 Task: Job candidates tracker red modern simple.
Action: Mouse moved to (55, 201)
Screenshot: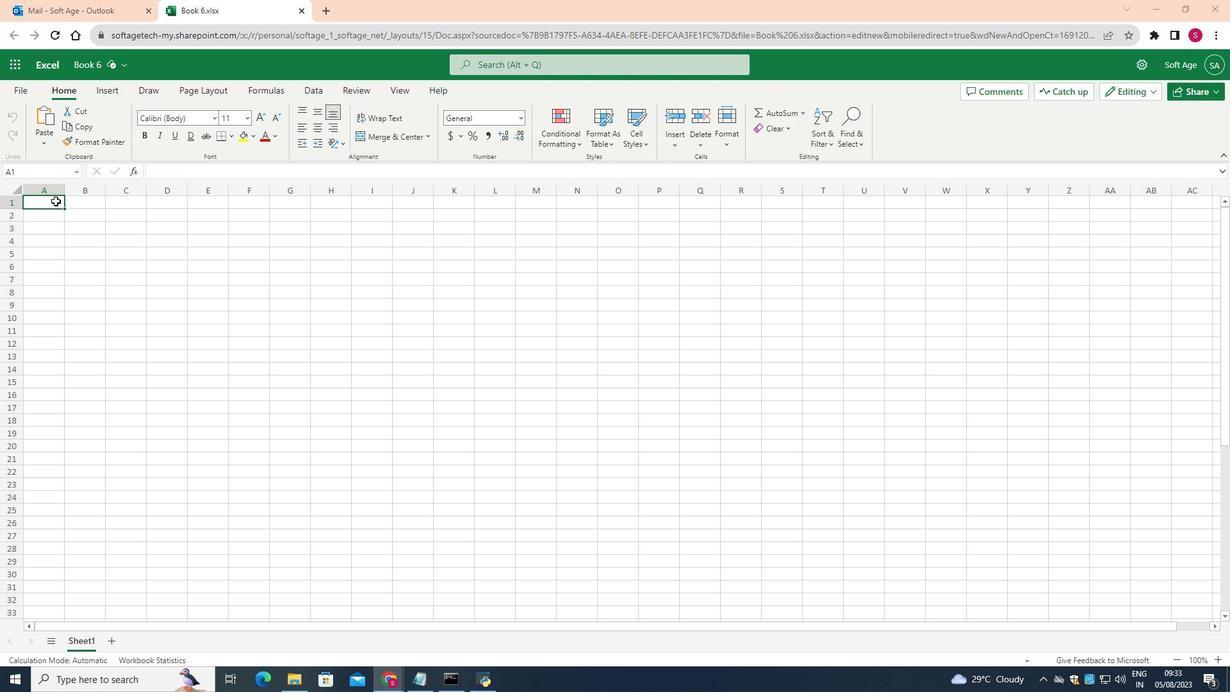 
Action: Mouse pressed left at (55, 201)
Screenshot: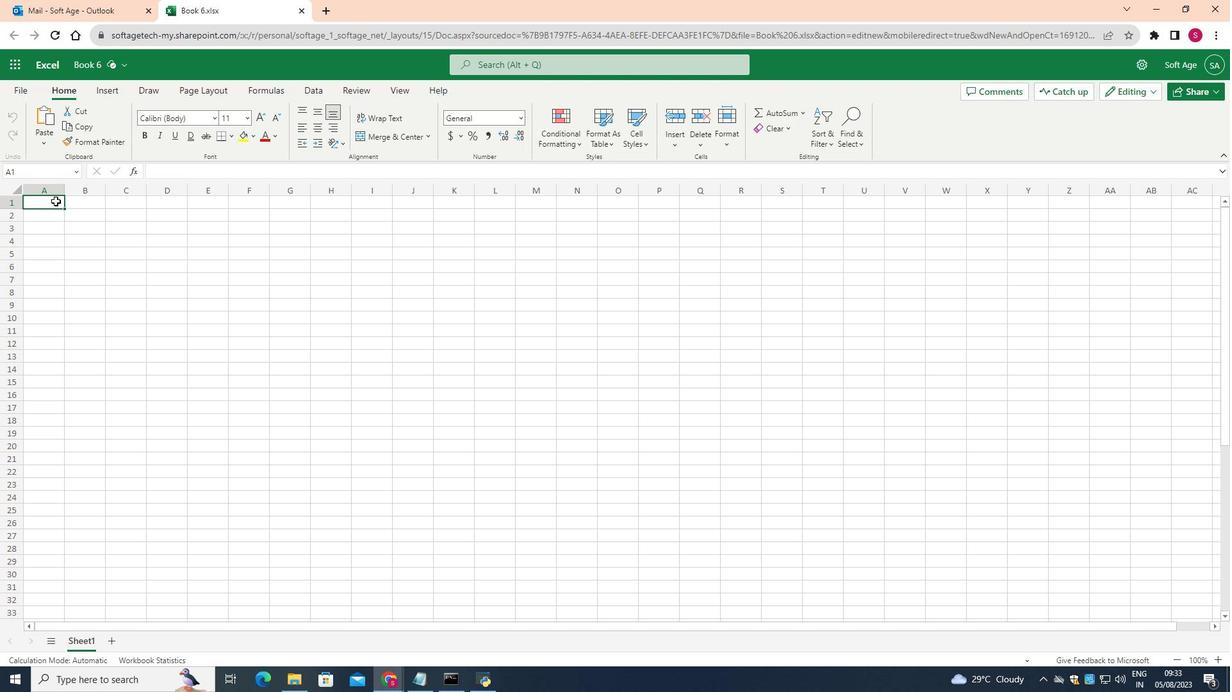 
Action: Mouse moved to (87, 202)
Screenshot: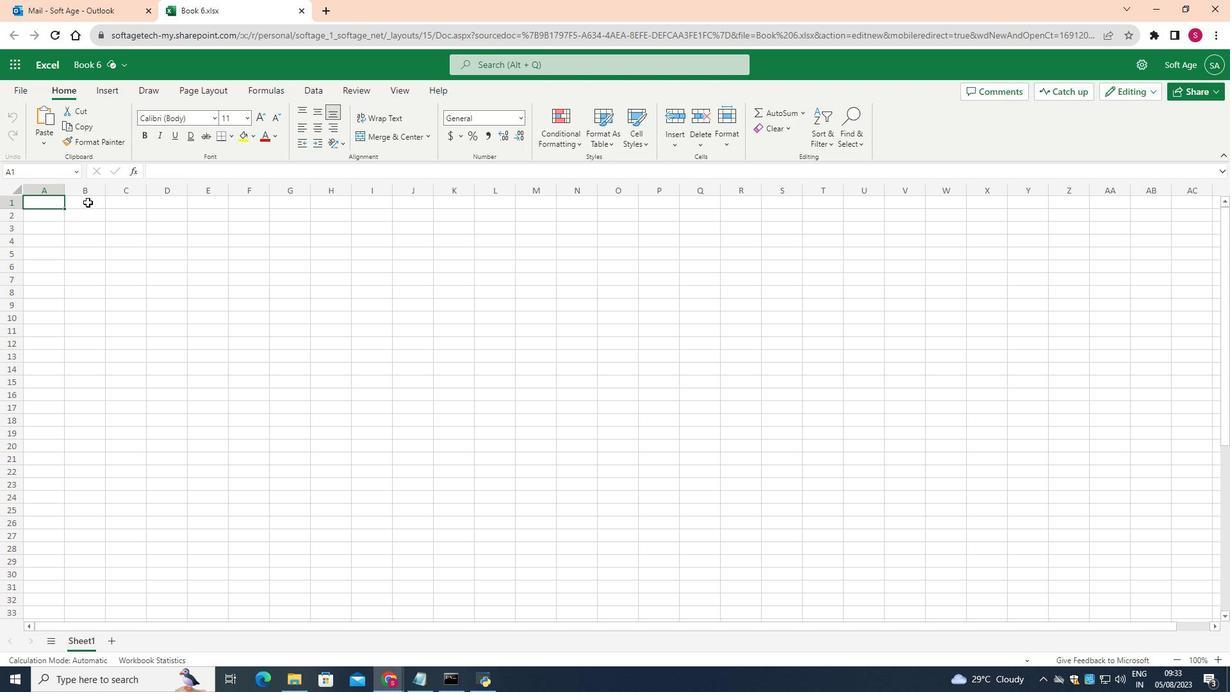 
Action: Mouse pressed left at (87, 202)
Screenshot: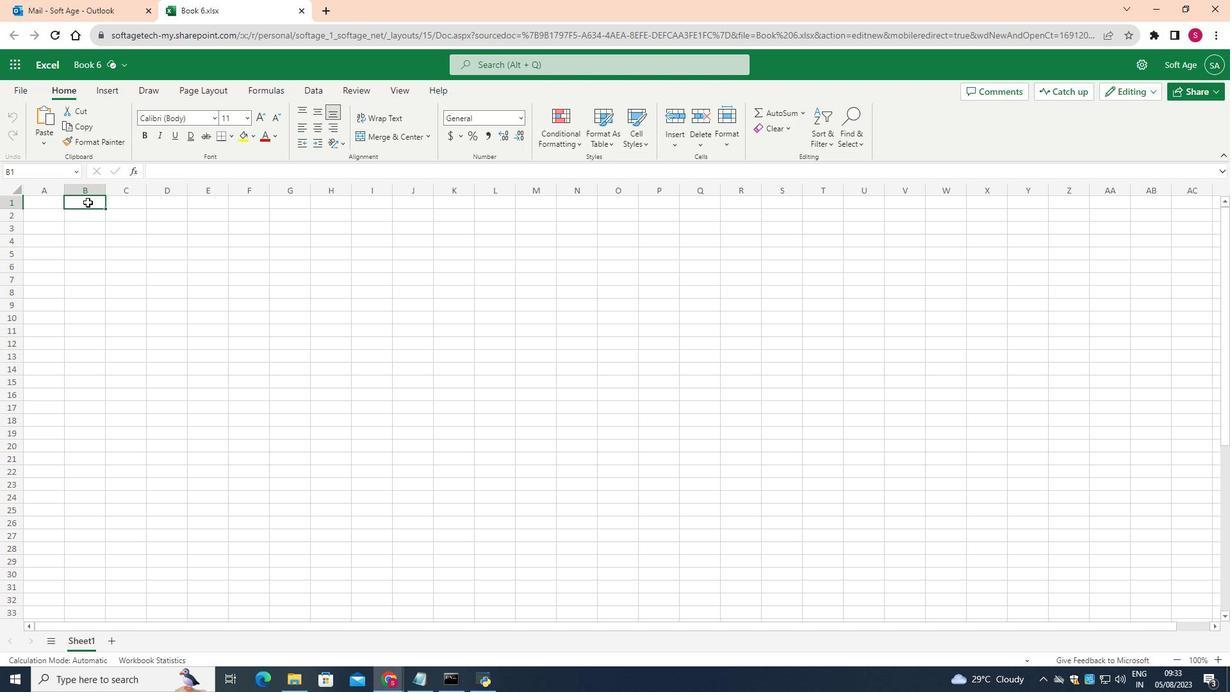 
Action: Mouse pressed left at (87, 202)
Screenshot: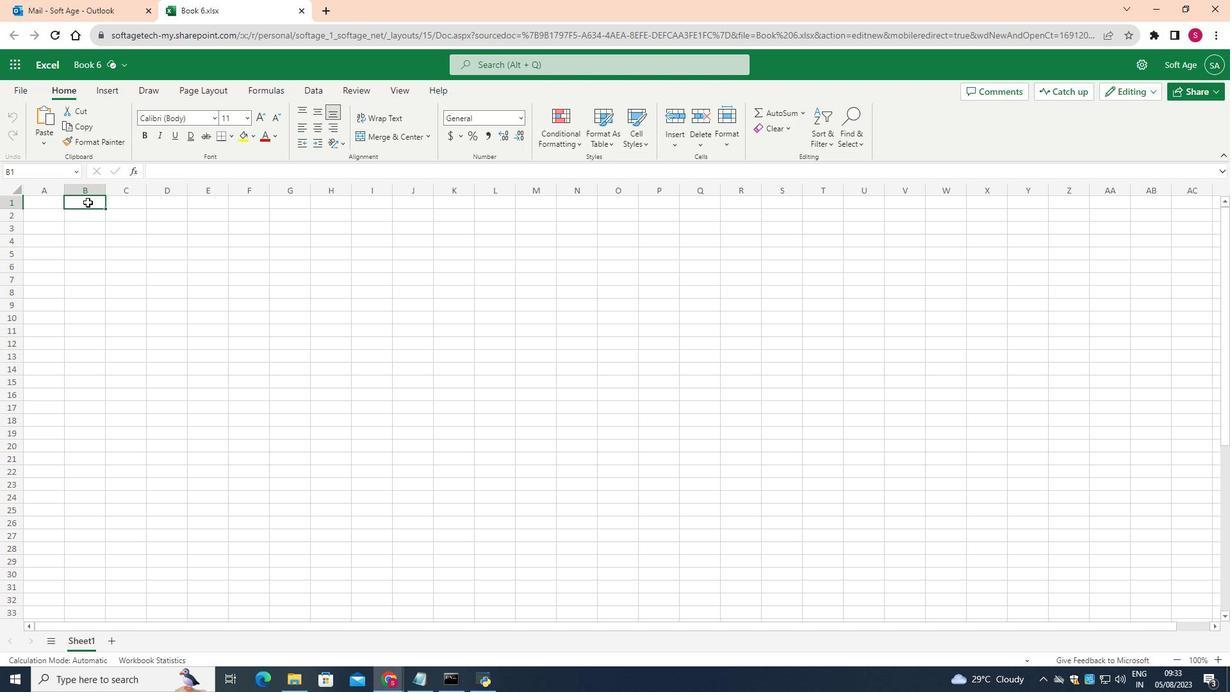 
Action: Mouse moved to (246, 116)
Screenshot: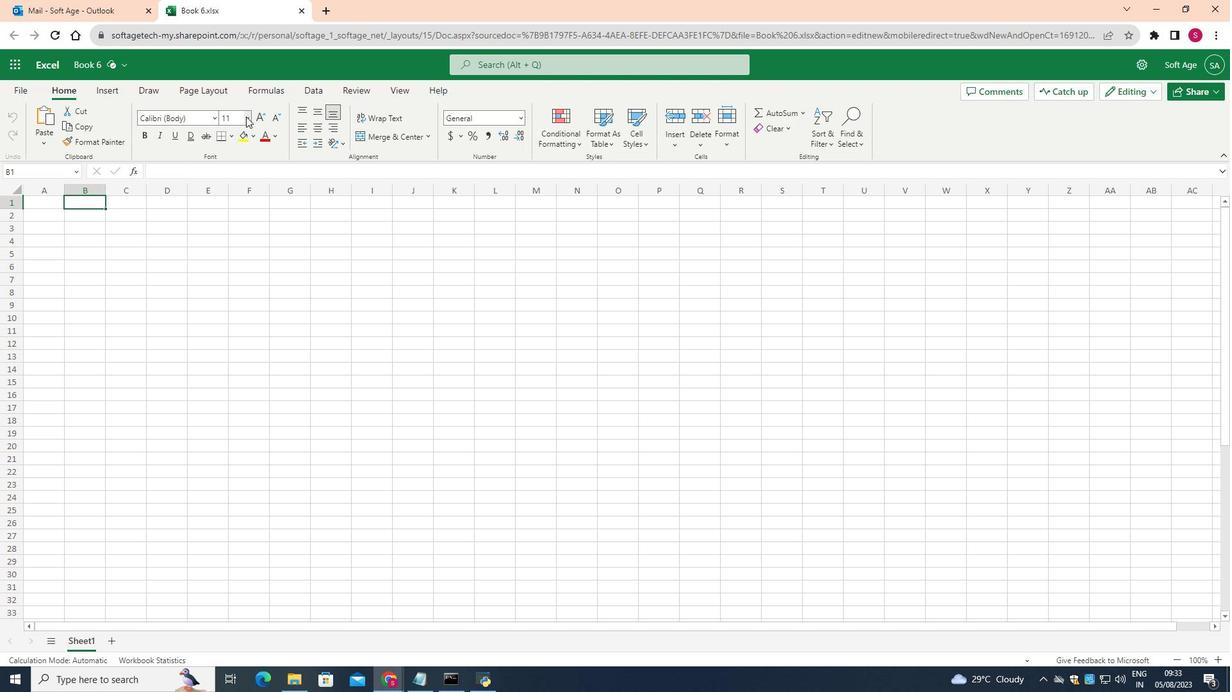 
Action: Mouse pressed left at (246, 116)
Screenshot: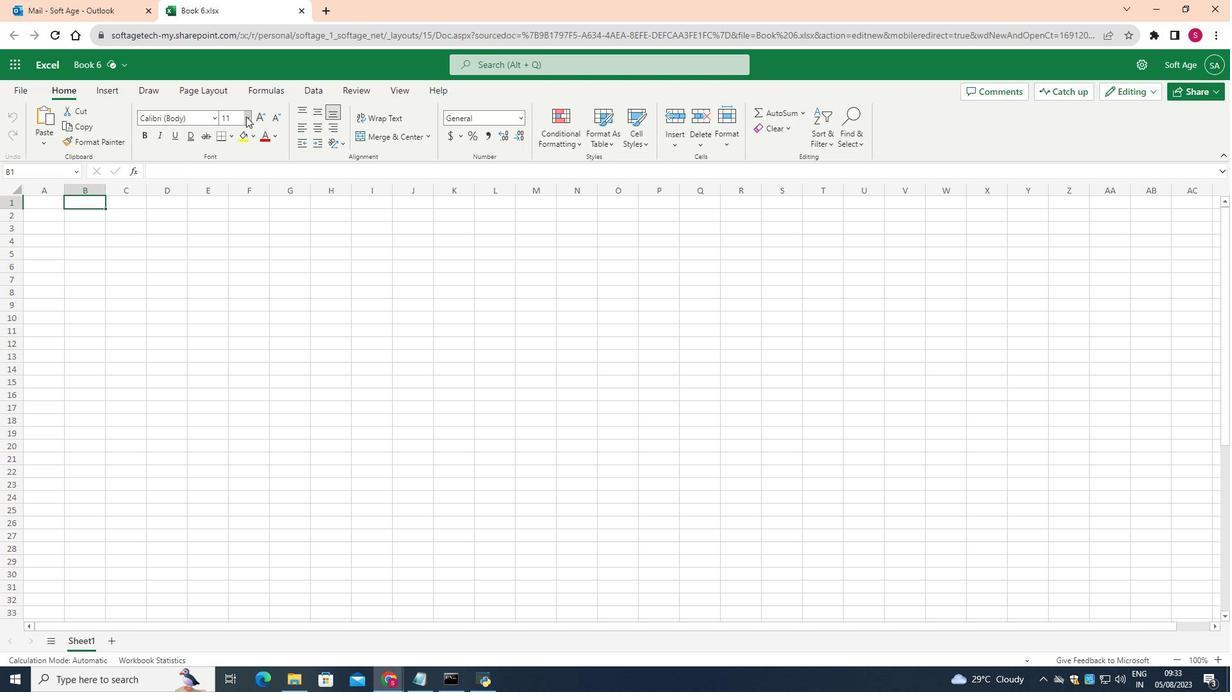 
Action: Mouse moved to (233, 346)
Screenshot: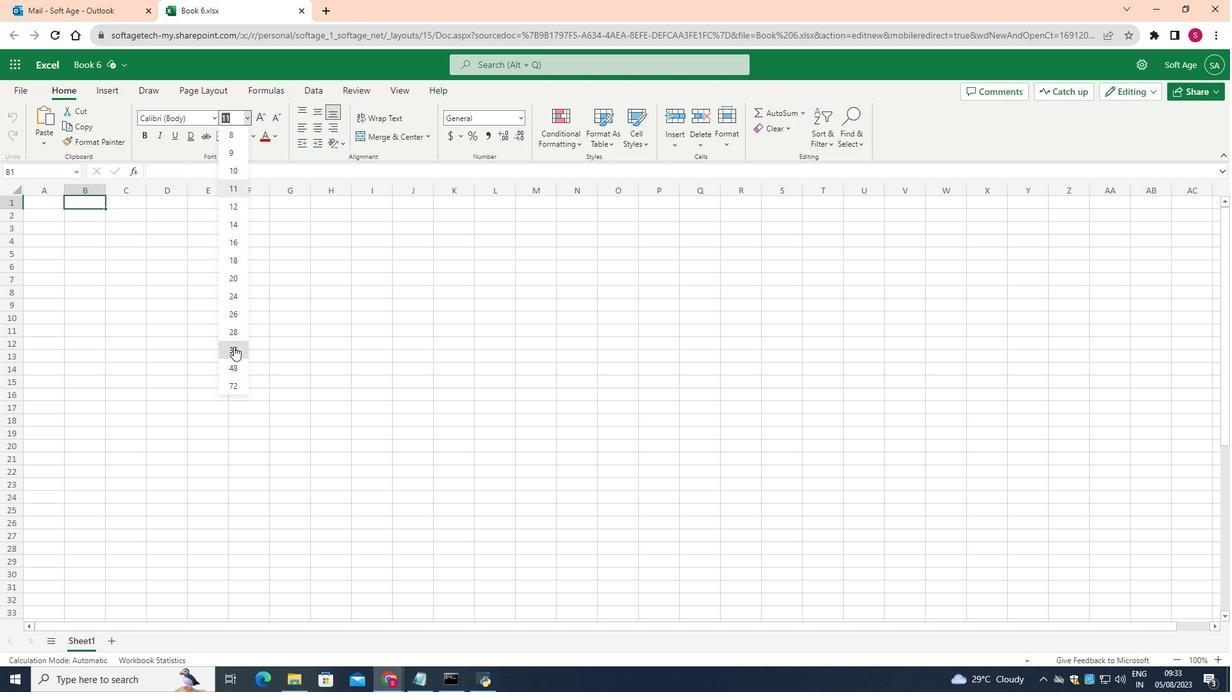 
Action: Mouse pressed left at (233, 346)
Screenshot: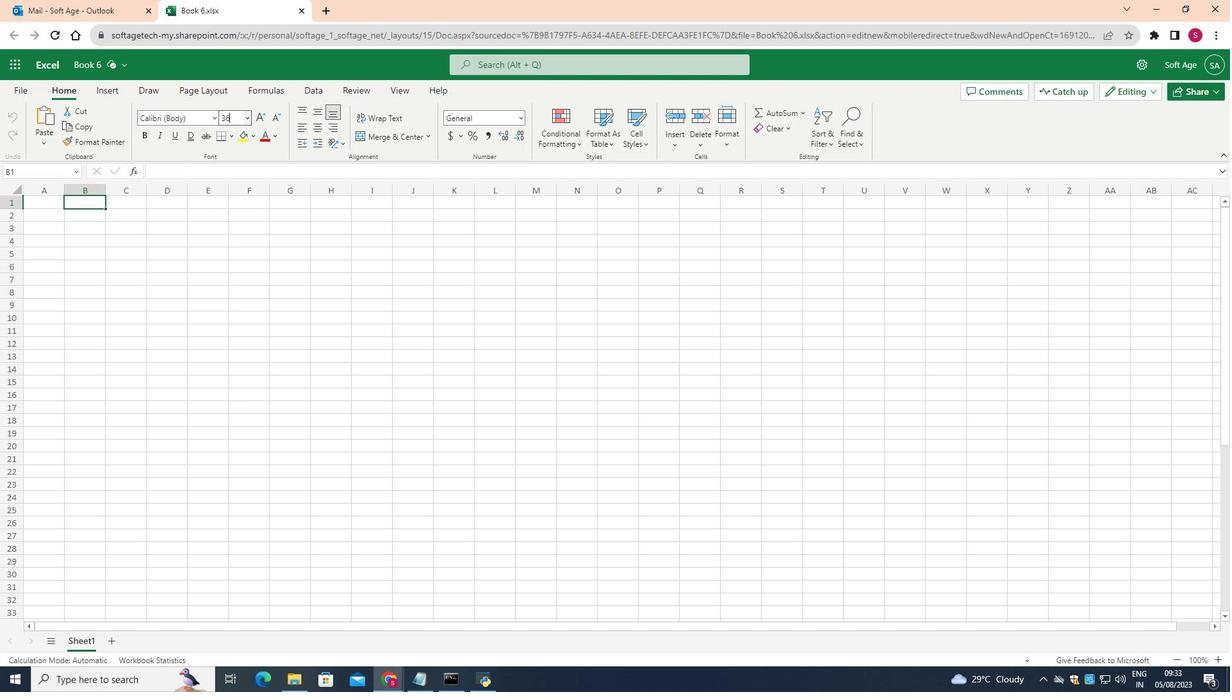 
Action: Mouse moved to (94, 222)
Screenshot: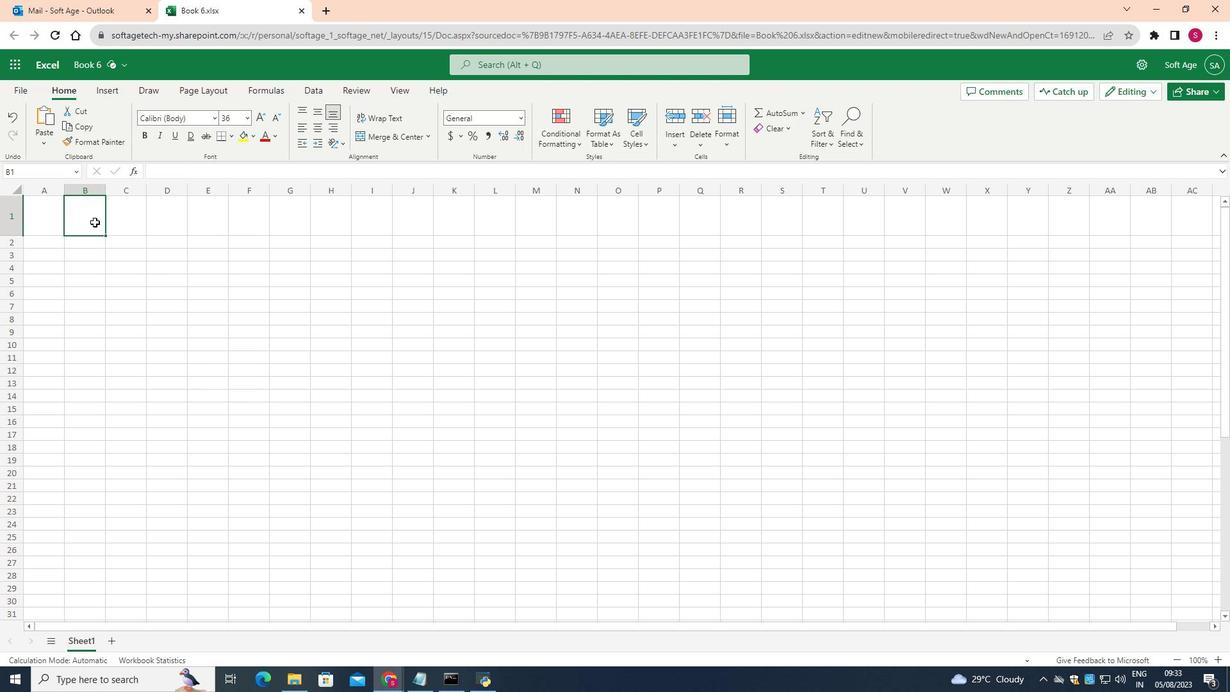 
Action: Mouse pressed left at (94, 222)
Screenshot: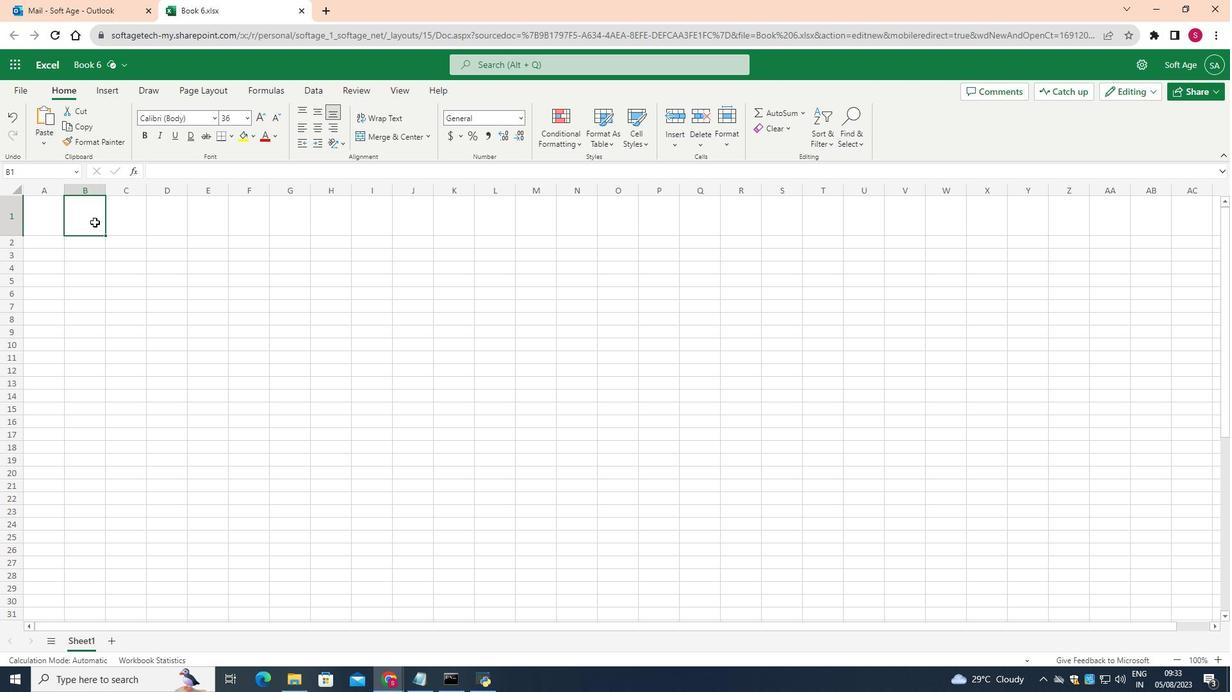 
Action: Mouse pressed left at (94, 222)
Screenshot: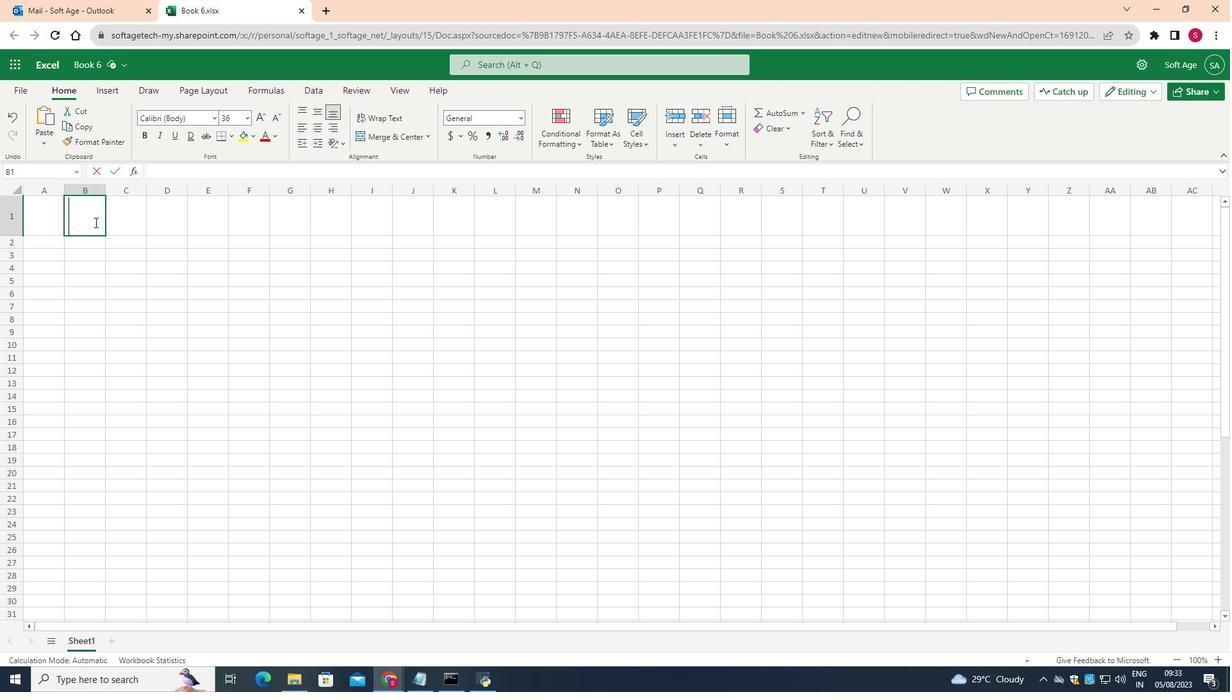 
Action: Key pressed <Key.shift><Key.shift><Key.shift><Key.shift><Key.shift><Key.shift><Key.shift><Key.shift><Key.shift><Key.shift>Job<Key.space><Key.space>candidates
Screenshot: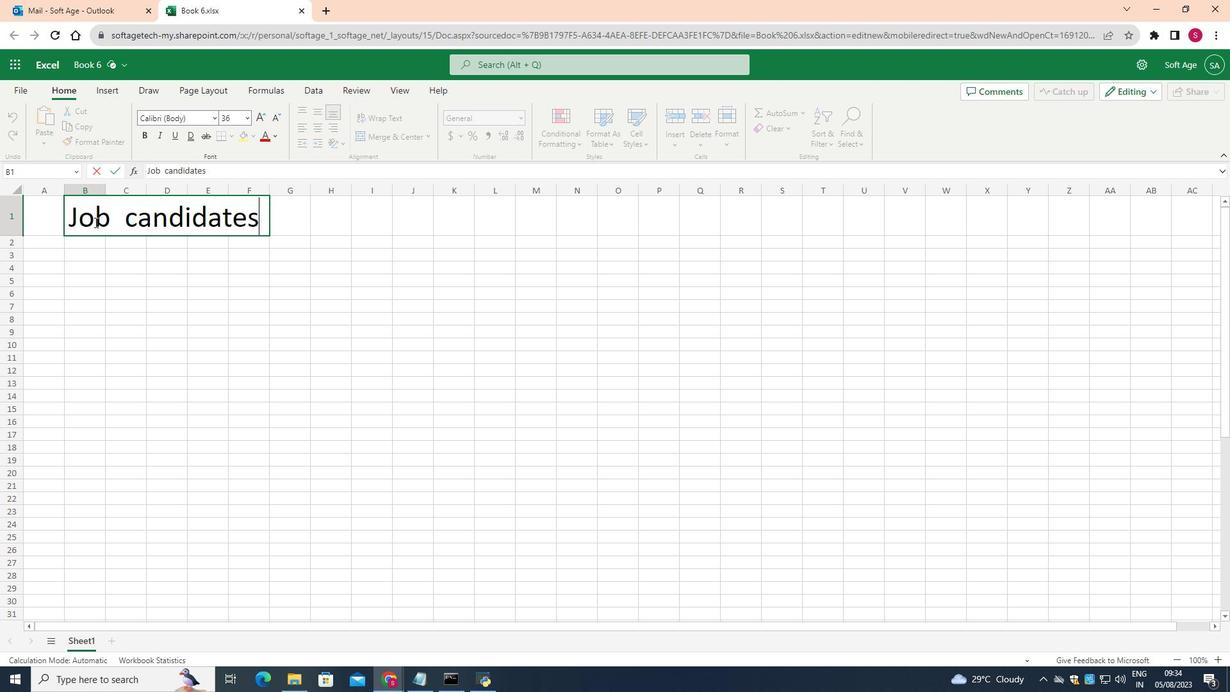 
Action: Mouse moved to (366, 262)
Screenshot: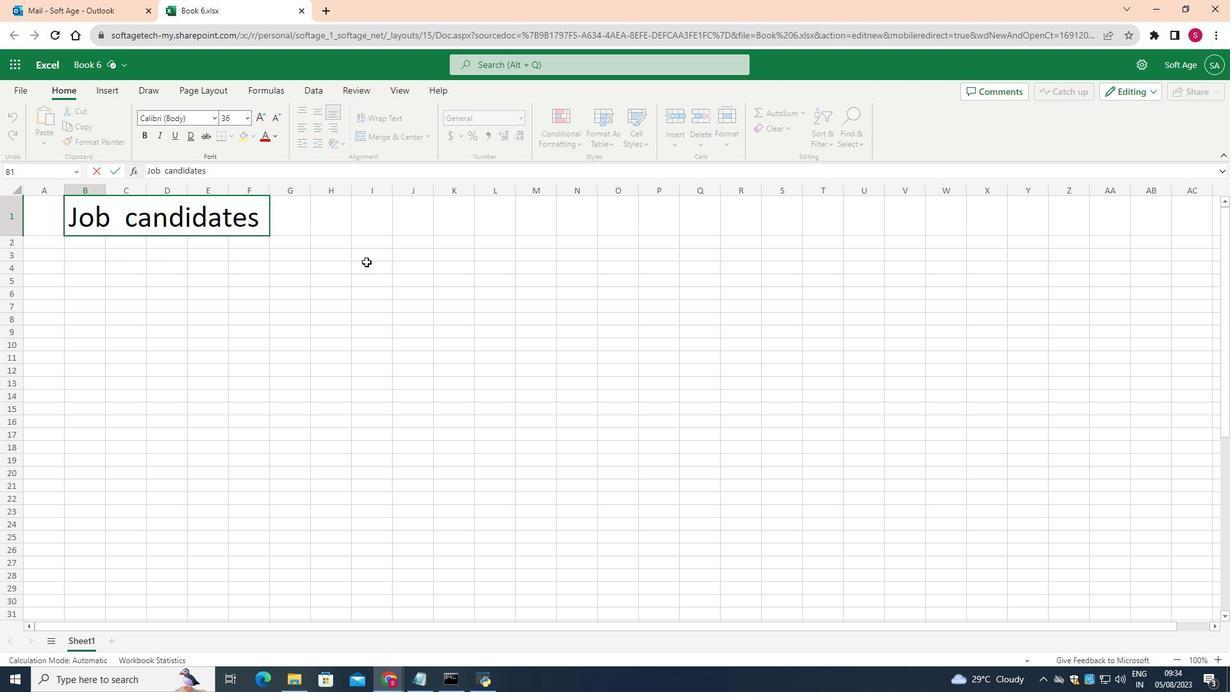 
Action: Mouse pressed left at (366, 262)
Screenshot: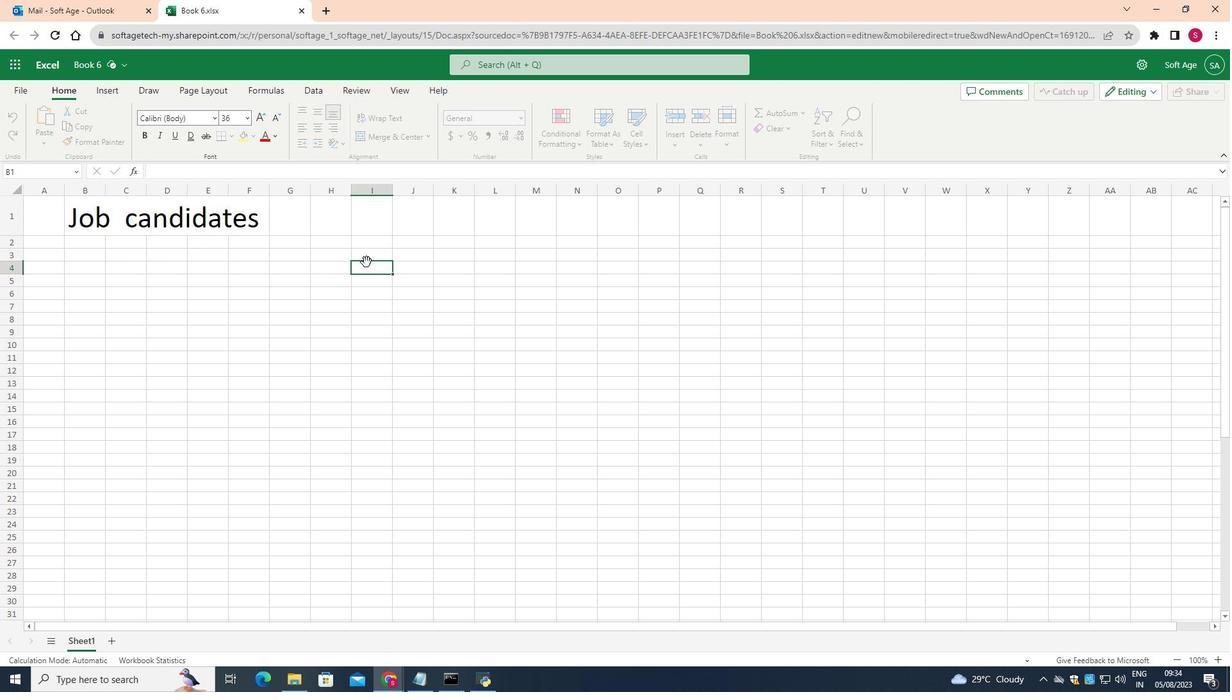 
Action: Mouse moved to (218, 224)
Screenshot: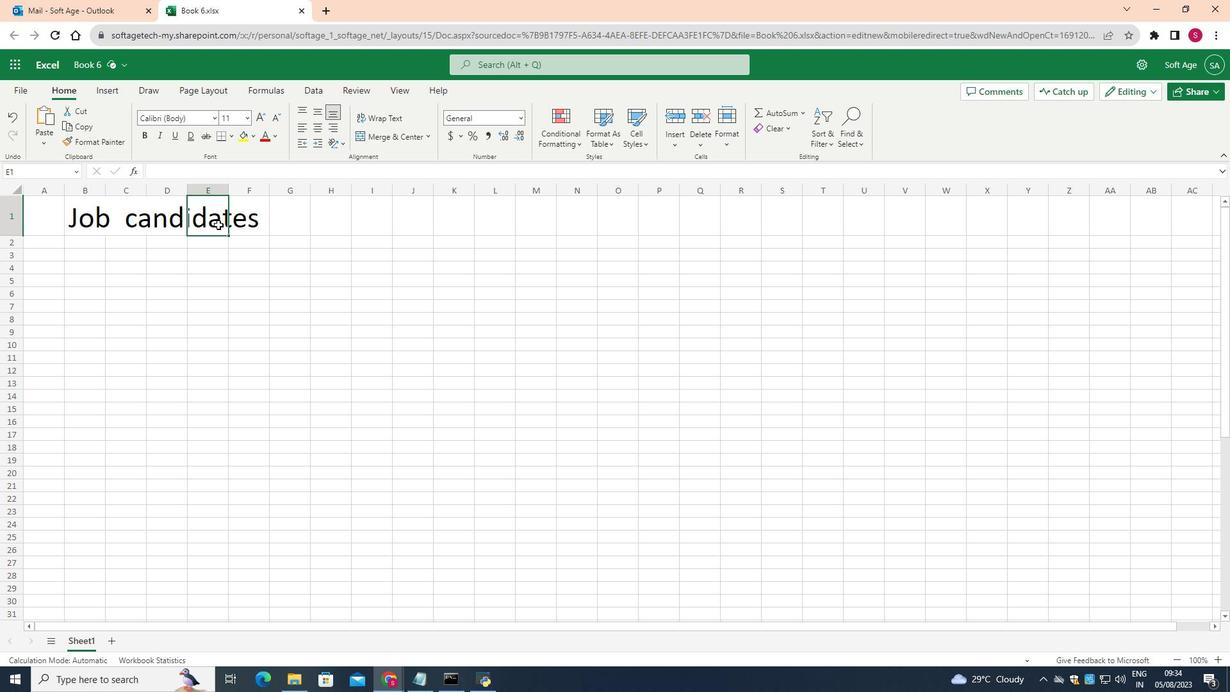 
Action: Mouse pressed left at (218, 224)
Screenshot: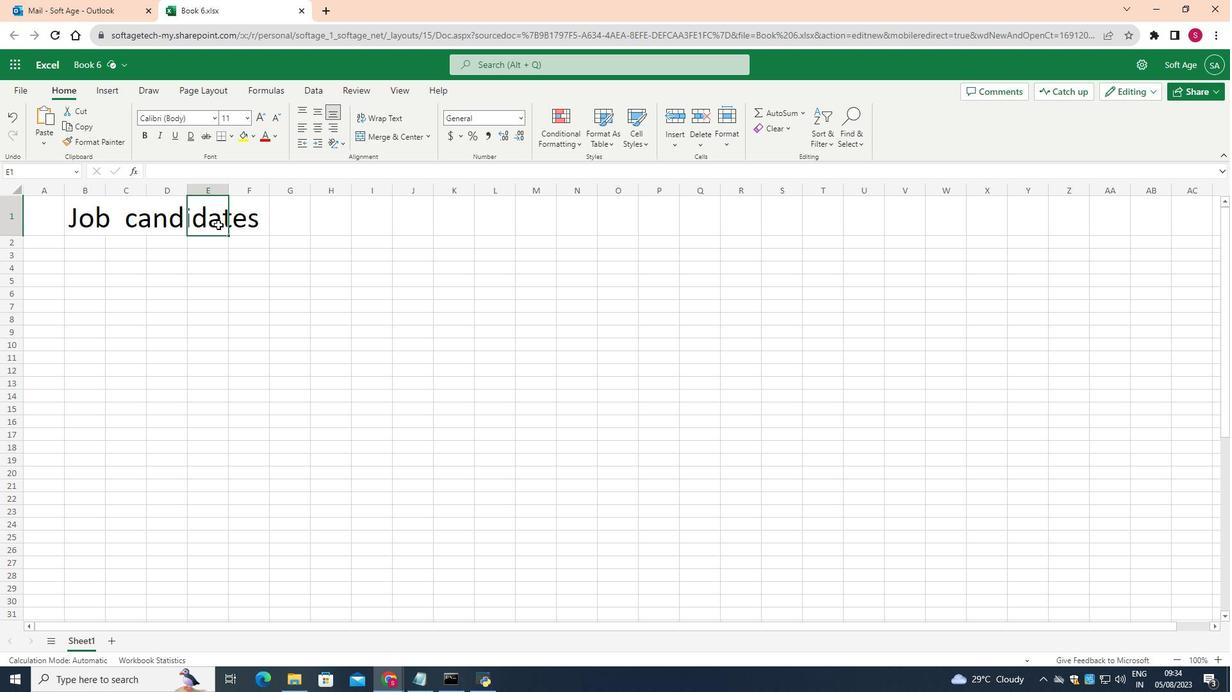 
Action: Mouse moved to (219, 219)
Screenshot: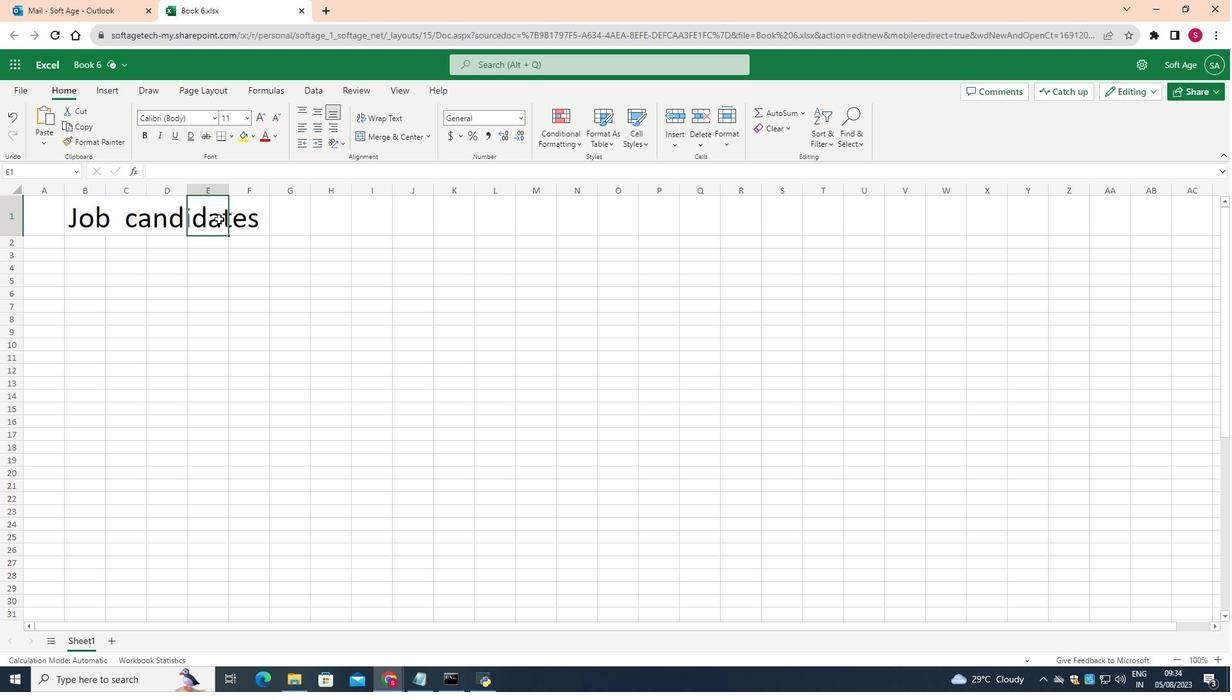
Action: Key pressed <Key.delete>
Screenshot: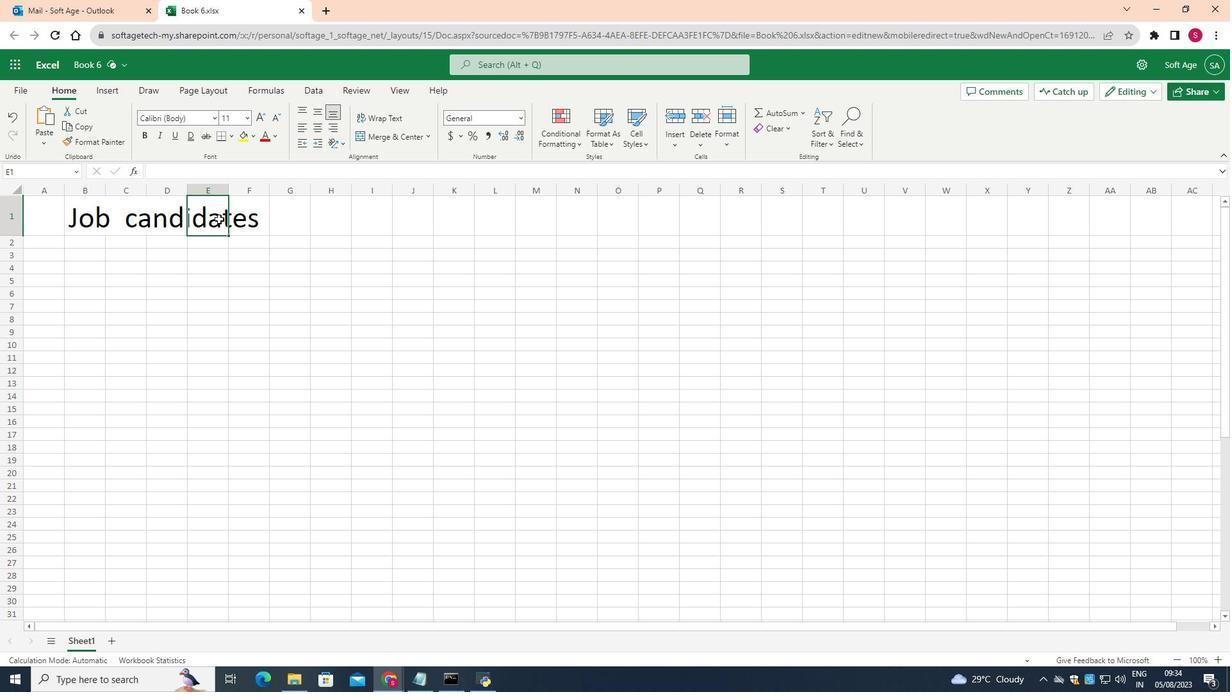 
Action: Mouse moved to (98, 226)
Screenshot: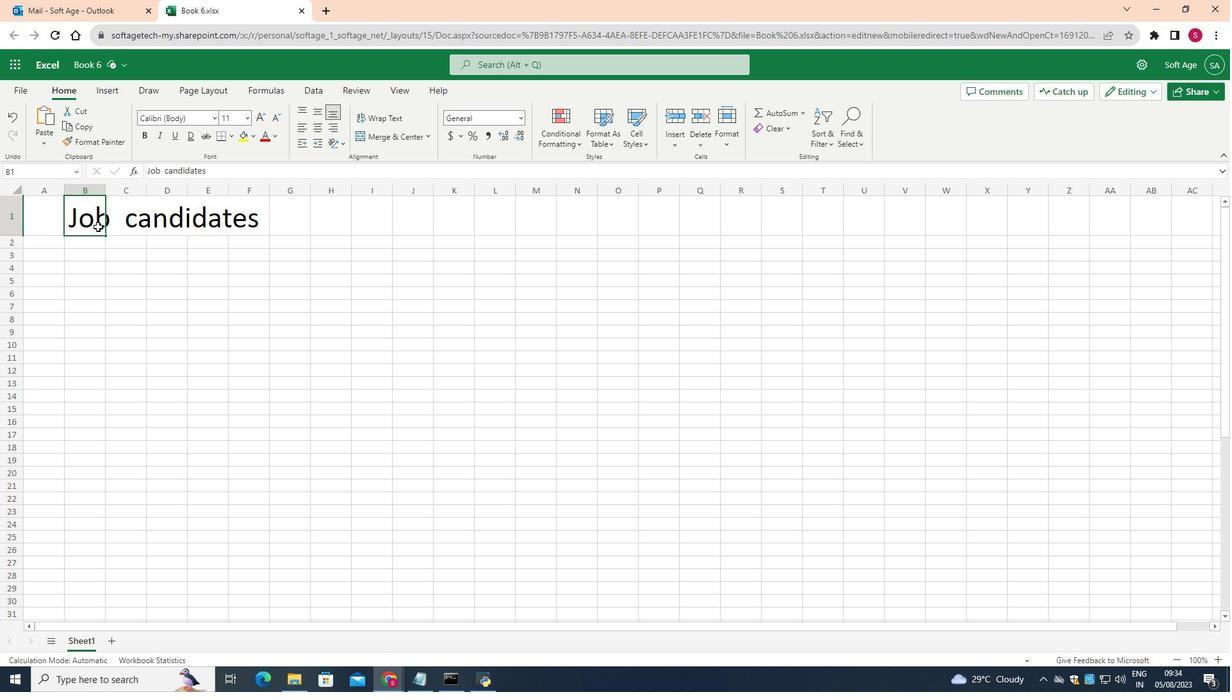
Action: Mouse pressed left at (98, 226)
Screenshot: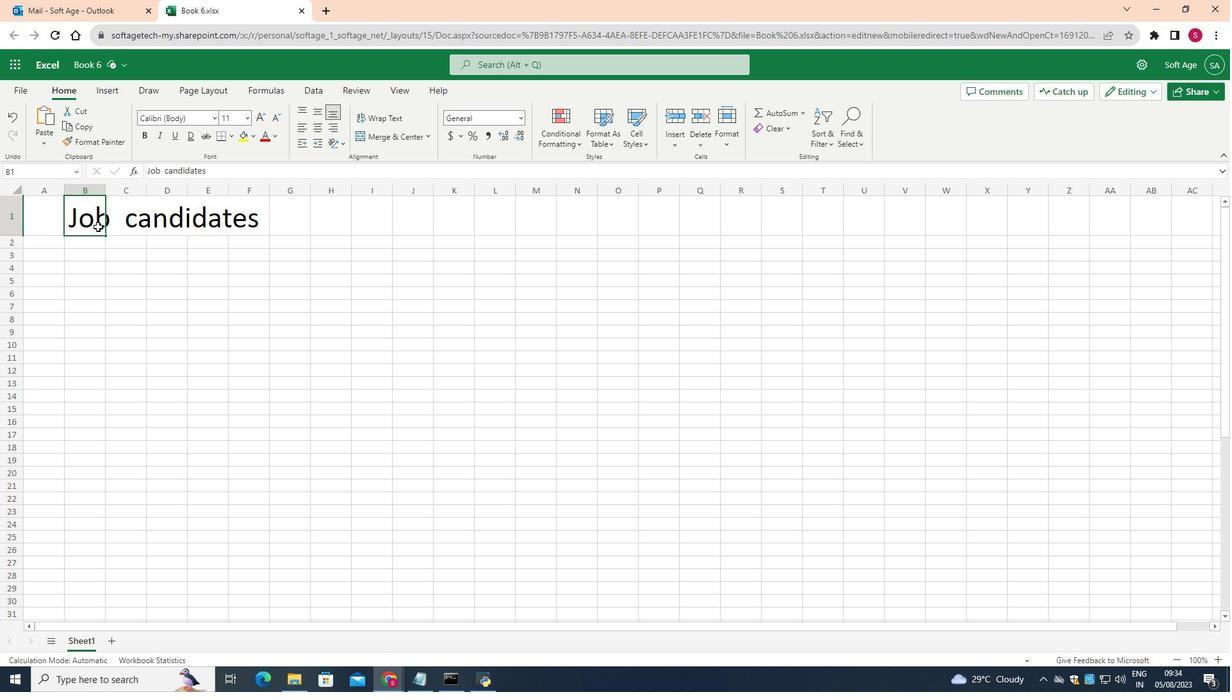 
Action: Key pressed <Key.delete>
Screenshot: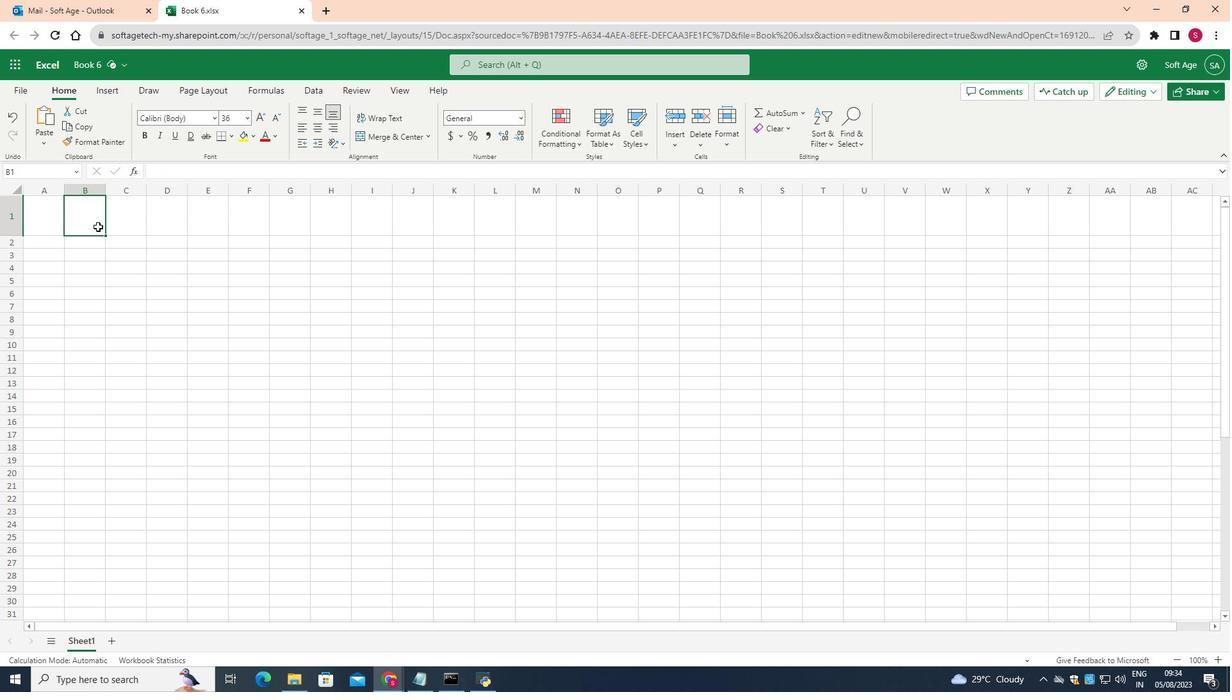 
Action: Mouse moved to (55, 205)
Screenshot: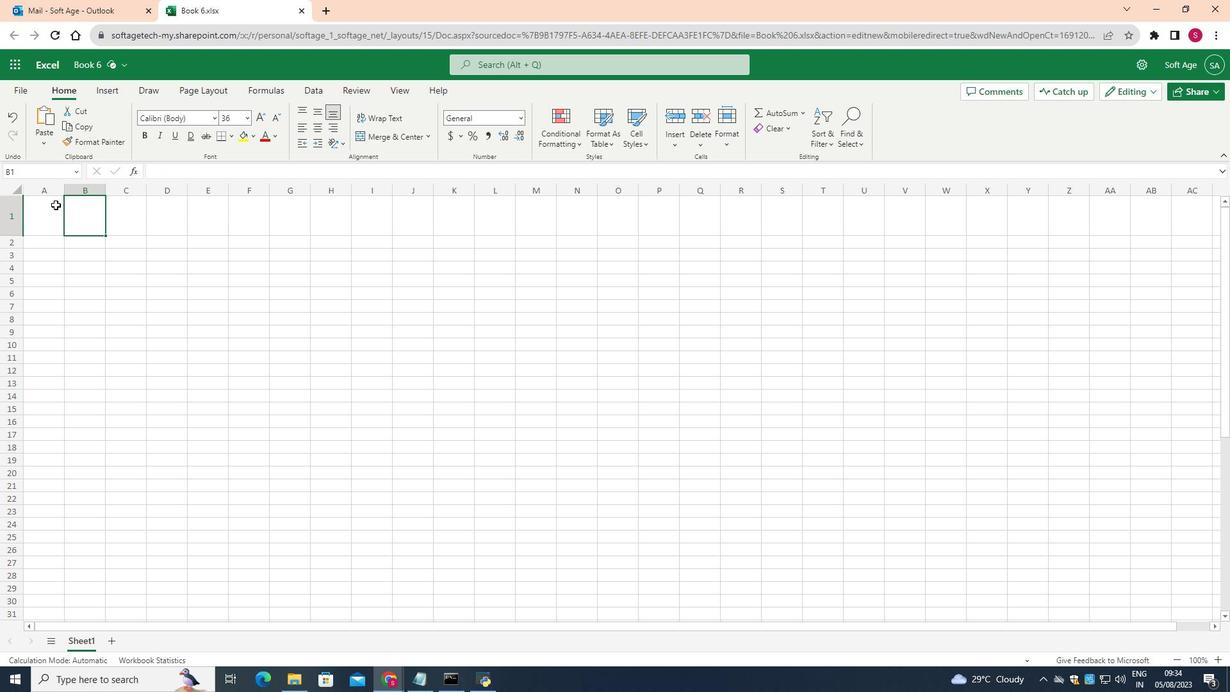 
Action: Mouse pressed left at (55, 205)
Screenshot: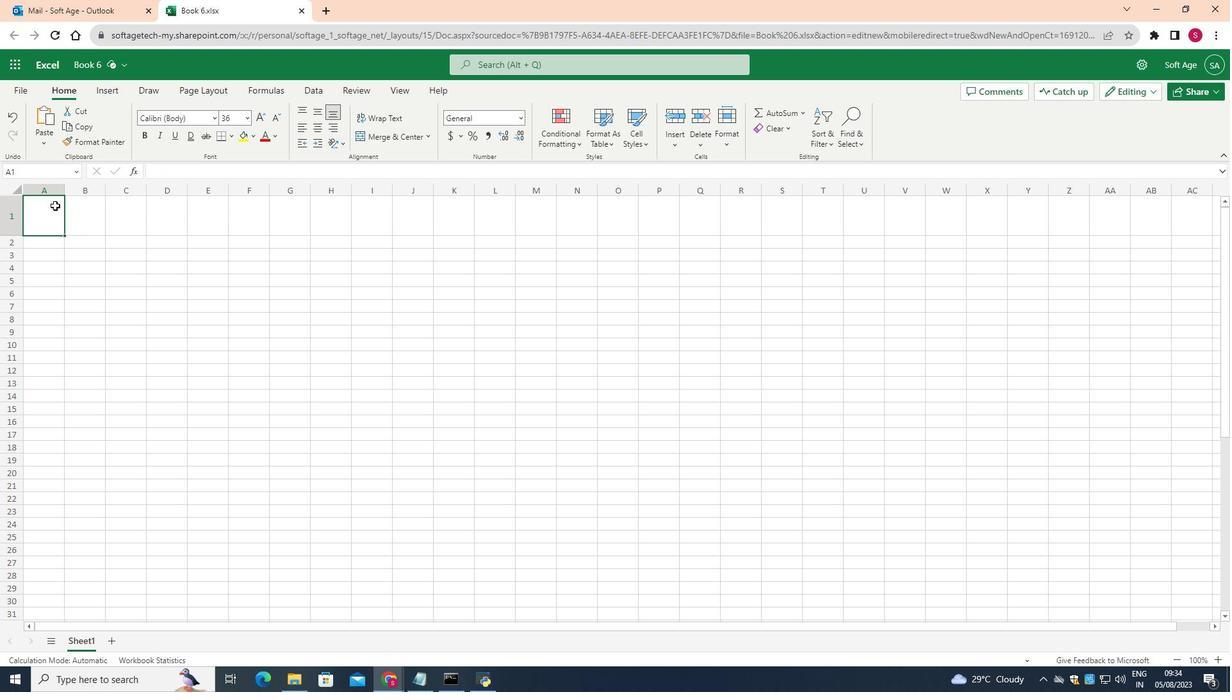 
Action: Mouse moved to (387, 137)
Screenshot: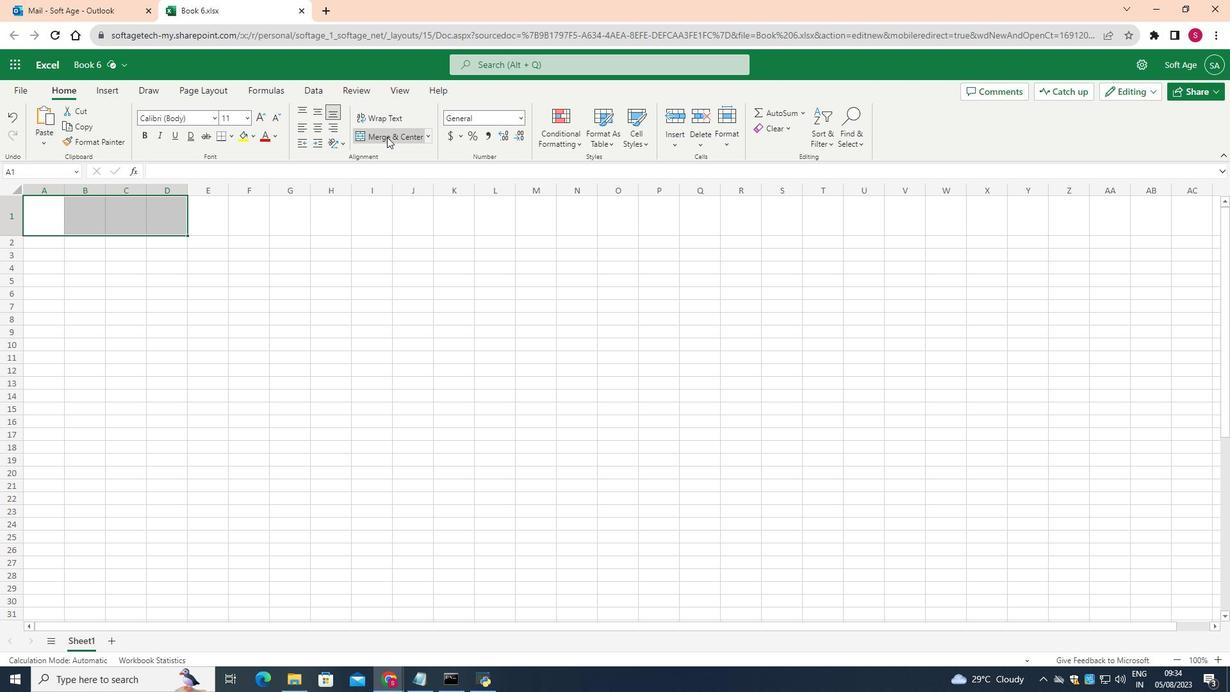 
Action: Mouse pressed left at (387, 137)
Screenshot: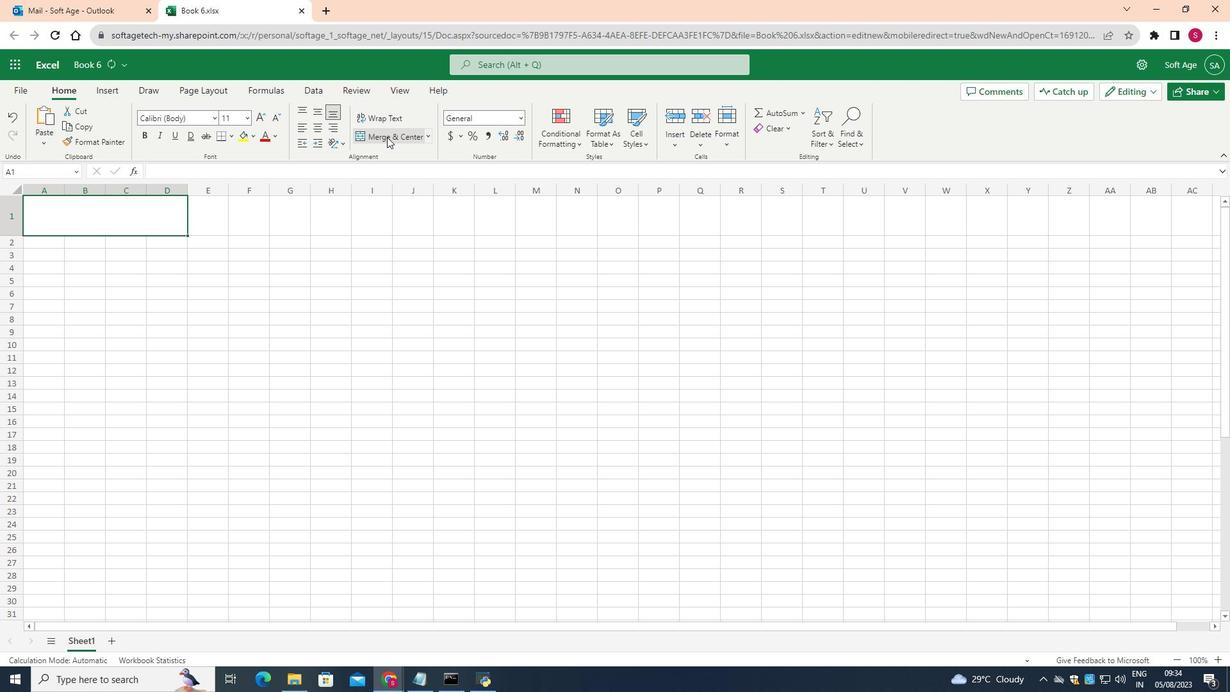 
Action: Mouse moved to (404, 132)
Screenshot: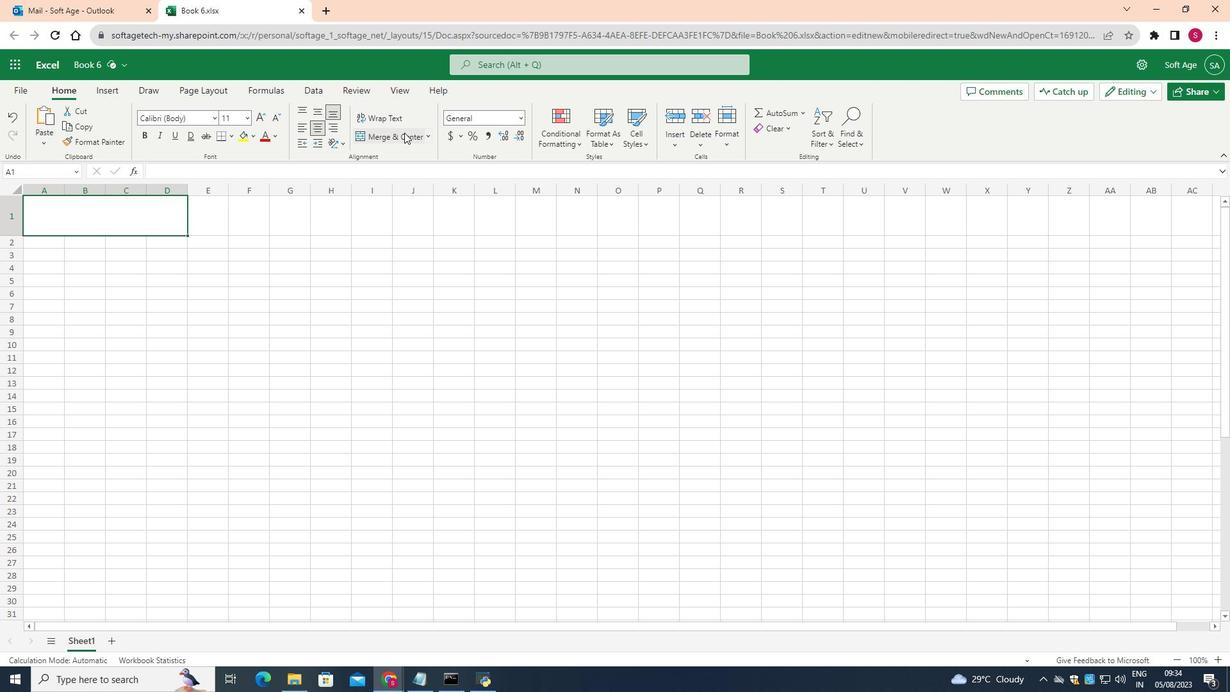 
Action: Mouse pressed left at (404, 132)
Screenshot: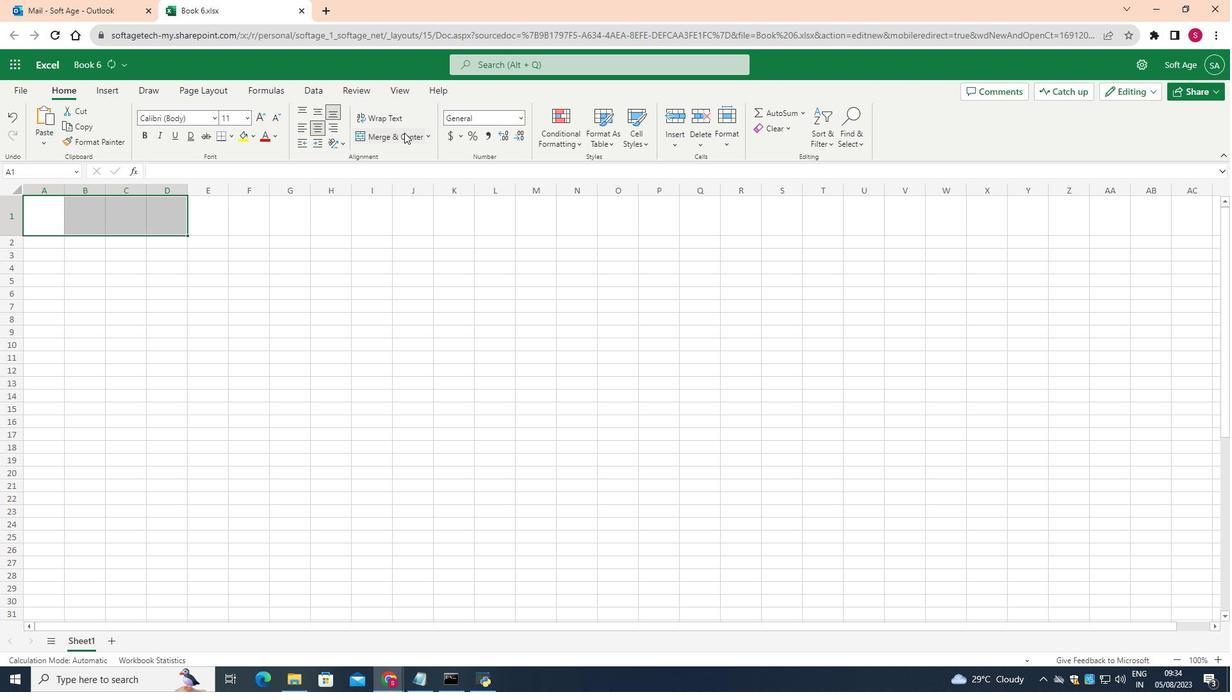 
Action: Mouse moved to (427, 132)
Screenshot: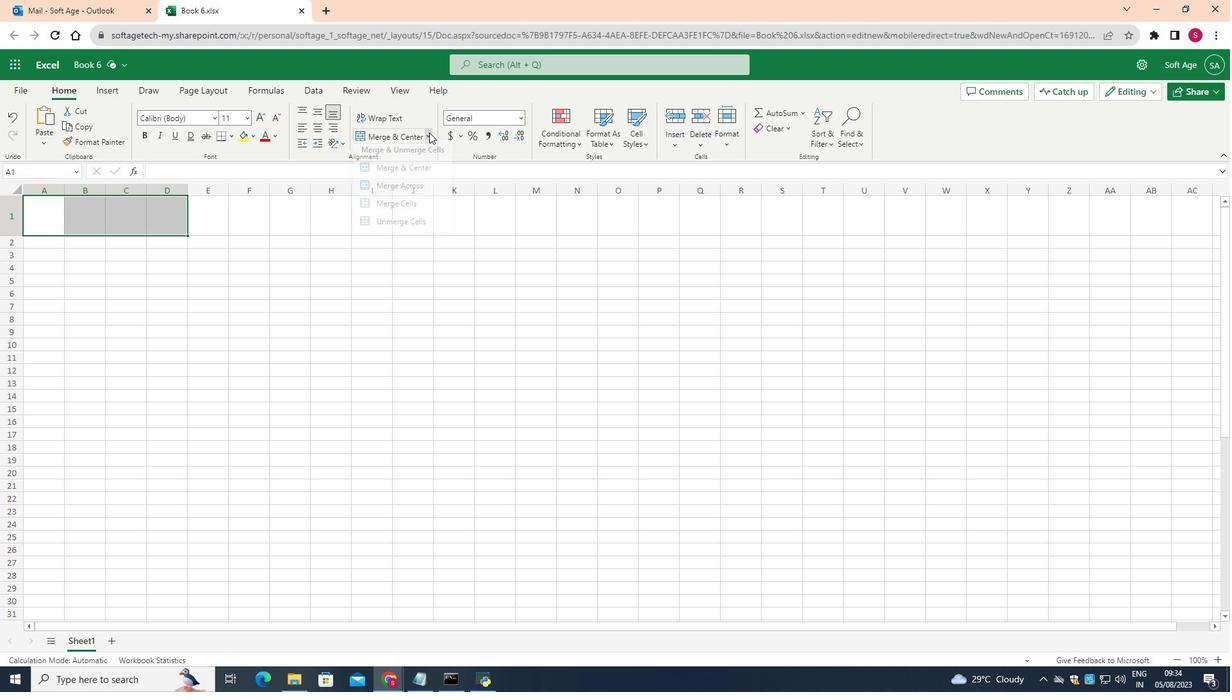 
Action: Mouse pressed left at (427, 132)
Screenshot: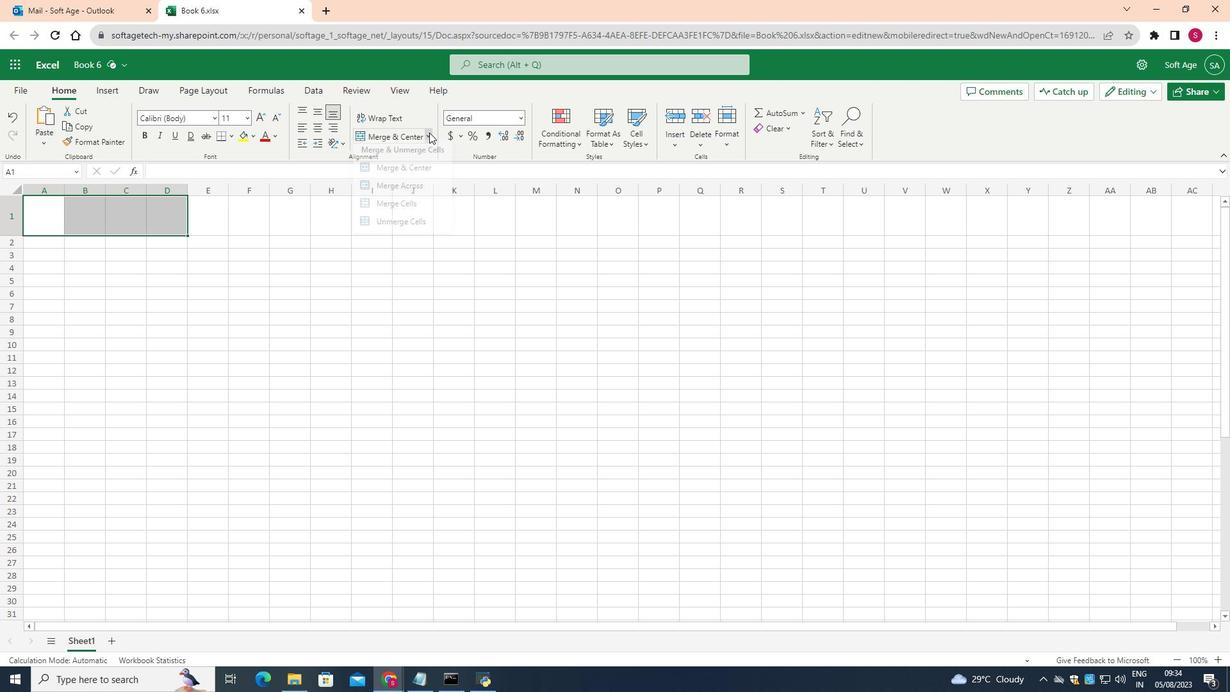 
Action: Mouse moved to (422, 214)
Screenshot: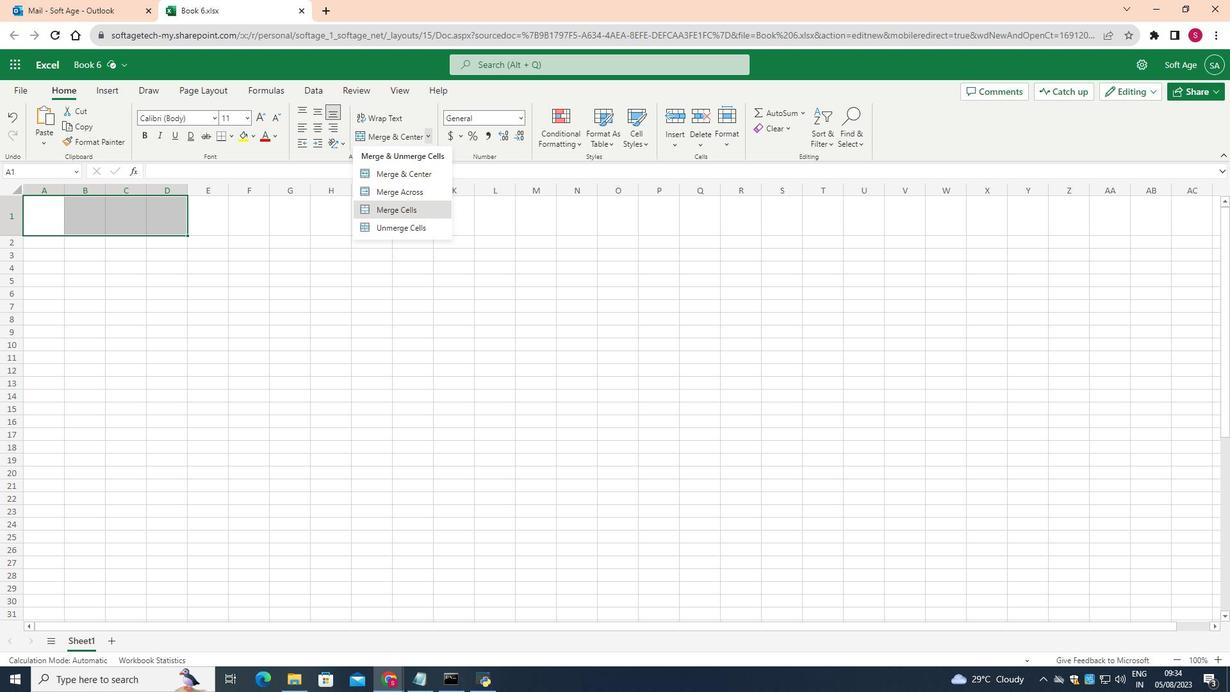 
Action: Mouse pressed left at (422, 214)
Screenshot: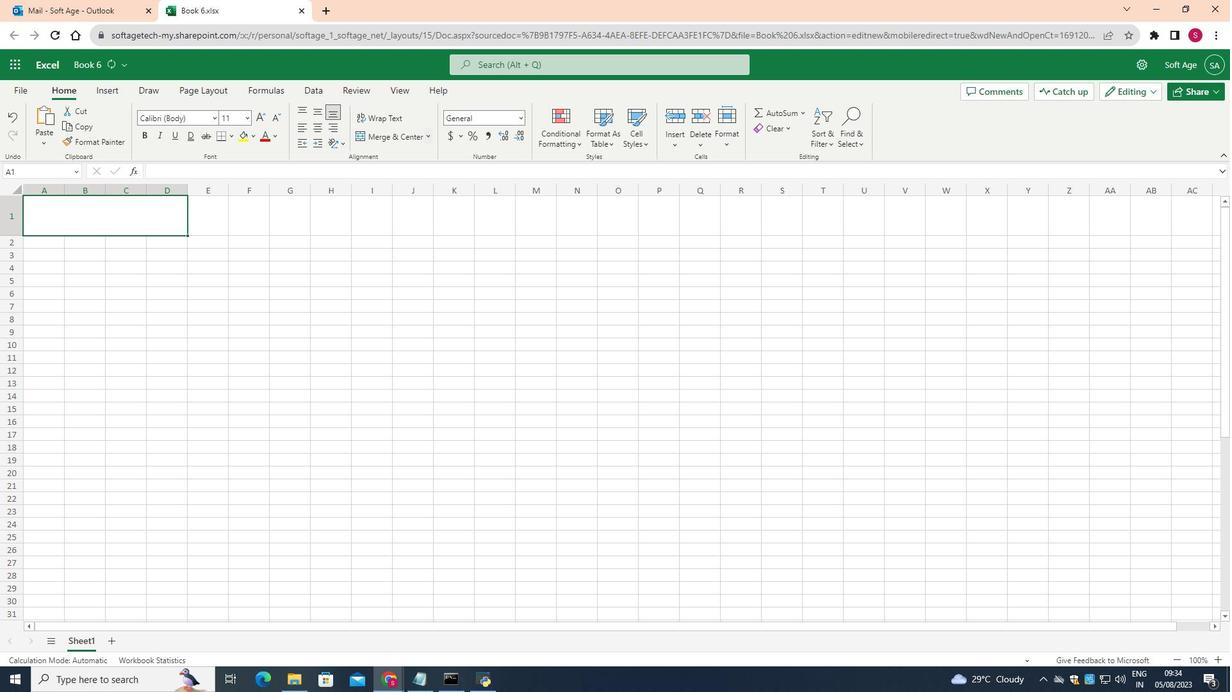 
Action: Mouse moved to (117, 213)
Screenshot: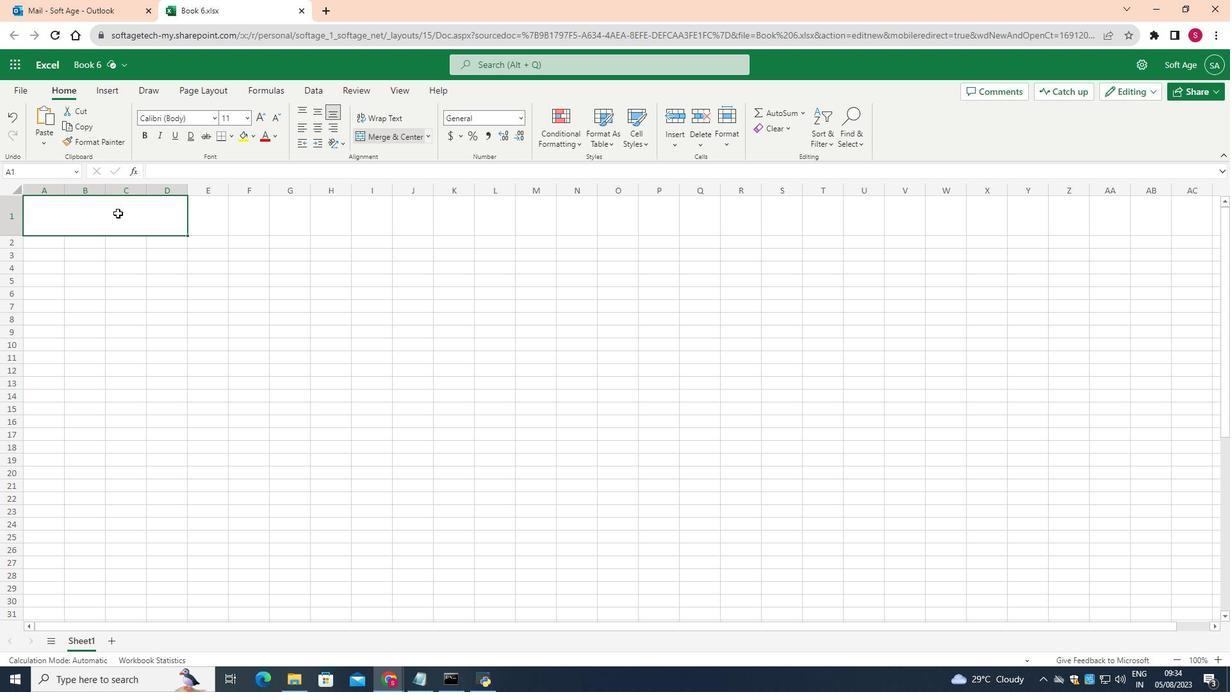 
Action: Mouse pressed left at (117, 213)
Screenshot: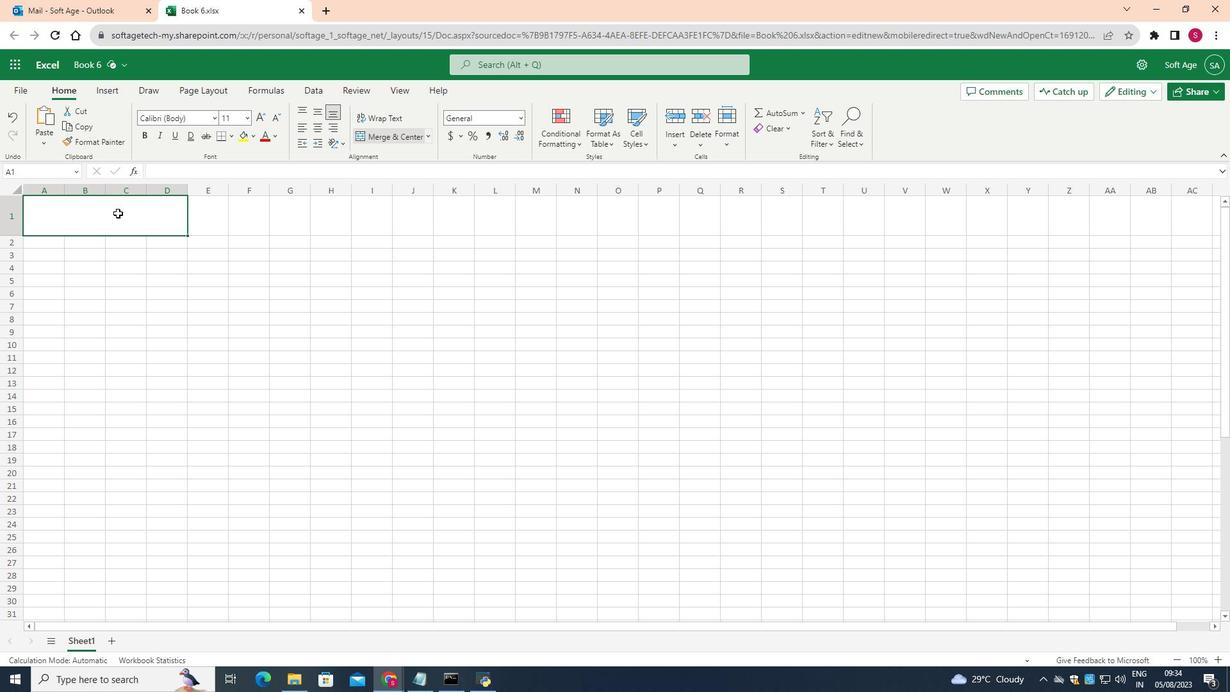 
Action: Mouse pressed left at (117, 213)
Screenshot: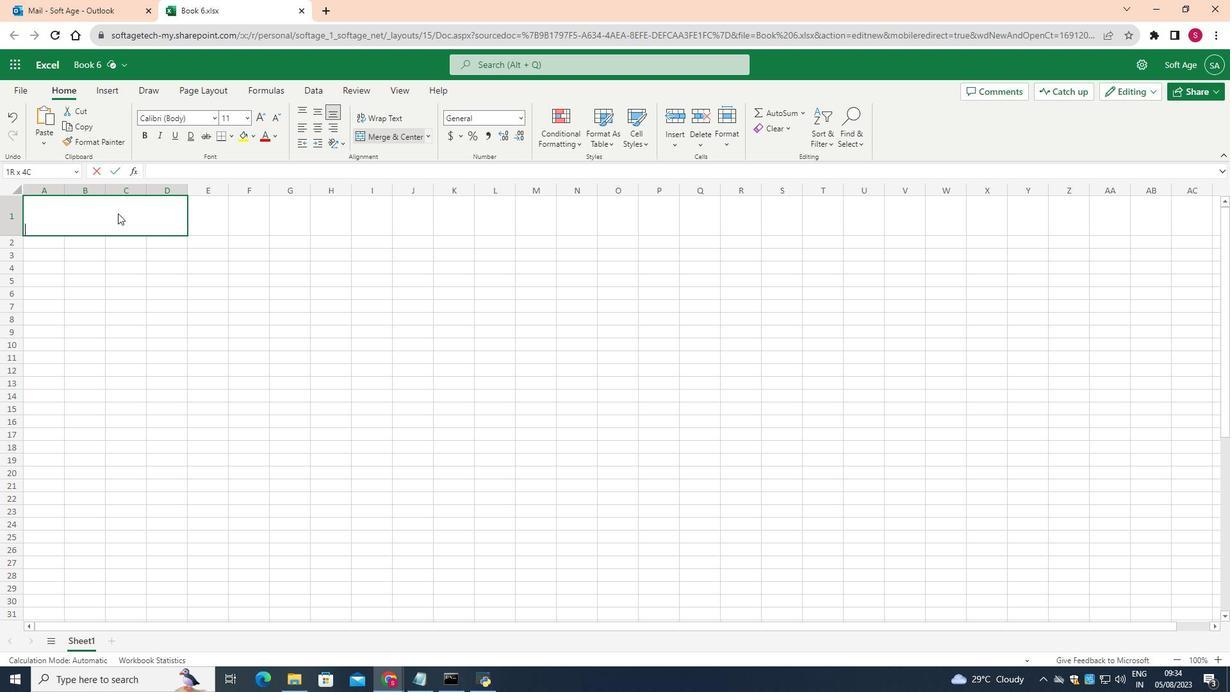 
Action: Mouse moved to (247, 113)
Screenshot: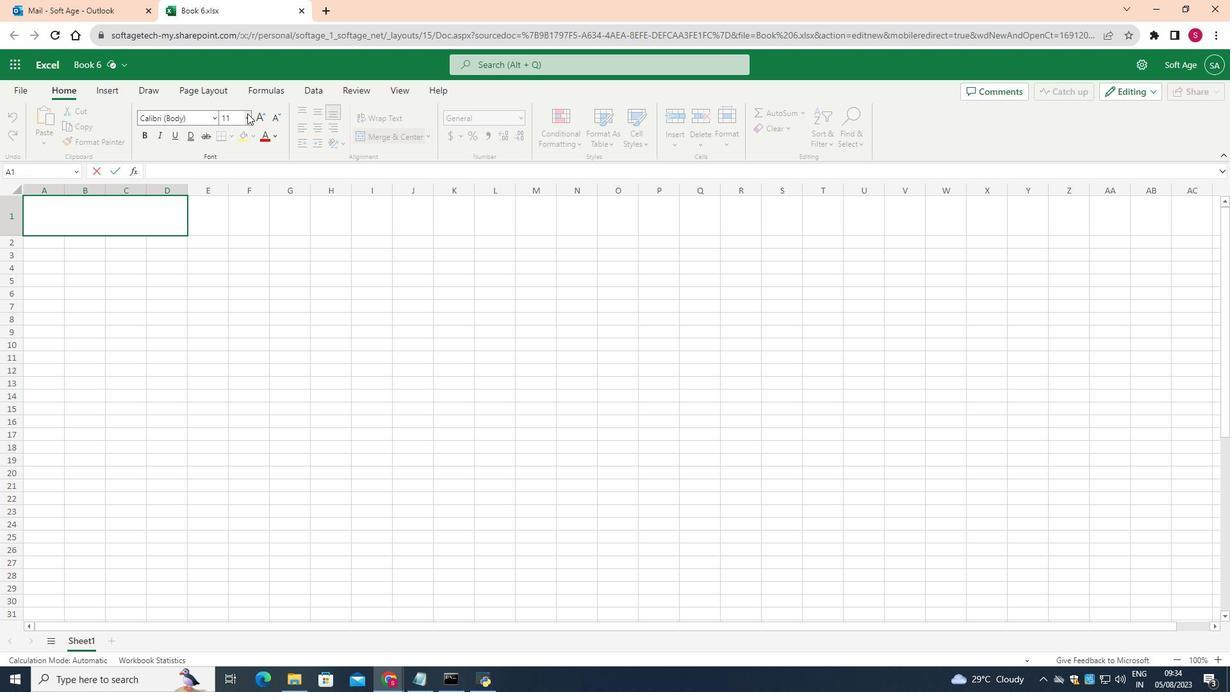 
Action: Mouse pressed left at (247, 113)
Screenshot: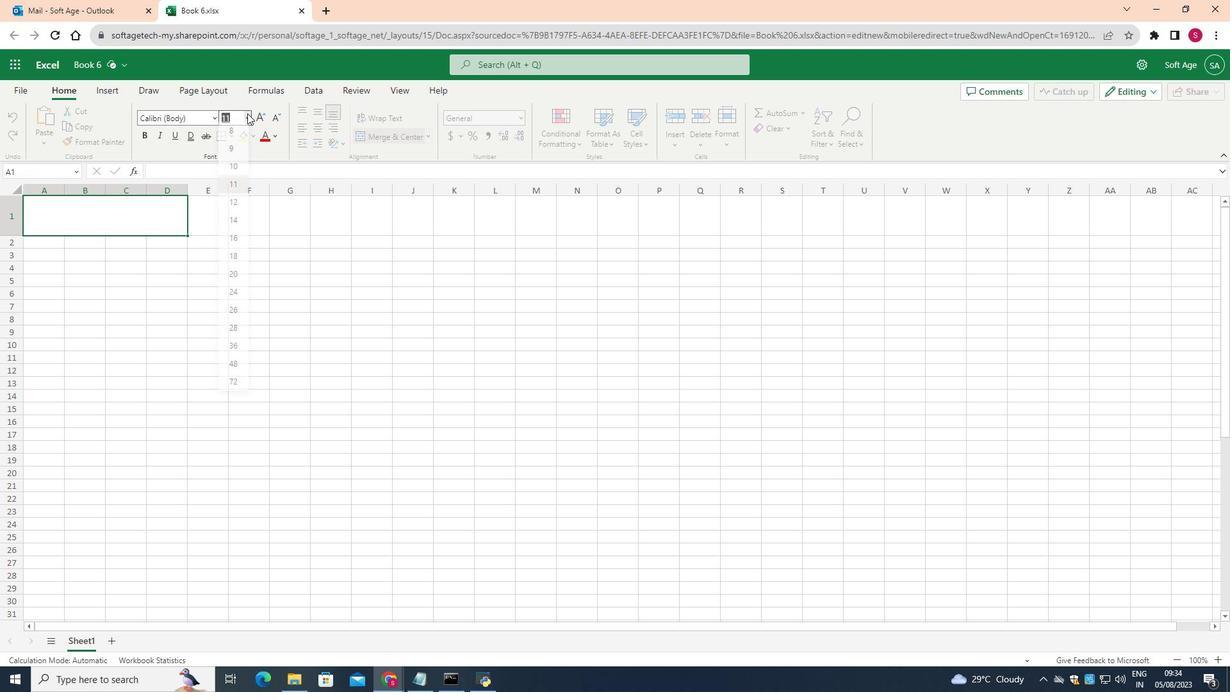 
Action: Mouse moved to (235, 346)
Screenshot: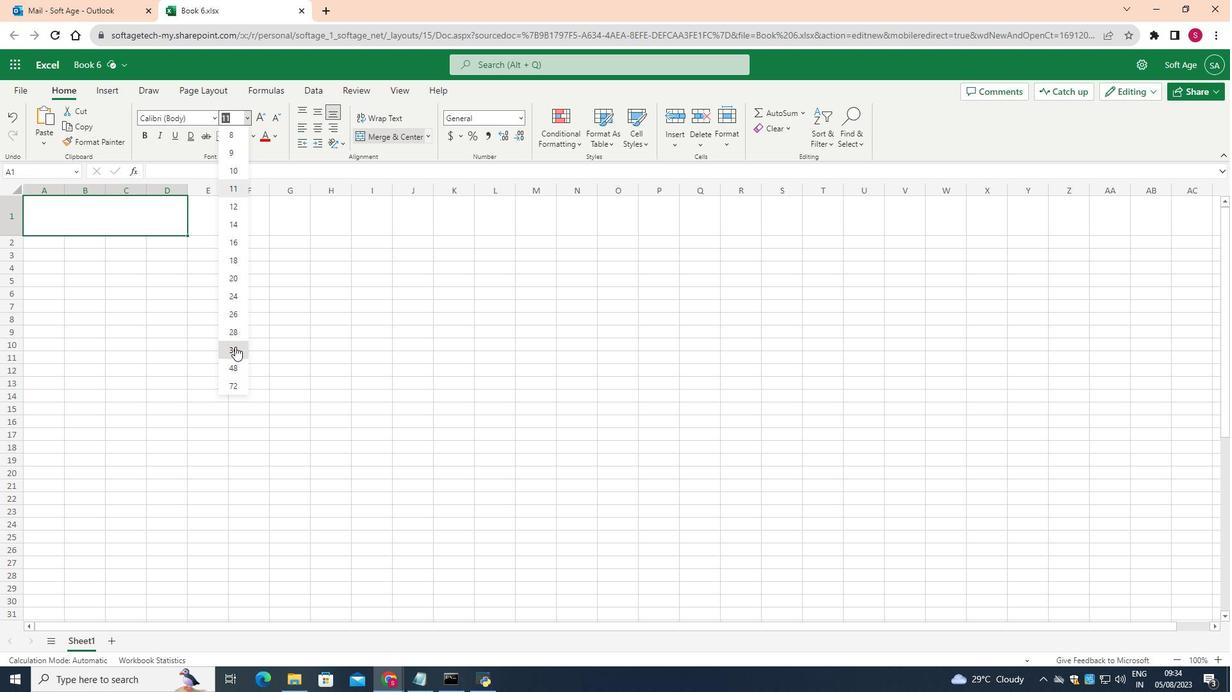 
Action: Mouse pressed left at (235, 346)
Screenshot: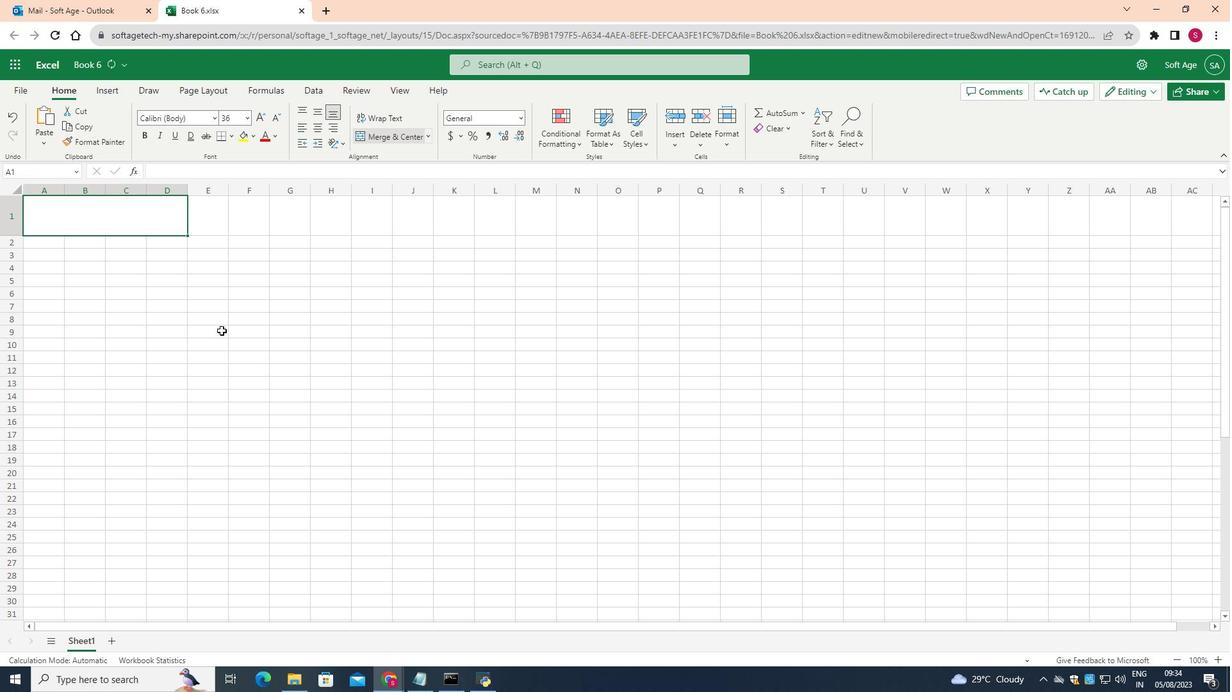
Action: Mouse moved to (120, 210)
Screenshot: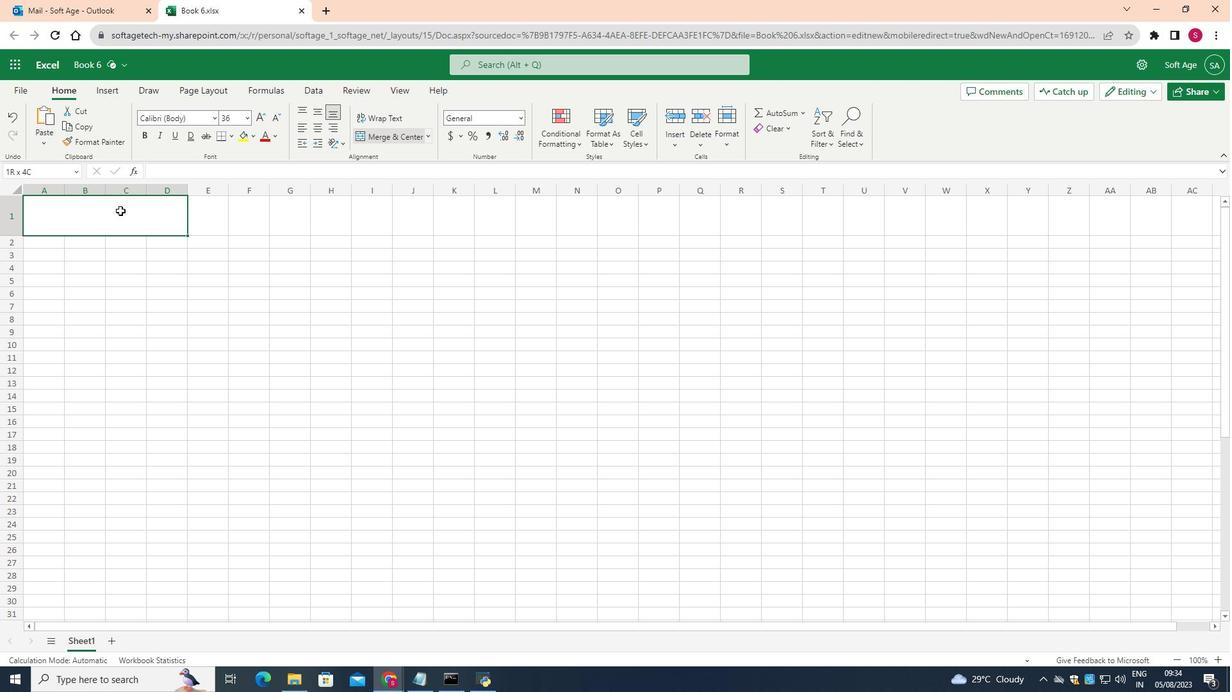 
Action: Mouse pressed left at (120, 210)
Screenshot: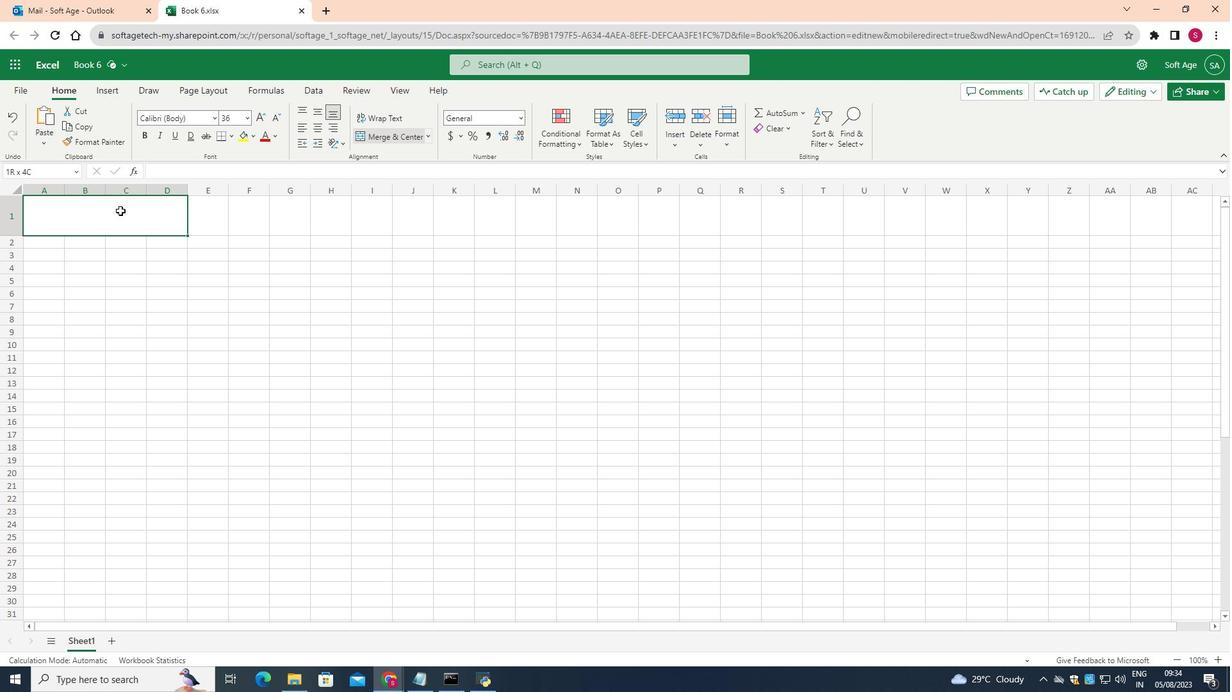 
Action: Mouse pressed left at (120, 210)
Screenshot: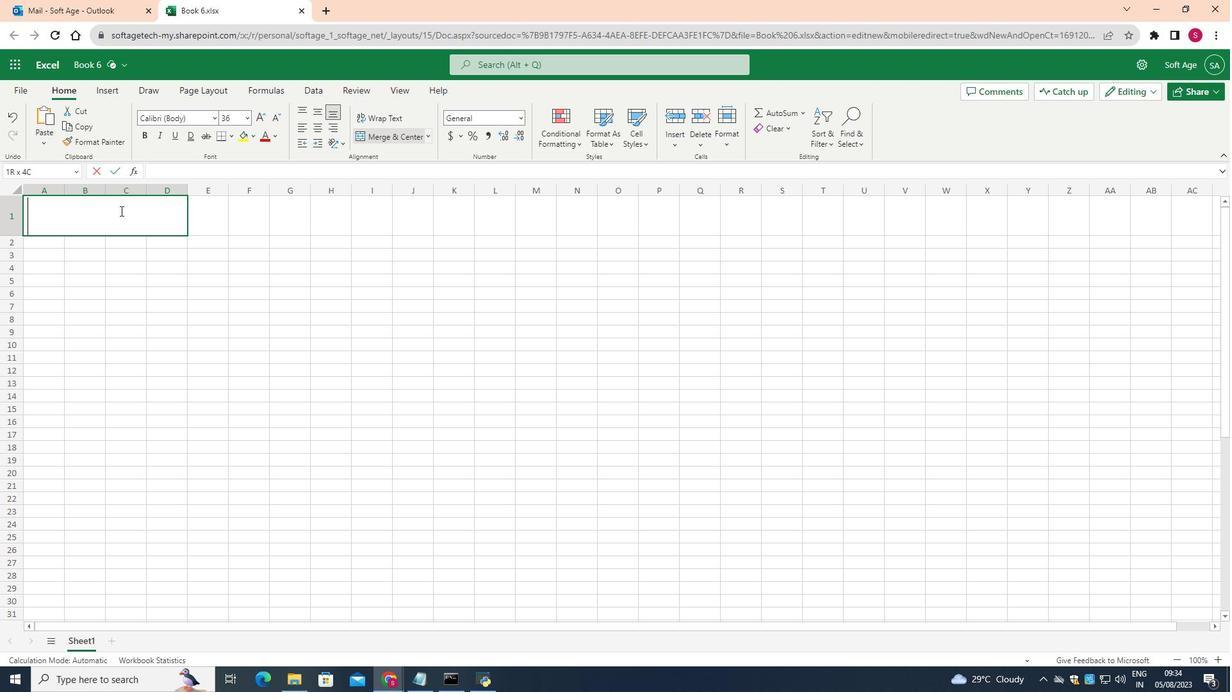 
Action: Key pressed <Key.shift><Key.shift><Key.shift><Key.shift><Key.shift><Key.shift><Key.shift>Job<Key.space>candidates
Screenshot: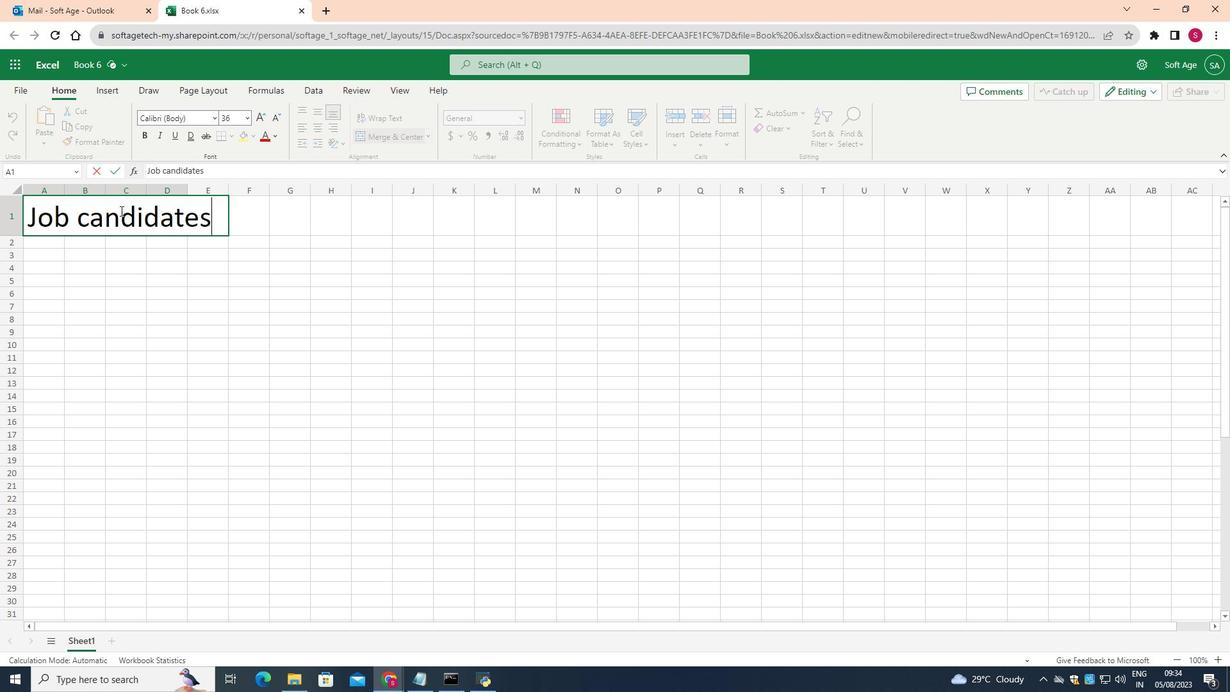 
Action: Mouse moved to (247, 287)
Screenshot: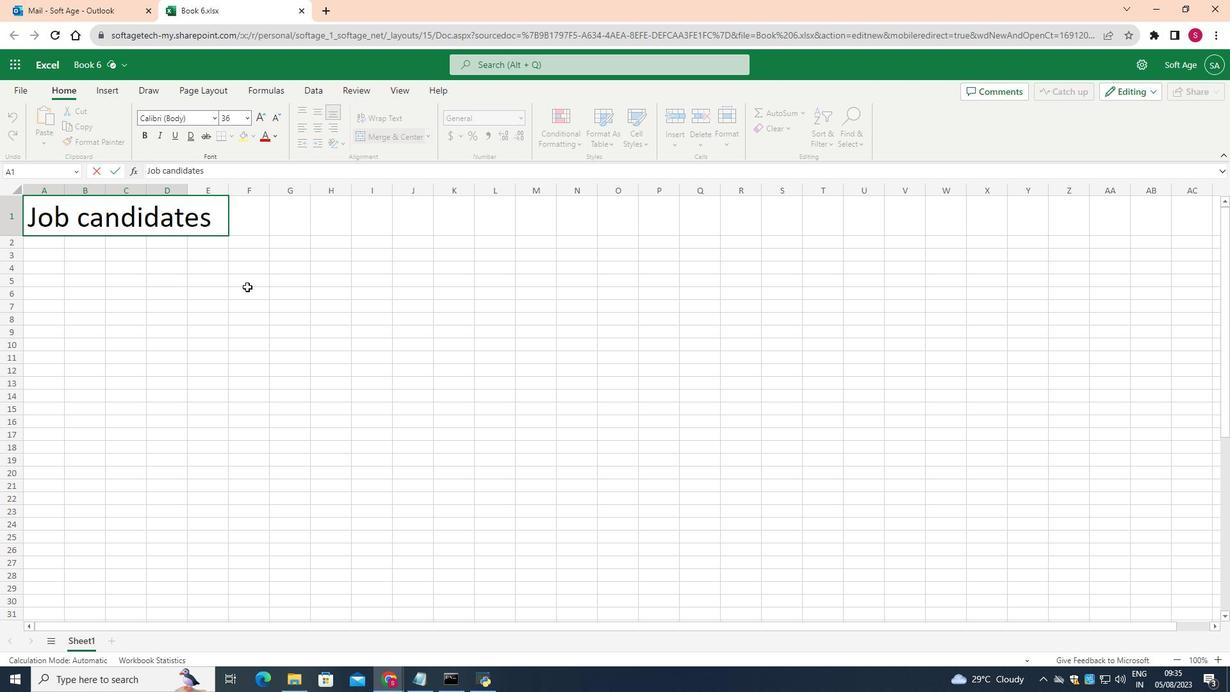 
Action: Mouse pressed left at (247, 287)
Screenshot: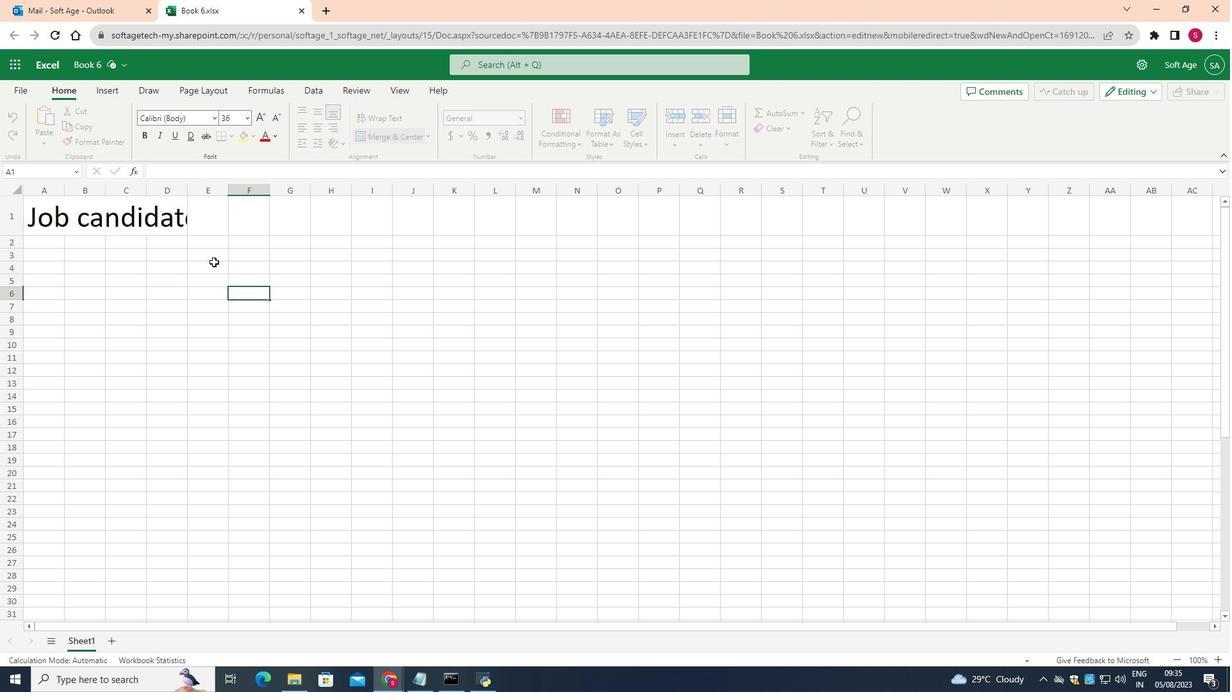 
Action: Mouse moved to (65, 192)
Screenshot: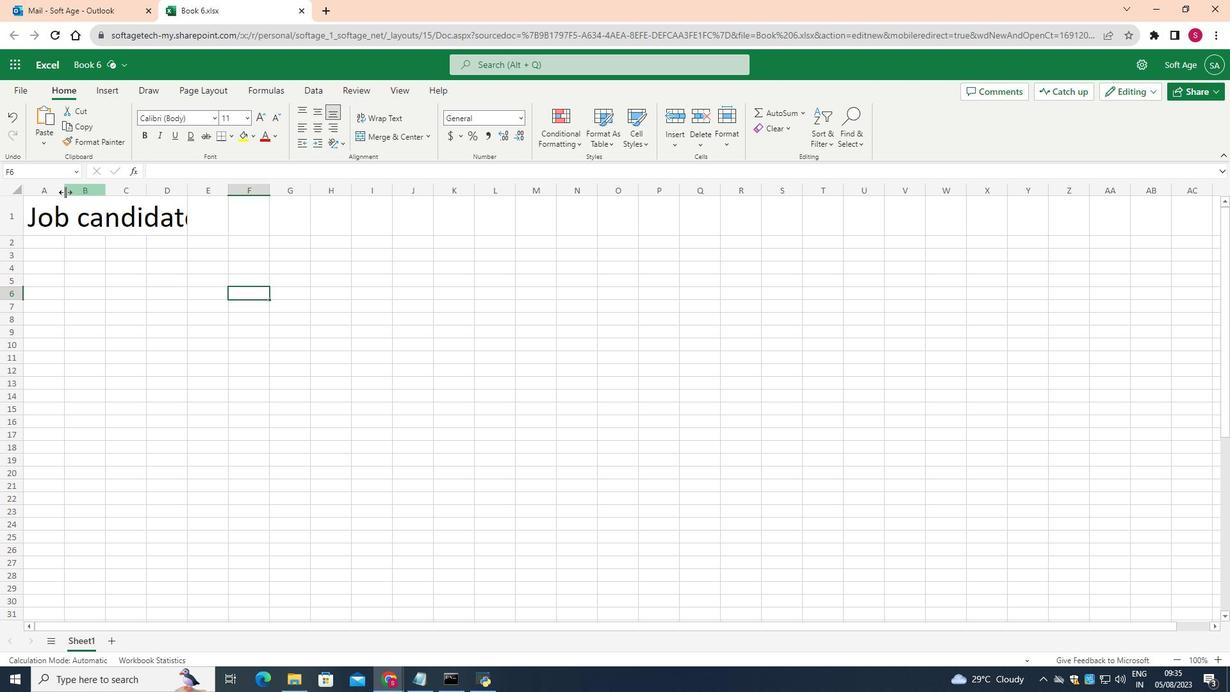 
Action: Mouse pressed left at (65, 192)
Screenshot: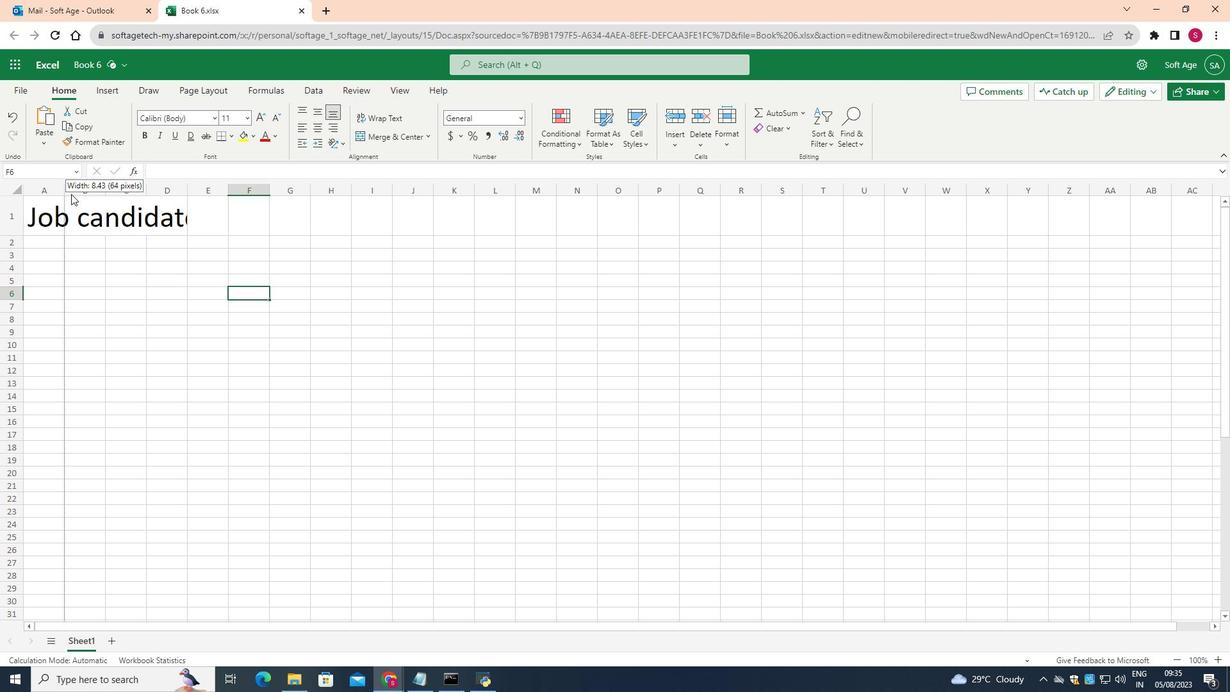 
Action: Mouse moved to (109, 189)
Screenshot: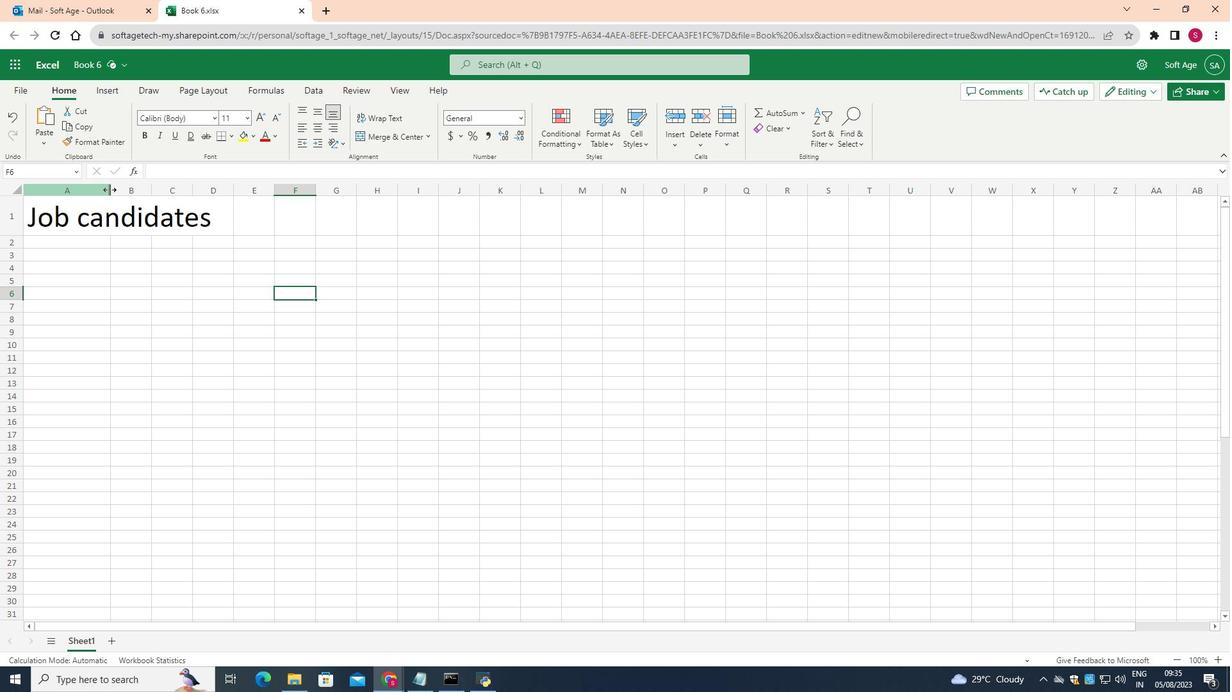 
Action: Mouse pressed left at (109, 189)
Screenshot: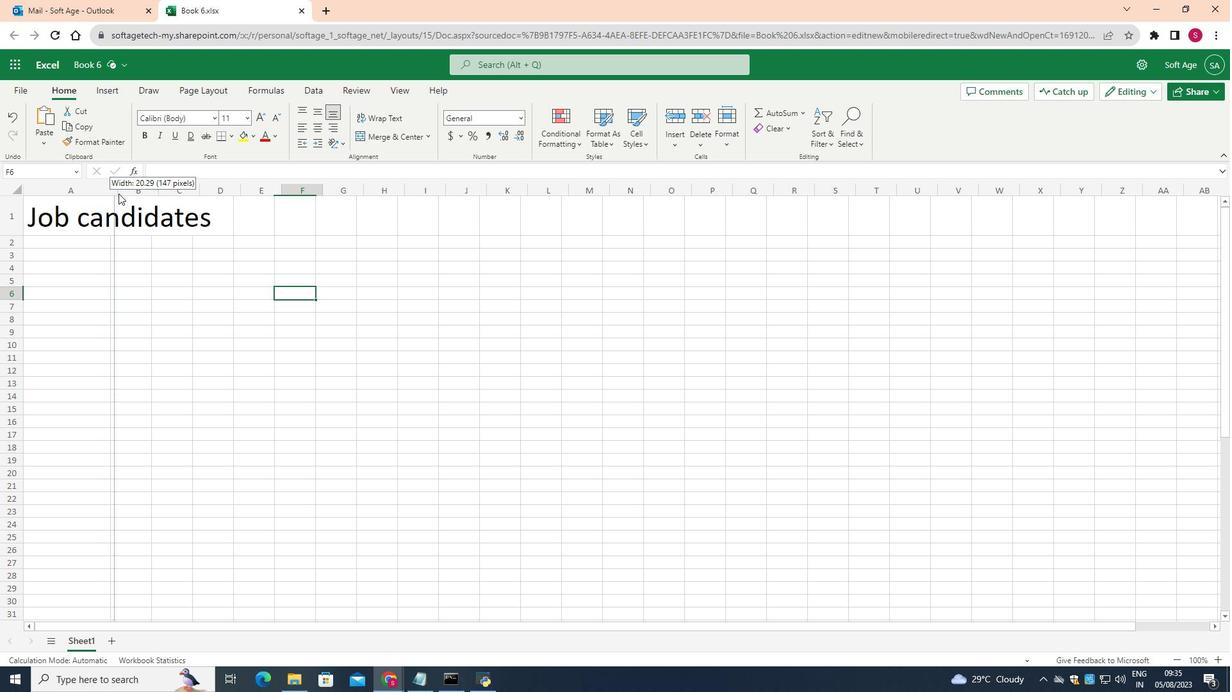 
Action: Mouse moved to (171, 192)
Screenshot: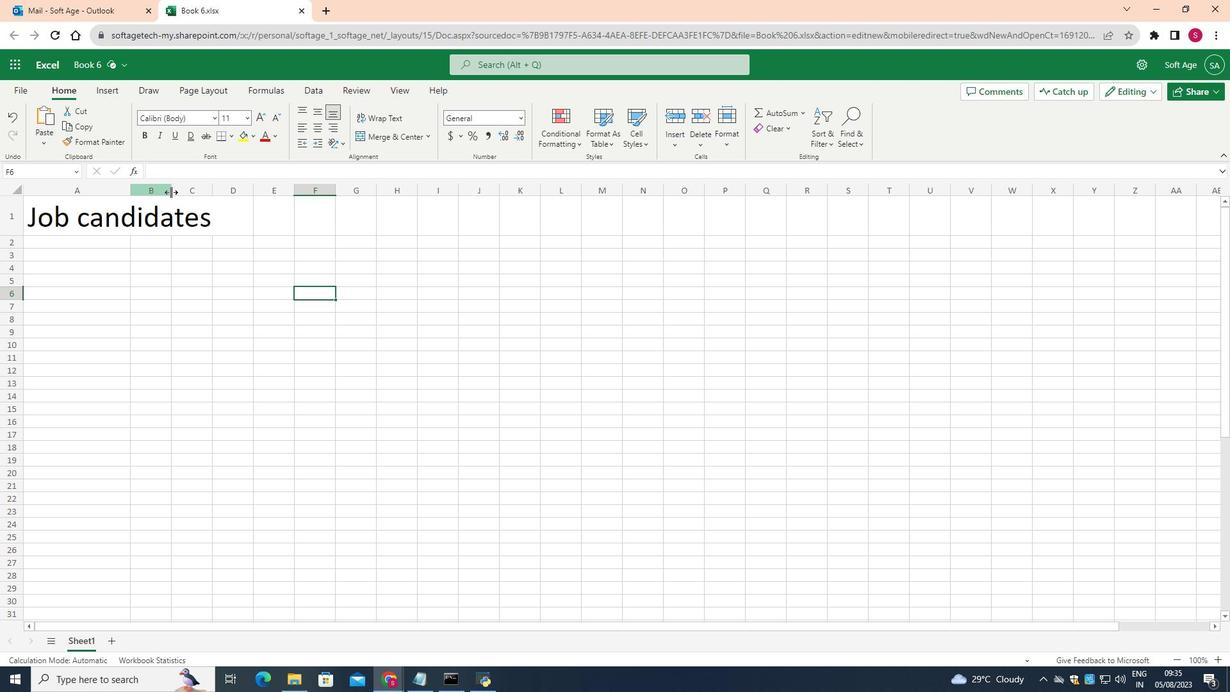 
Action: Mouse pressed left at (171, 192)
Screenshot: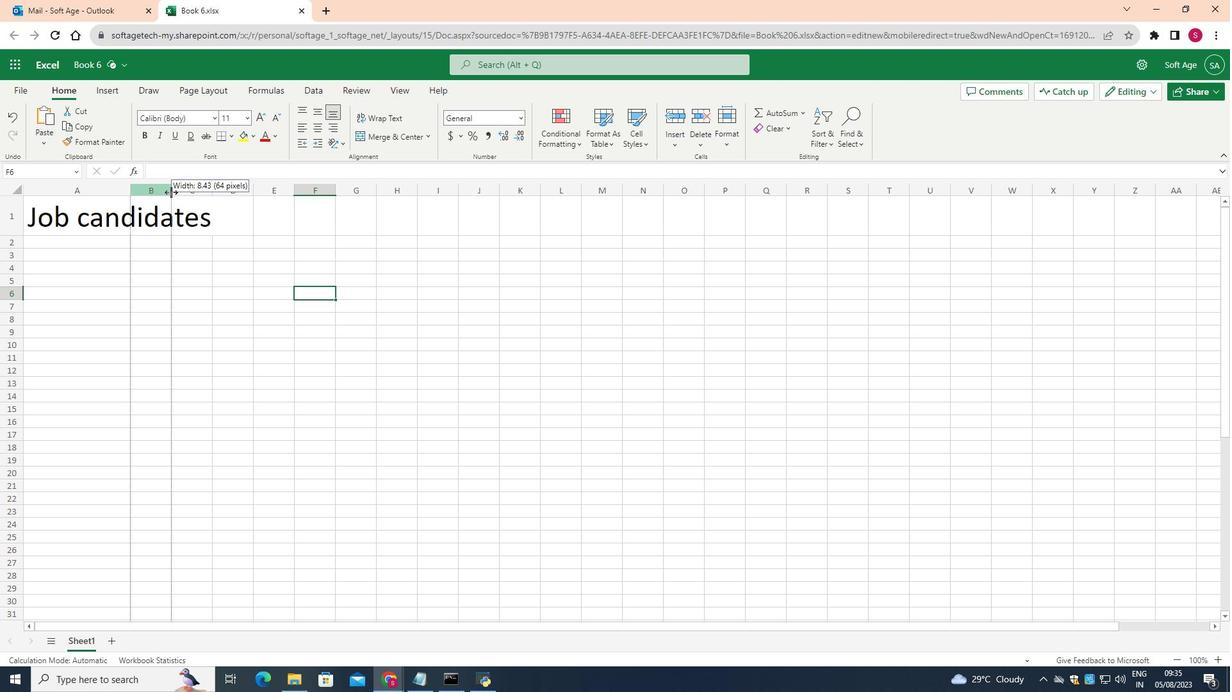 
Action: Mouse moved to (235, 192)
Screenshot: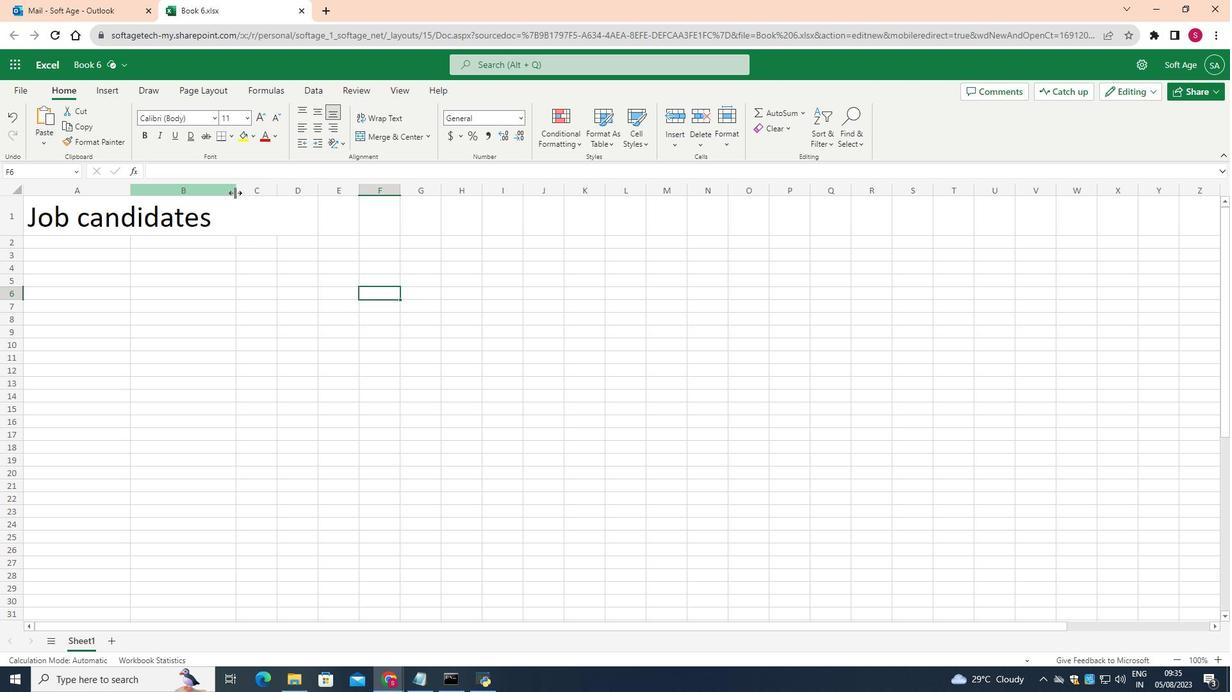 
Action: Mouse pressed left at (235, 192)
Screenshot: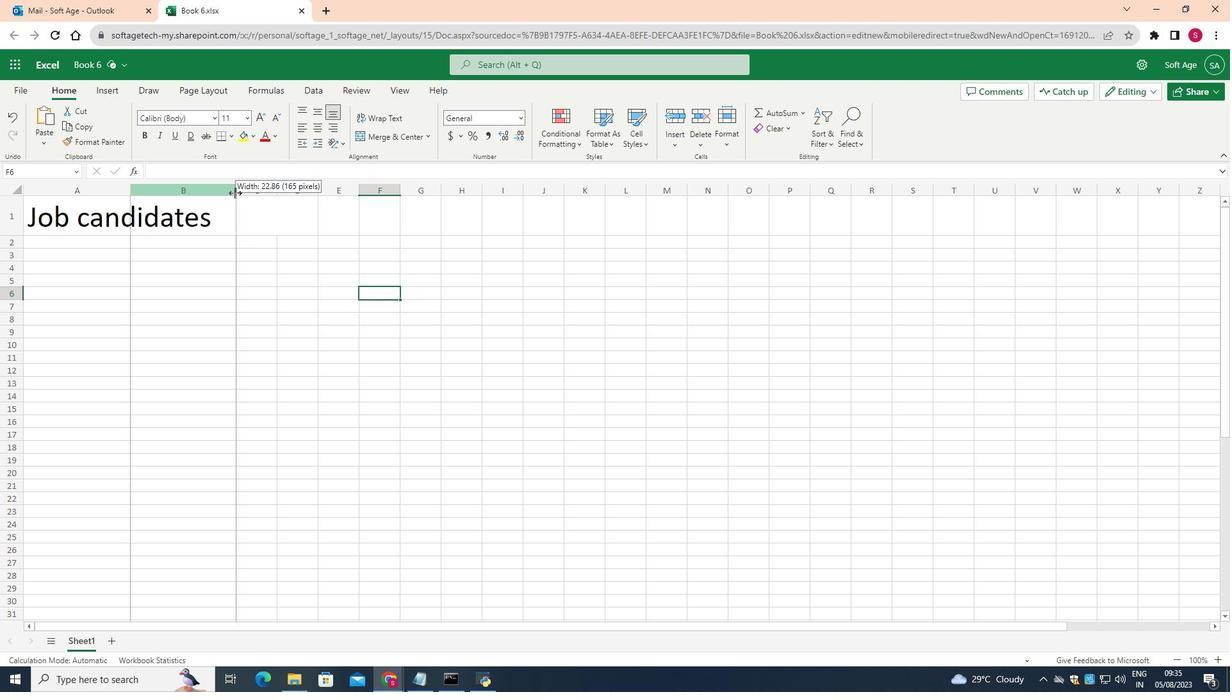 
Action: Mouse moved to (290, 192)
Screenshot: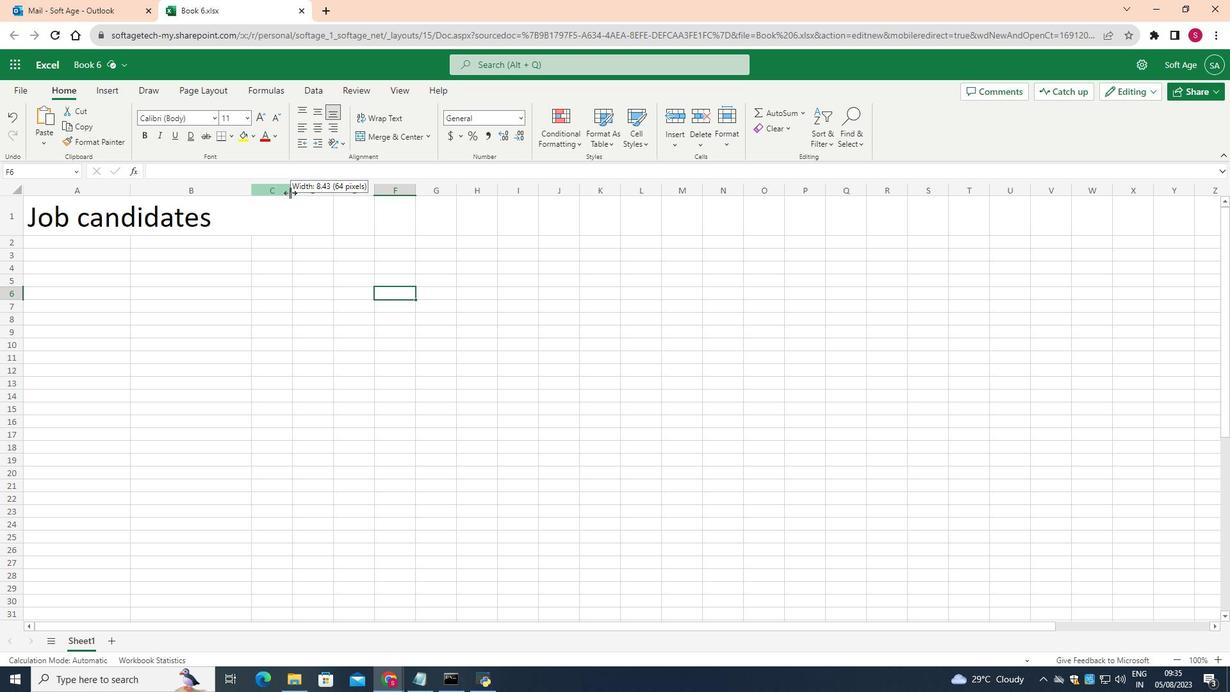 
Action: Mouse pressed left at (290, 192)
Screenshot: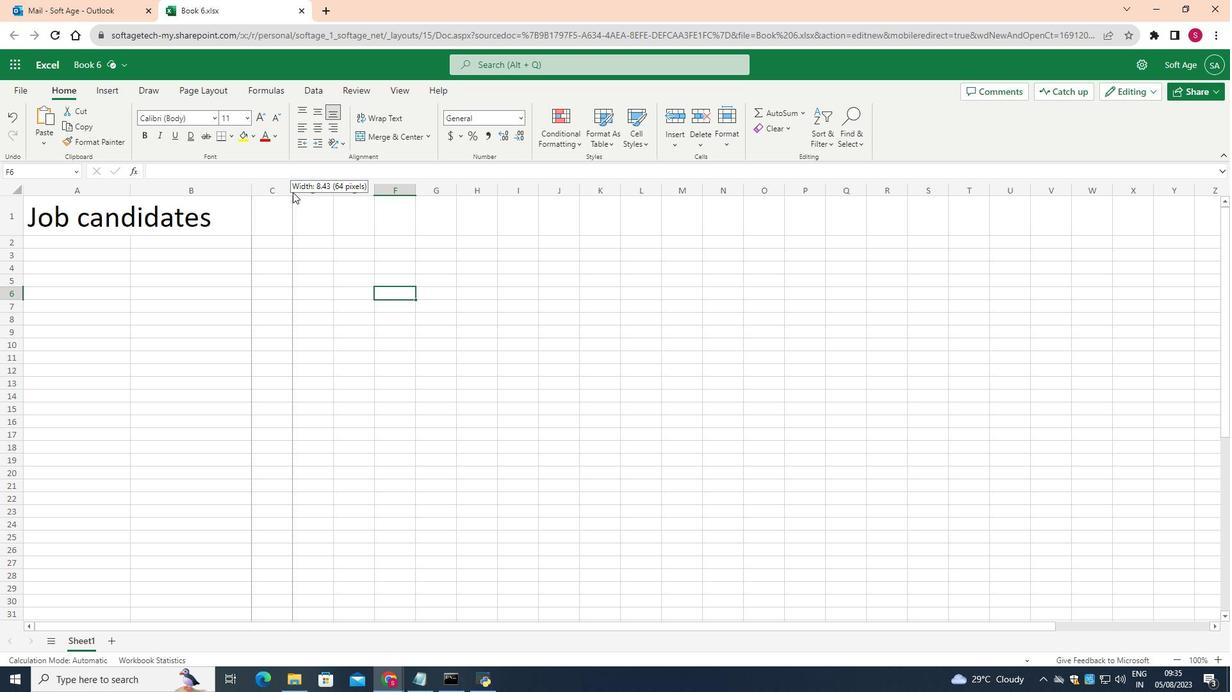 
Action: Mouse moved to (361, 188)
Screenshot: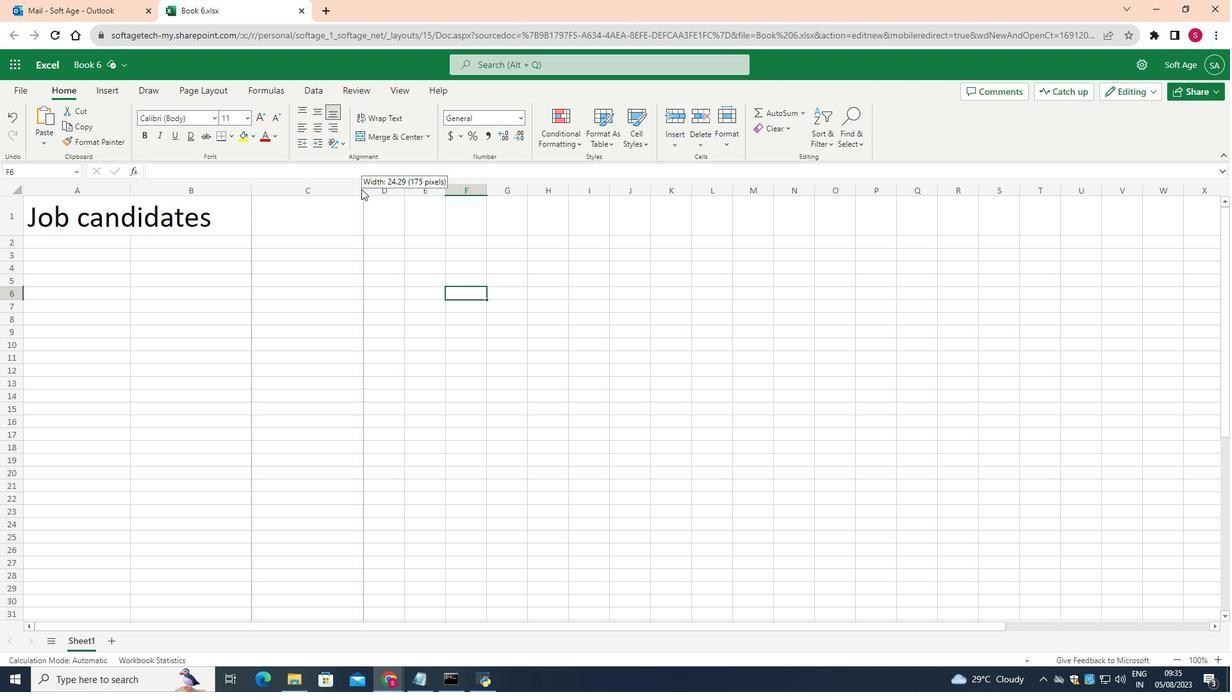 
Action: Mouse pressed left at (361, 188)
Screenshot: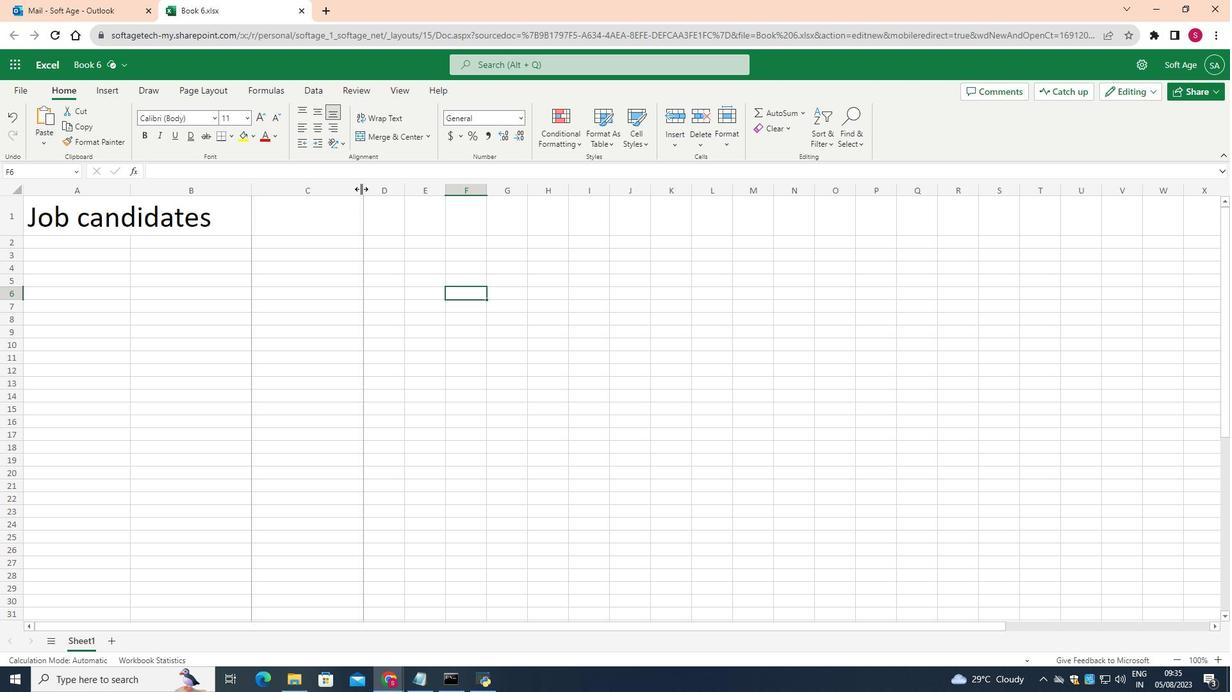 
Action: Mouse moved to (362, 189)
Screenshot: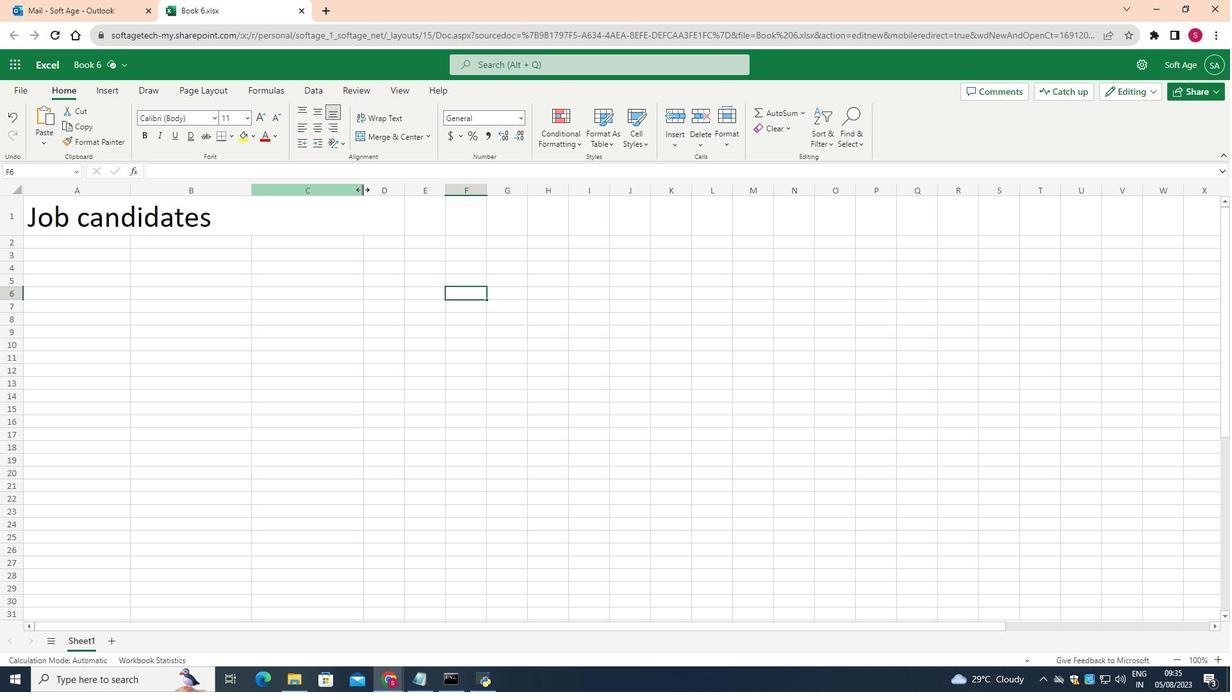 
Action: Mouse pressed left at (362, 189)
Screenshot: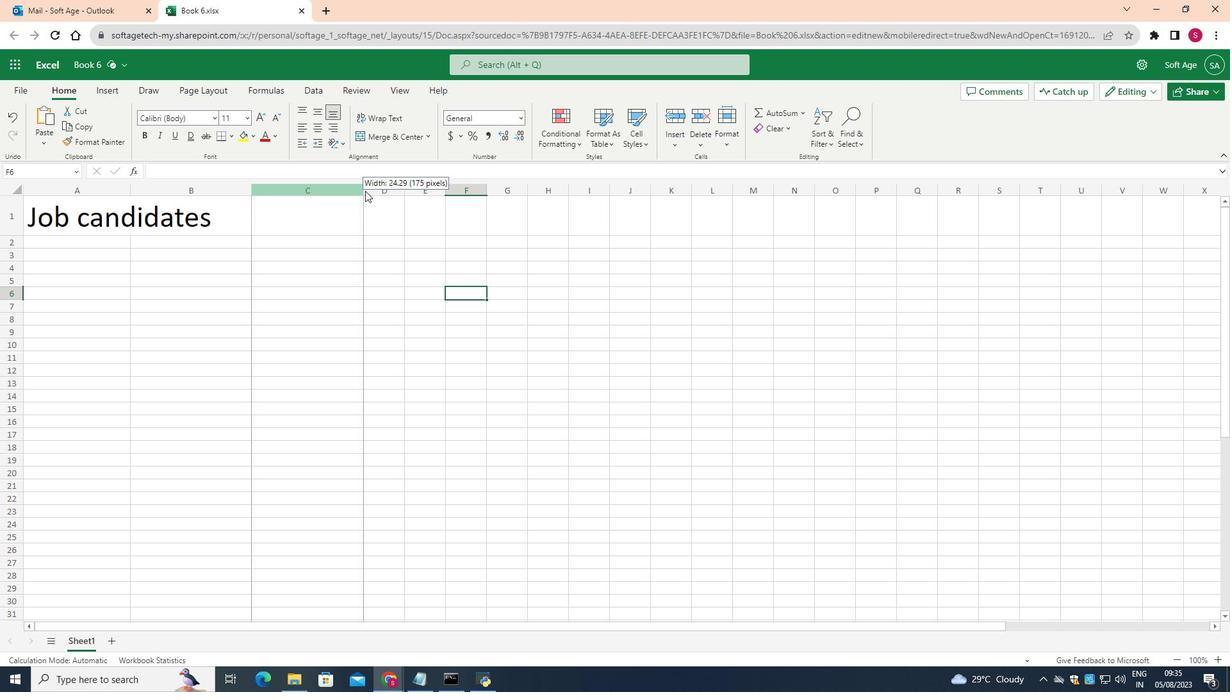 
Action: Mouse moved to (430, 187)
Screenshot: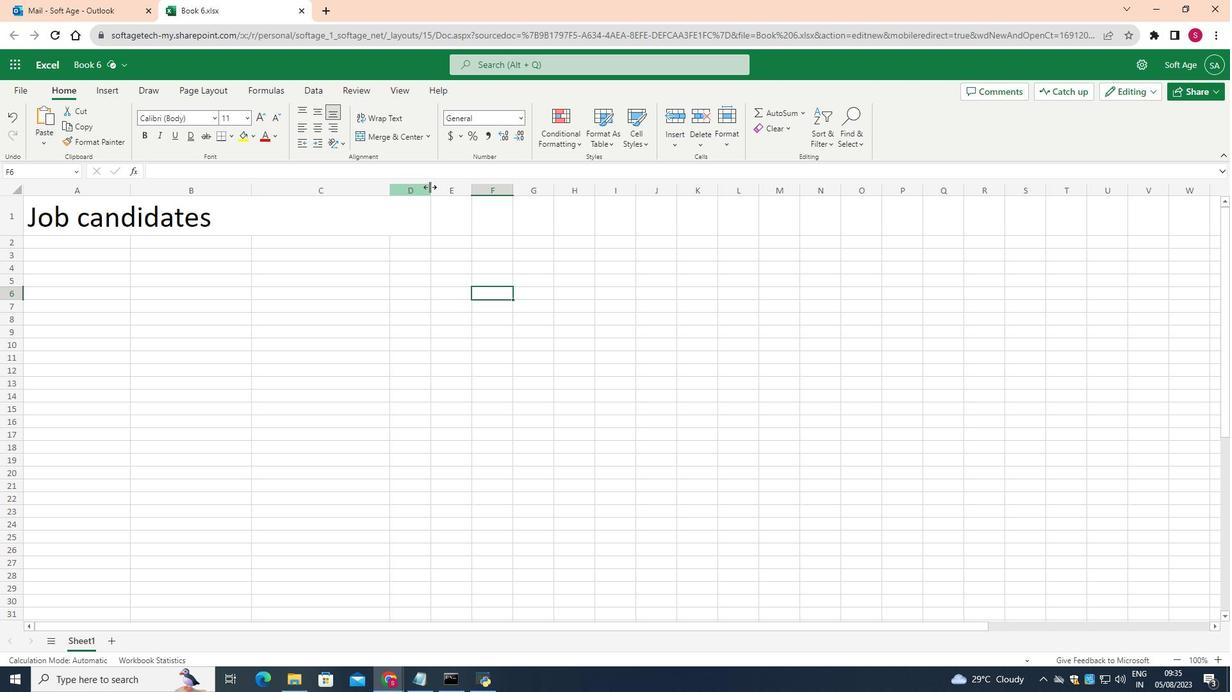 
Action: Mouse pressed left at (430, 187)
Screenshot: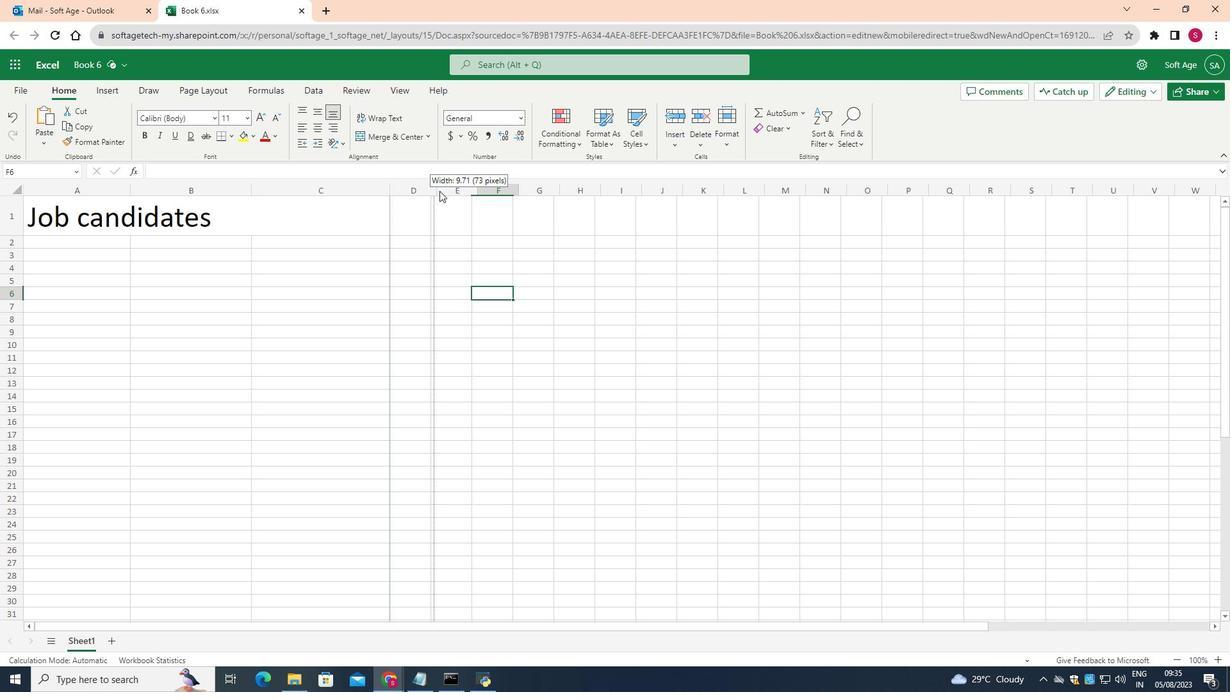 
Action: Mouse moved to (16, 234)
Screenshot: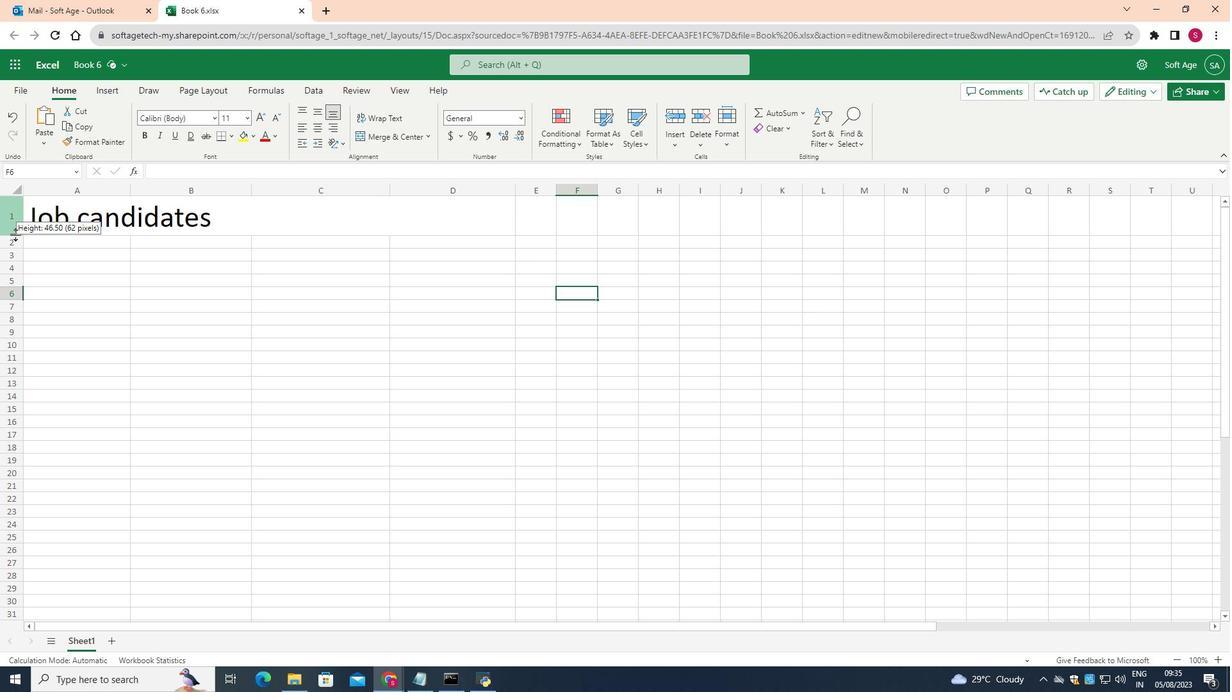 
Action: Mouse pressed left at (16, 234)
Screenshot: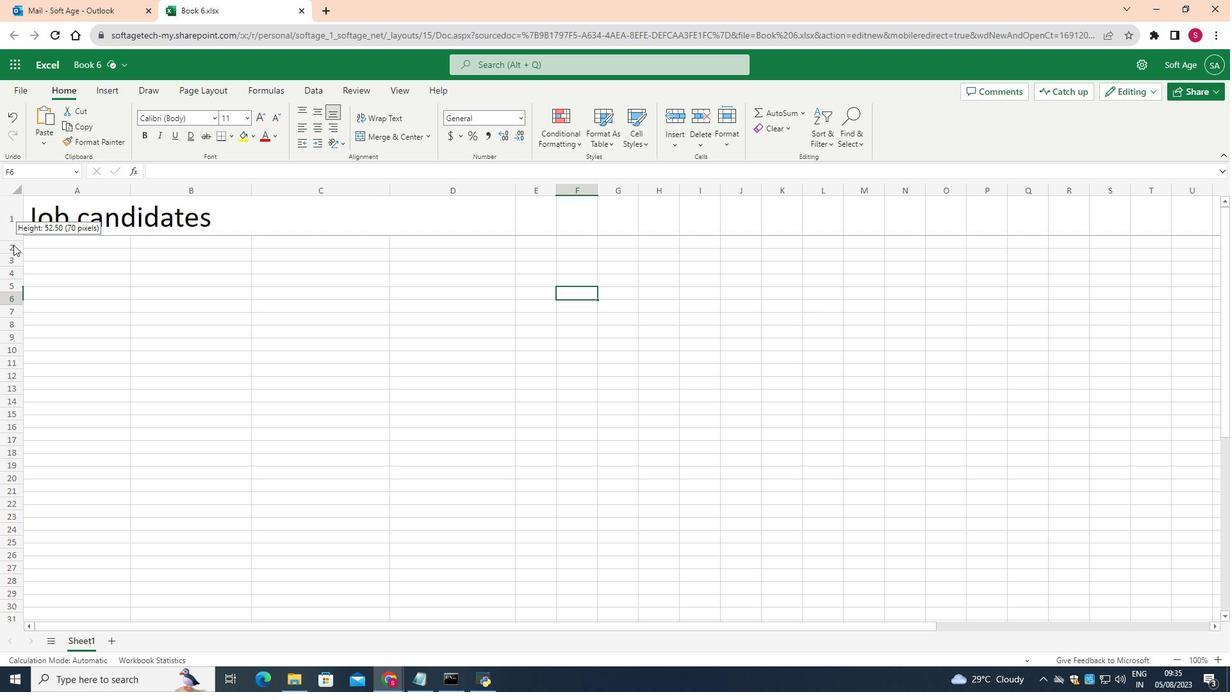 
Action: Mouse moved to (16, 260)
Screenshot: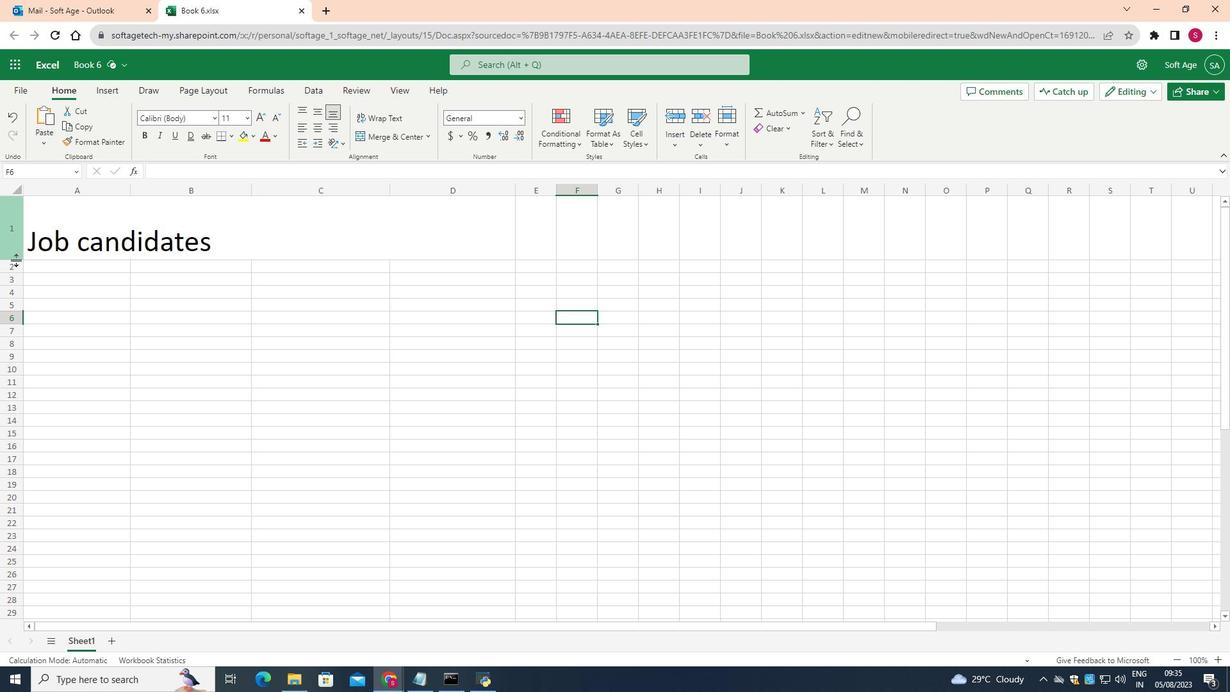 
Action: Mouse pressed left at (16, 260)
Screenshot: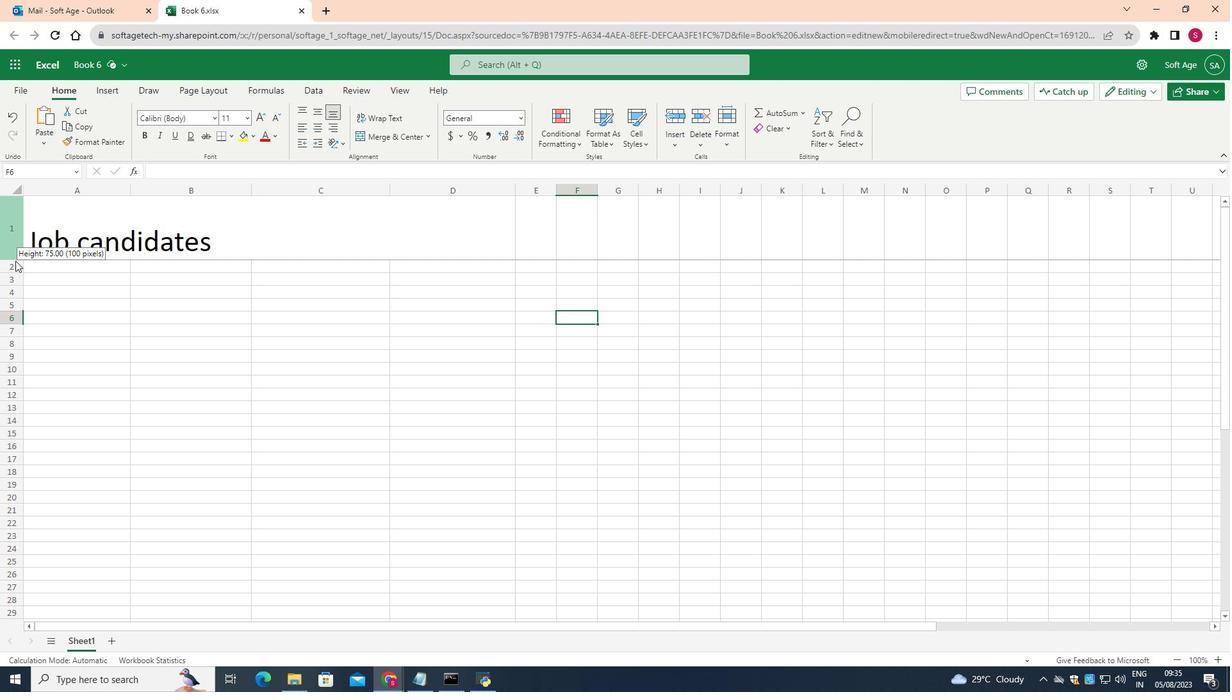 
Action: Mouse moved to (187, 221)
Screenshot: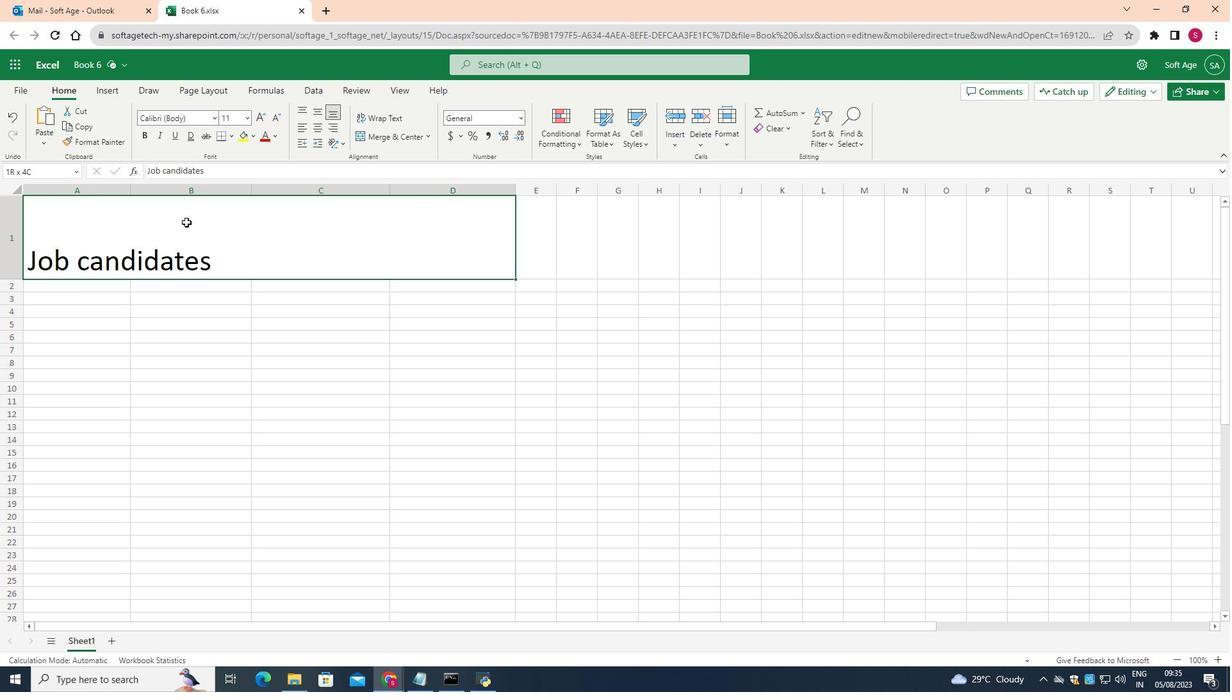 
Action: Mouse pressed left at (187, 221)
Screenshot: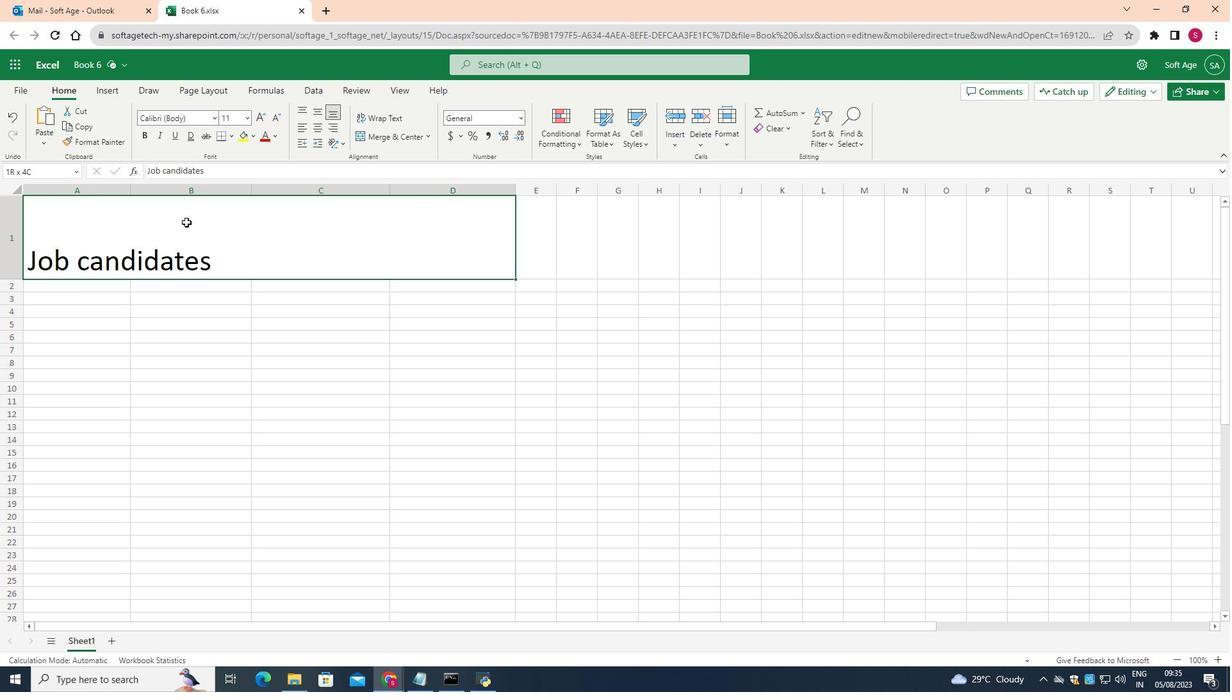 
Action: Mouse moved to (247, 118)
Screenshot: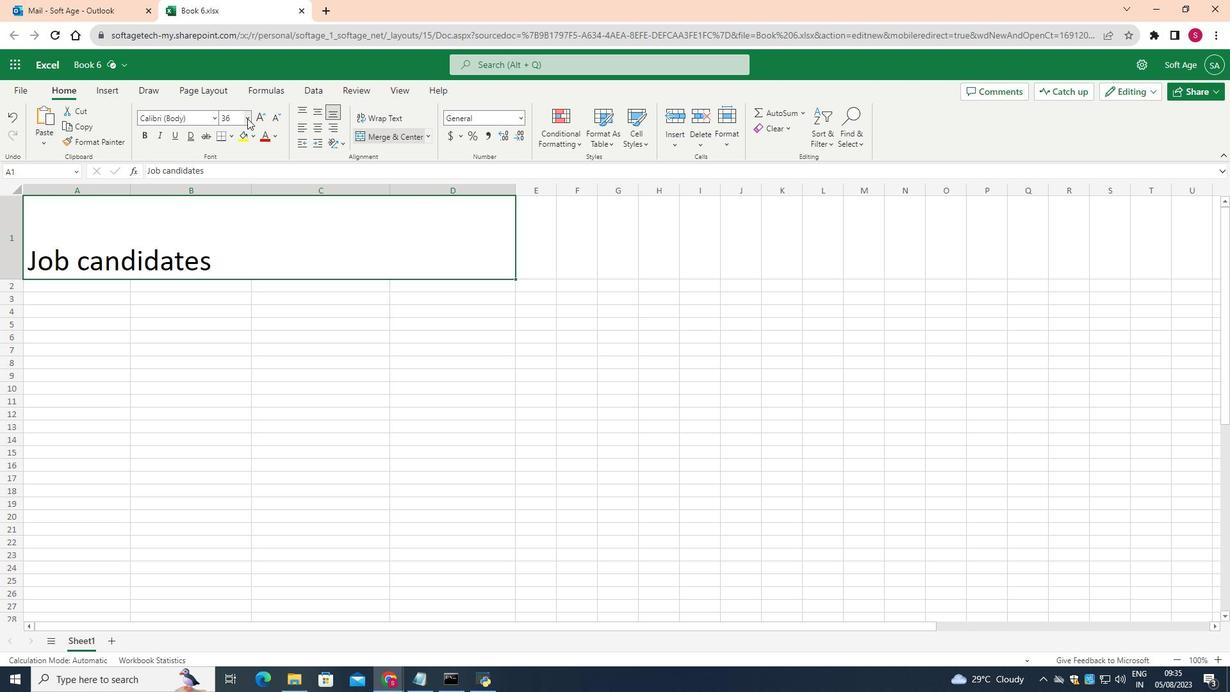 
Action: Mouse pressed left at (247, 118)
Screenshot: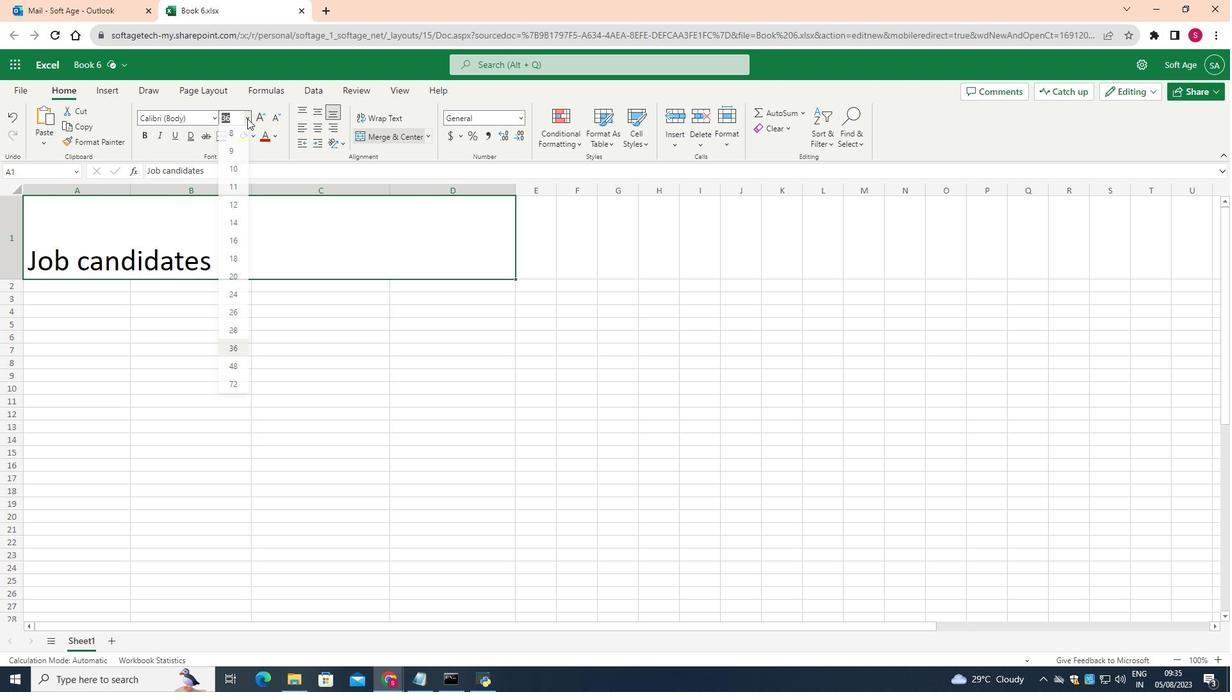 
Action: Mouse moved to (235, 382)
Screenshot: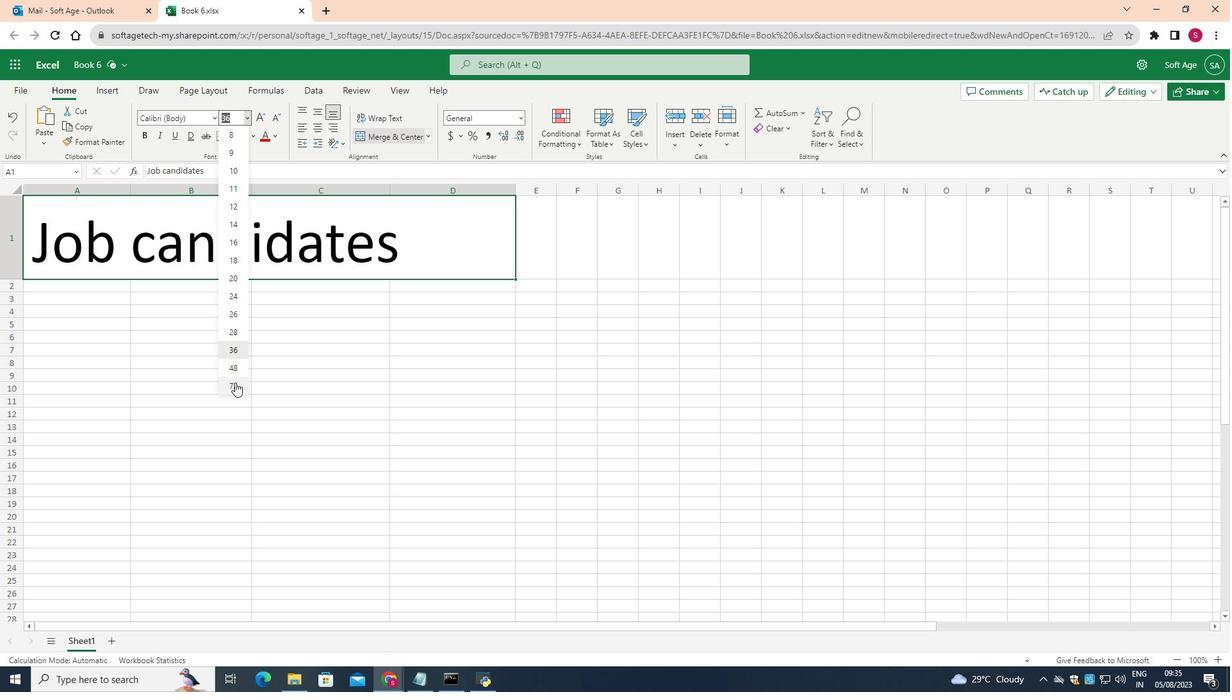 
Action: Mouse pressed left at (235, 382)
Screenshot: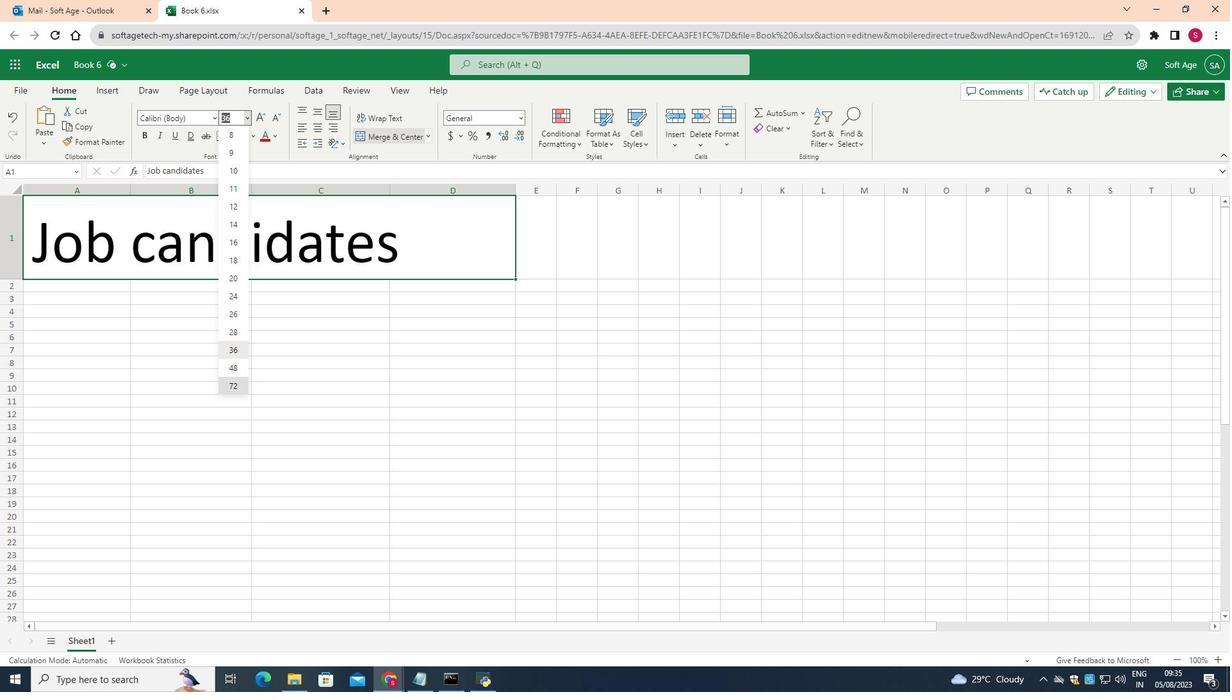 
Action: Mouse moved to (255, 136)
Screenshot: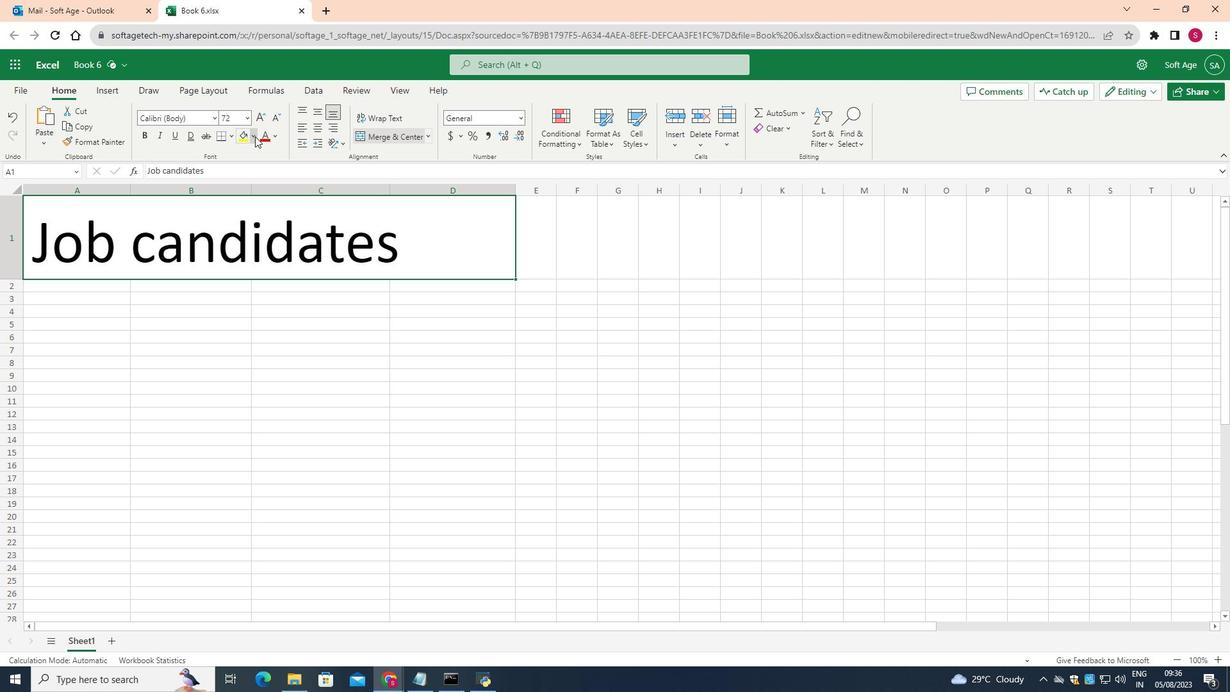 
Action: Mouse pressed left at (255, 136)
Screenshot: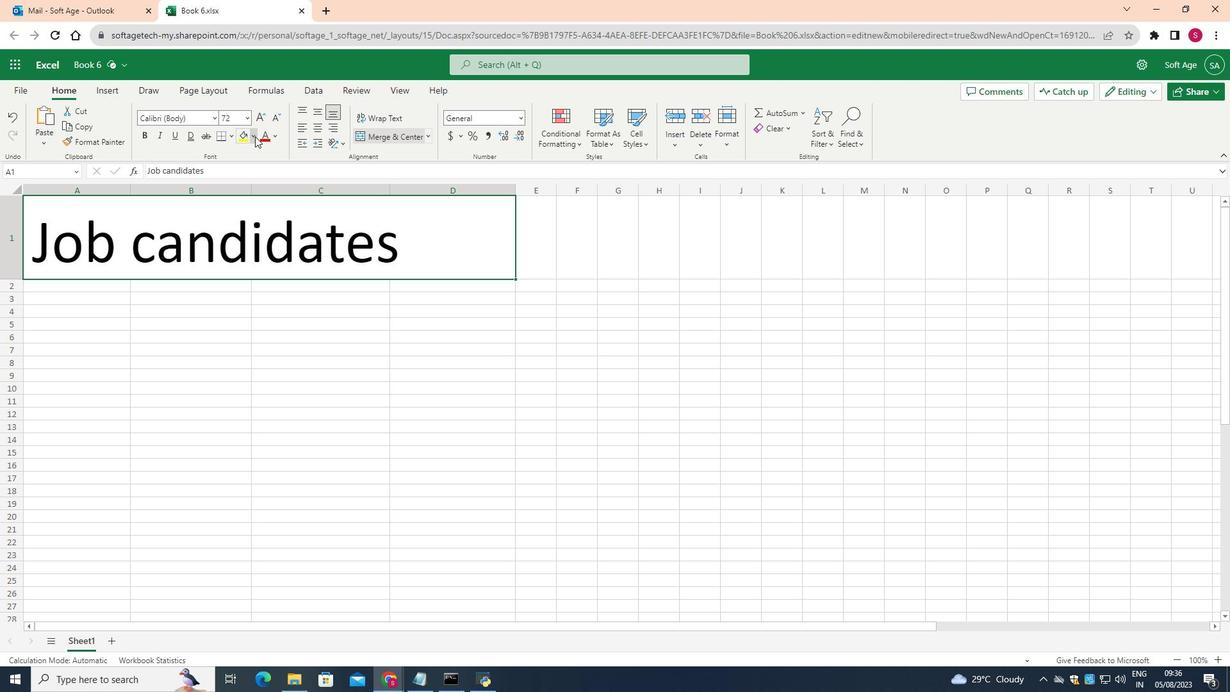 
Action: Mouse moved to (249, 293)
Screenshot: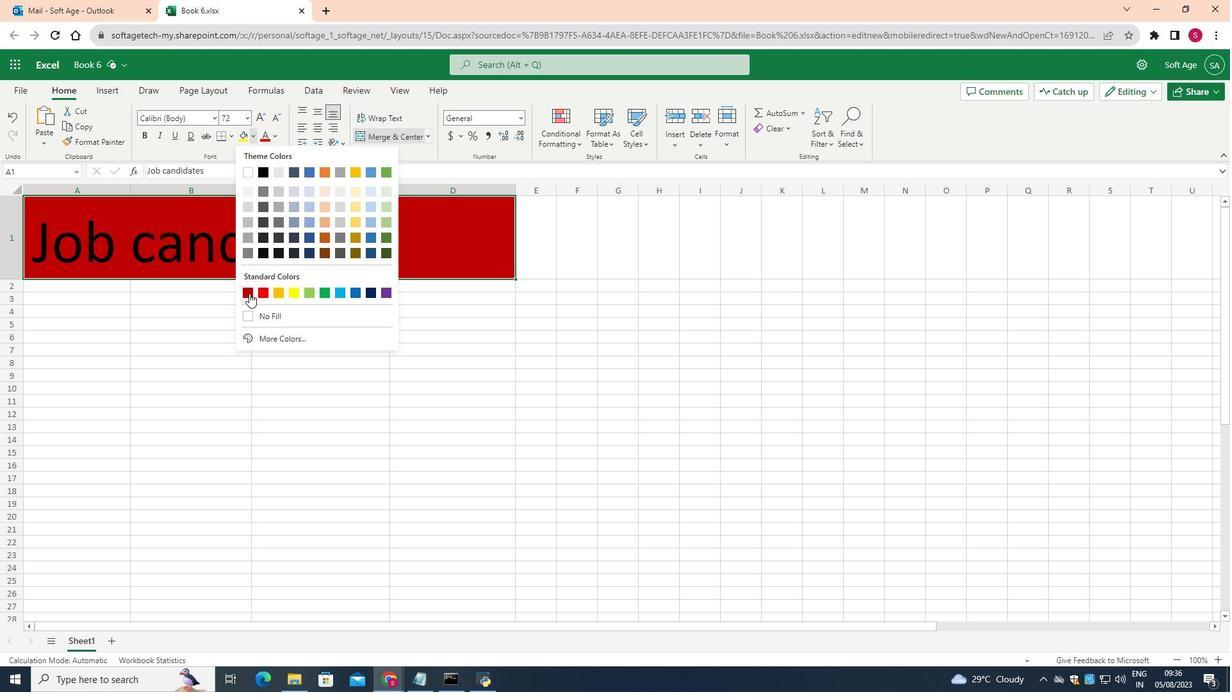 
Action: Mouse pressed left at (249, 293)
Screenshot: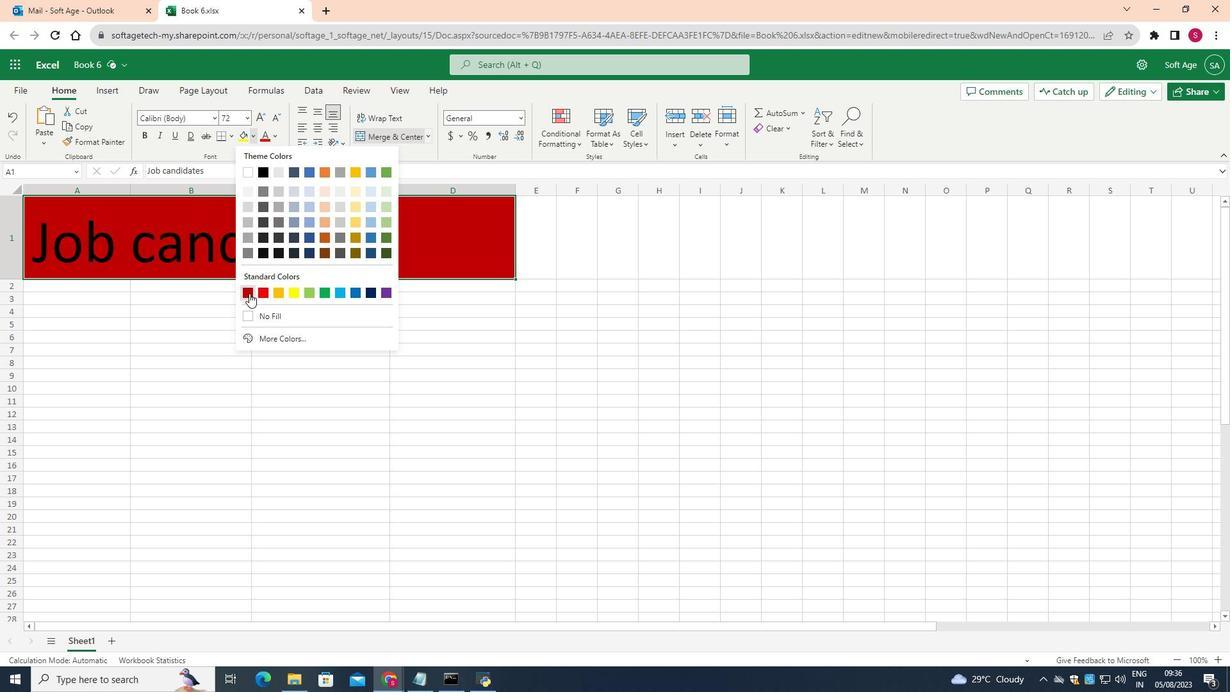 
Action: Mouse moved to (273, 135)
Screenshot: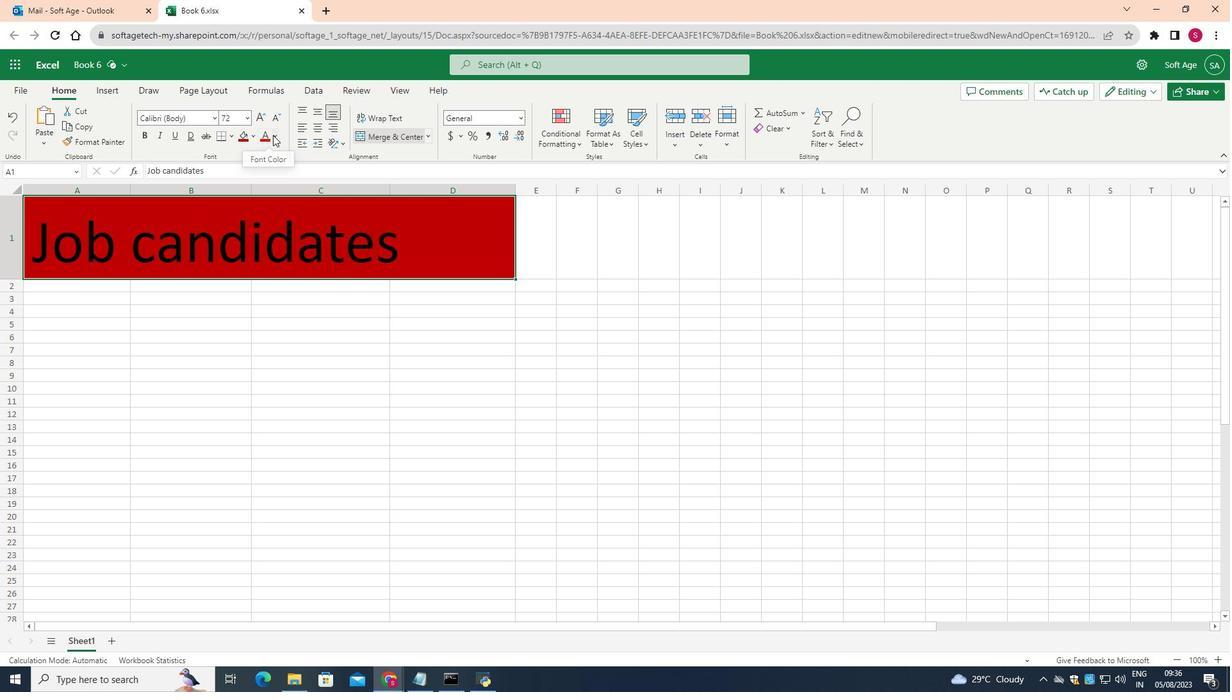 
Action: Mouse pressed left at (273, 135)
Screenshot: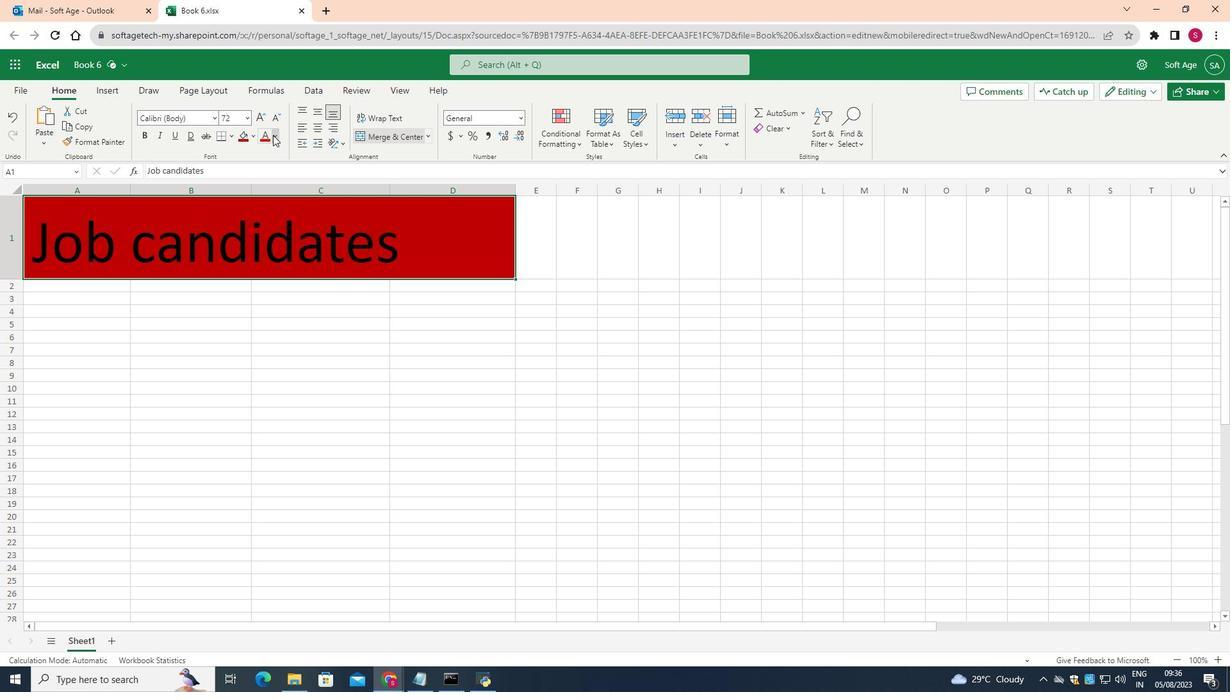 
Action: Mouse moved to (265, 194)
Screenshot: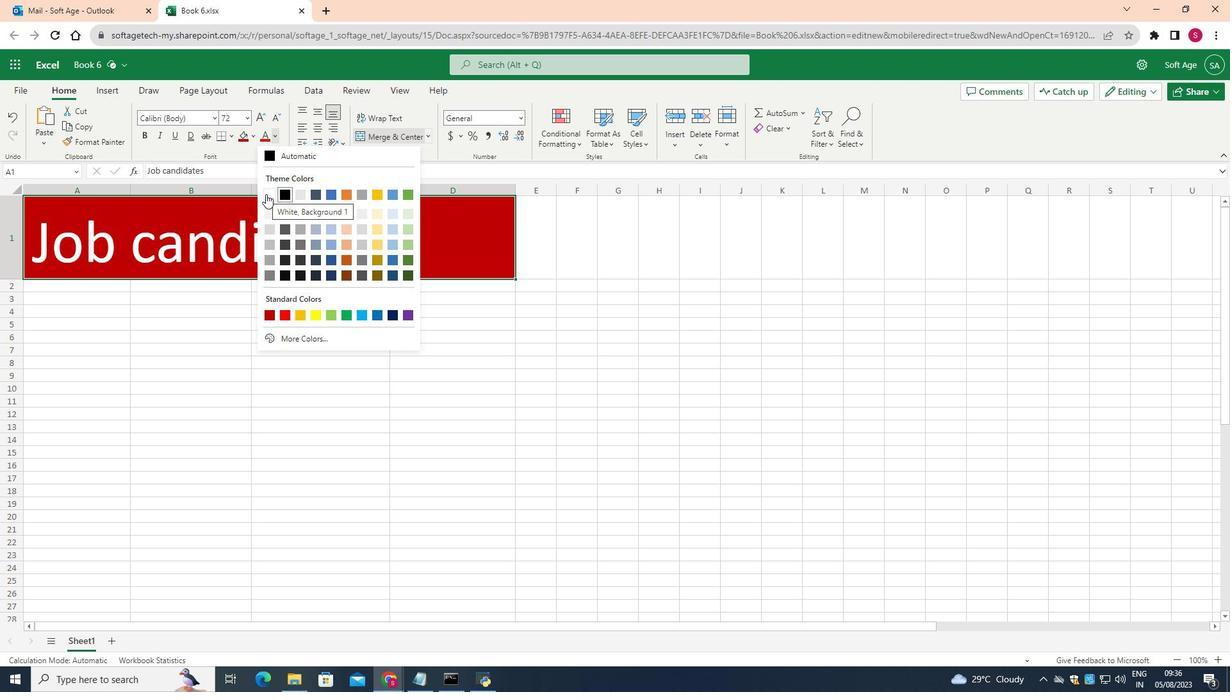 
Action: Mouse pressed left at (265, 194)
Screenshot: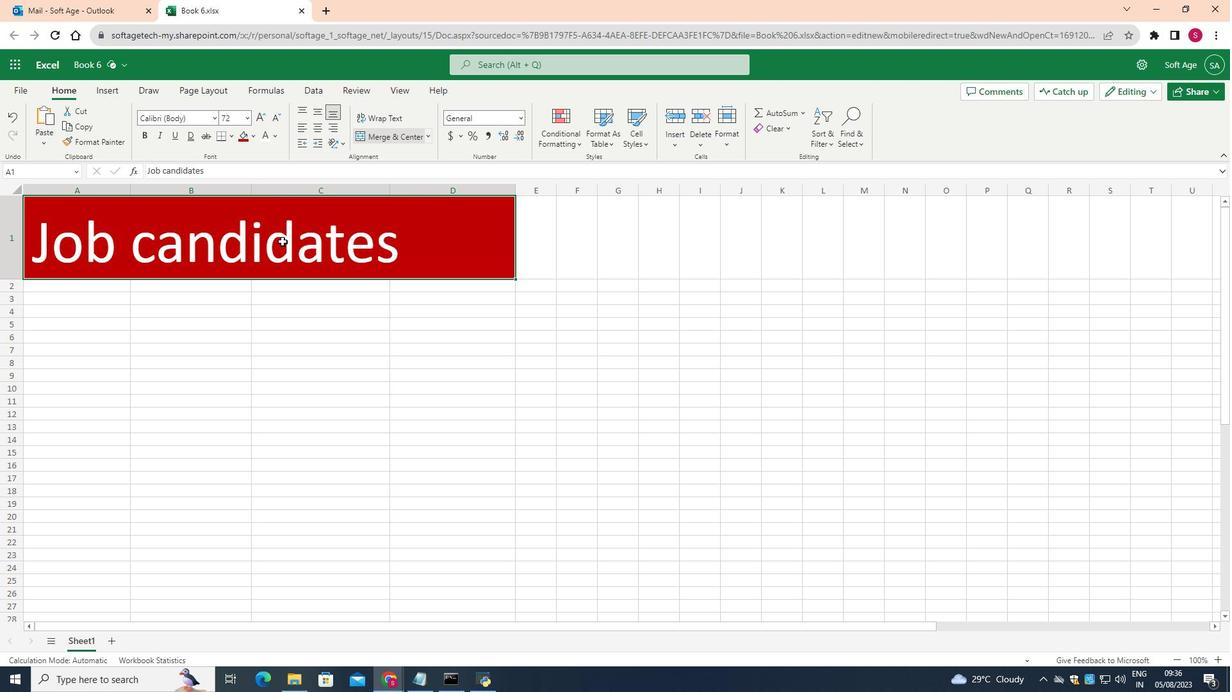 
Action: Mouse moved to (456, 267)
Screenshot: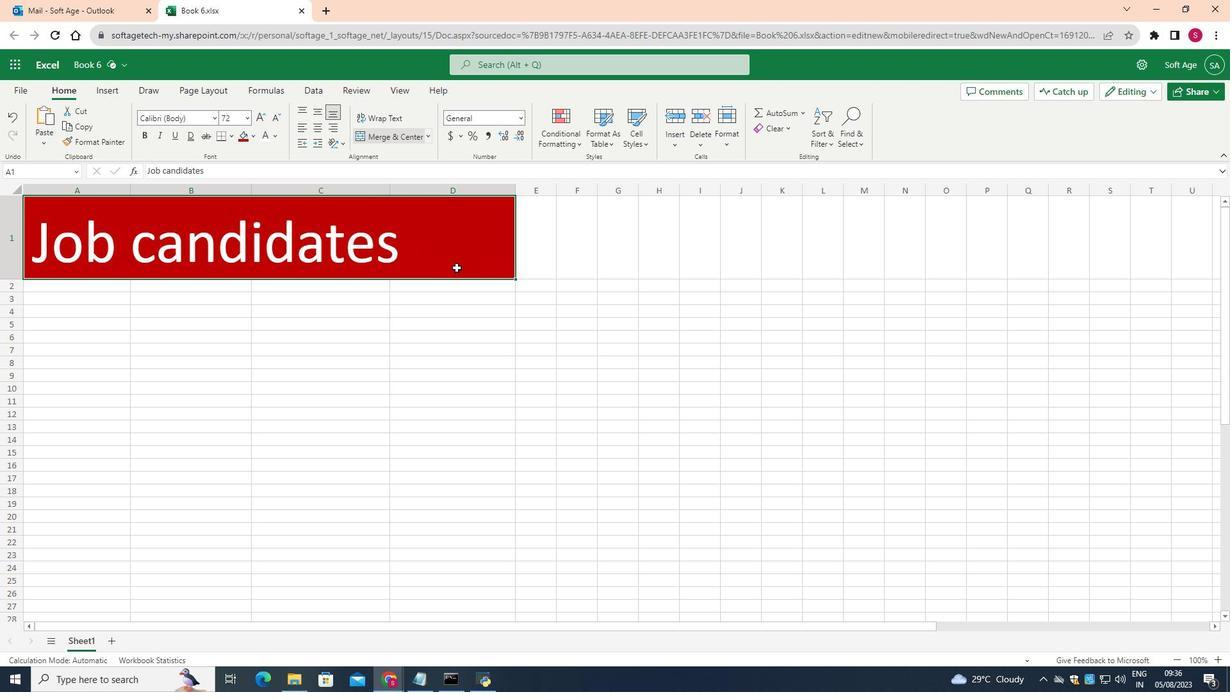 
Action: Mouse pressed left at (456, 267)
Screenshot: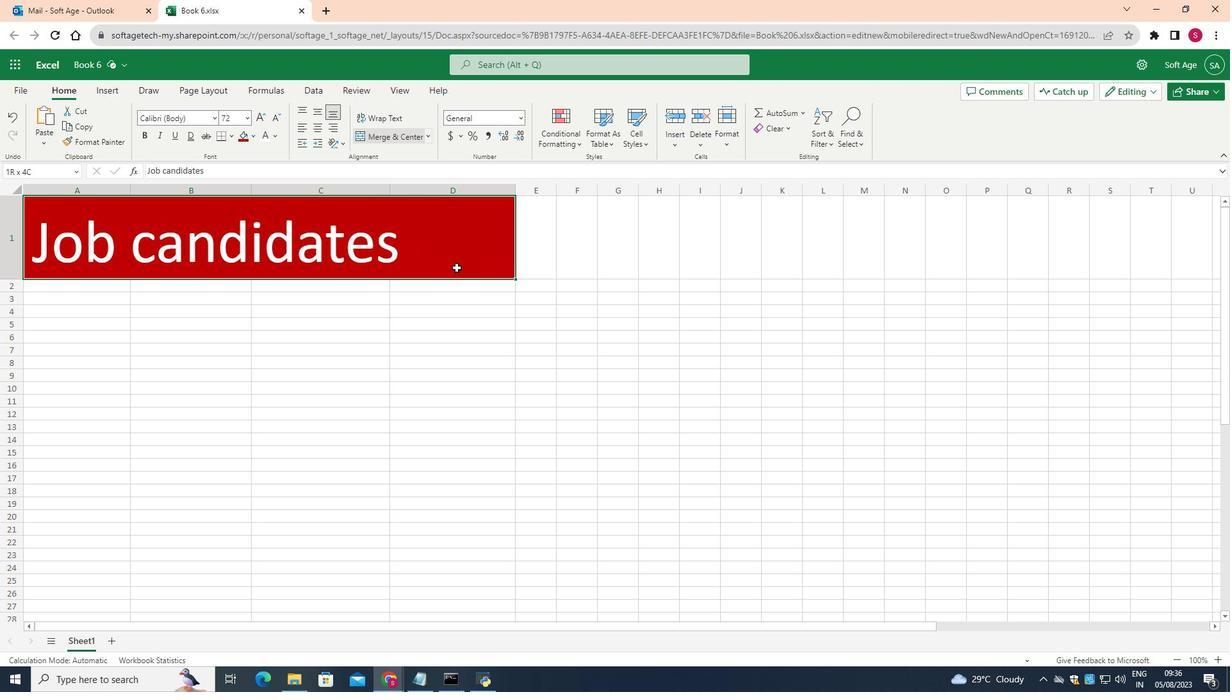 
Action: Mouse moved to (520, 119)
Screenshot: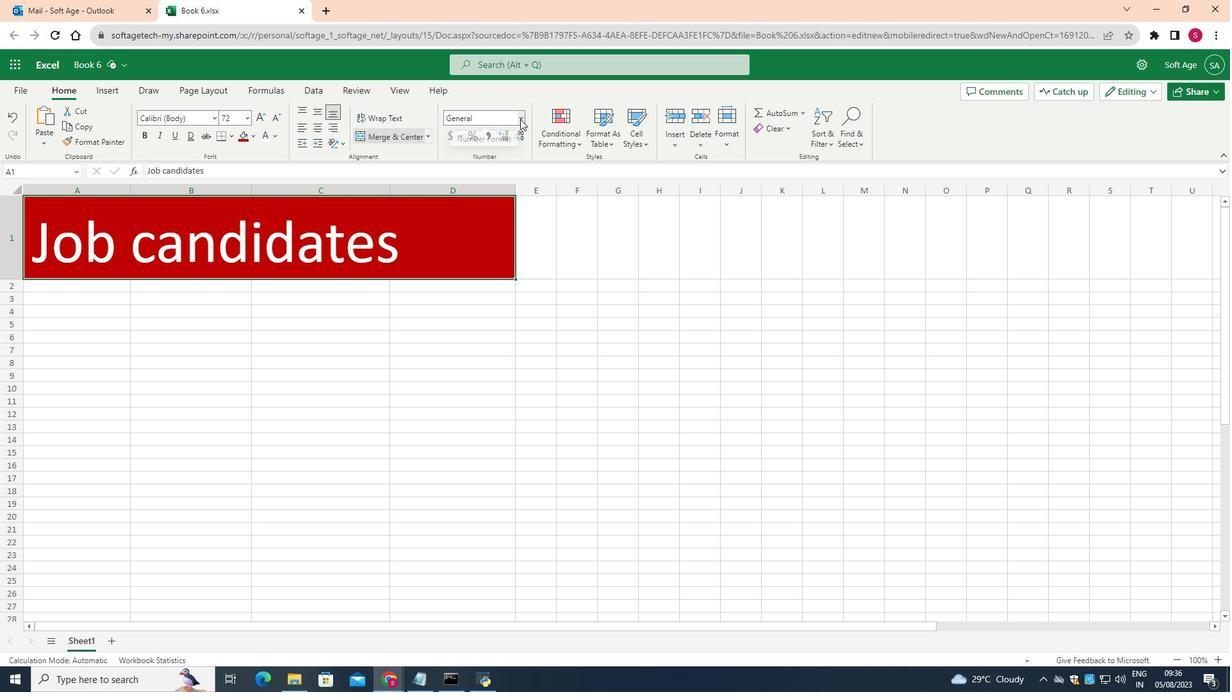 
Action: Mouse pressed left at (520, 119)
Screenshot: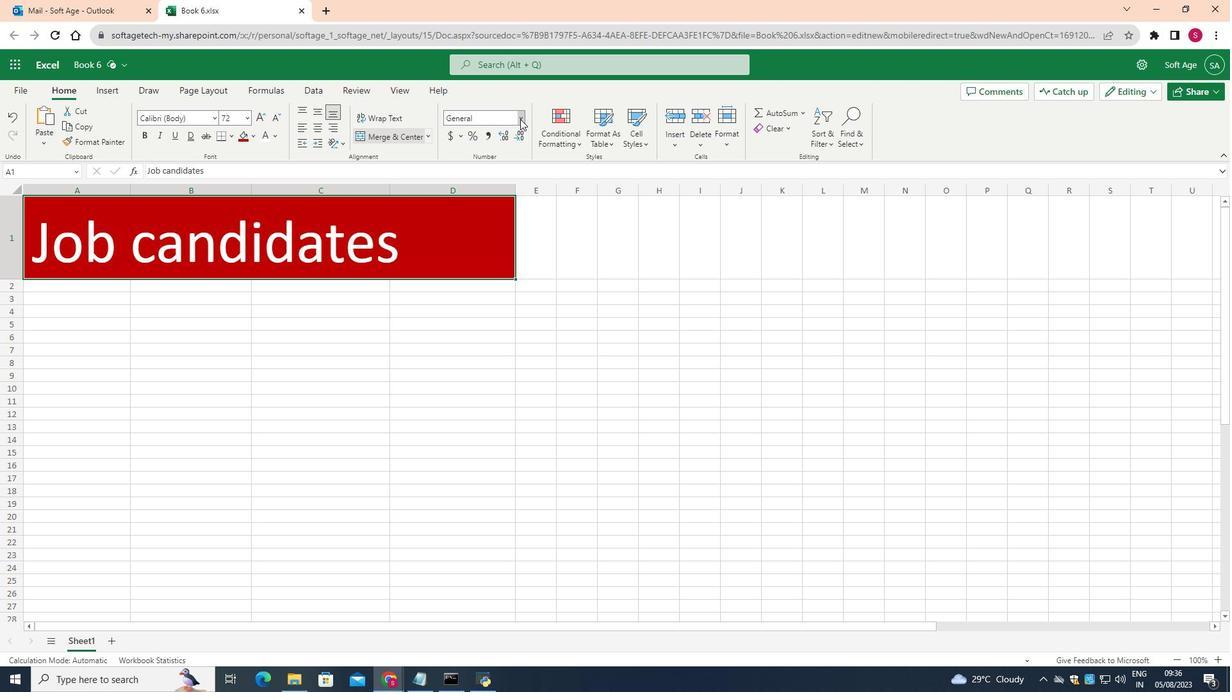 
Action: Mouse moved to (362, 403)
Screenshot: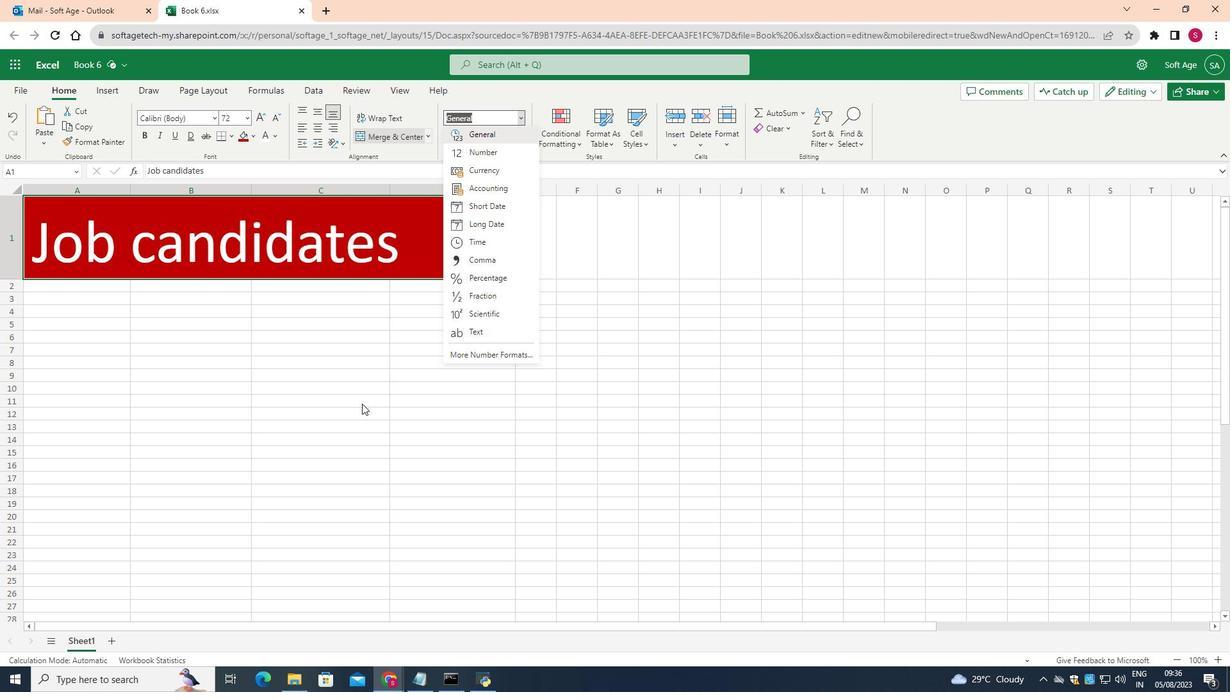 
Action: Mouse pressed left at (362, 403)
Screenshot: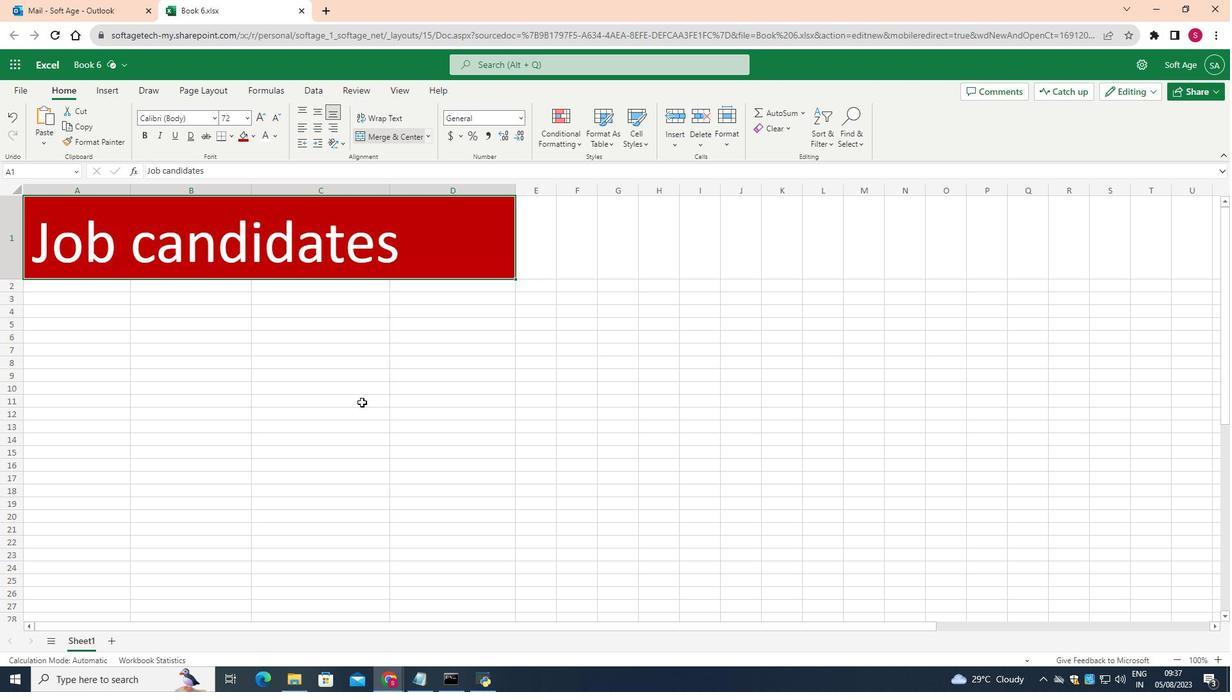
Action: Mouse moved to (115, 286)
Screenshot: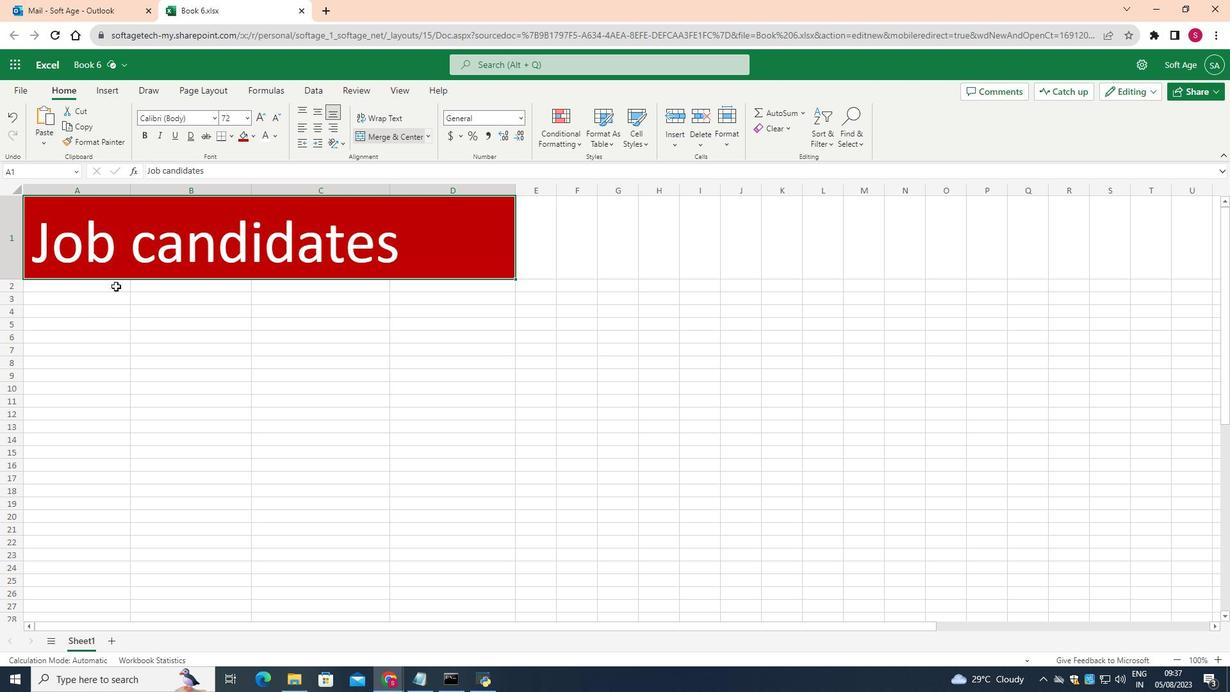 
Action: Mouse pressed left at (115, 286)
Screenshot: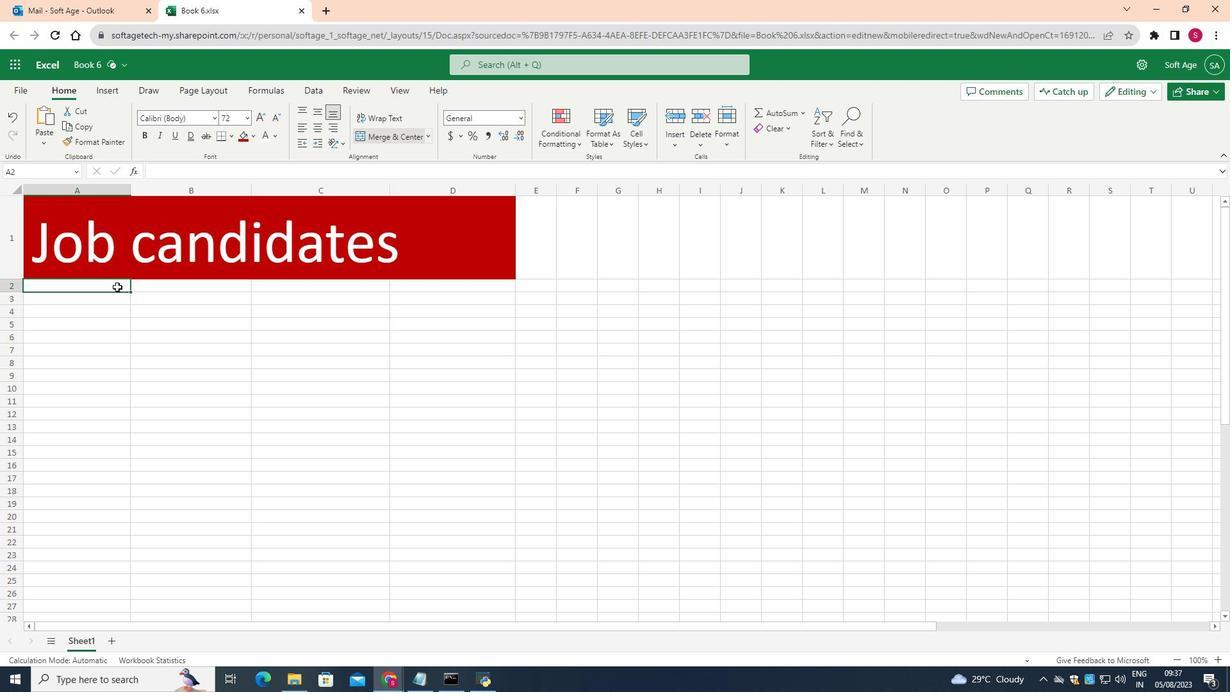 
Action: Mouse moved to (240, 406)
Screenshot: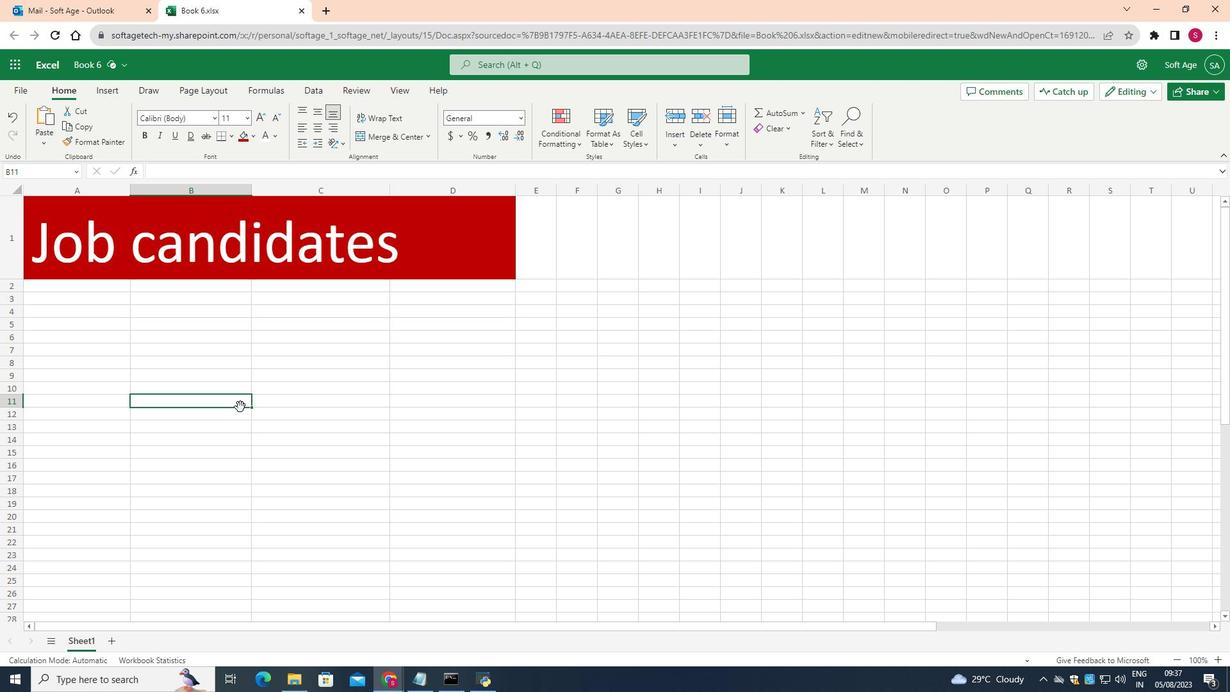 
Action: Mouse pressed left at (240, 406)
Screenshot: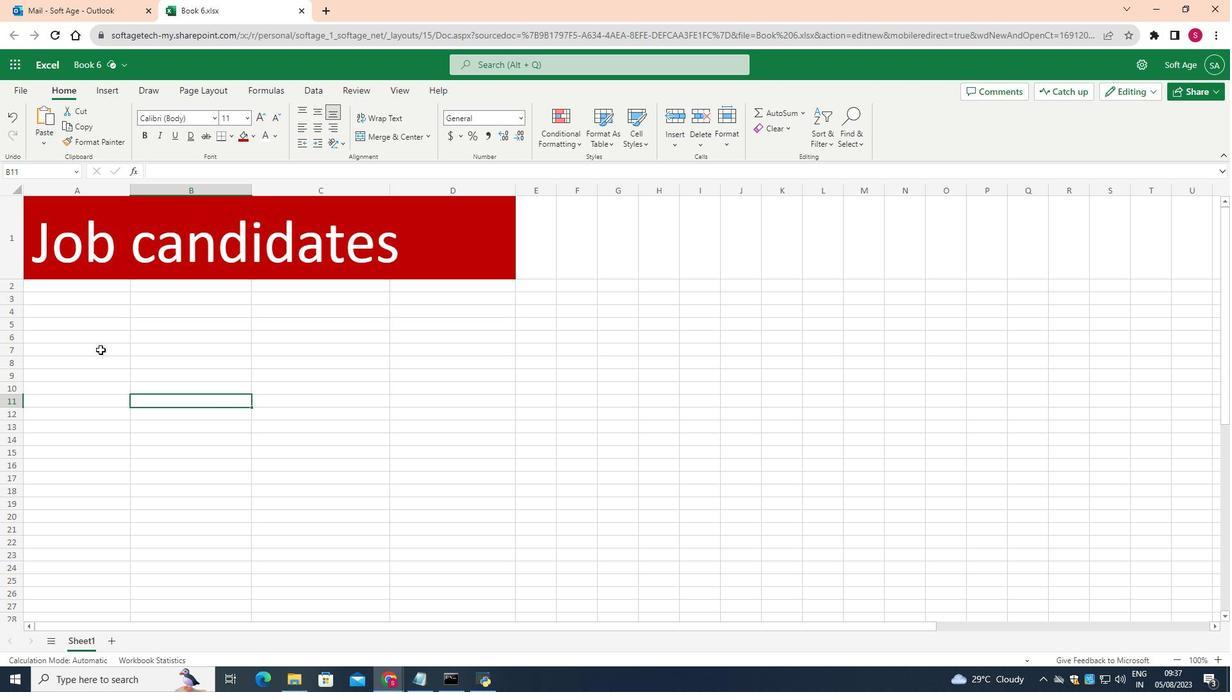 
Action: Mouse moved to (12, 292)
Screenshot: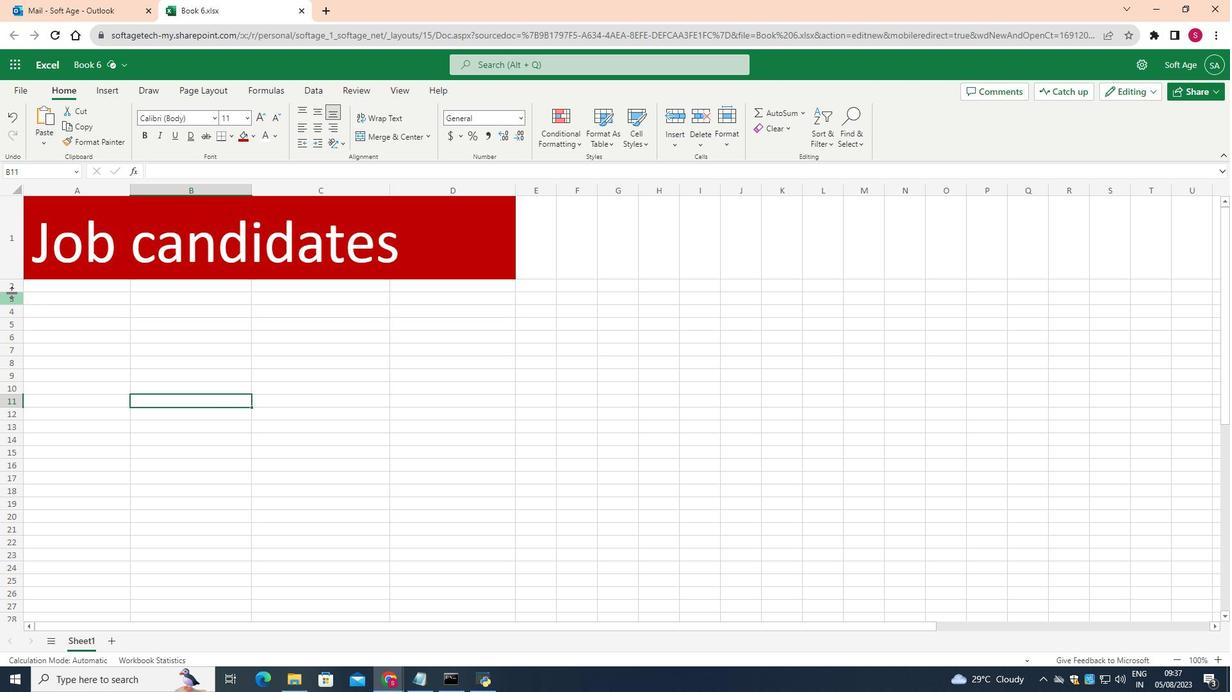 
Action: Mouse pressed left at (12, 292)
Screenshot: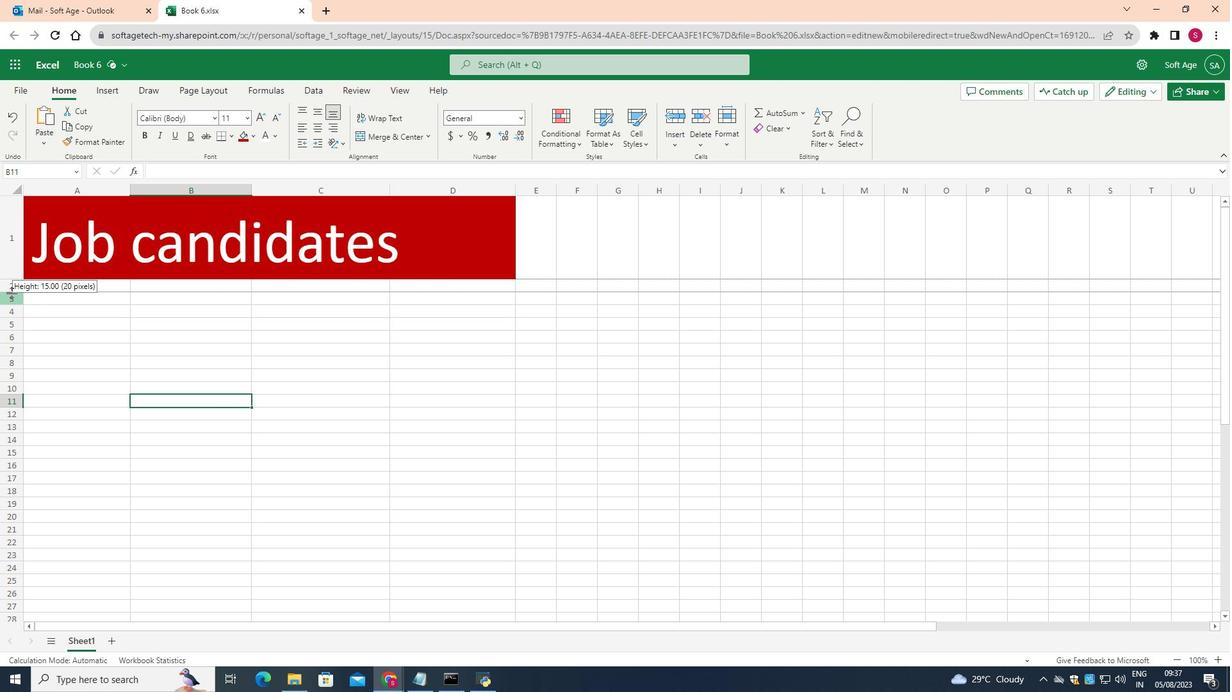 
Action: Mouse moved to (98, 282)
Screenshot: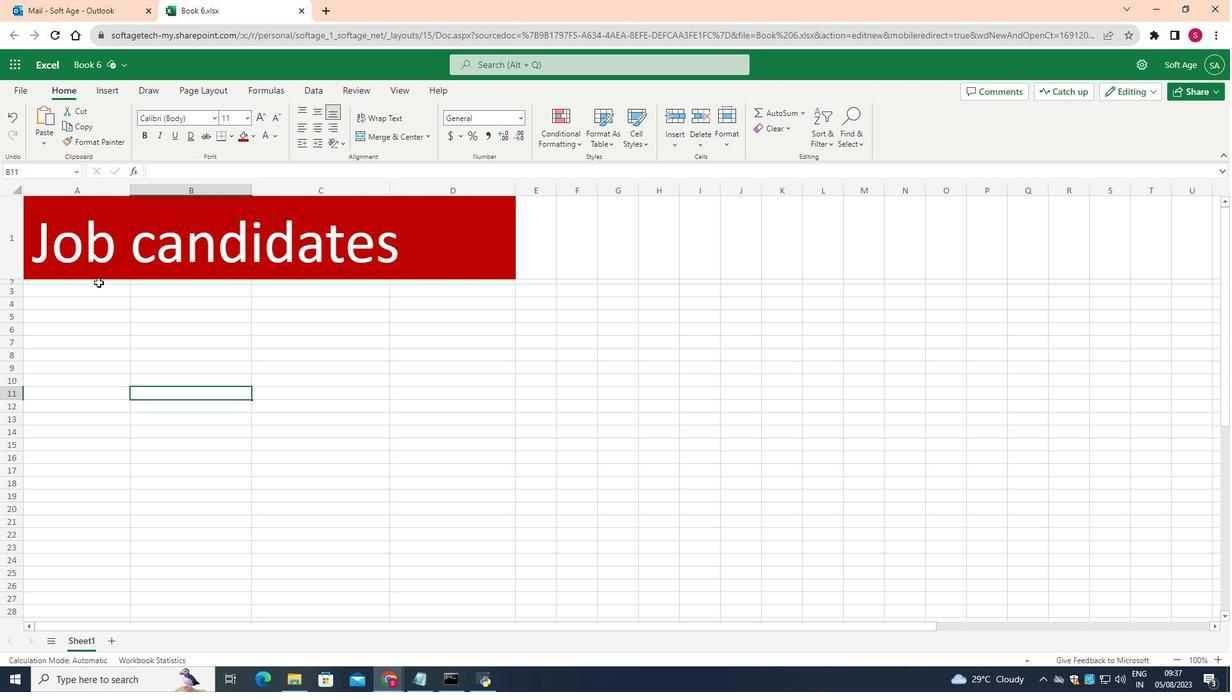 
Action: Mouse pressed left at (98, 282)
Screenshot: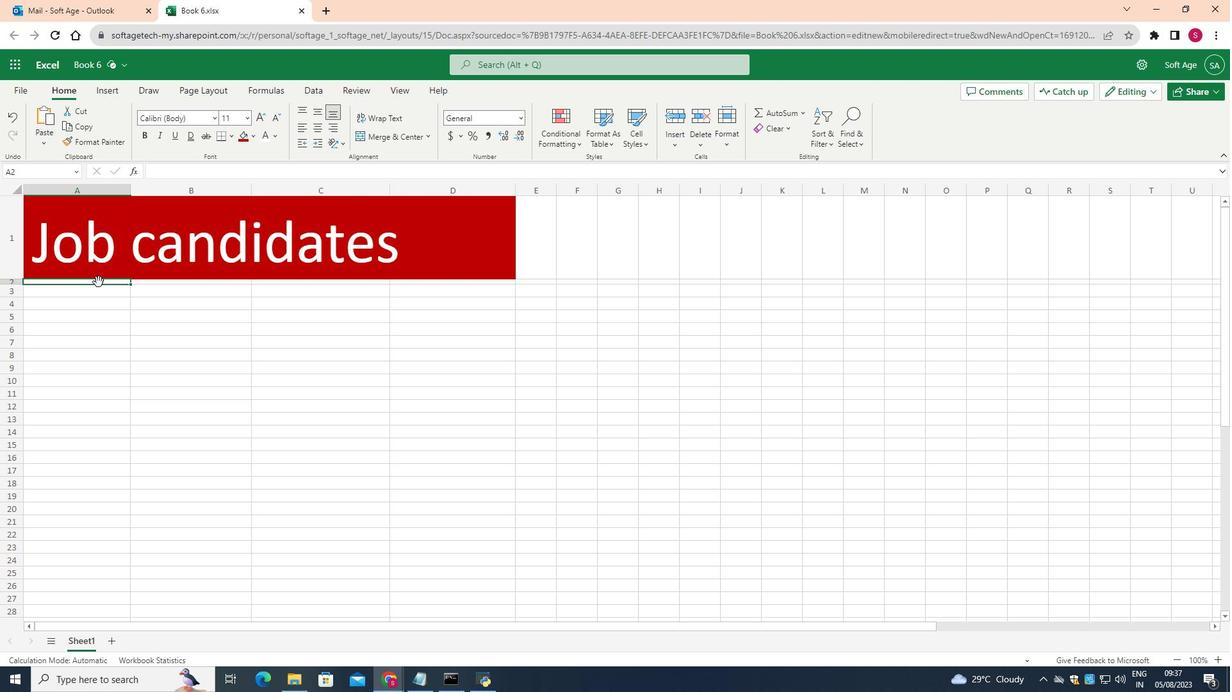 
Action: Mouse moved to (428, 135)
Screenshot: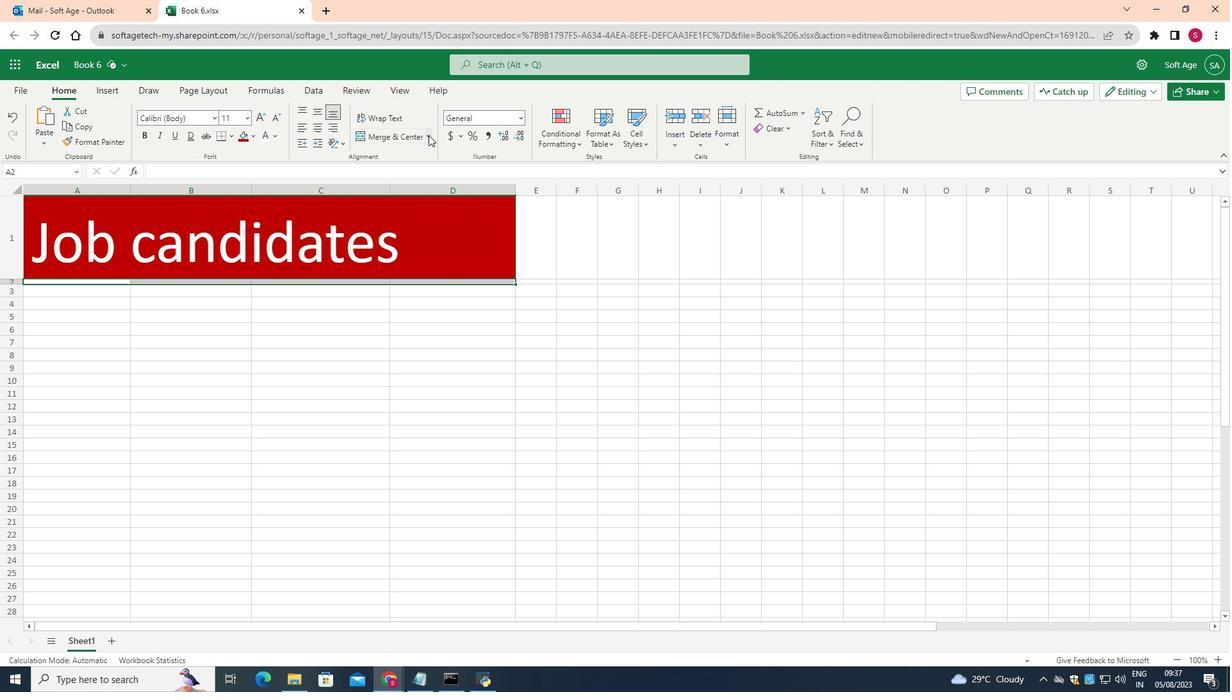 
Action: Mouse pressed left at (428, 135)
Screenshot: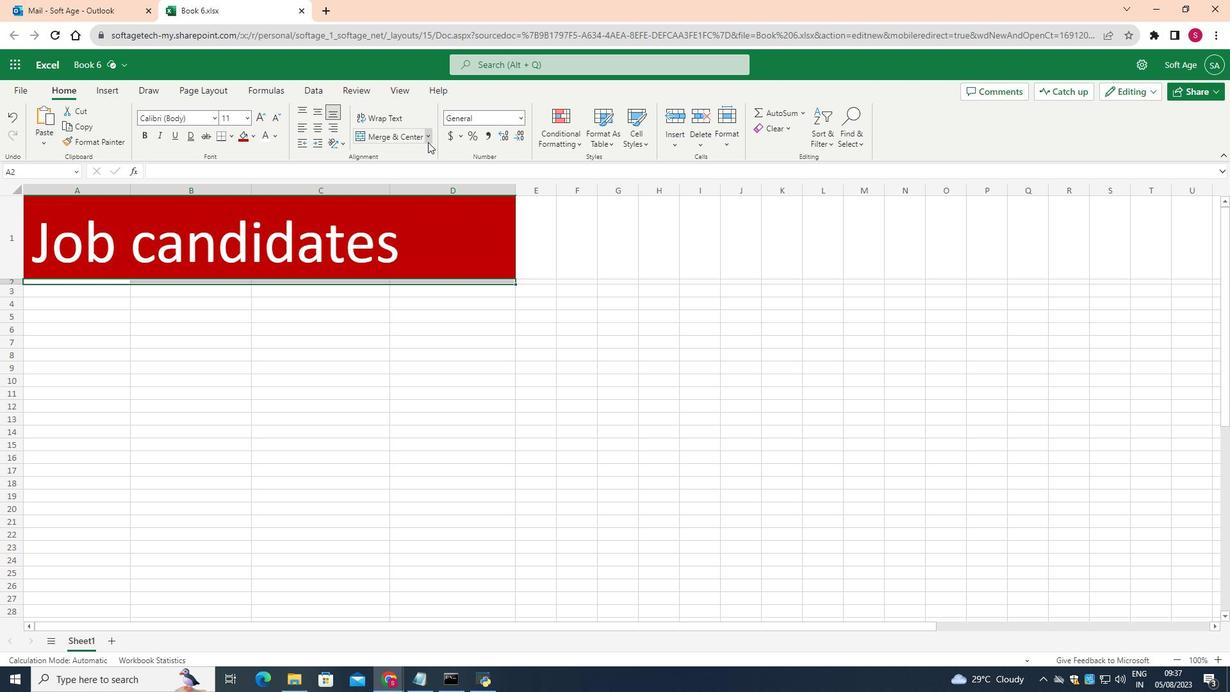 
Action: Mouse moved to (403, 210)
Screenshot: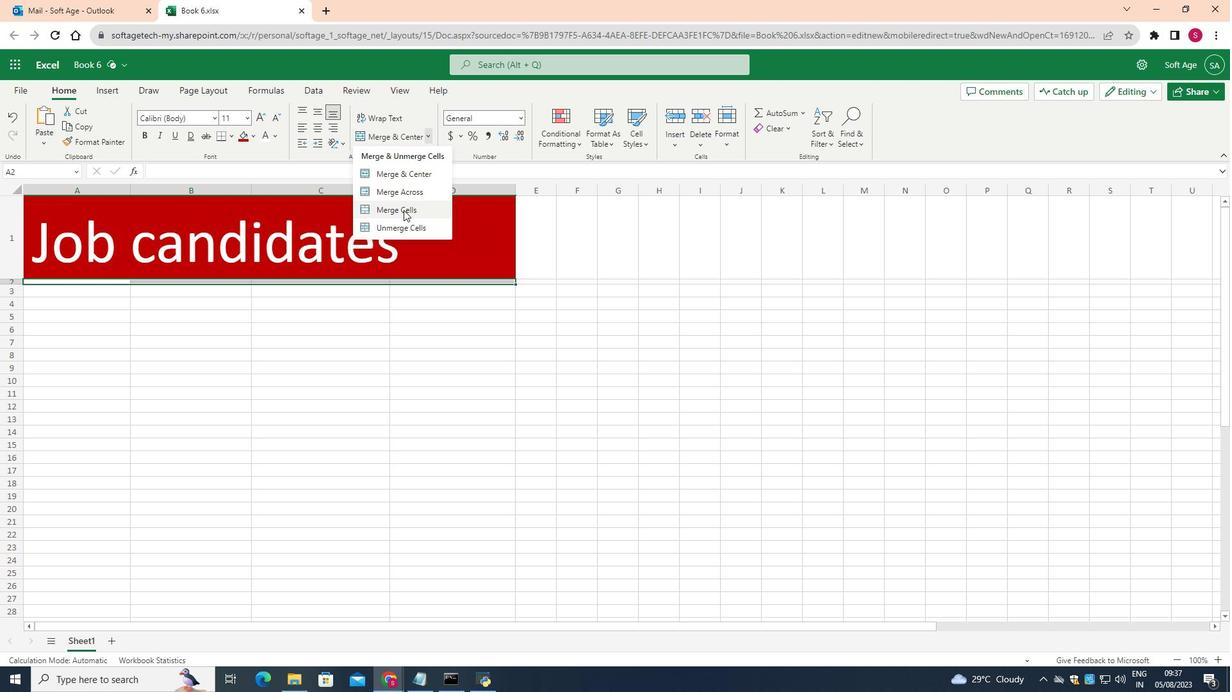 
Action: Mouse pressed left at (403, 210)
Screenshot: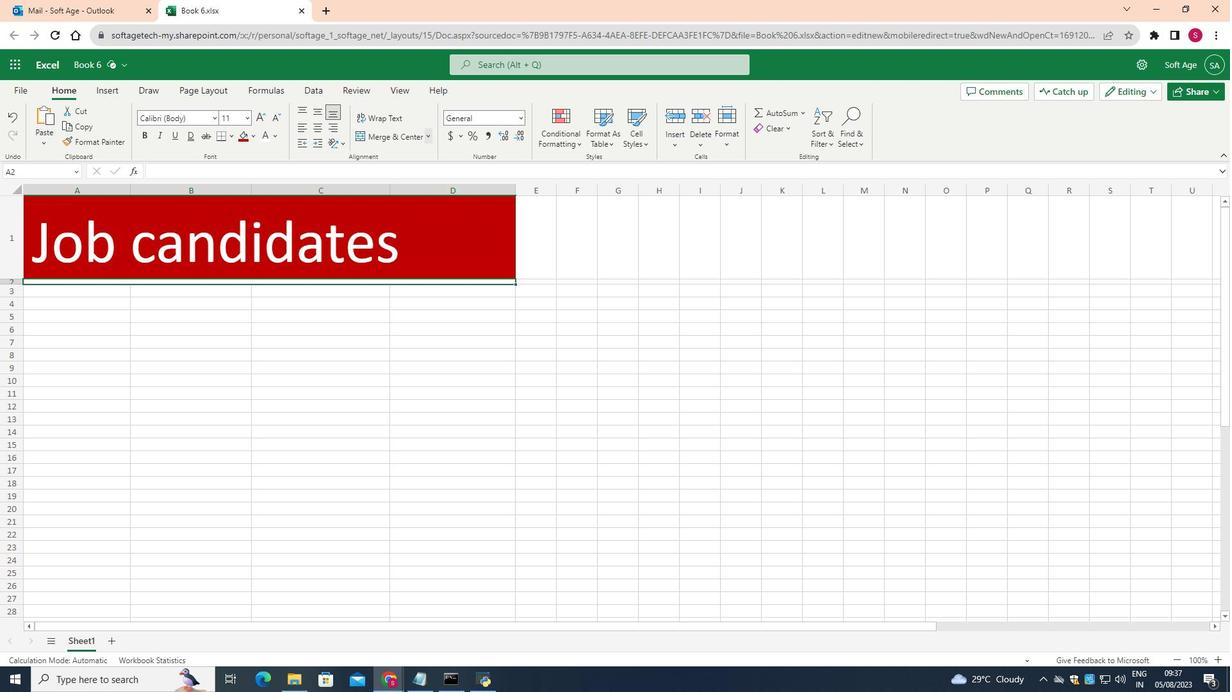 
Action: Mouse moved to (107, 390)
Screenshot: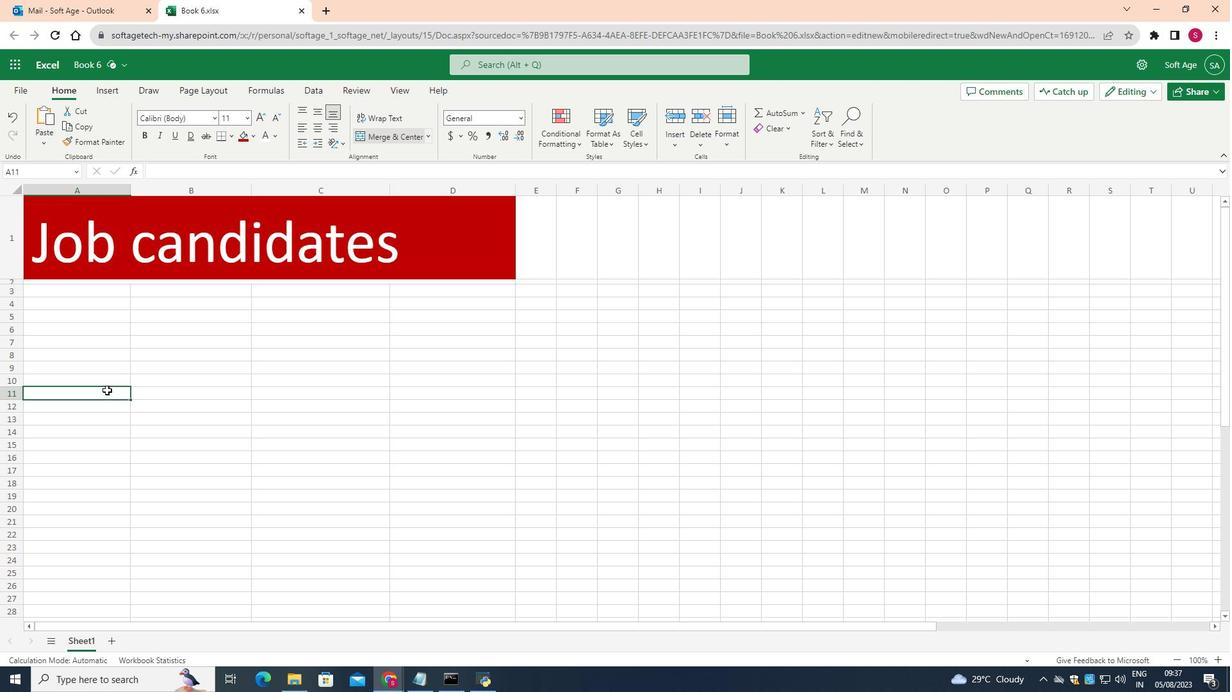 
Action: Mouse pressed left at (107, 390)
Screenshot: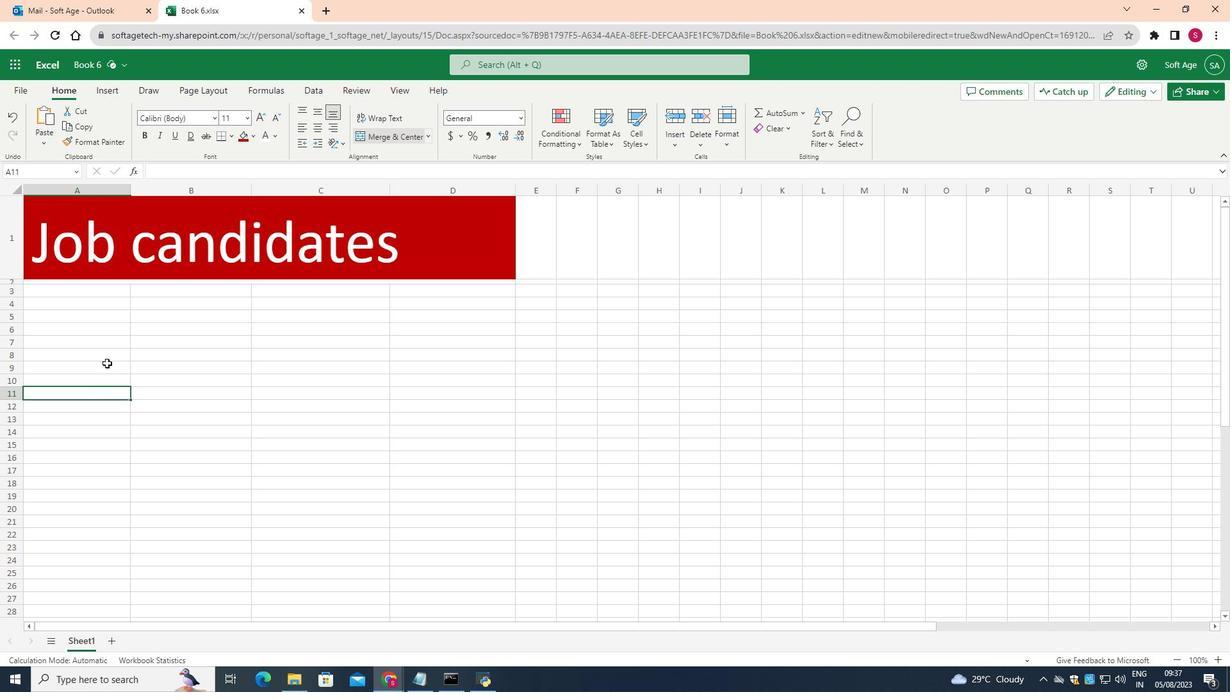 
Action: Mouse moved to (109, 291)
Screenshot: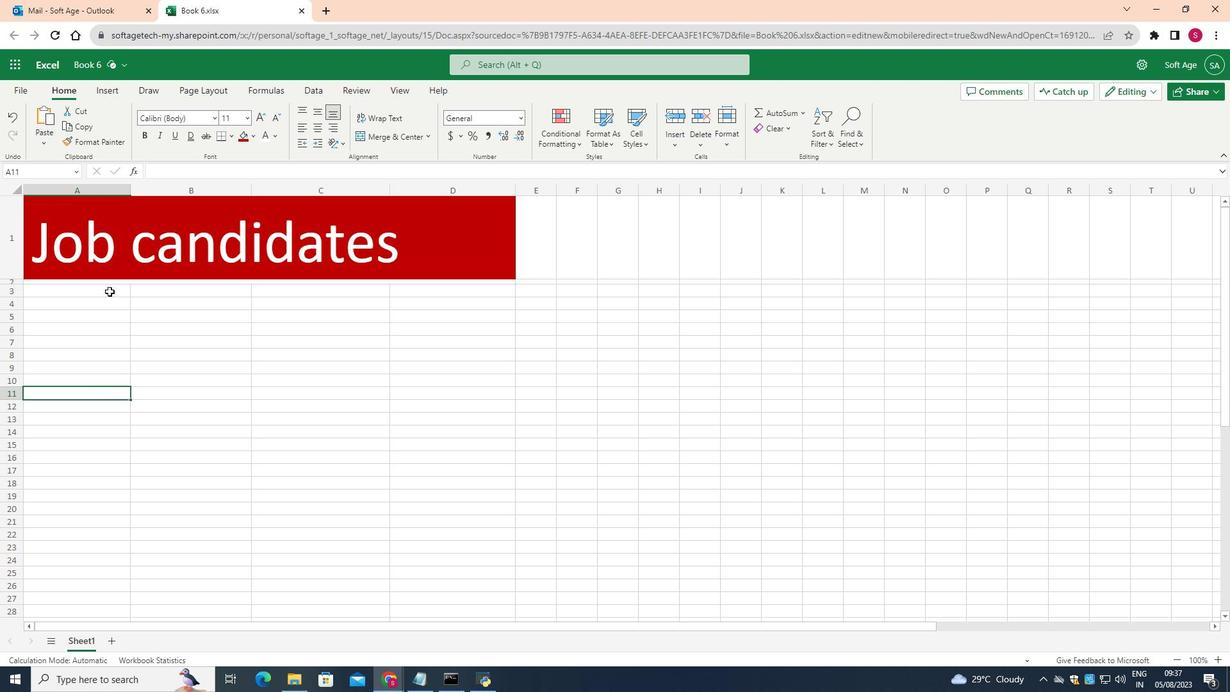
Action: Mouse pressed left at (109, 291)
Screenshot: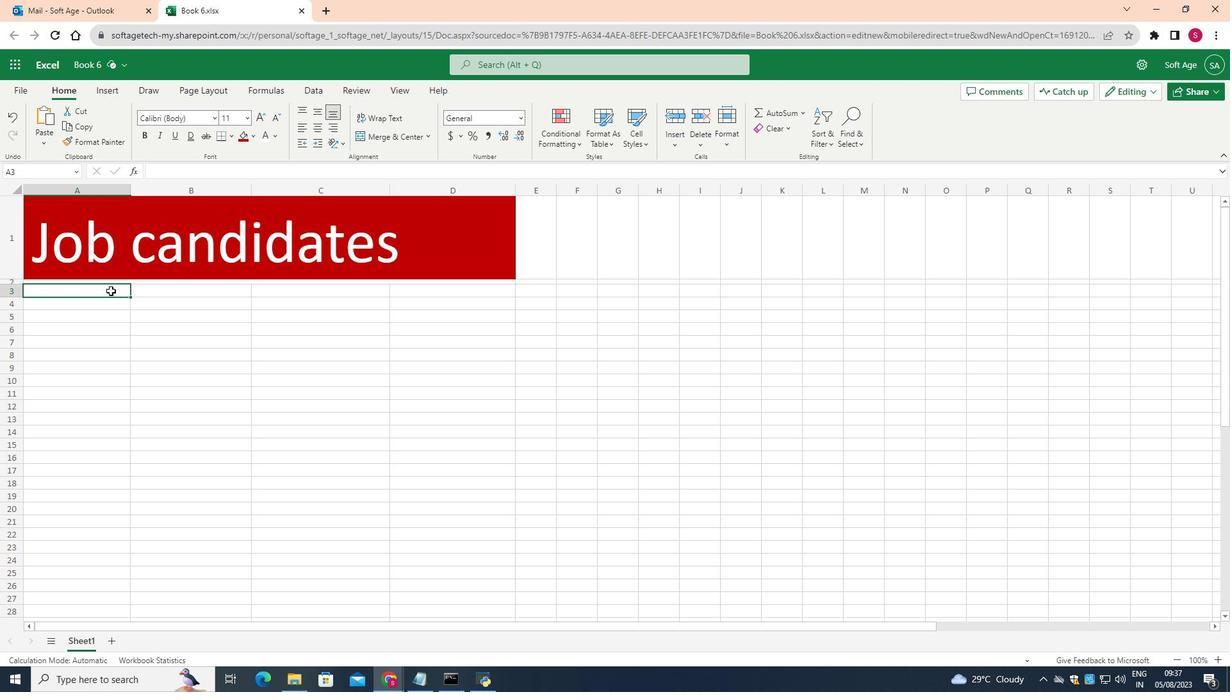 
Action: Mouse moved to (395, 138)
Screenshot: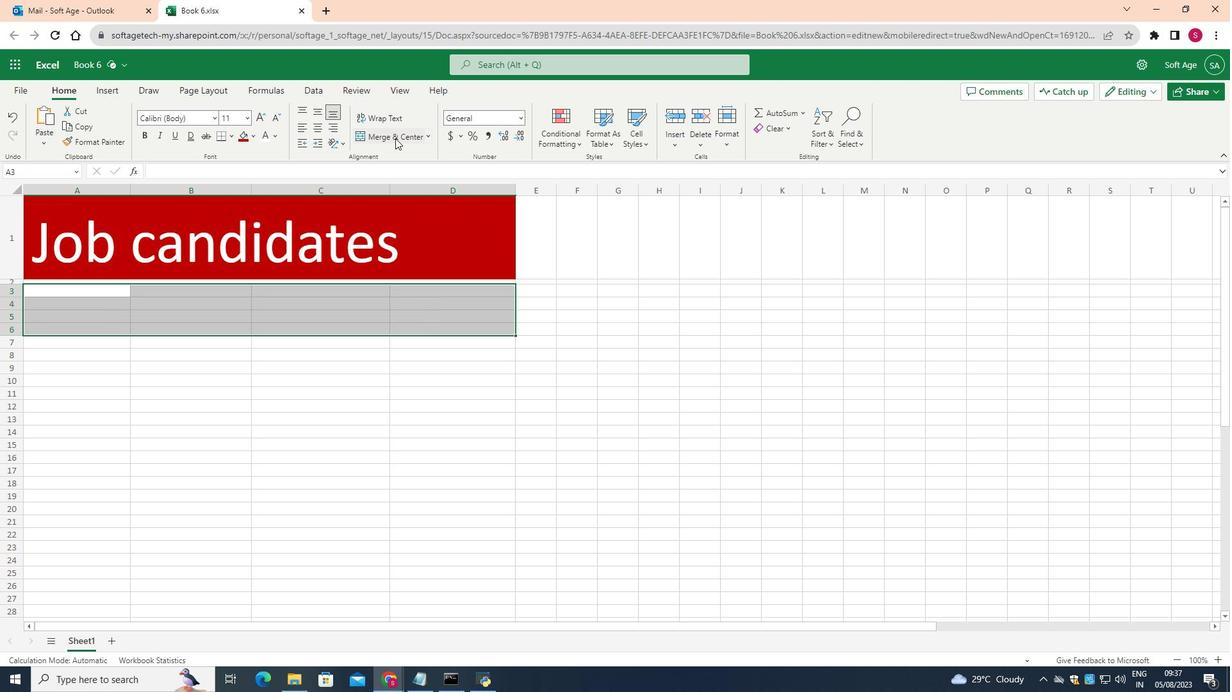 
Action: Mouse pressed left at (395, 138)
Screenshot: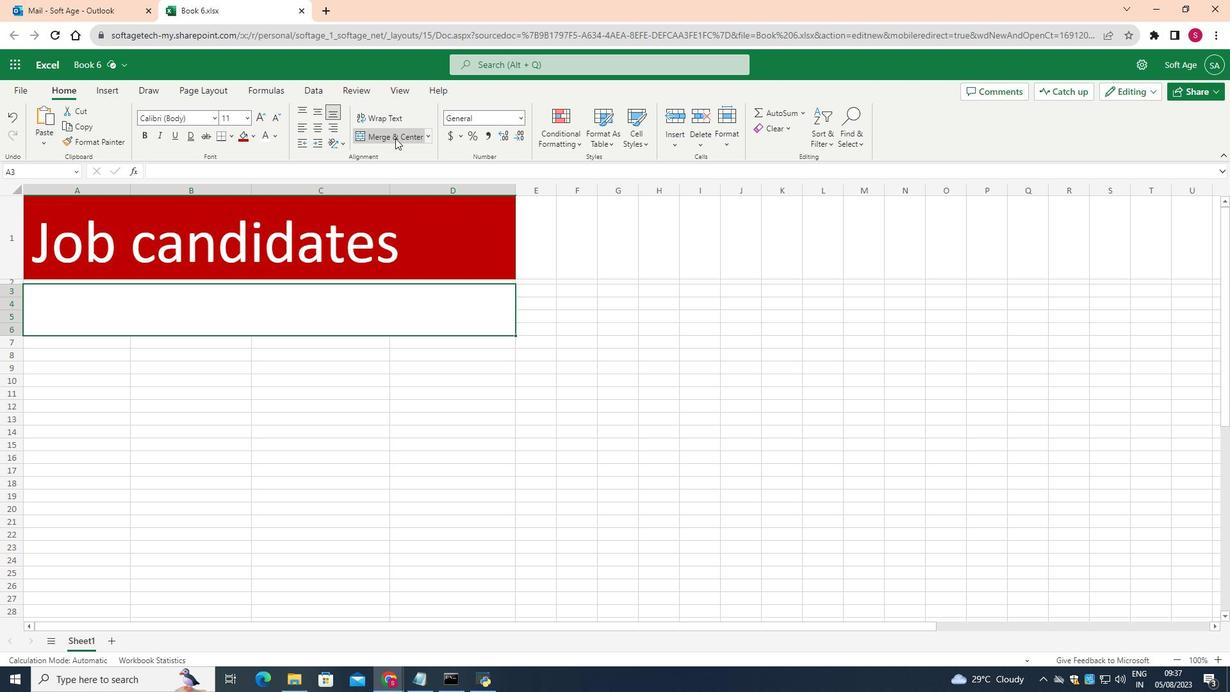 
Action: Mouse moved to (236, 471)
Screenshot: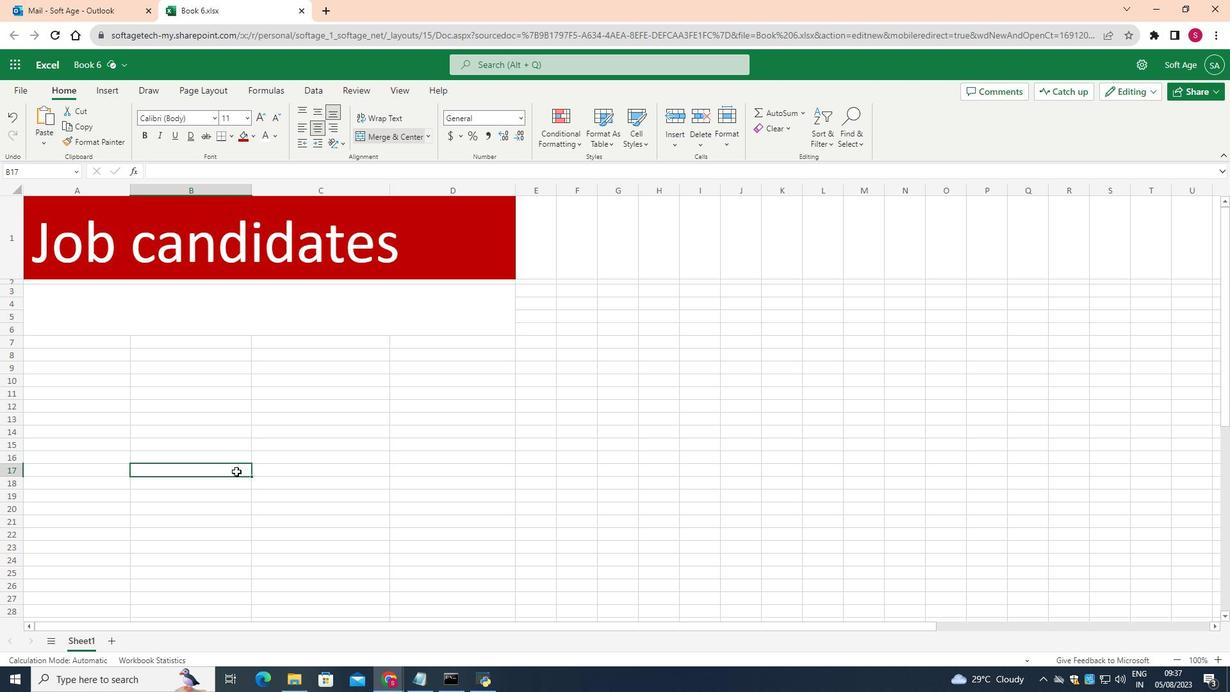 
Action: Mouse pressed left at (236, 471)
Screenshot: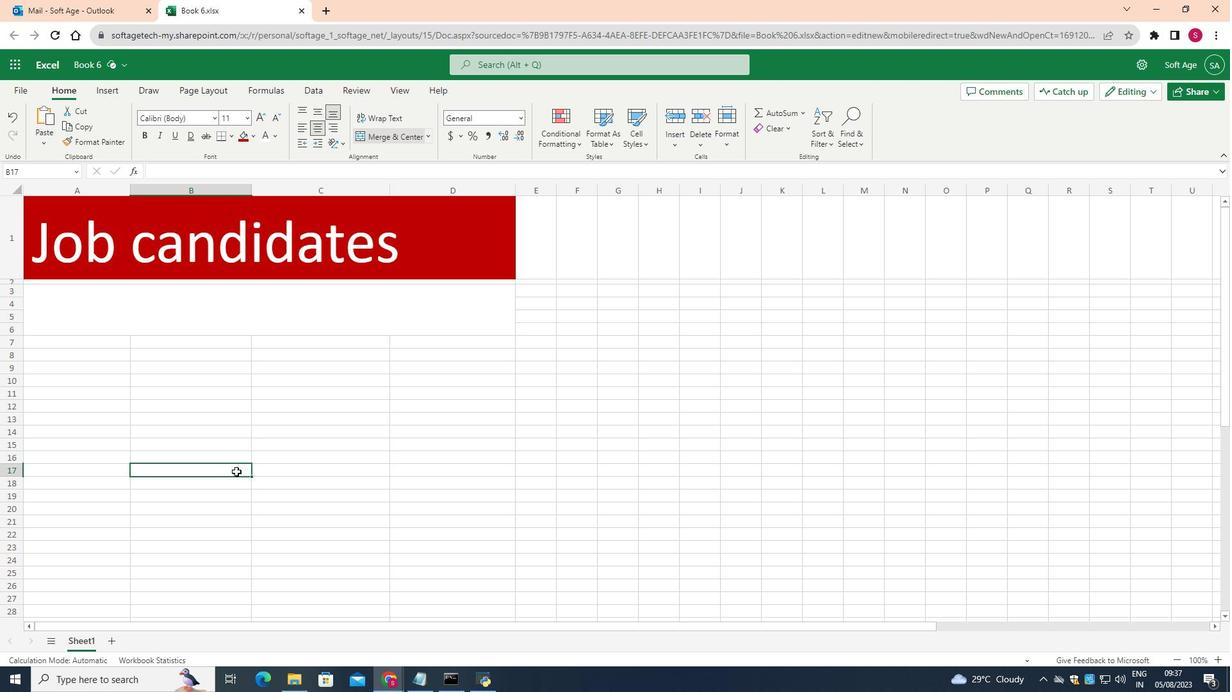 
Action: Mouse moved to (247, 311)
Screenshot: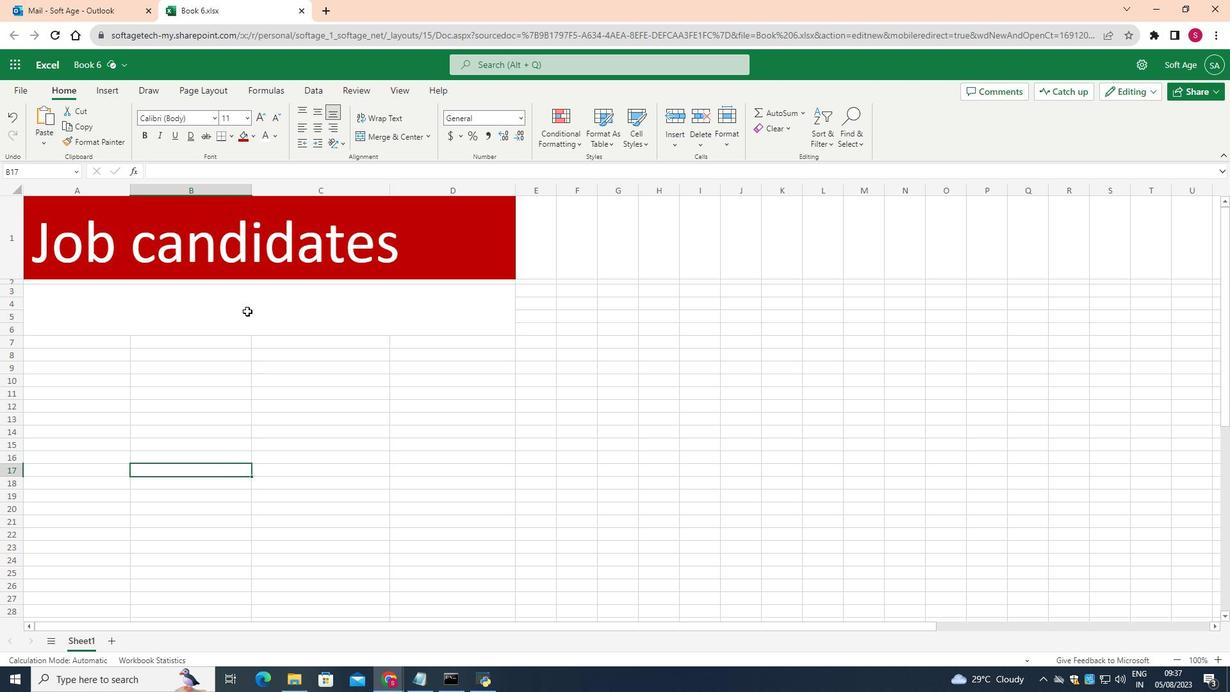 
Action: Mouse pressed left at (247, 311)
Screenshot: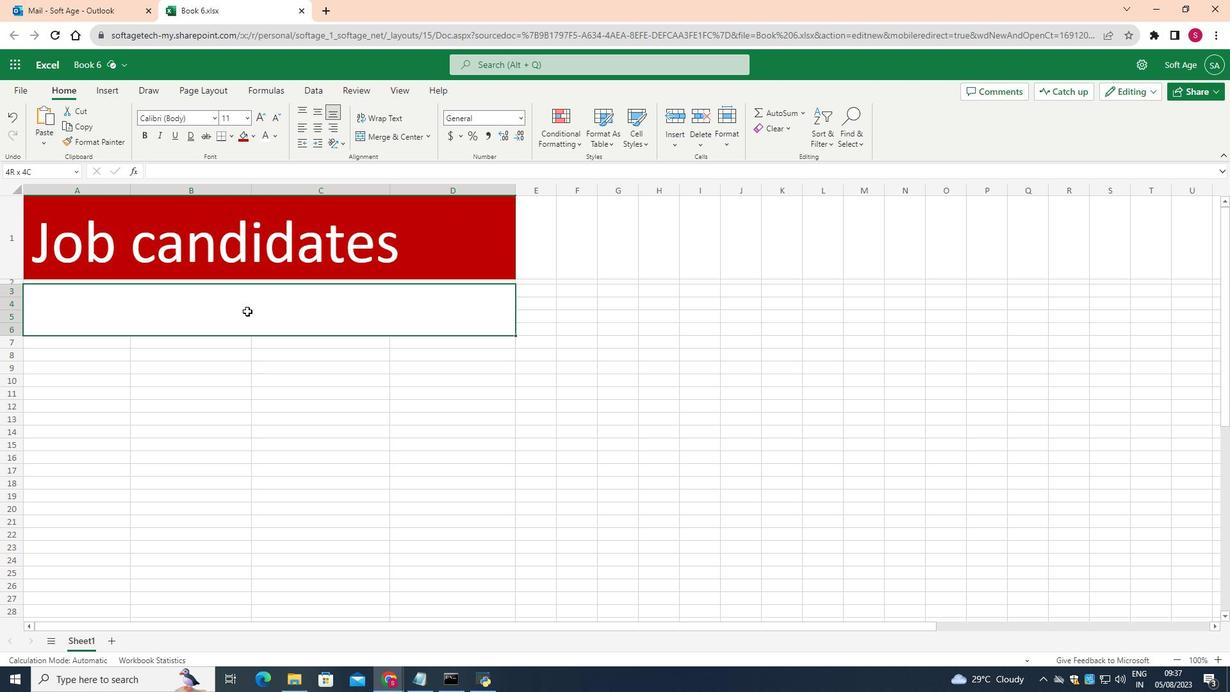 
Action: Mouse moved to (232, 135)
Screenshot: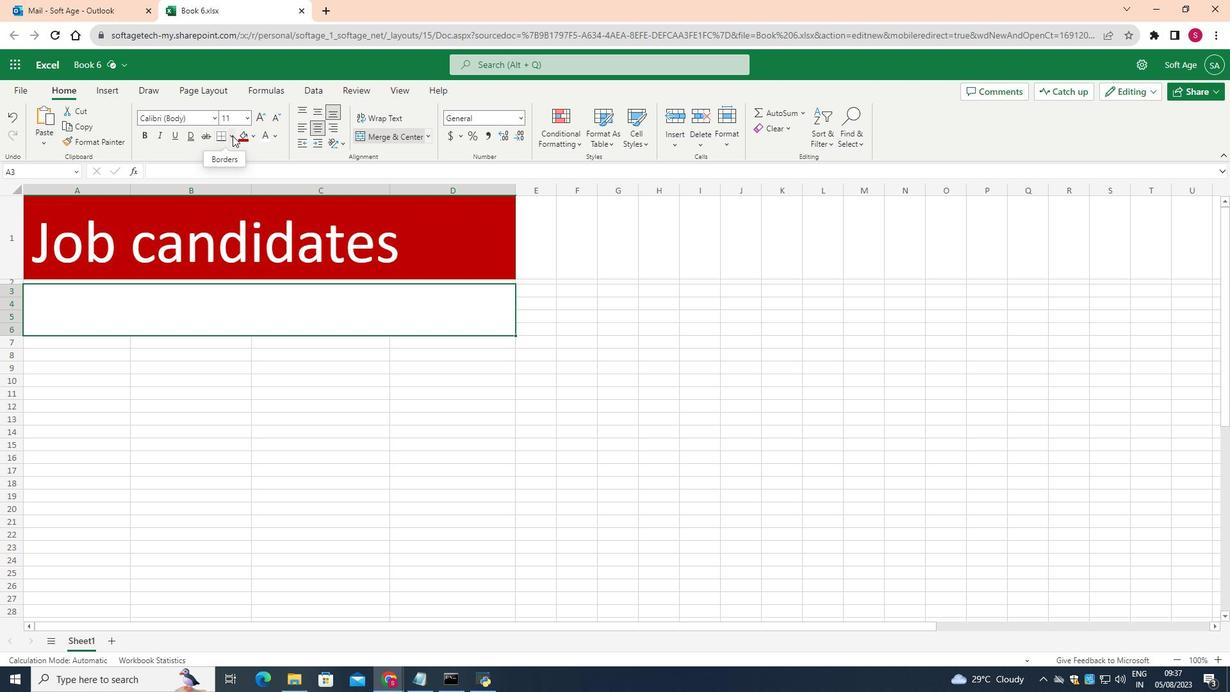 
Action: Mouse pressed left at (232, 135)
Screenshot: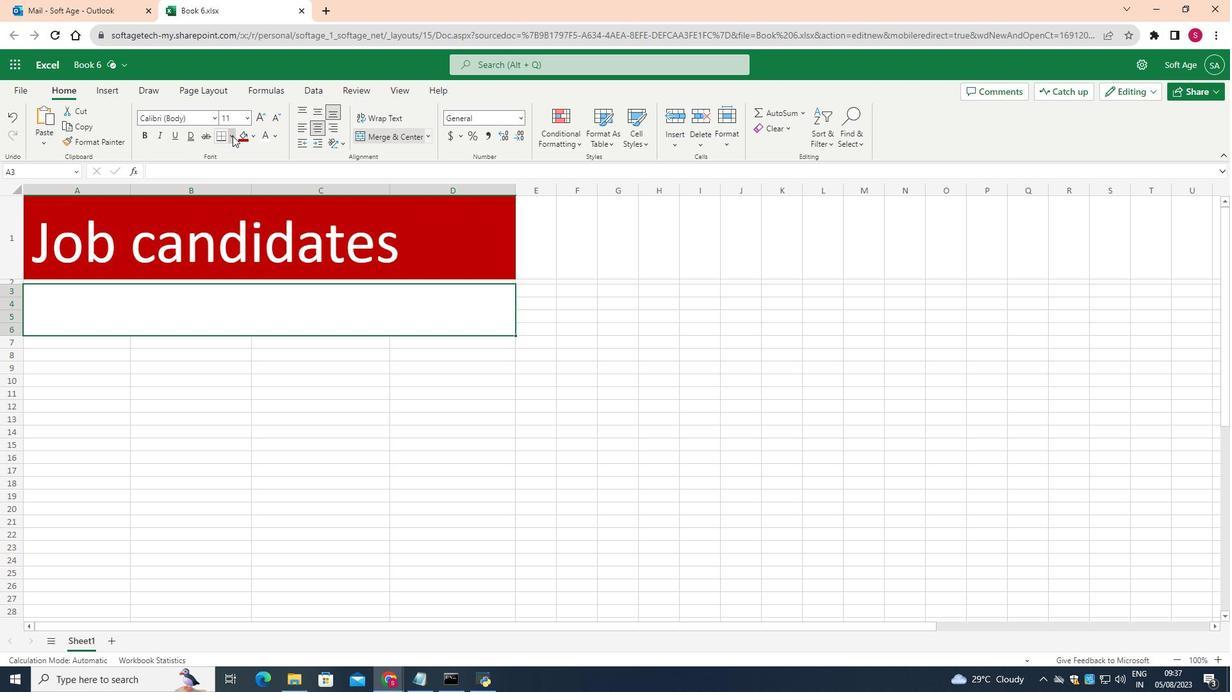 
Action: Mouse moved to (250, 323)
Screenshot: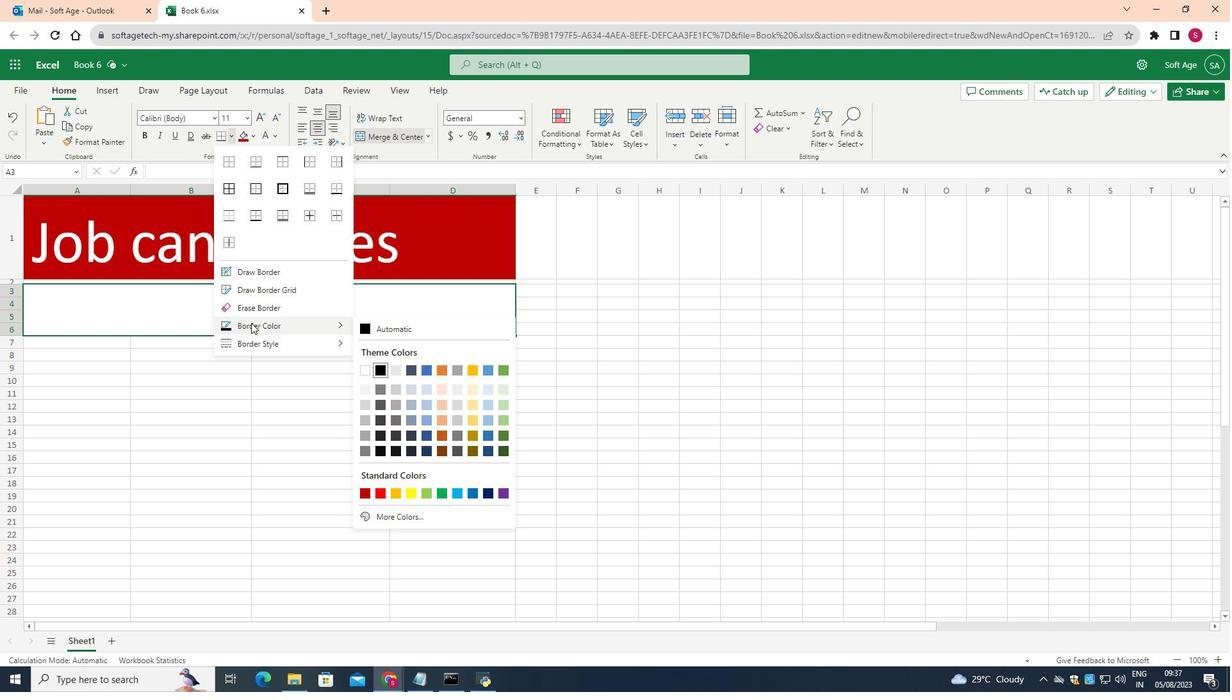 
Action: Mouse pressed left at (250, 323)
Screenshot: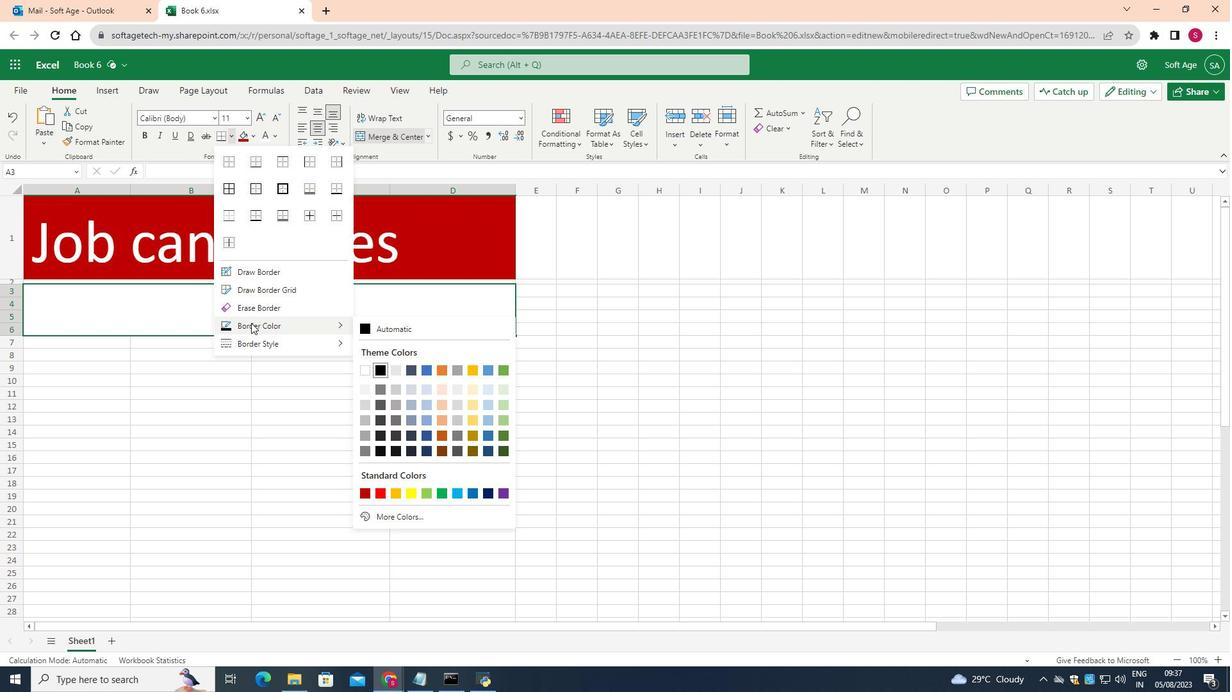 
Action: Mouse moved to (290, 321)
Screenshot: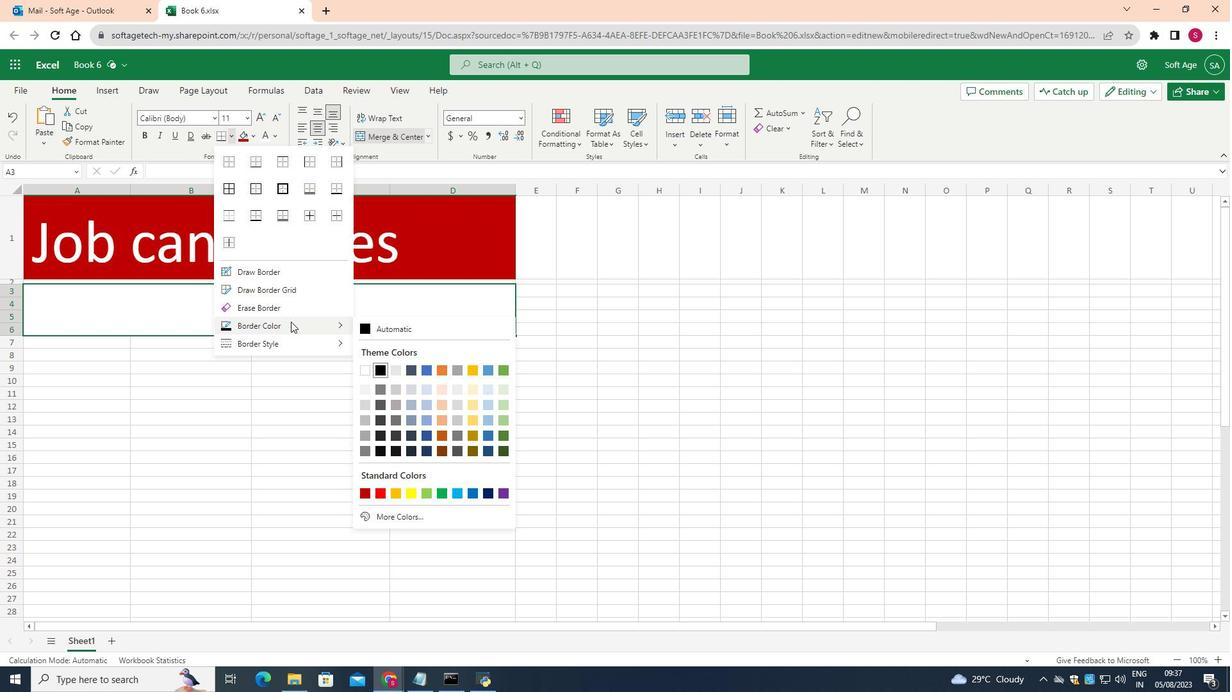 
Action: Mouse pressed left at (290, 321)
Screenshot: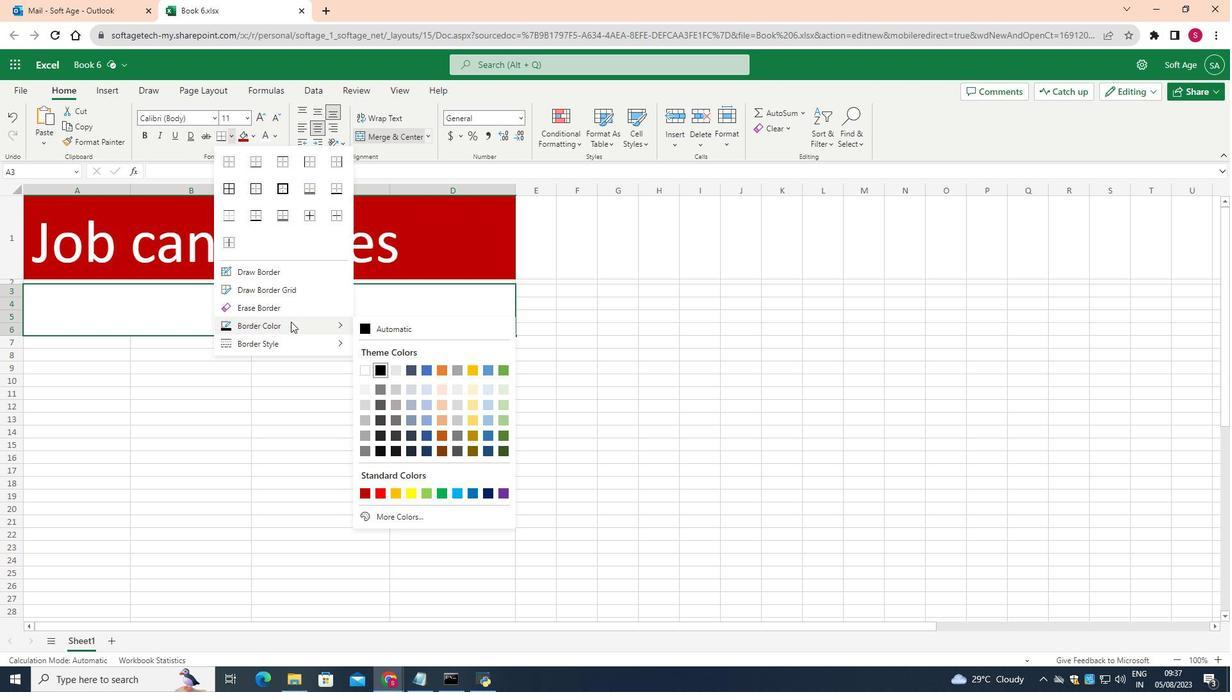 
Action: Mouse moved to (364, 367)
Screenshot: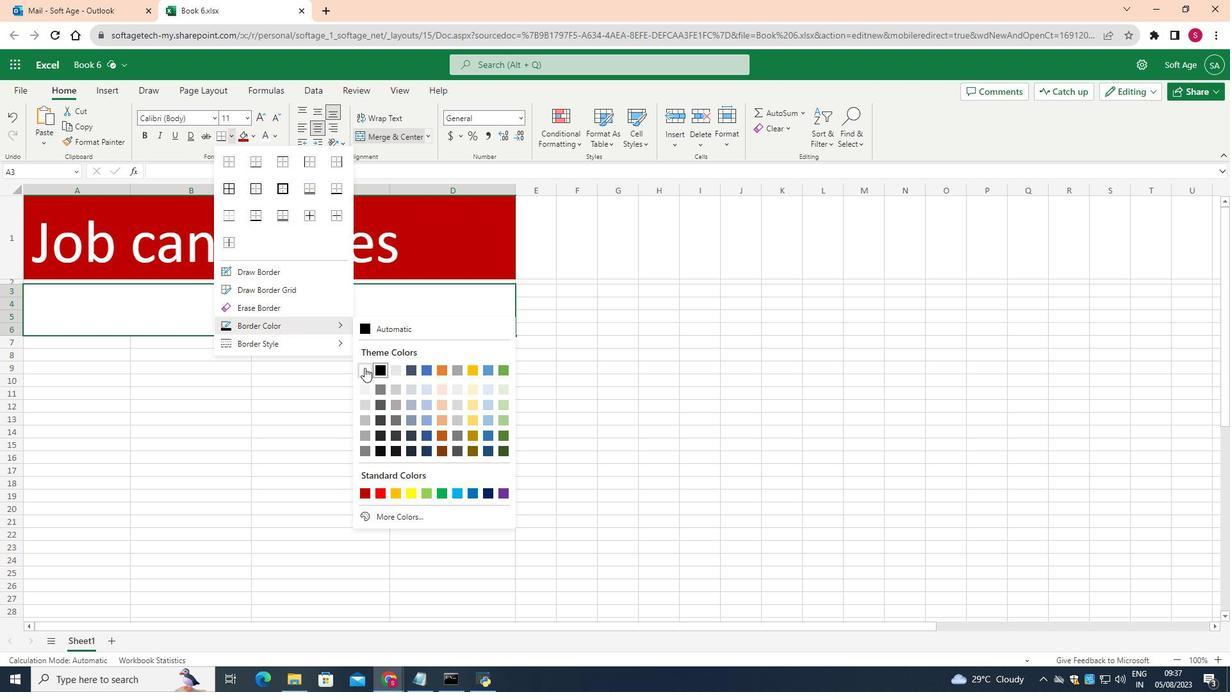 
Action: Mouse pressed left at (364, 367)
Screenshot: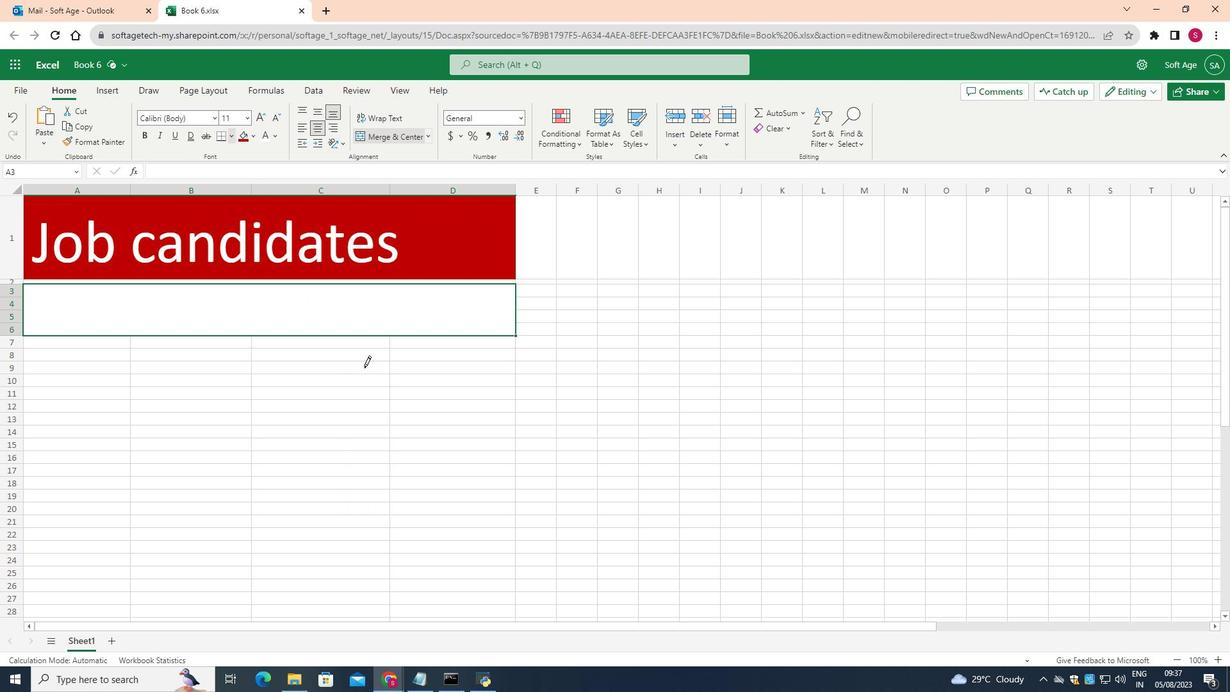 
Action: Mouse moved to (231, 136)
Screenshot: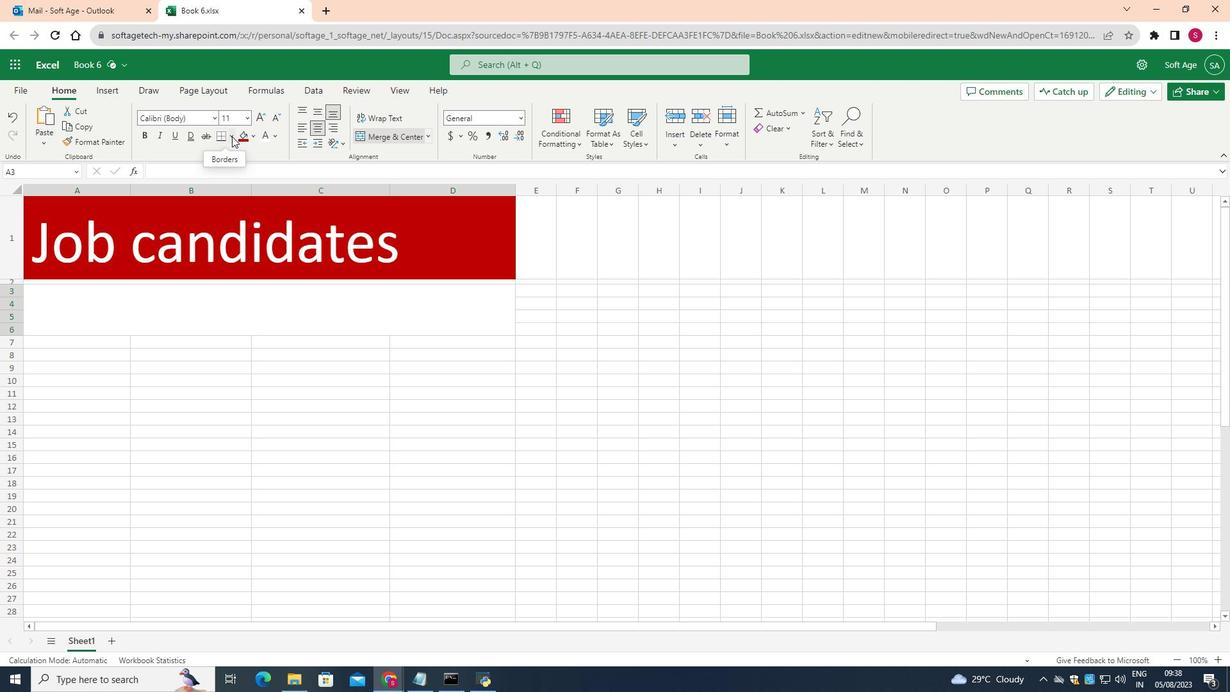 
Action: Mouse pressed left at (231, 136)
Screenshot: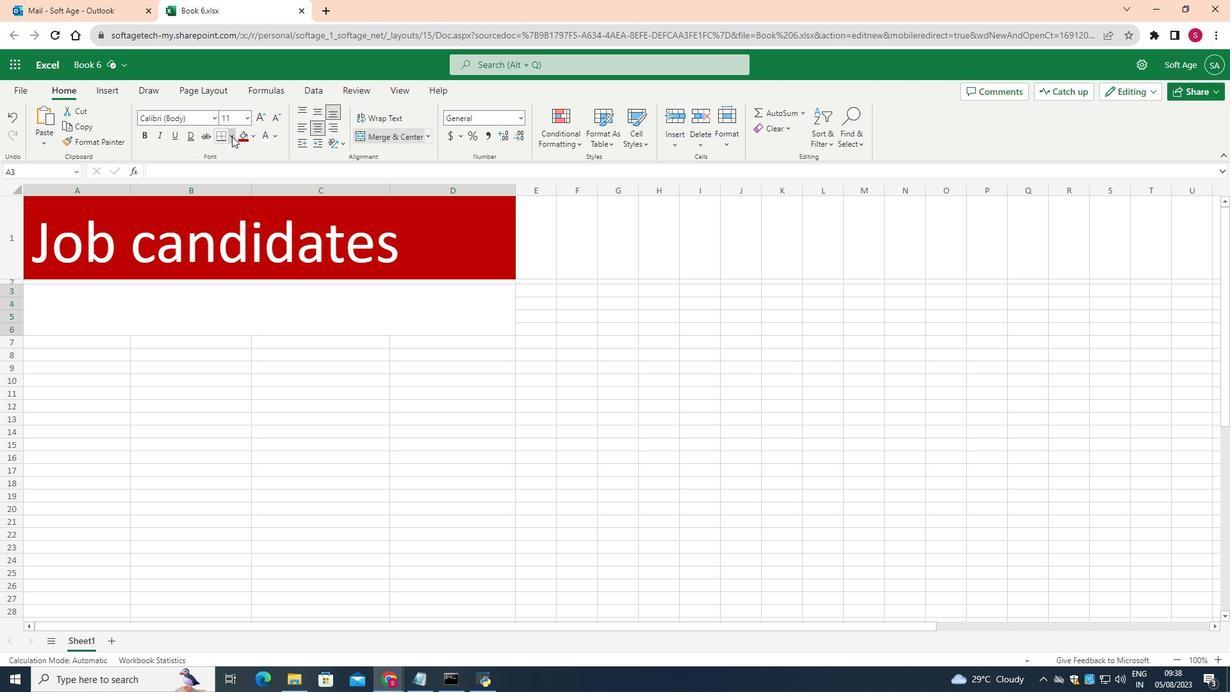 
Action: Mouse moved to (275, 158)
Screenshot: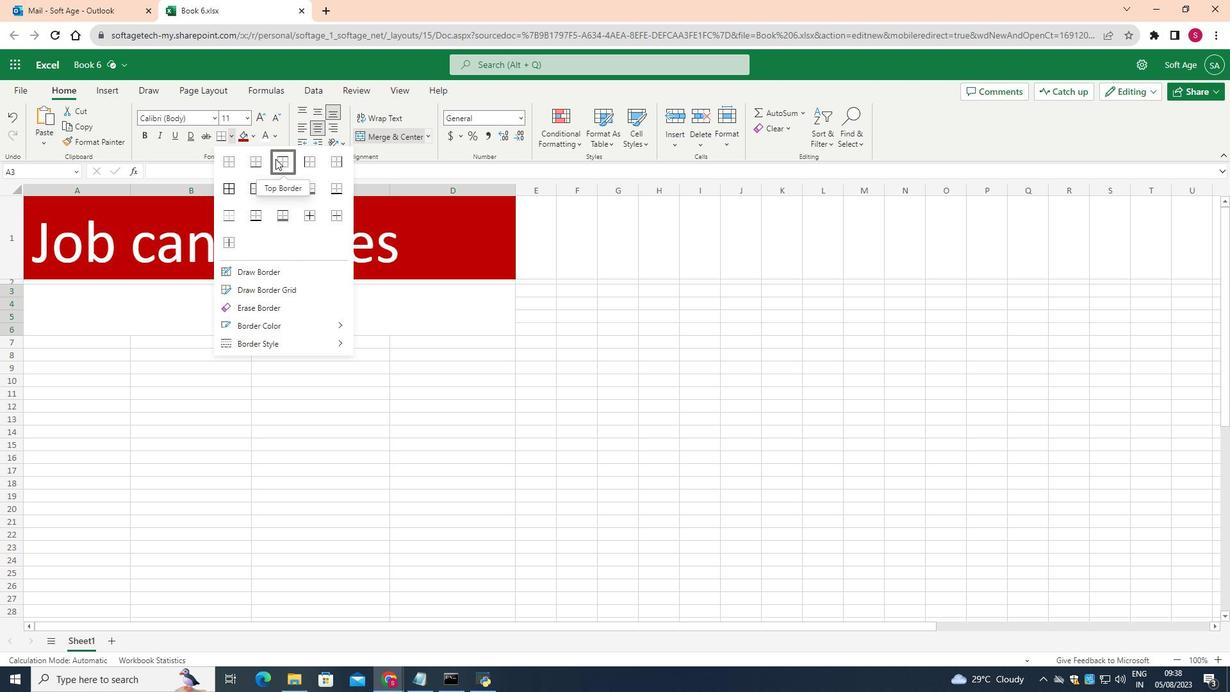 
Action: Mouse pressed left at (275, 158)
Screenshot: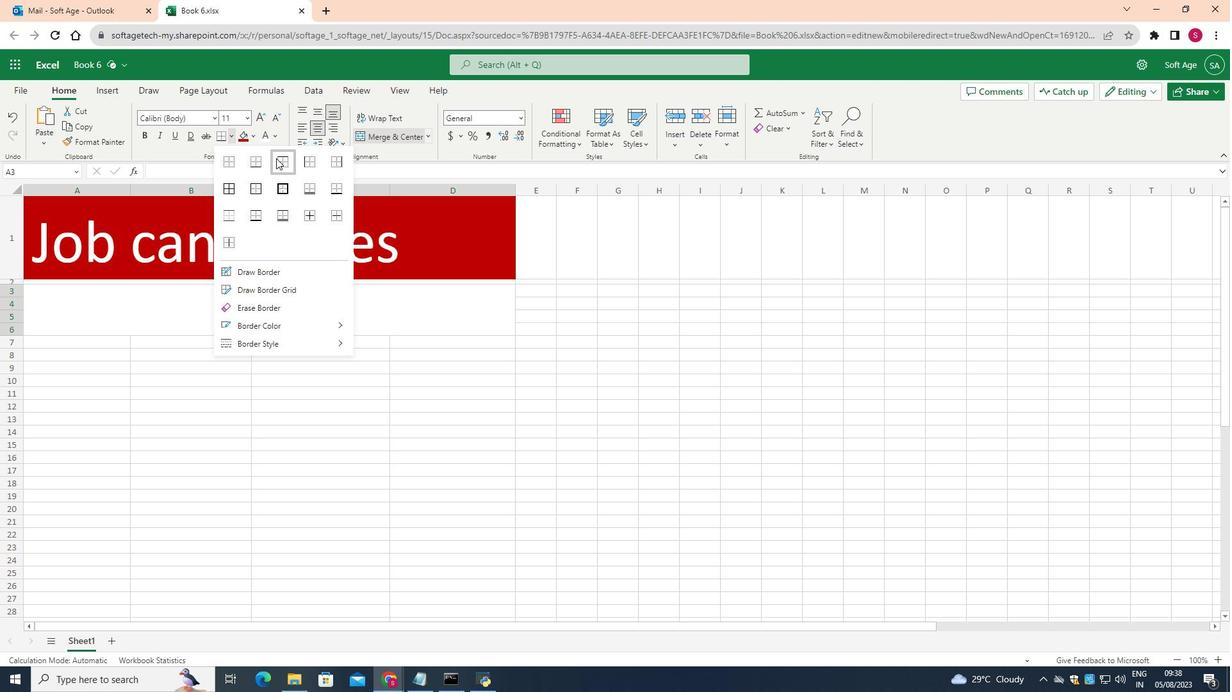 
Action: Mouse moved to (223, 133)
Screenshot: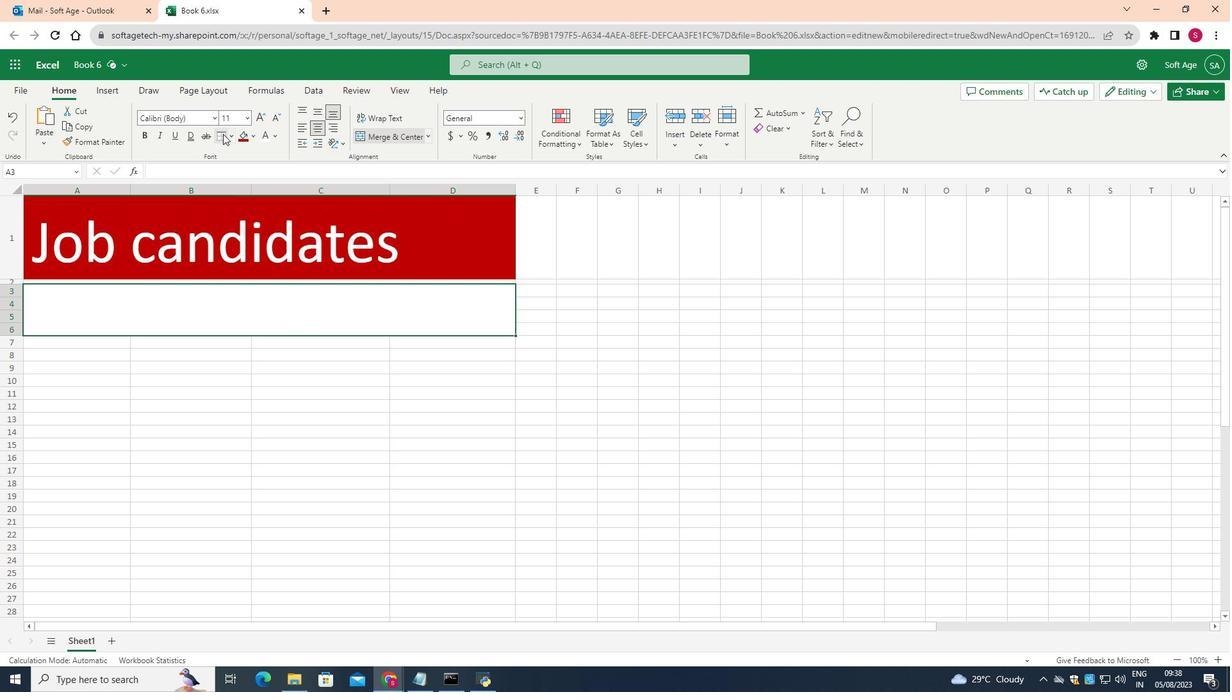 
Action: Mouse pressed left at (223, 133)
Screenshot: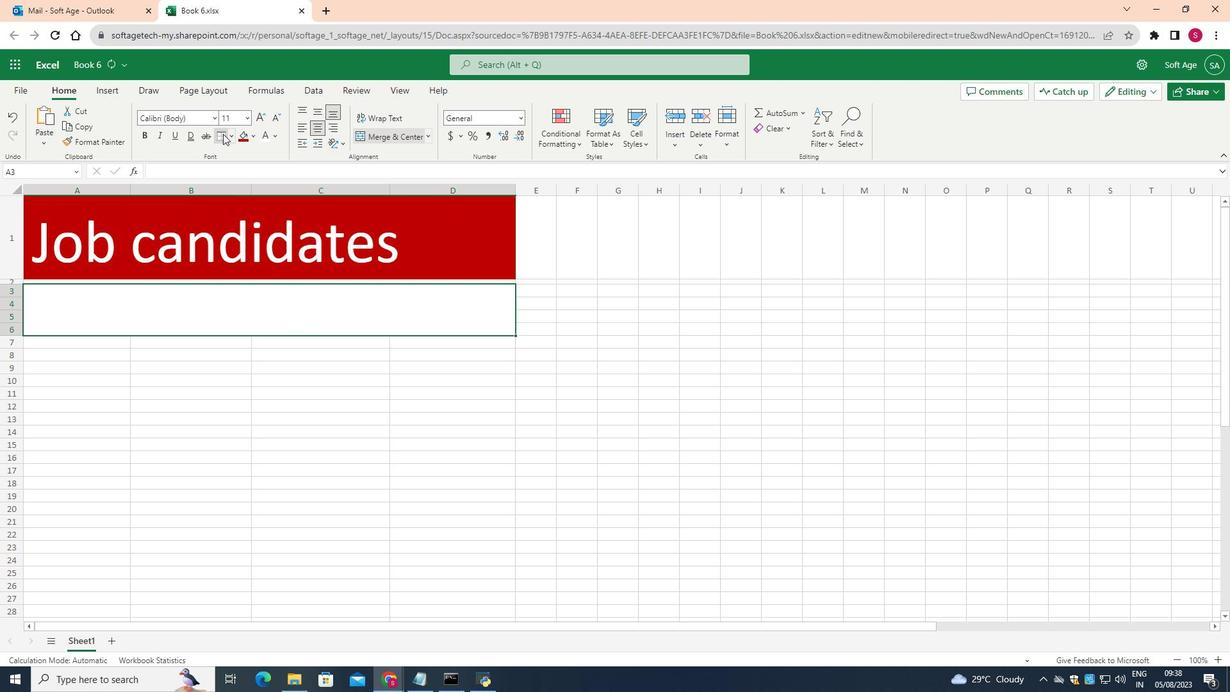 
Action: Mouse moved to (320, 507)
Screenshot: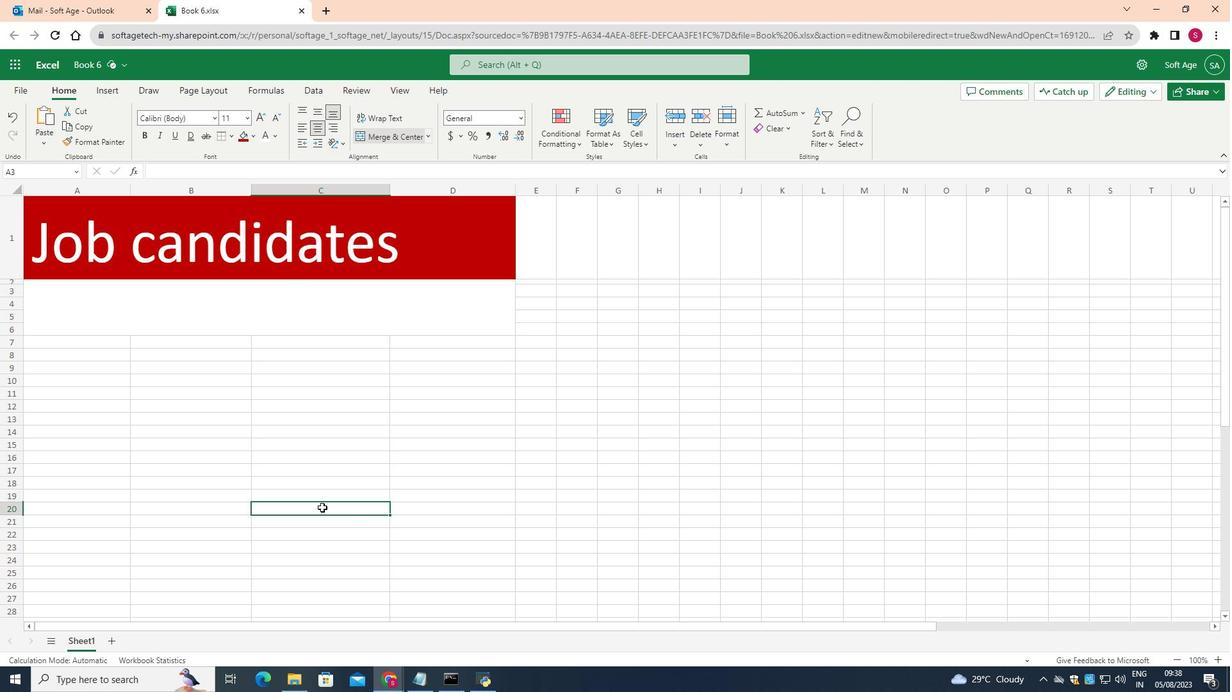 
Action: Mouse pressed left at (320, 507)
Screenshot: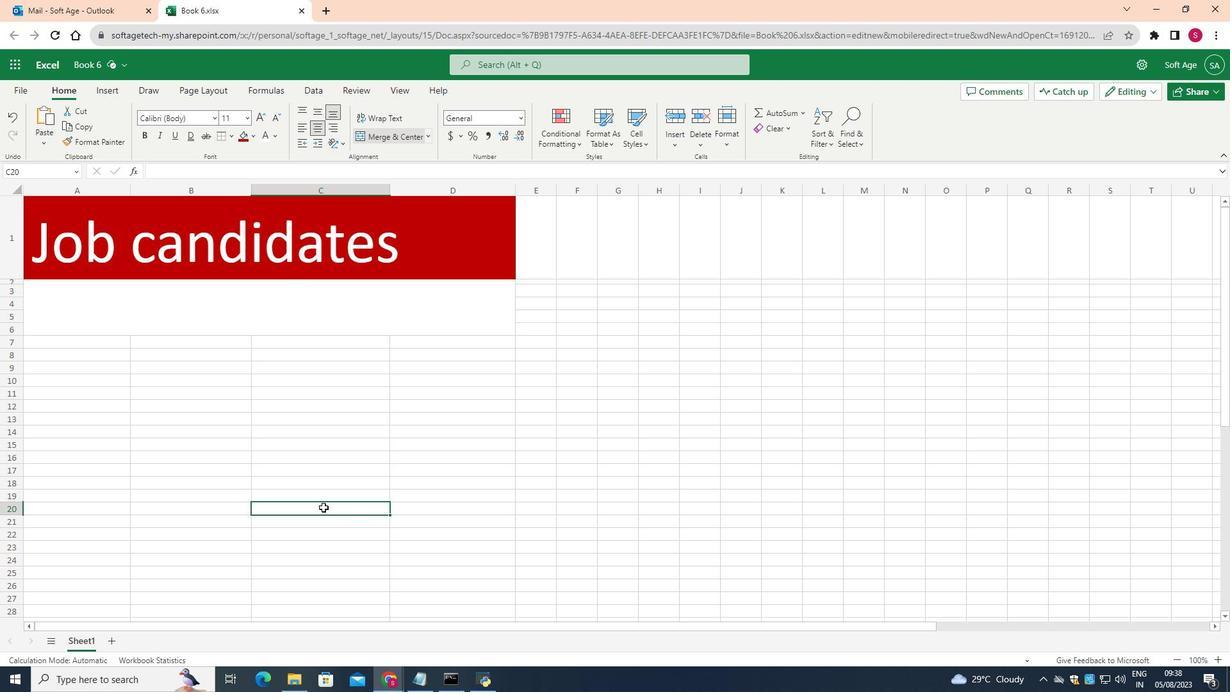 
Action: Mouse moved to (10, 347)
Screenshot: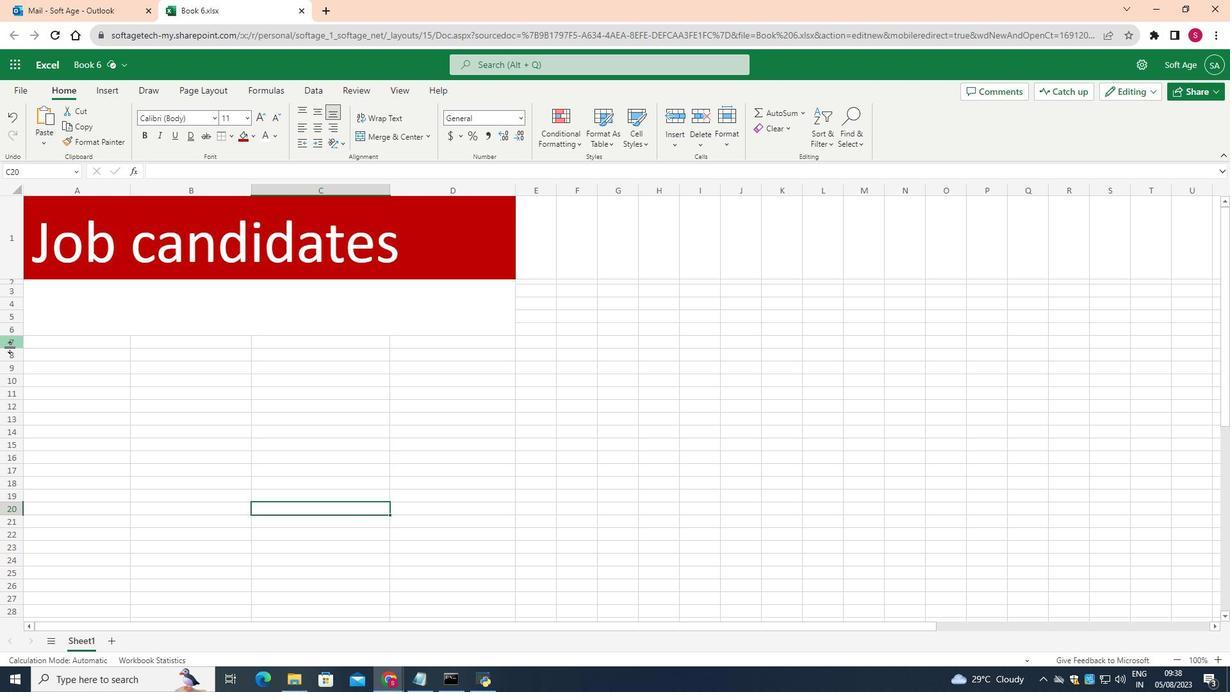 
Action: Mouse pressed left at (10, 347)
Screenshot: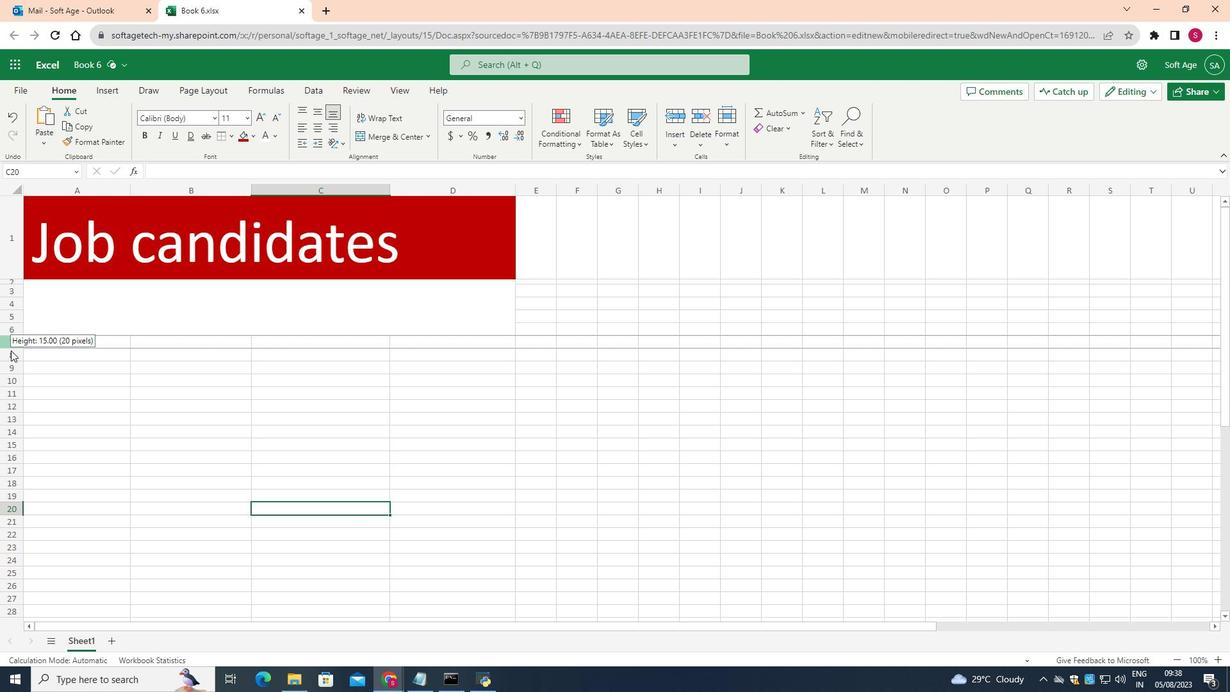 
Action: Mouse moved to (12, 358)
Screenshot: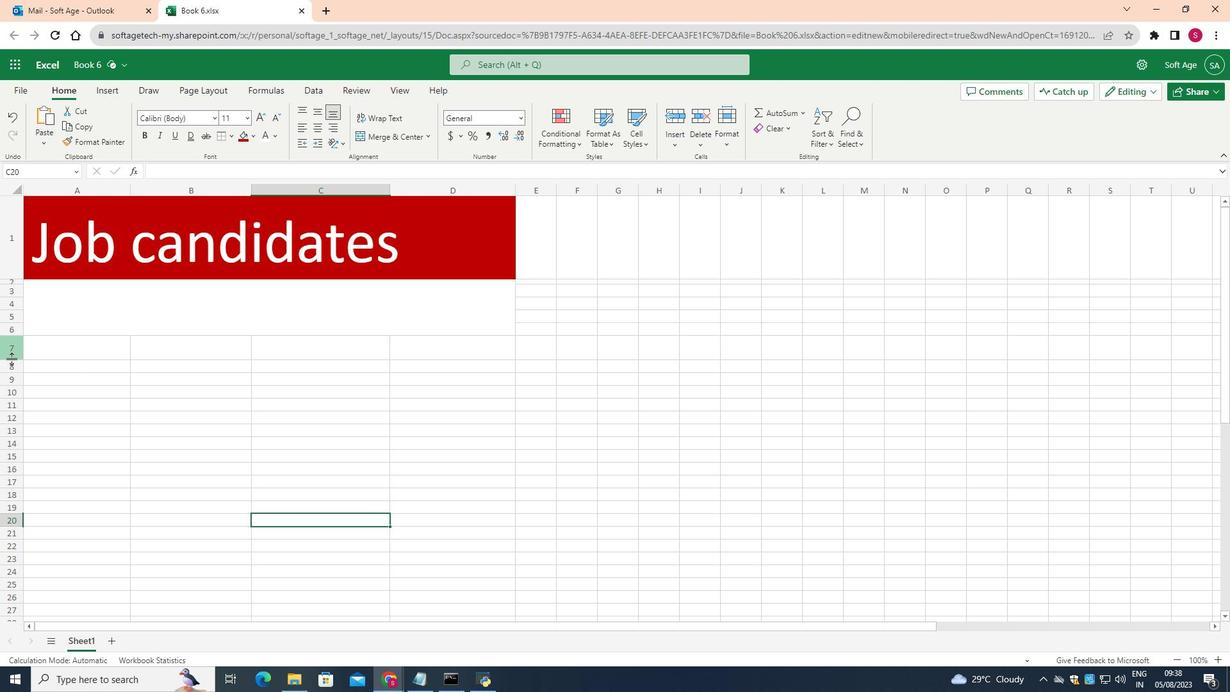 
Action: Mouse pressed left at (12, 358)
Screenshot: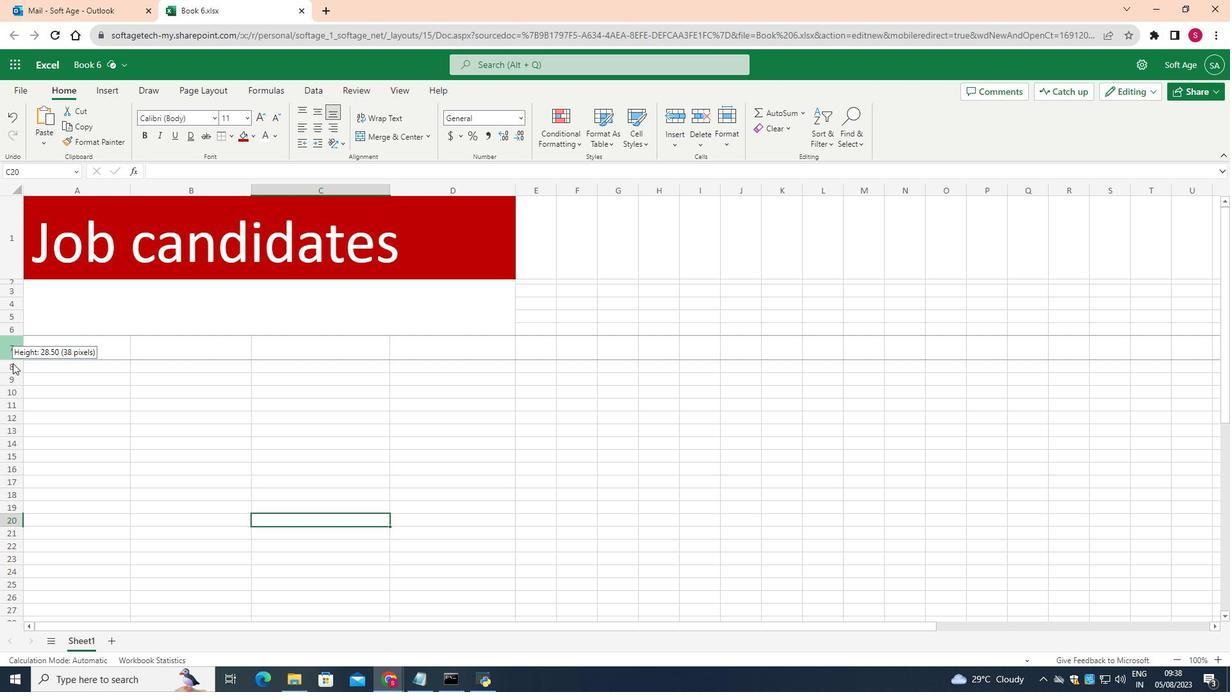 
Action: Mouse moved to (247, 115)
Screenshot: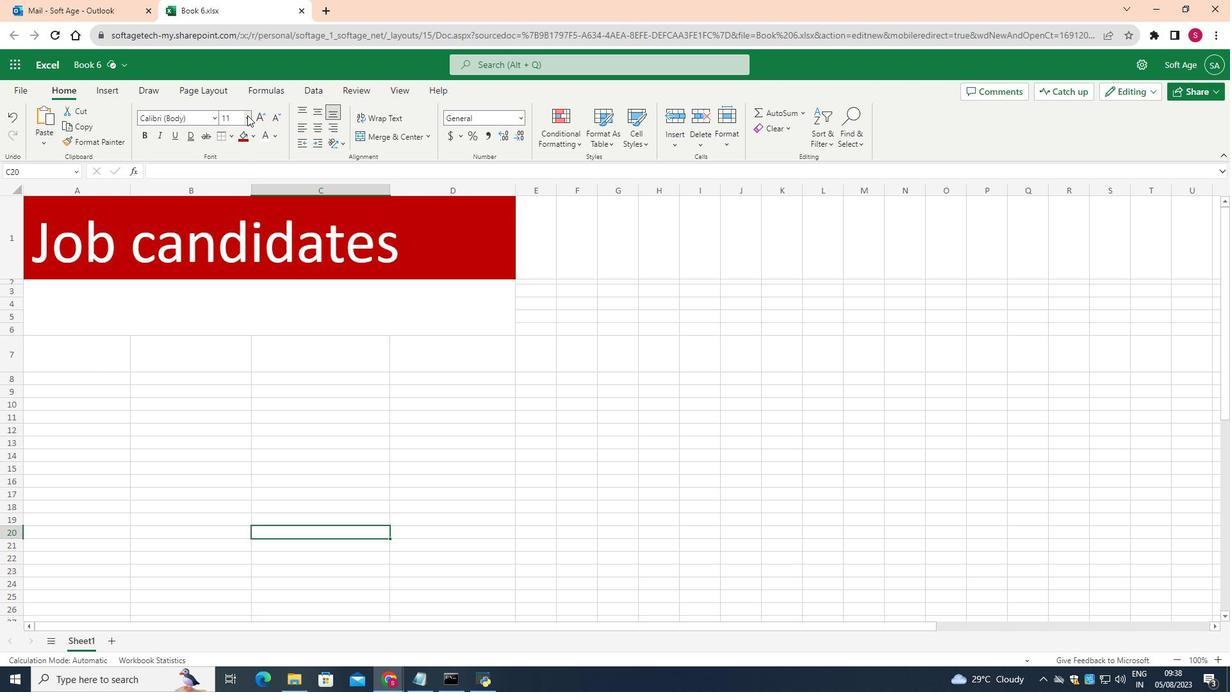 
Action: Mouse pressed left at (247, 115)
Screenshot: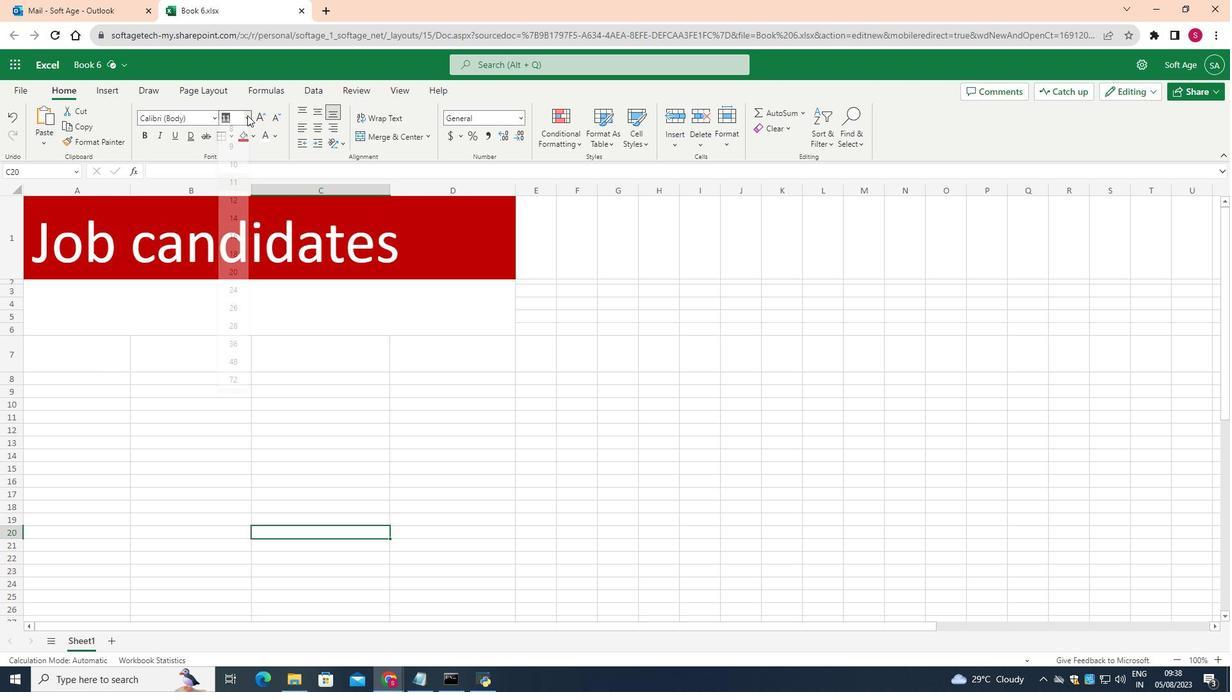 
Action: Mouse moved to (230, 265)
Screenshot: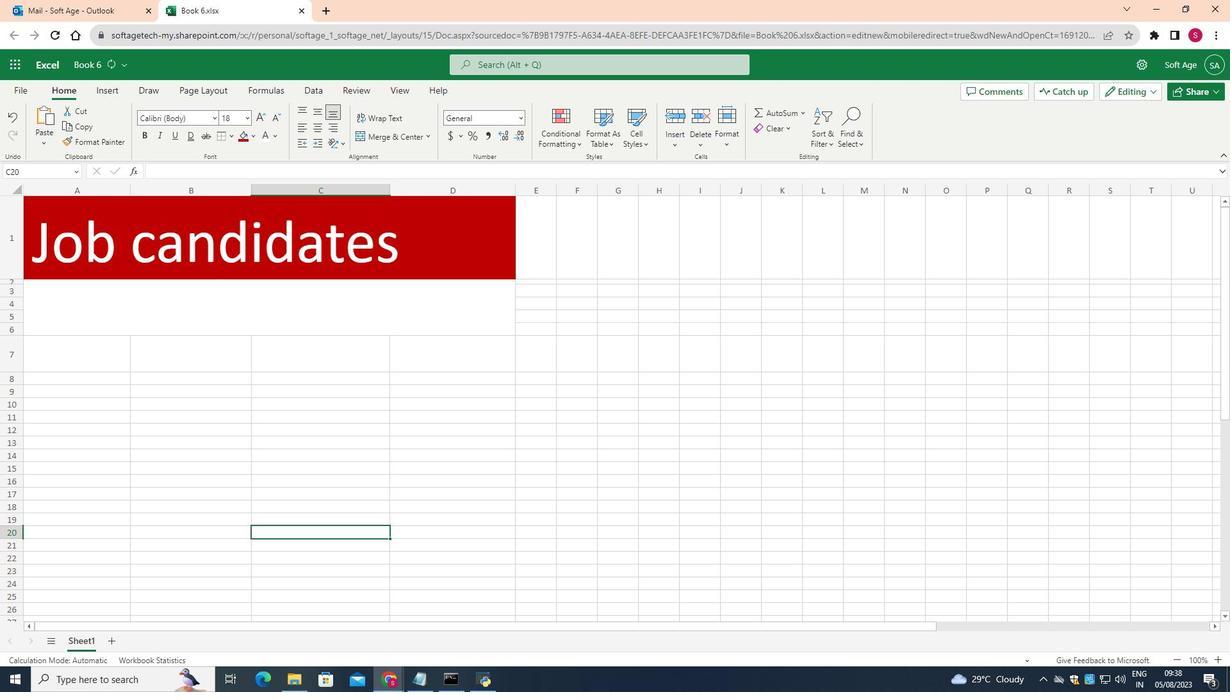 
Action: Mouse pressed left at (230, 265)
Screenshot: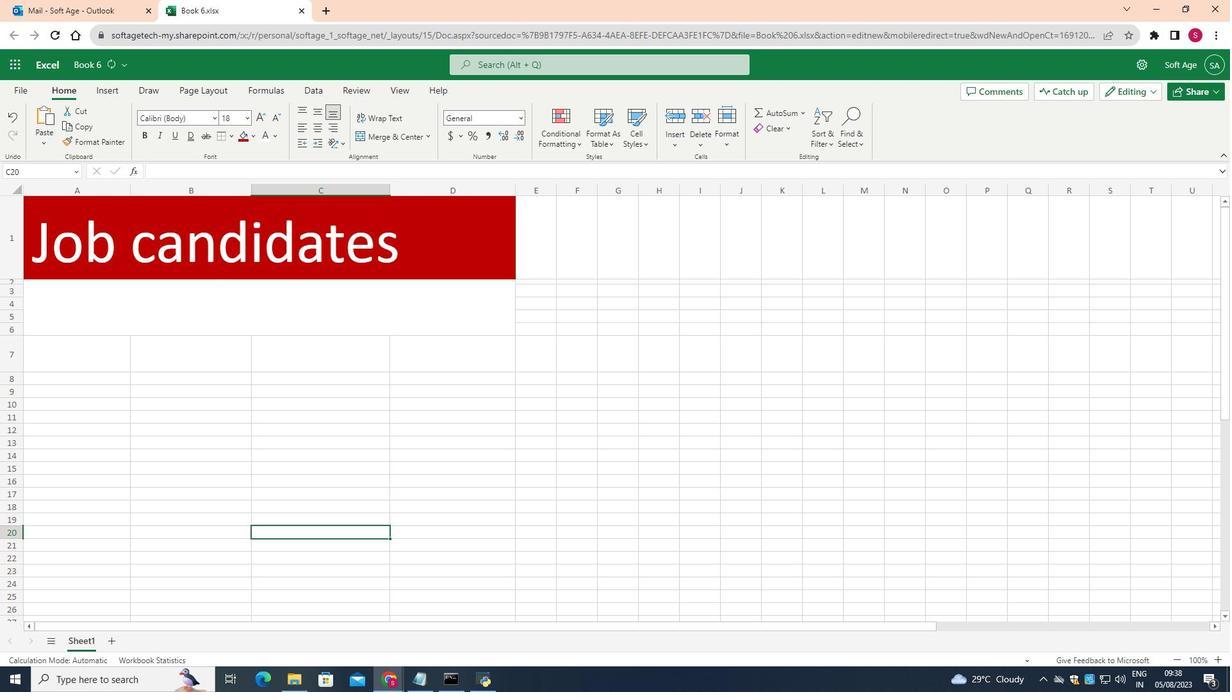 
Action: Mouse moved to (60, 351)
Screenshot: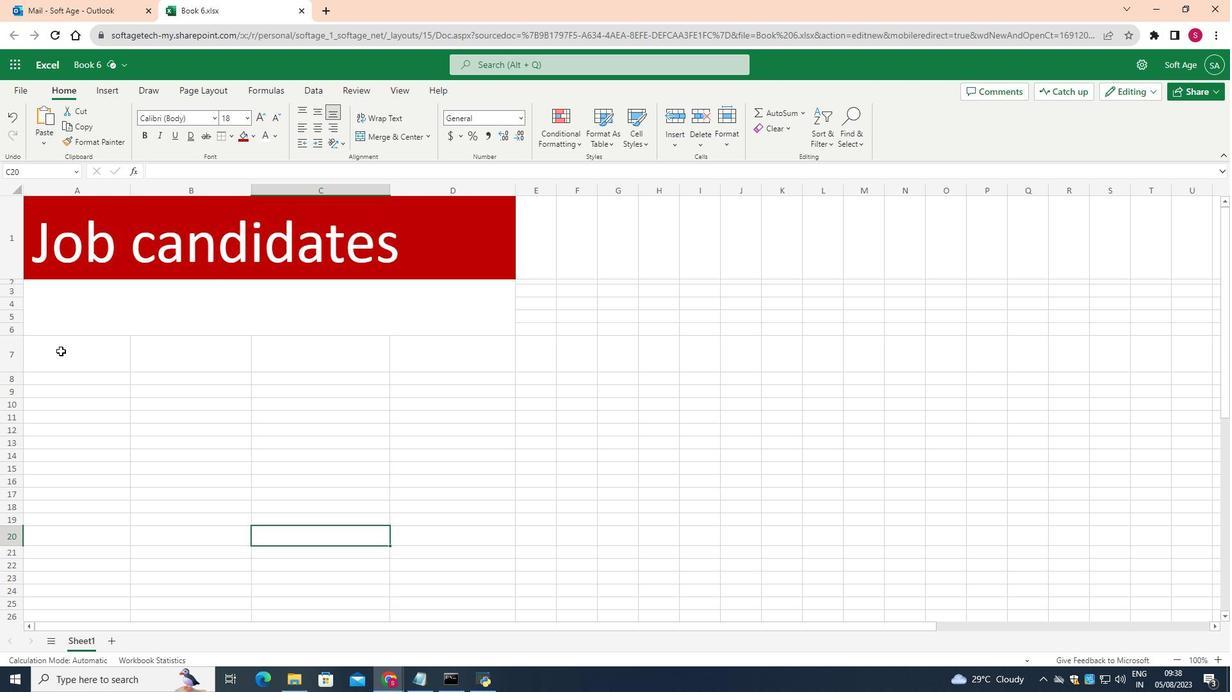 
Action: Mouse pressed left at (60, 351)
Screenshot: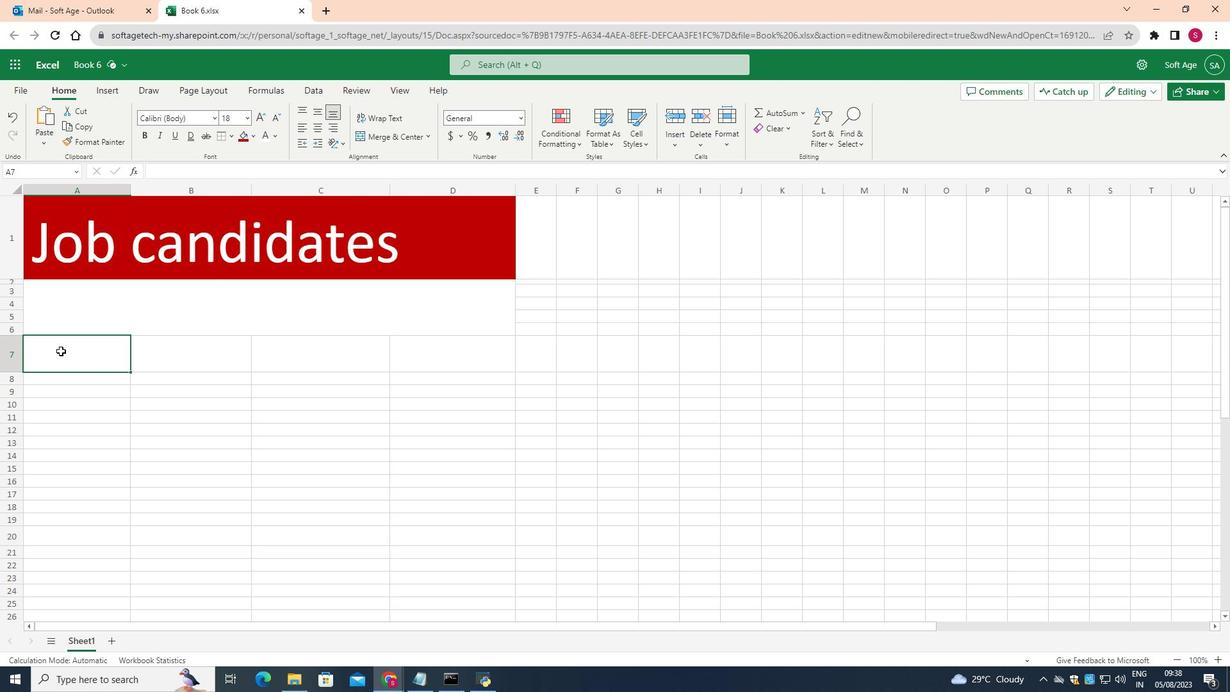 
Action: Mouse pressed left at (60, 351)
Screenshot: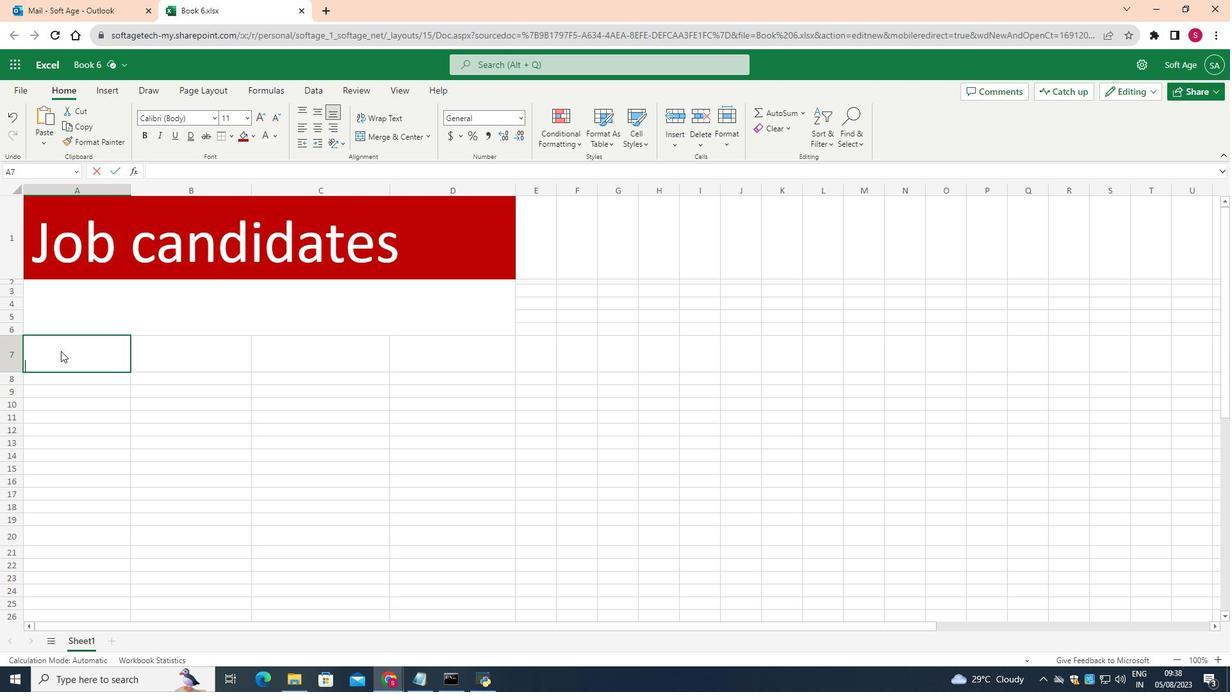 
Action: Key pressed <Key.shift><Key.shift><Key.shift><Key.shift><Key.shift><Key.shift>NAME
Screenshot: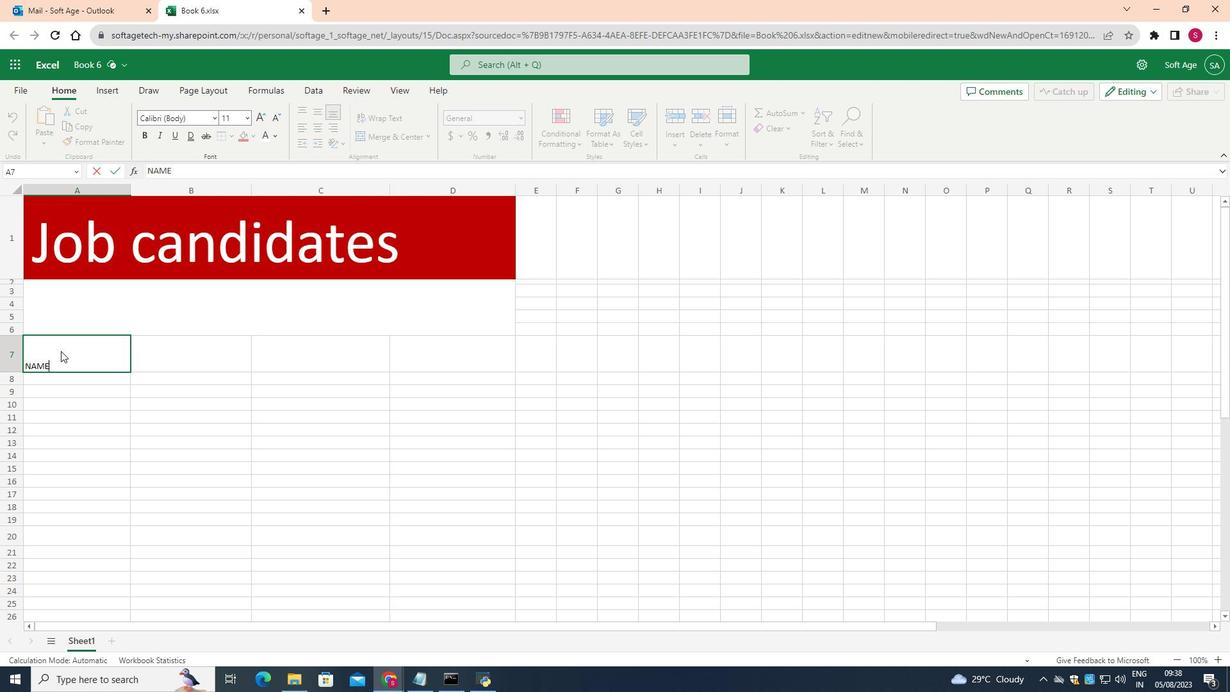 
Action: Mouse moved to (76, 405)
Screenshot: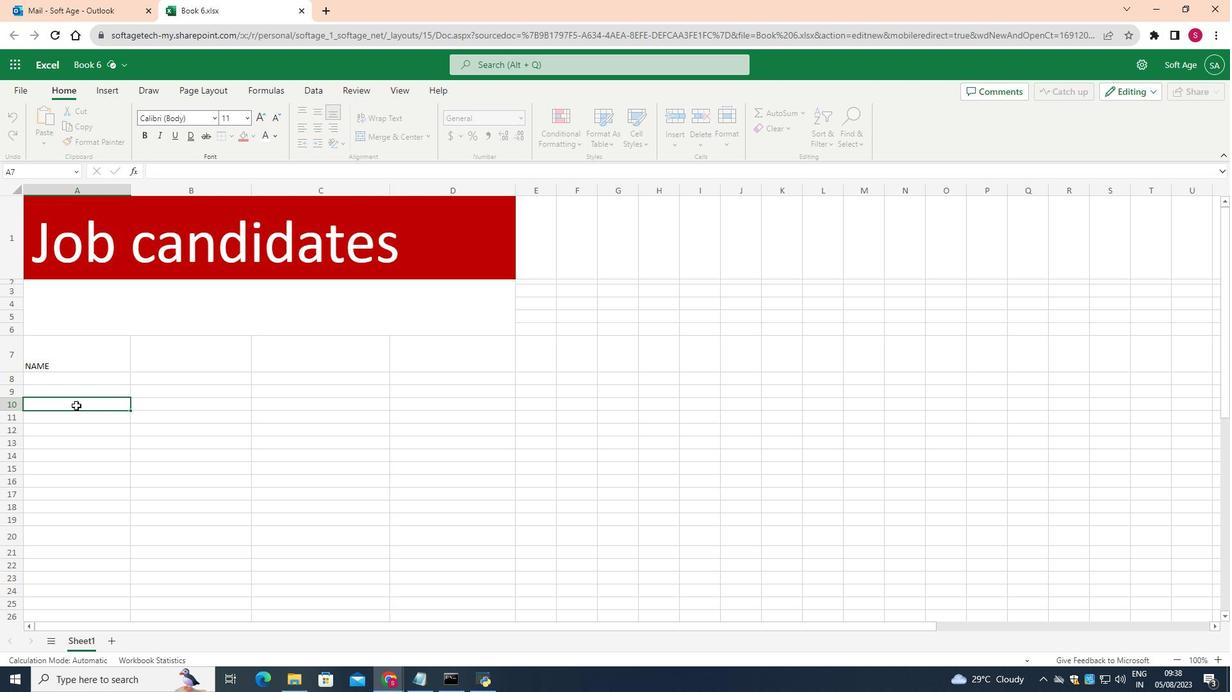 
Action: Mouse pressed left at (76, 405)
Screenshot: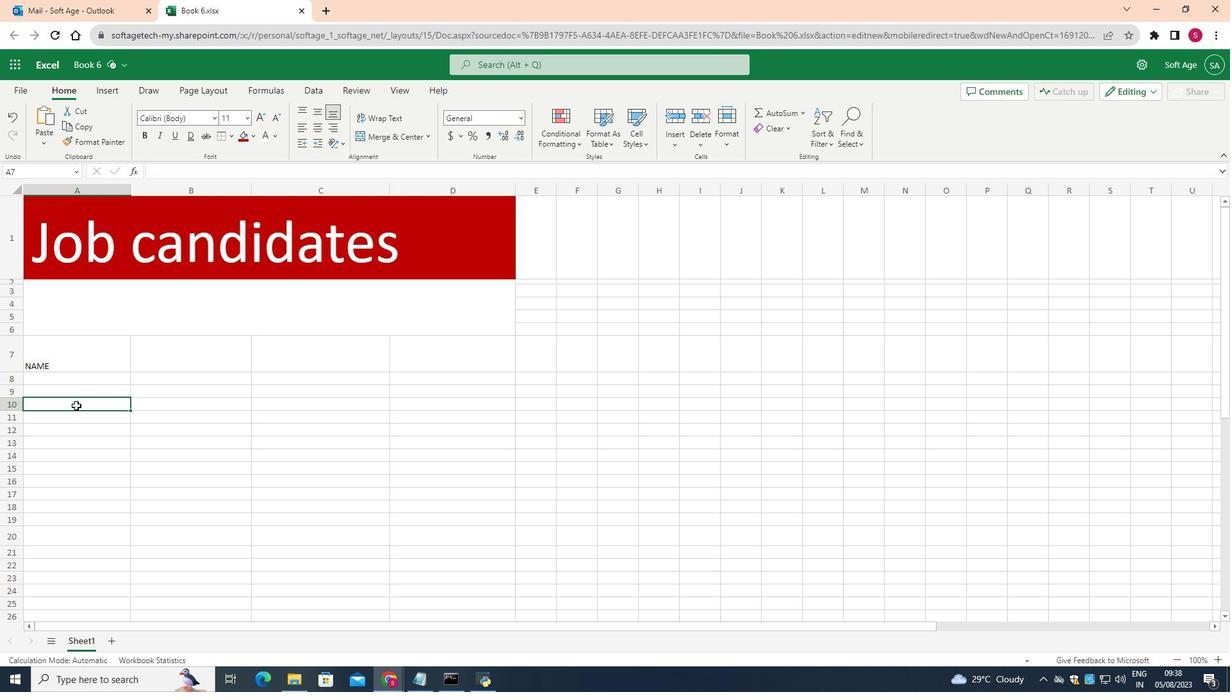 
Action: Mouse moved to (99, 365)
Screenshot: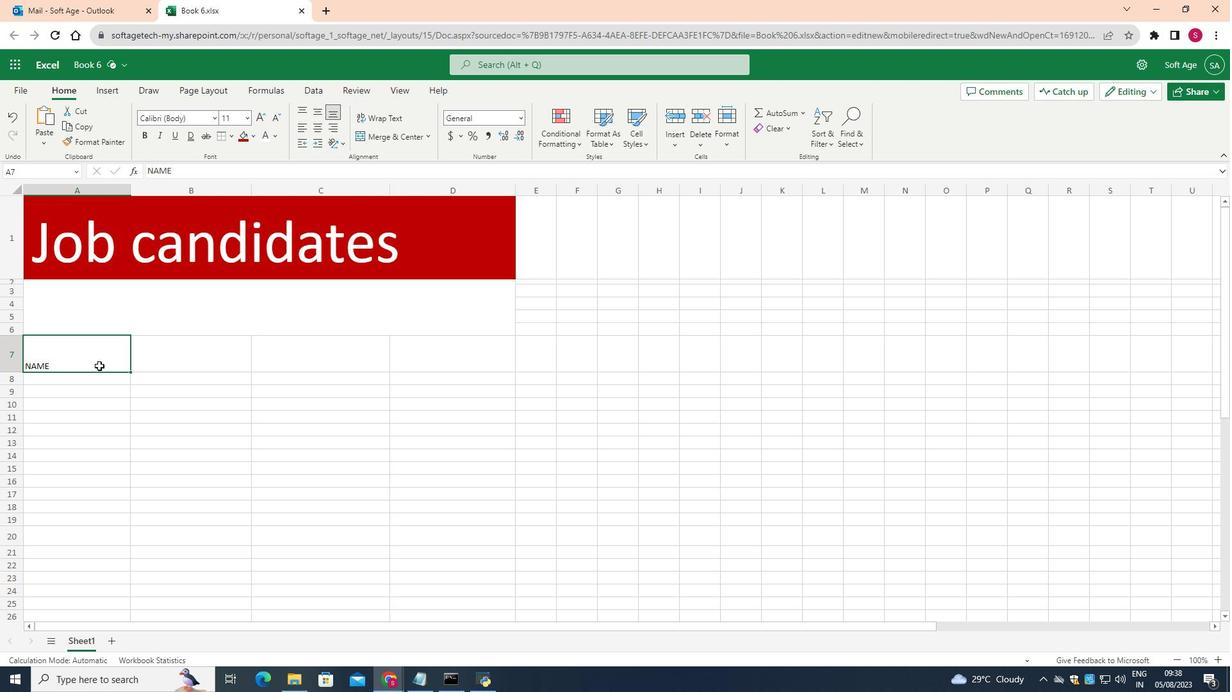 
Action: Mouse pressed left at (99, 365)
Screenshot: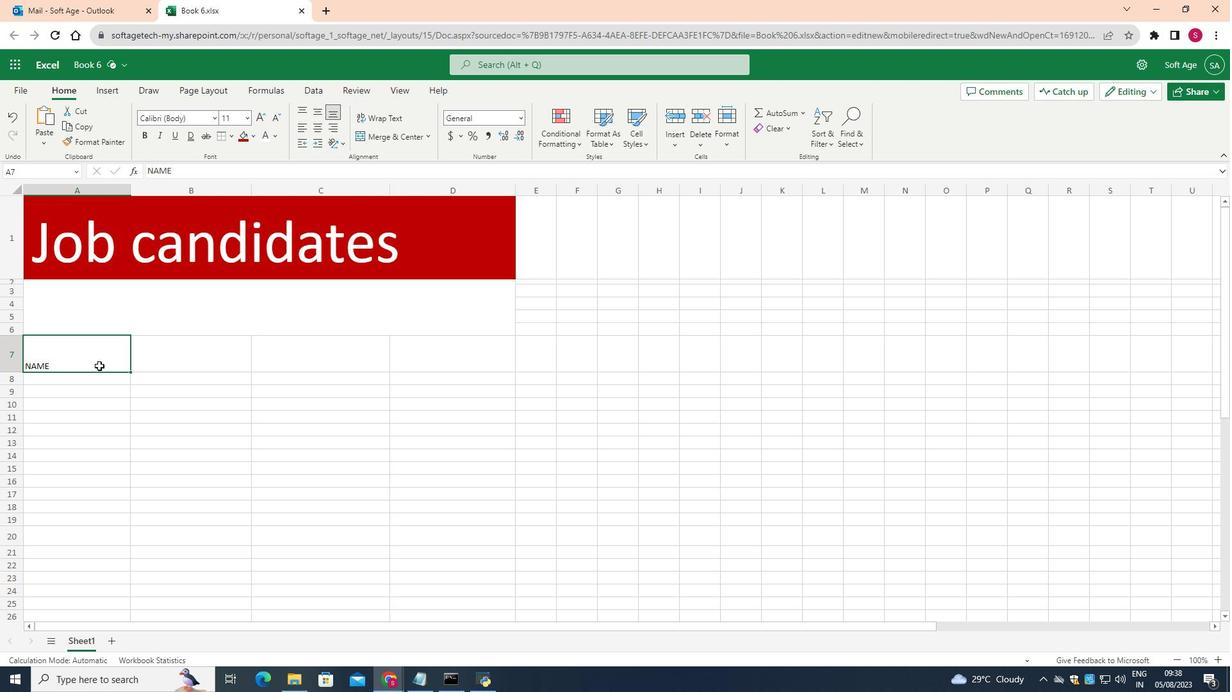 
Action: Mouse moved to (248, 118)
Screenshot: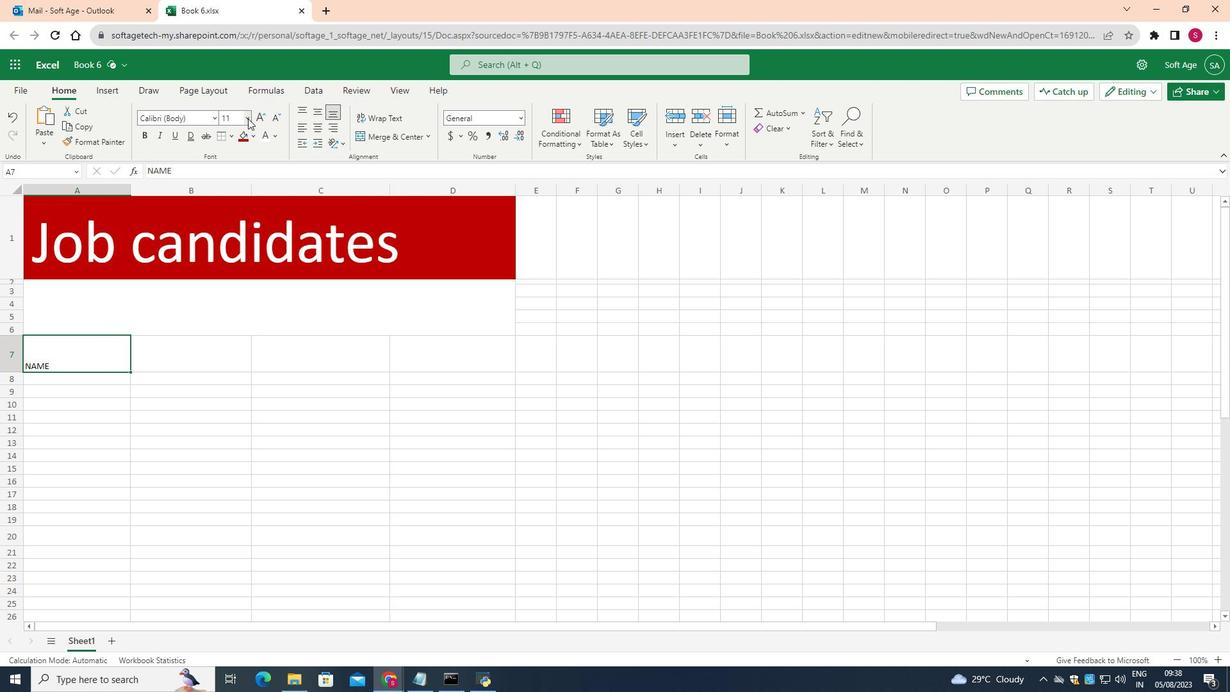 
Action: Mouse pressed left at (248, 118)
Screenshot: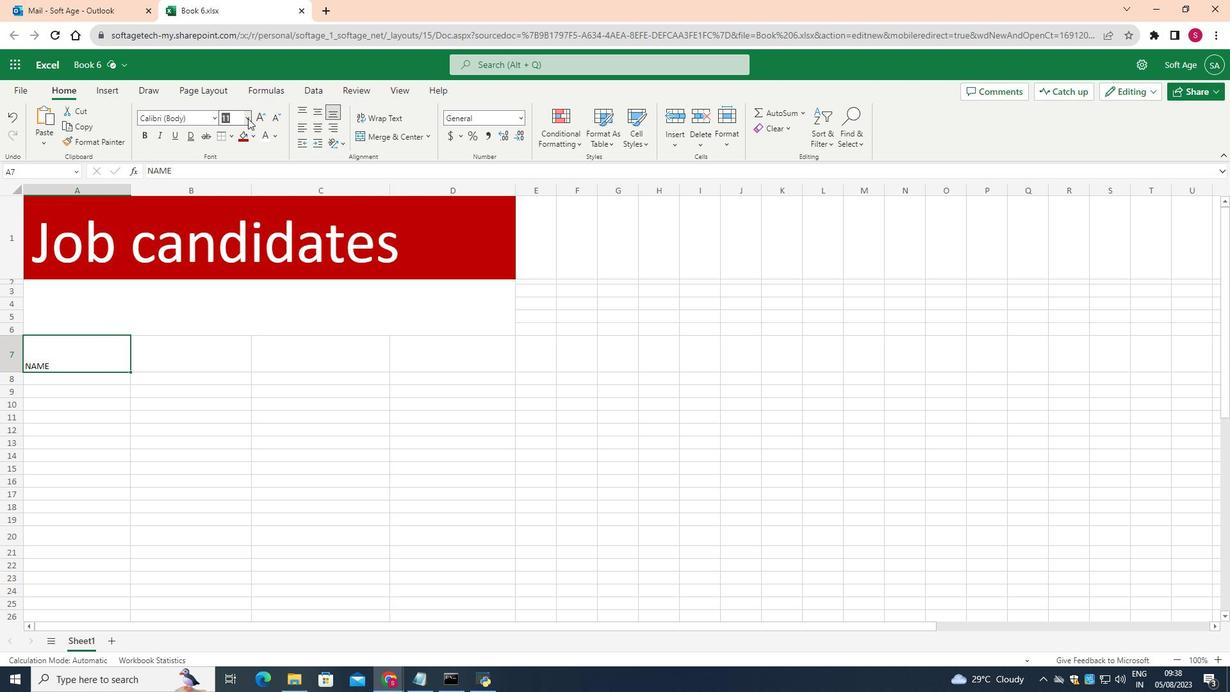 
Action: Mouse moved to (231, 279)
Screenshot: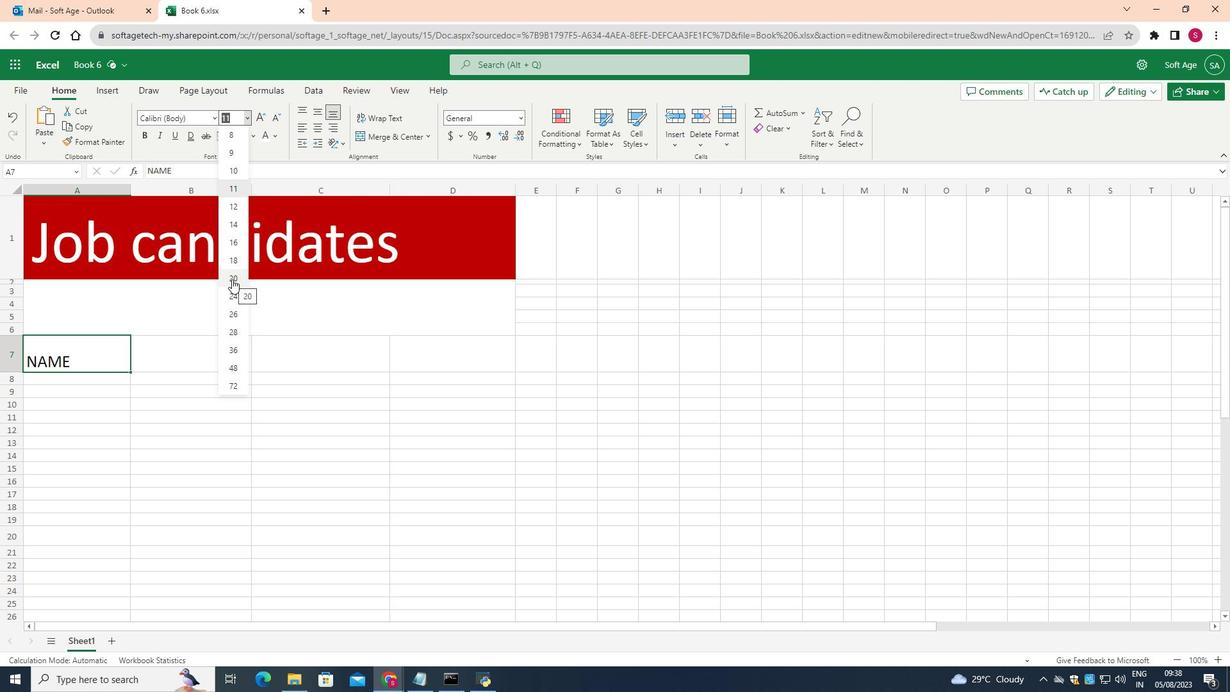 
Action: Mouse pressed left at (231, 279)
Screenshot: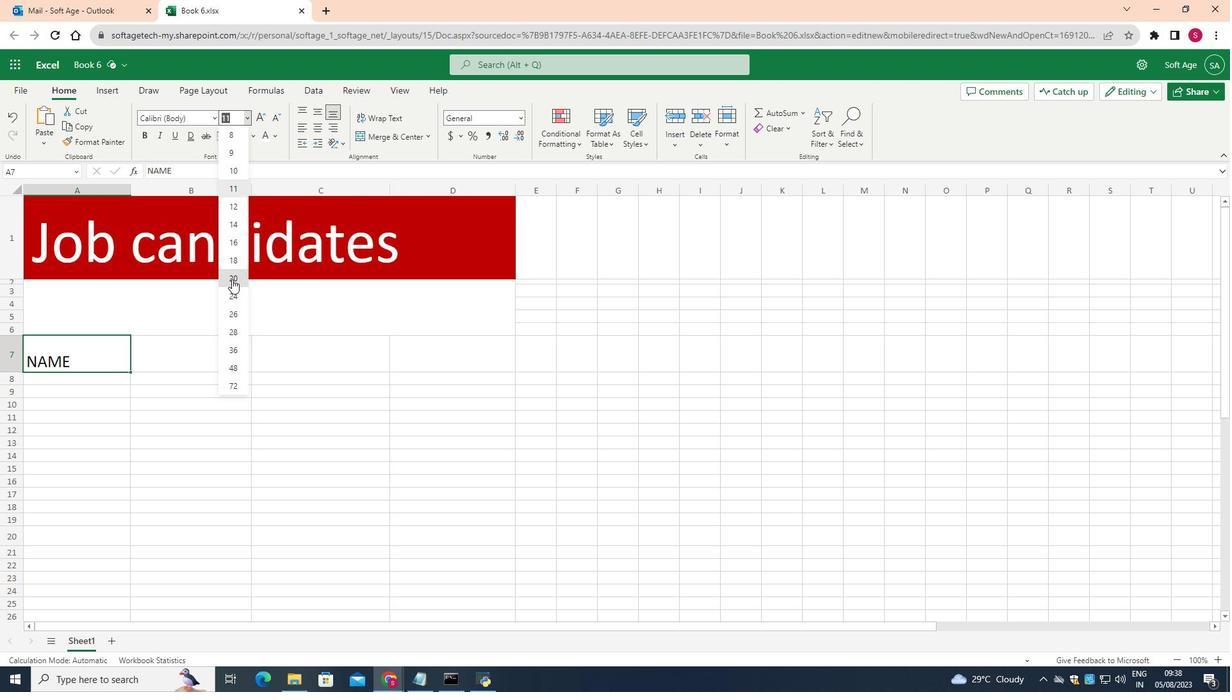 
Action: Mouse moved to (195, 351)
Screenshot: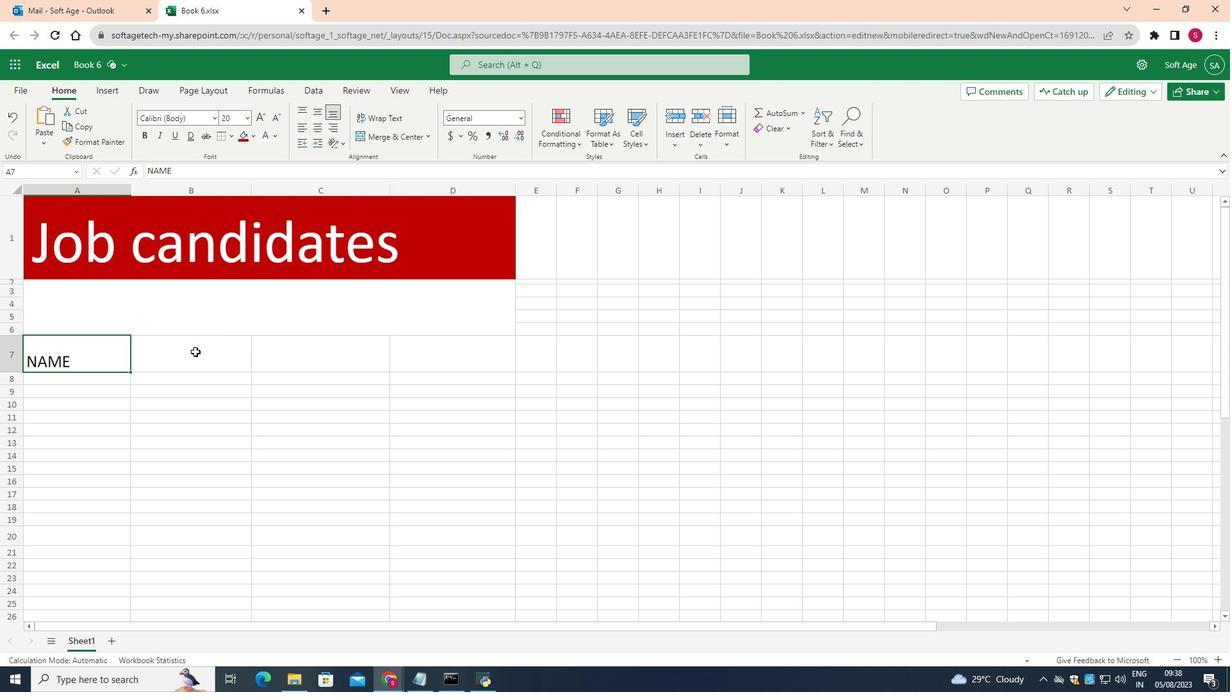
Action: Mouse pressed left at (195, 351)
Screenshot: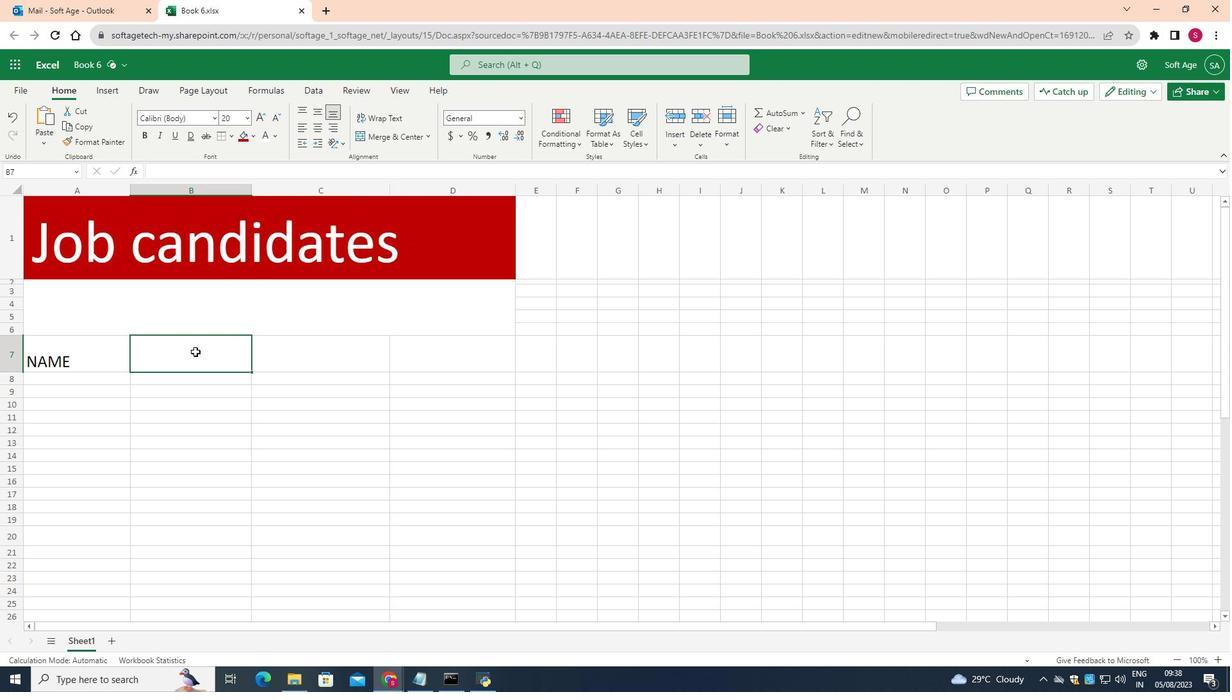 
Action: Mouse moved to (246, 115)
Screenshot: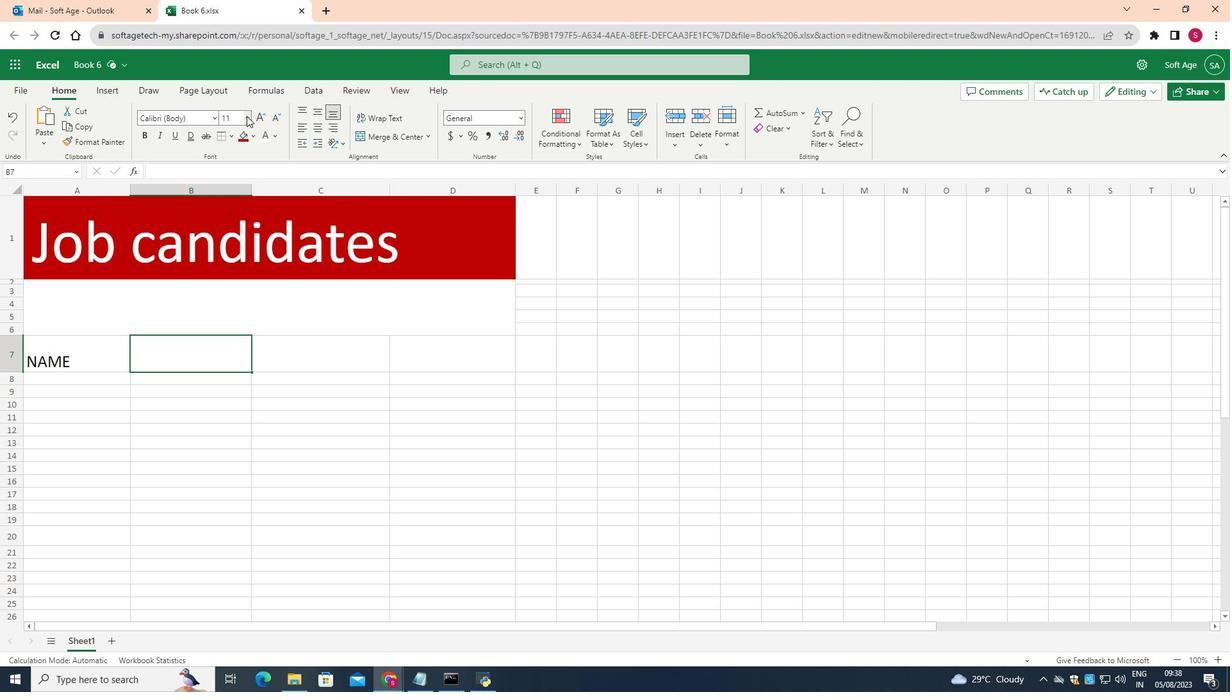 
Action: Mouse pressed left at (246, 115)
Screenshot: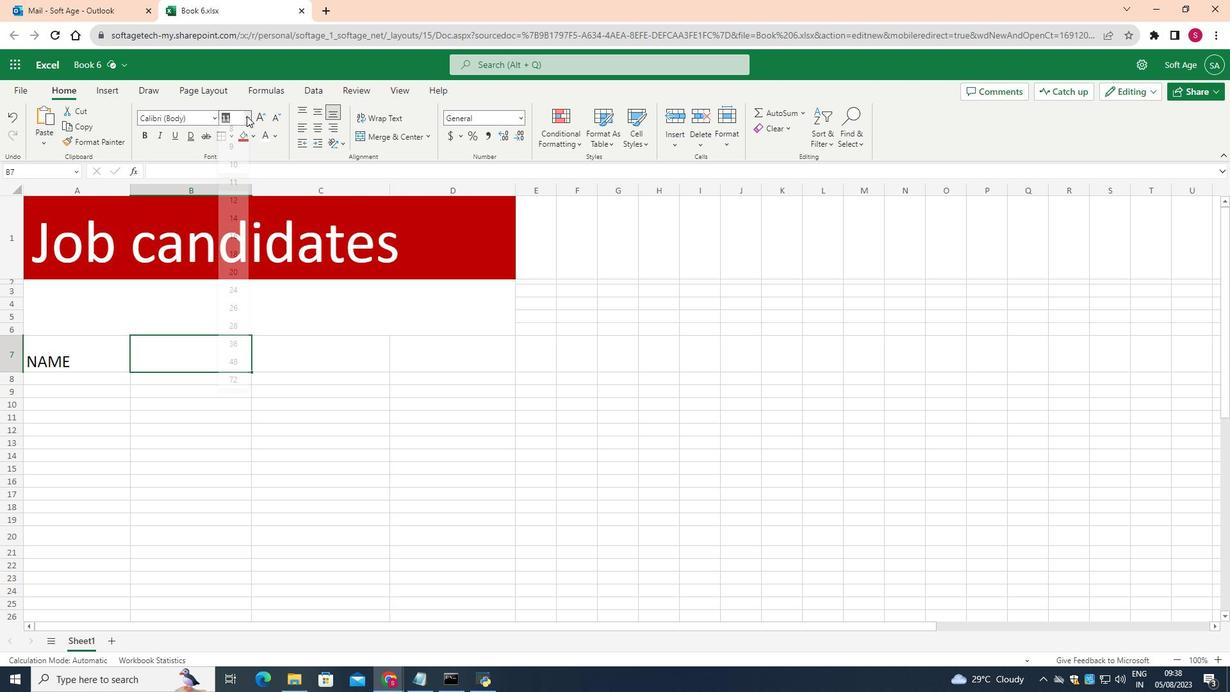 
Action: Mouse moved to (232, 278)
Screenshot: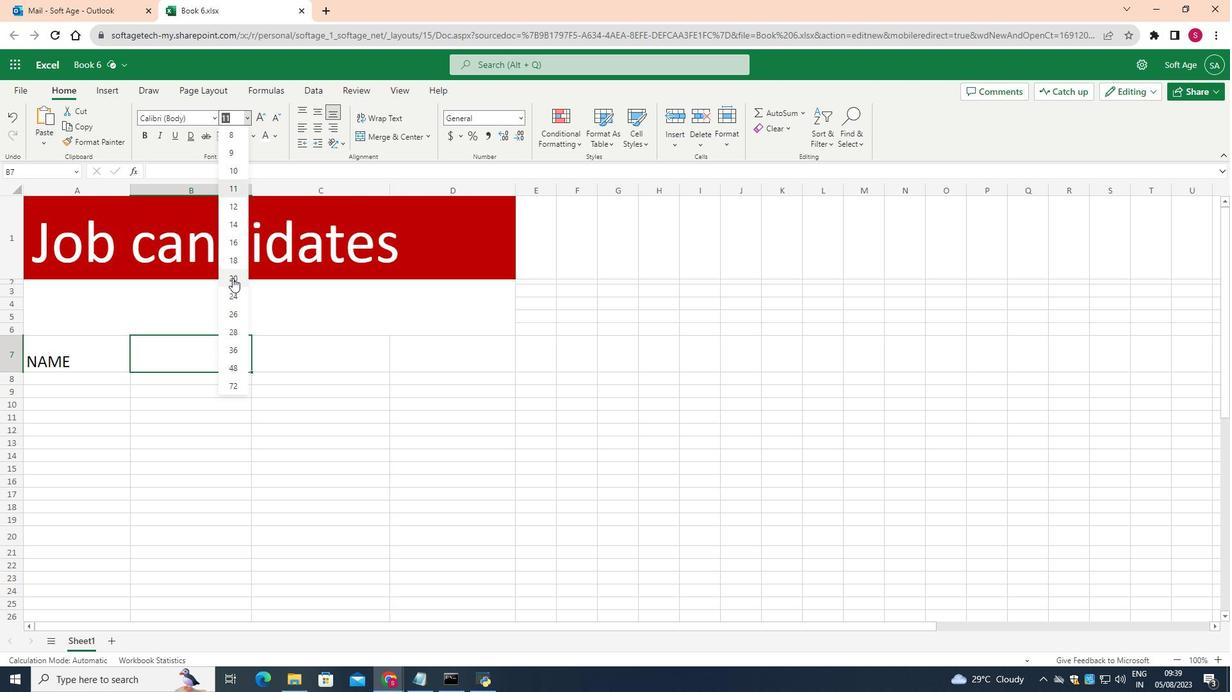 
Action: Mouse pressed left at (232, 278)
Screenshot: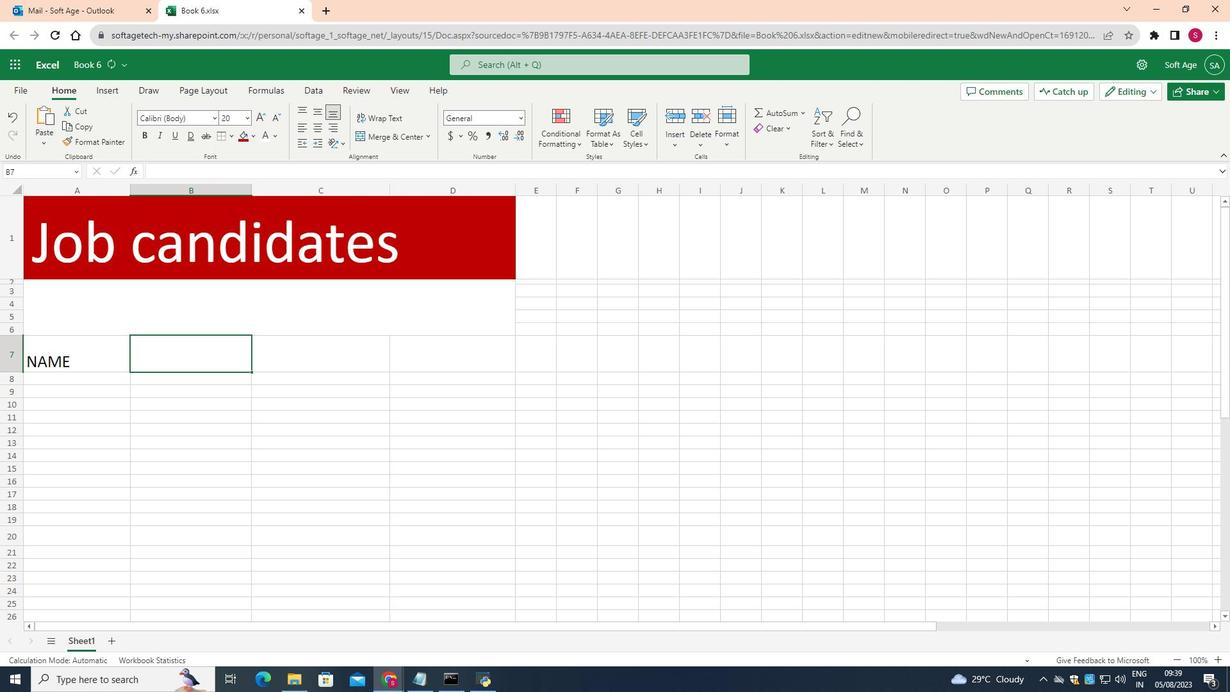 
Action: Mouse moved to (208, 353)
Screenshot: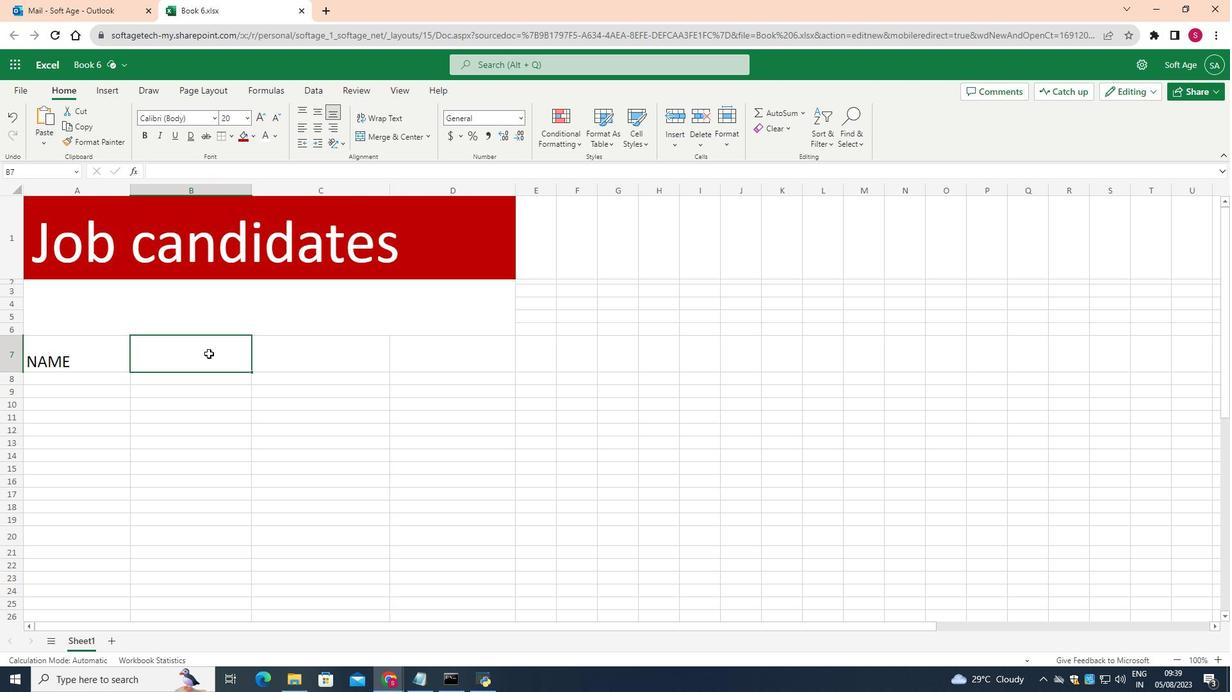 
Action: Mouse pressed left at (208, 353)
Screenshot: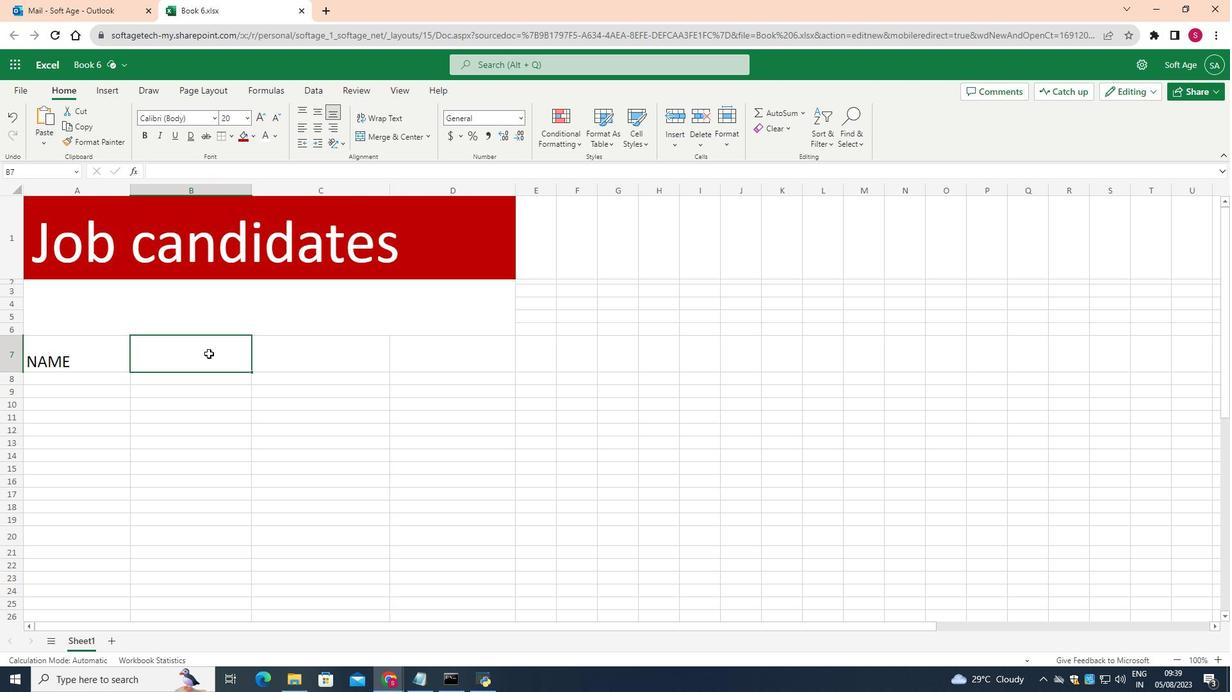 
Action: Key pressed <Key.shift>APPLYING<Key.space><Key.shift><Key.shift>FOR
Screenshot: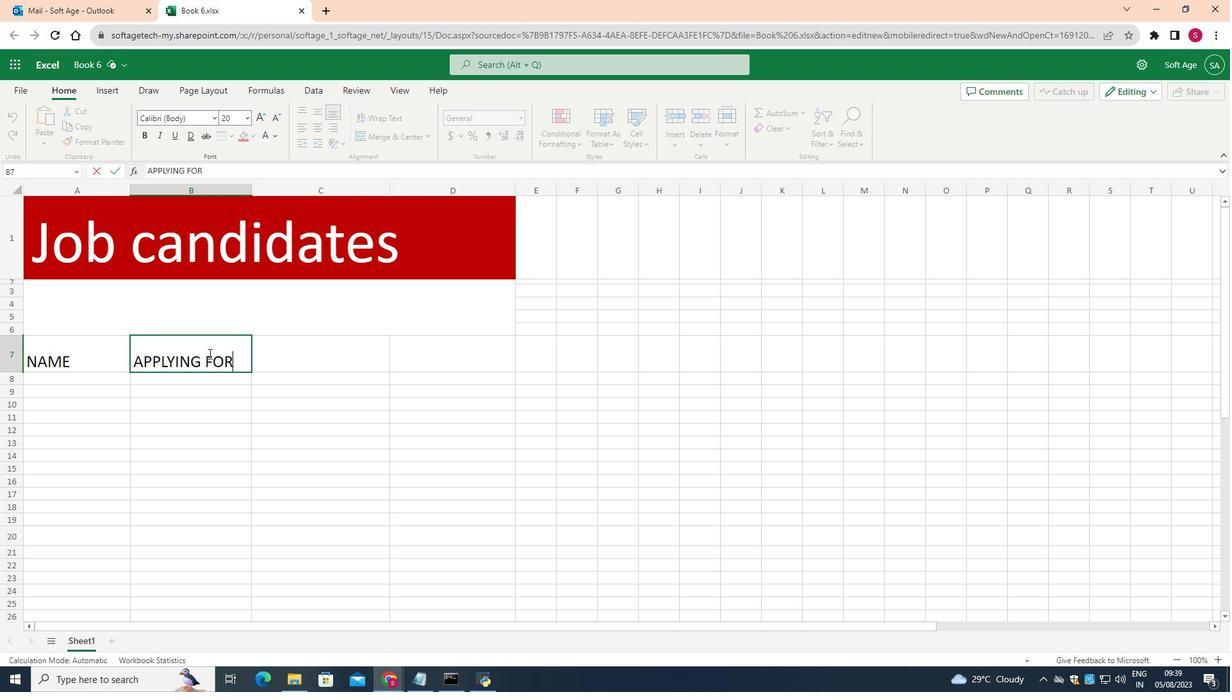 
Action: Mouse moved to (302, 351)
Screenshot: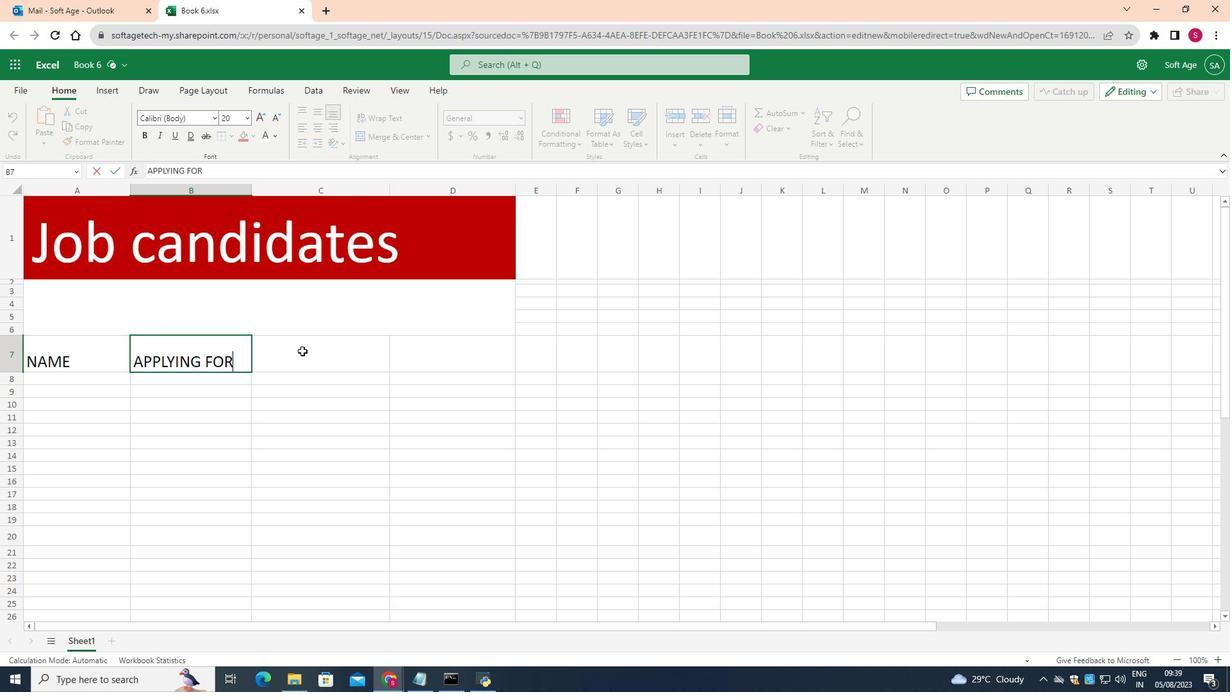 
Action: Mouse pressed left at (302, 351)
Screenshot: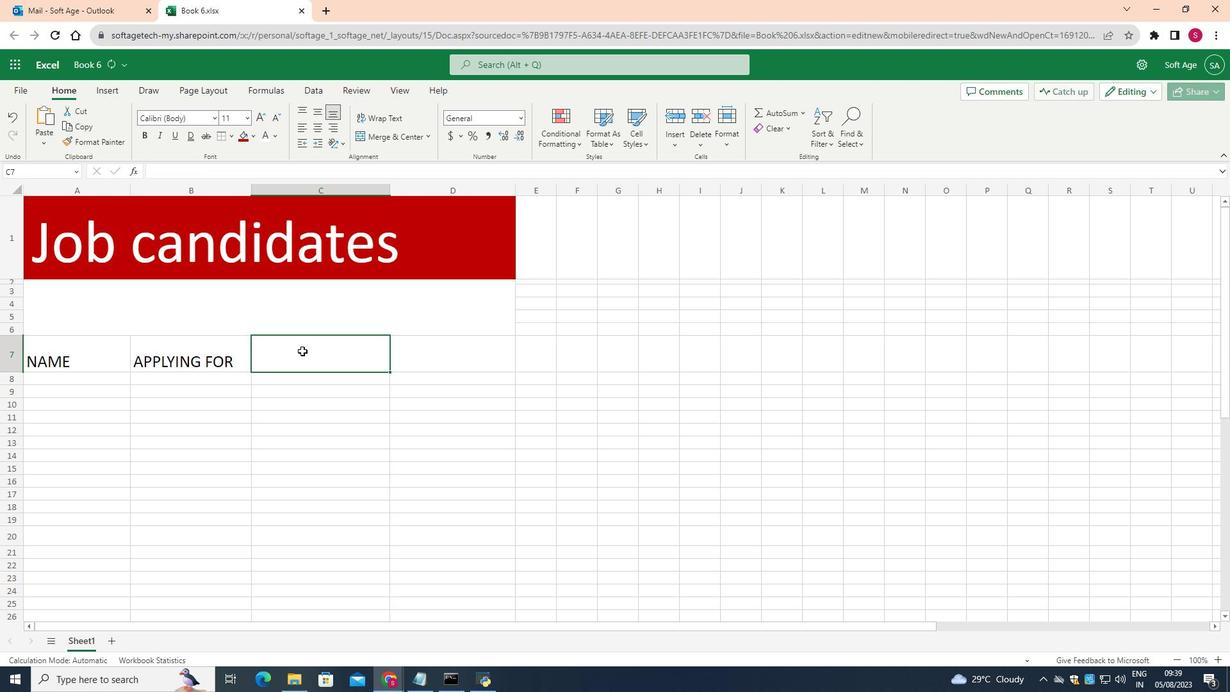 
Action: Mouse moved to (248, 121)
Screenshot: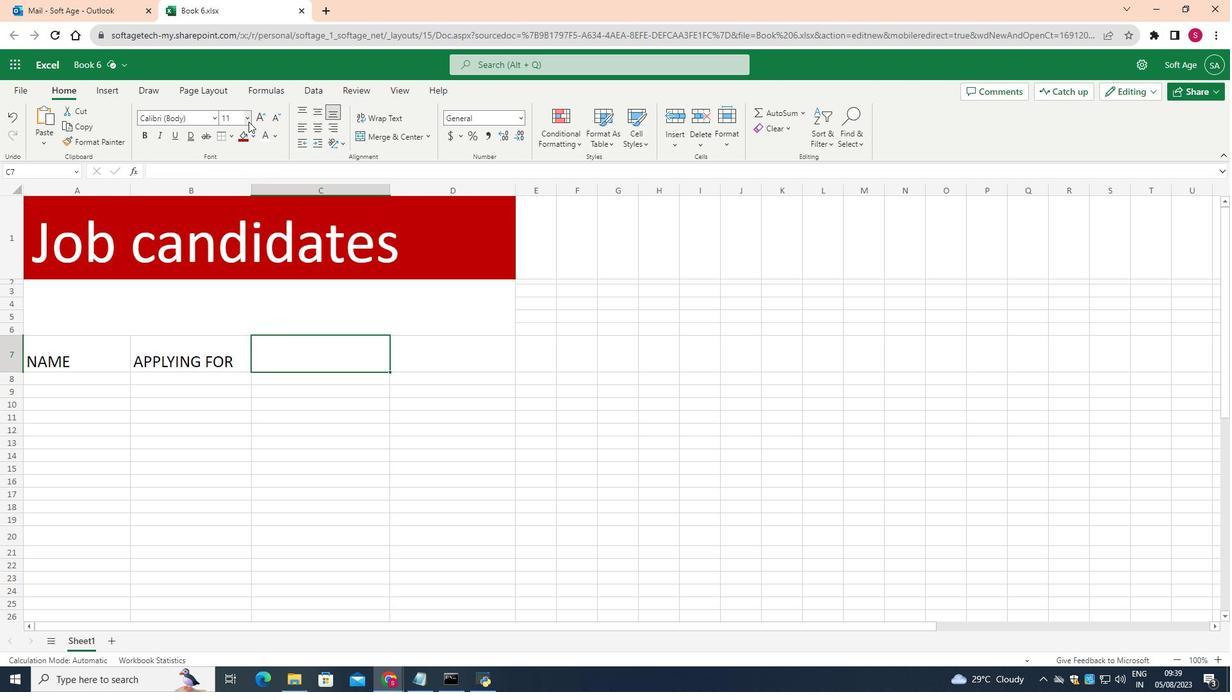 
Action: Mouse pressed left at (248, 121)
Screenshot: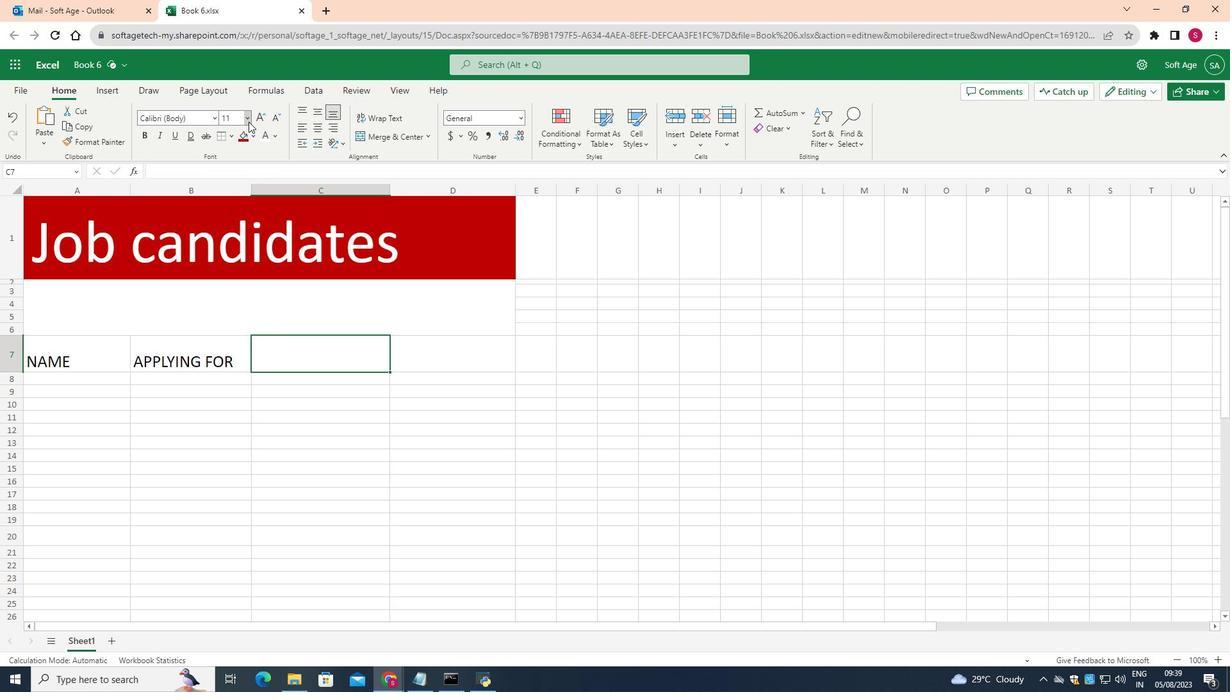 
Action: Mouse moved to (233, 274)
Screenshot: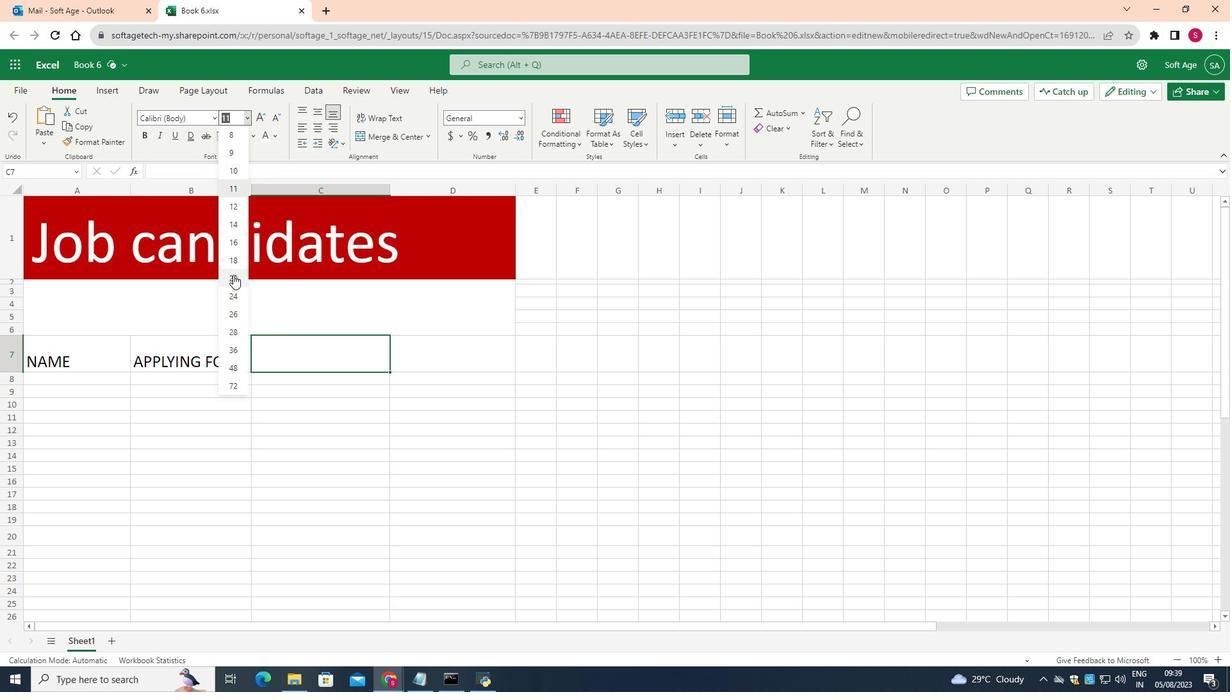 
Action: Mouse pressed left at (233, 274)
Screenshot: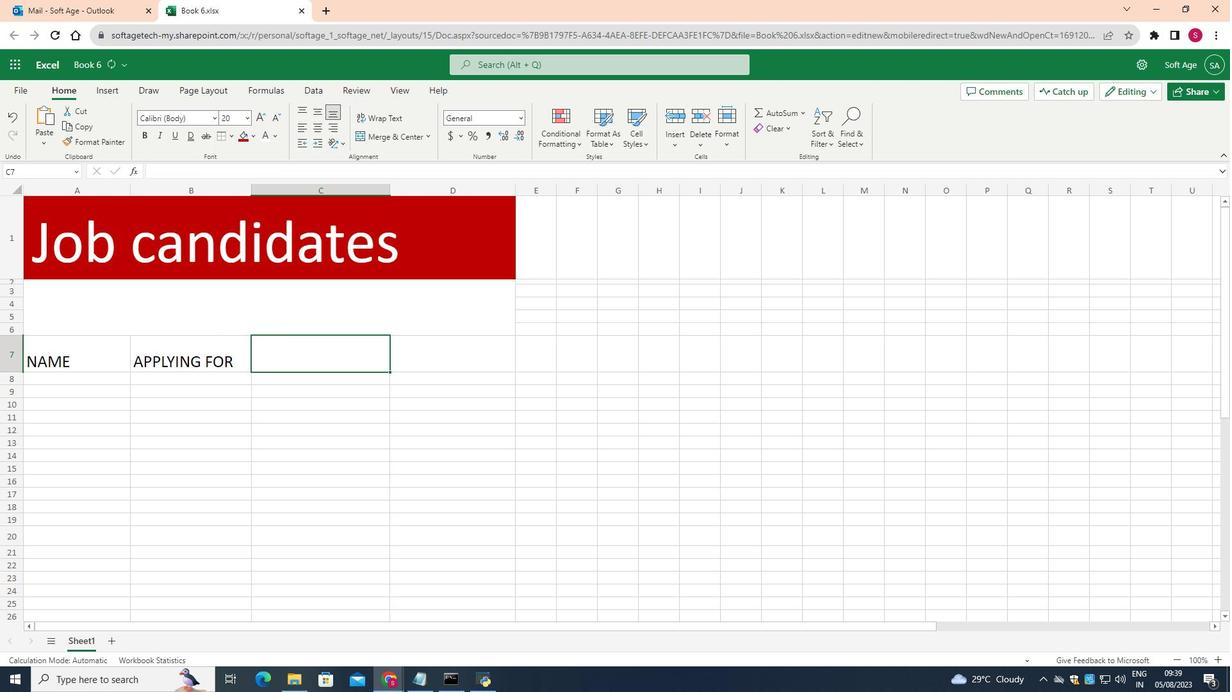 
Action: Mouse moved to (292, 351)
Screenshot: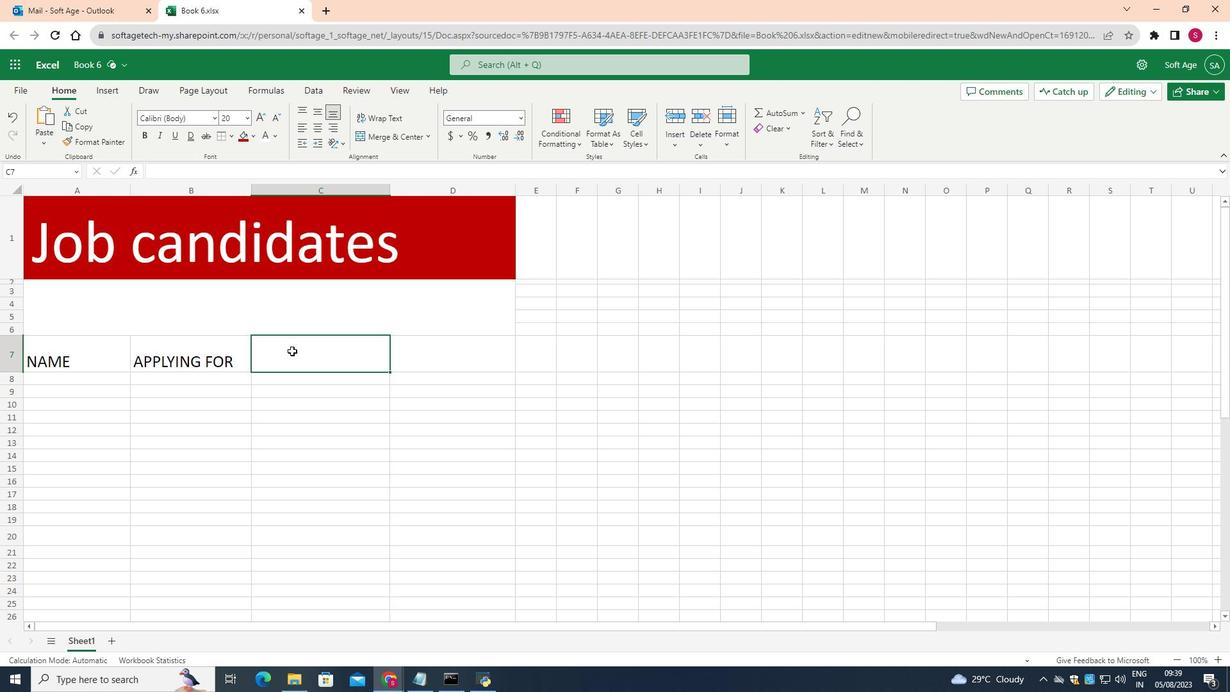 
Action: Mouse pressed left at (292, 351)
Screenshot: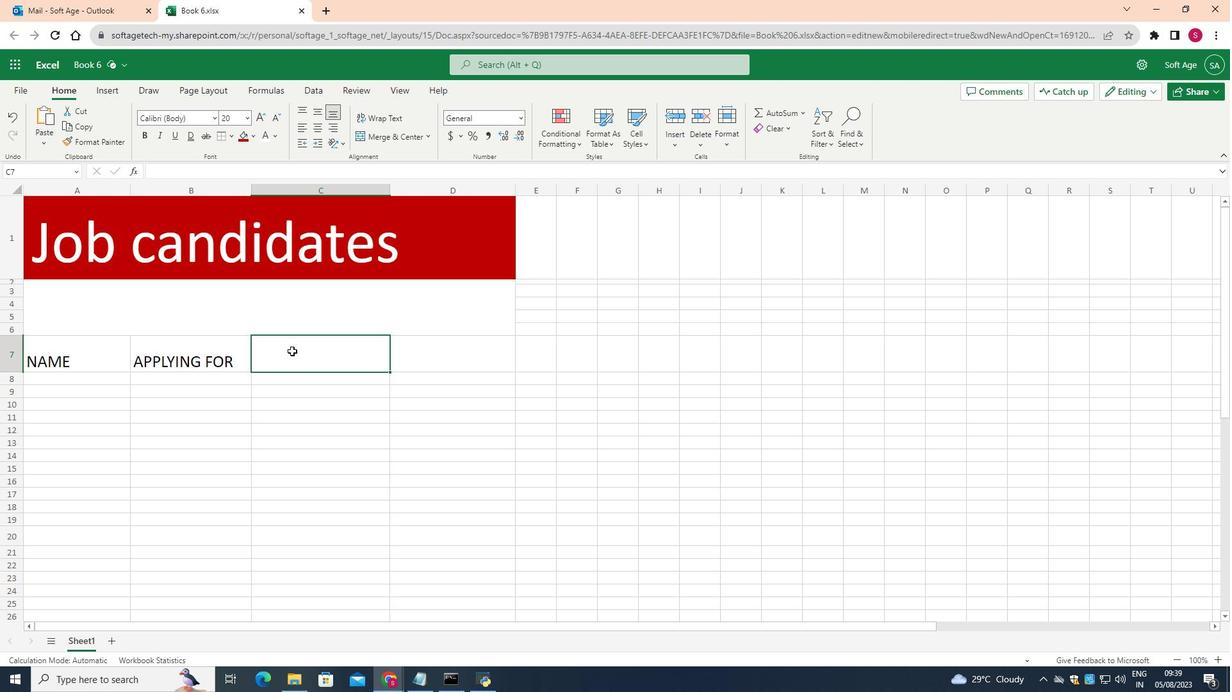 
Action: Mouse pressed left at (292, 351)
Screenshot: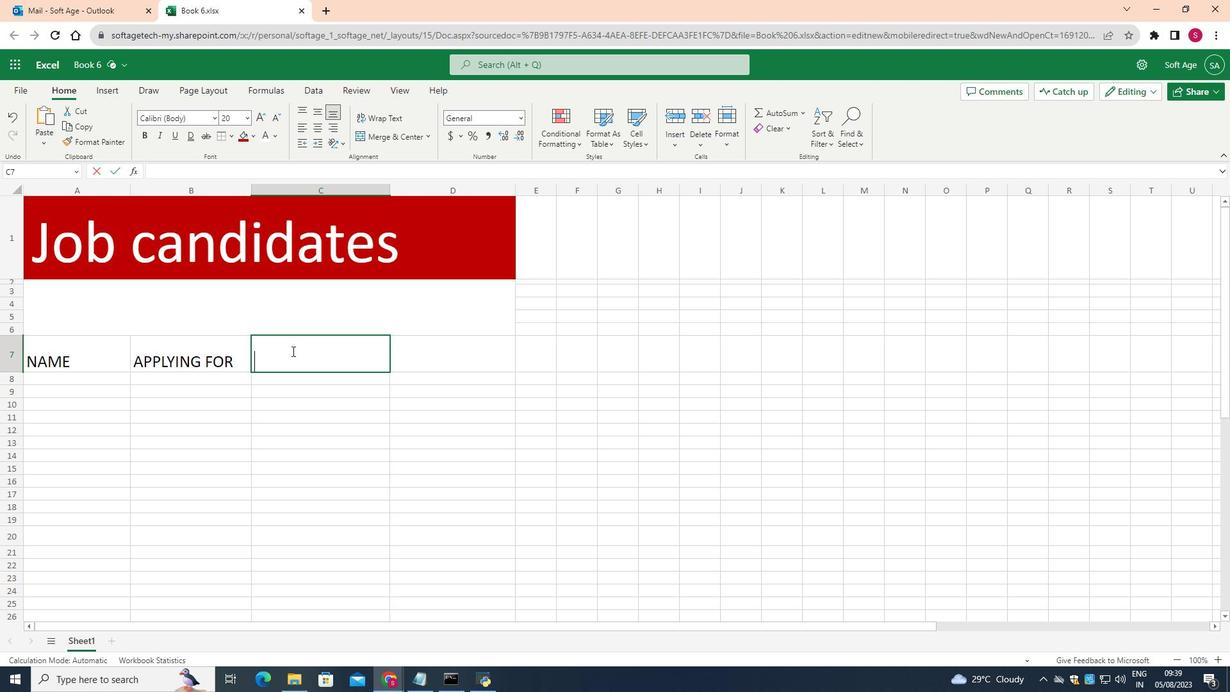 
Action: Key pressed <Key.shift>STATUS
Screenshot: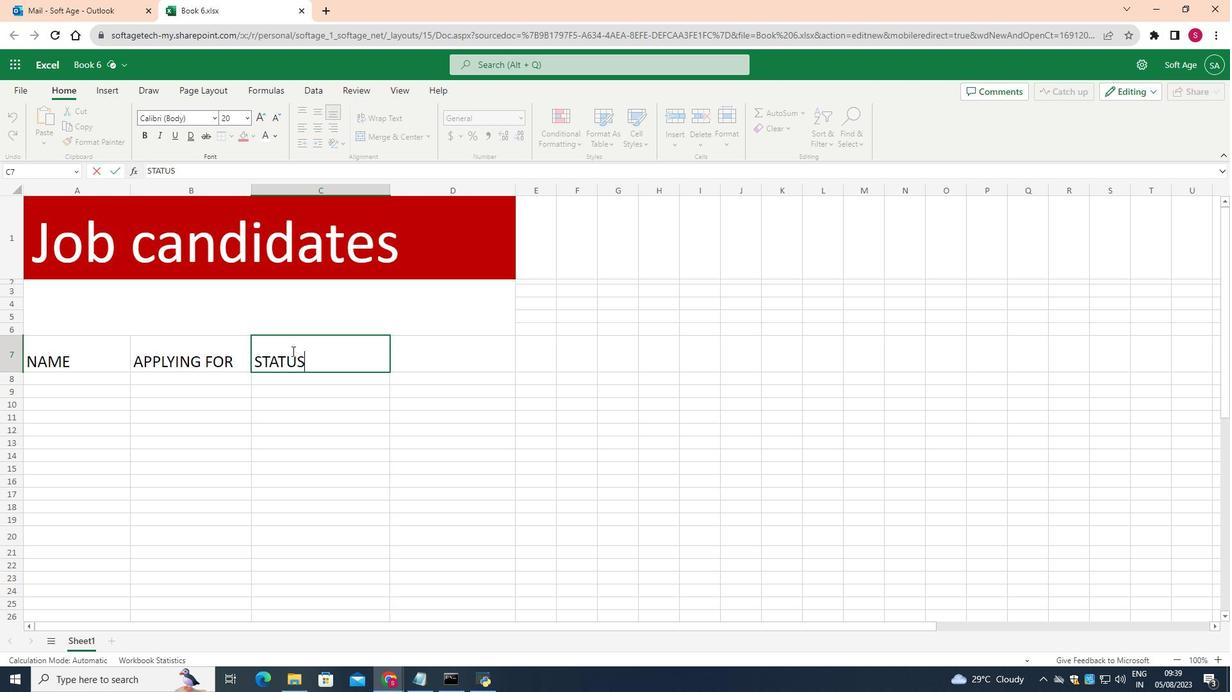 
Action: Mouse moved to (455, 349)
Screenshot: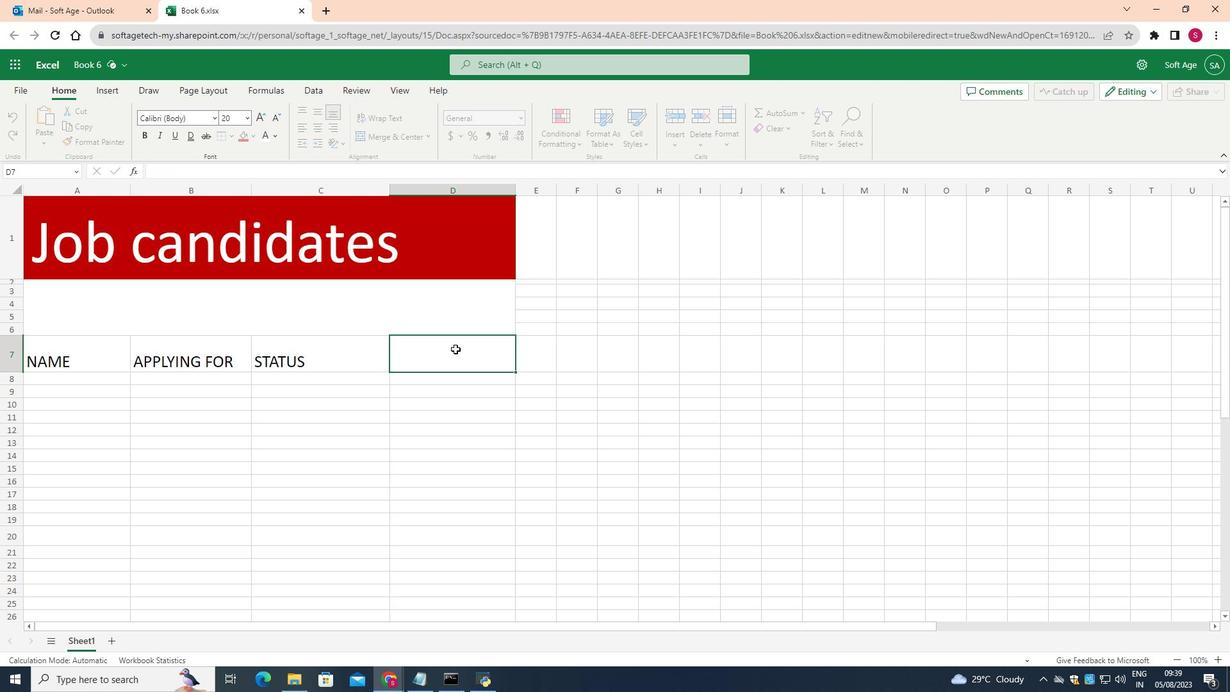 
Action: Mouse pressed left at (455, 349)
Screenshot: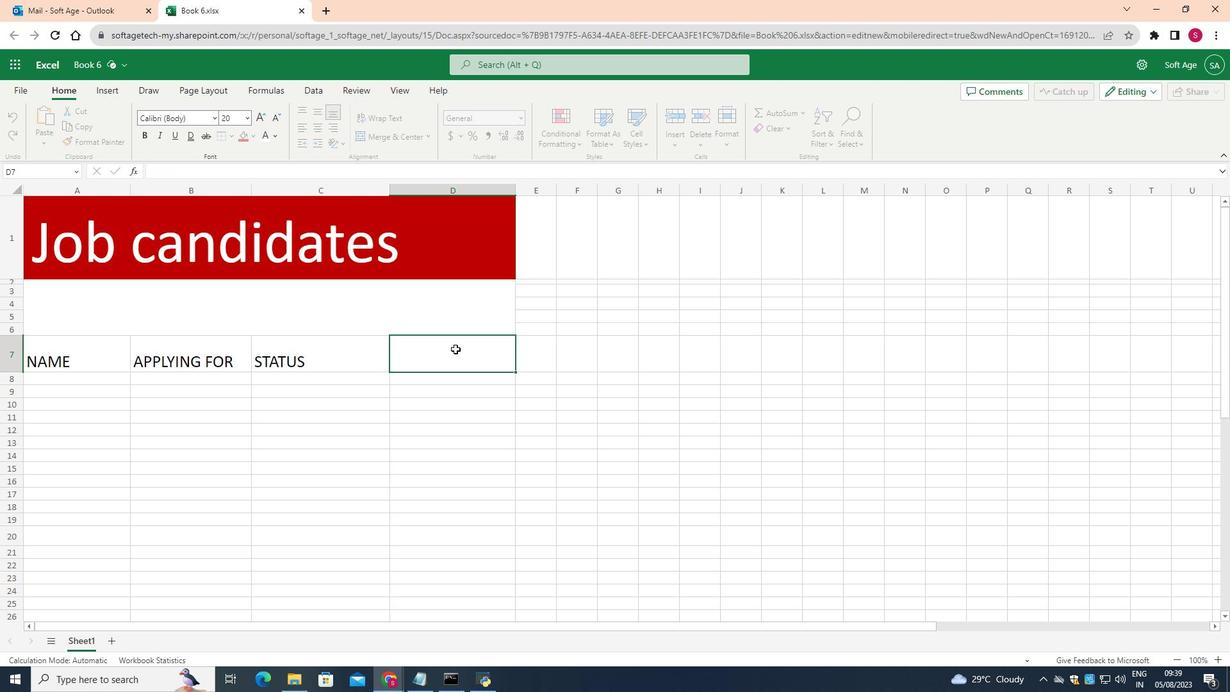 
Action: Mouse moved to (246, 118)
Screenshot: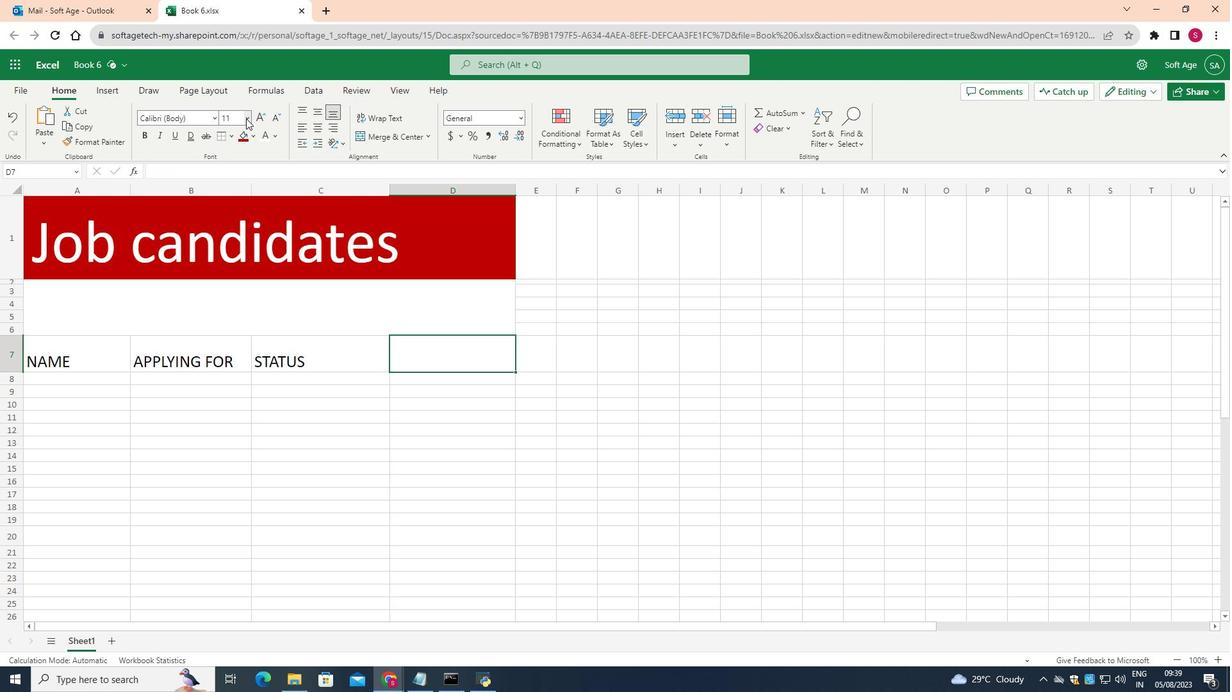 
Action: Mouse pressed left at (246, 118)
Screenshot: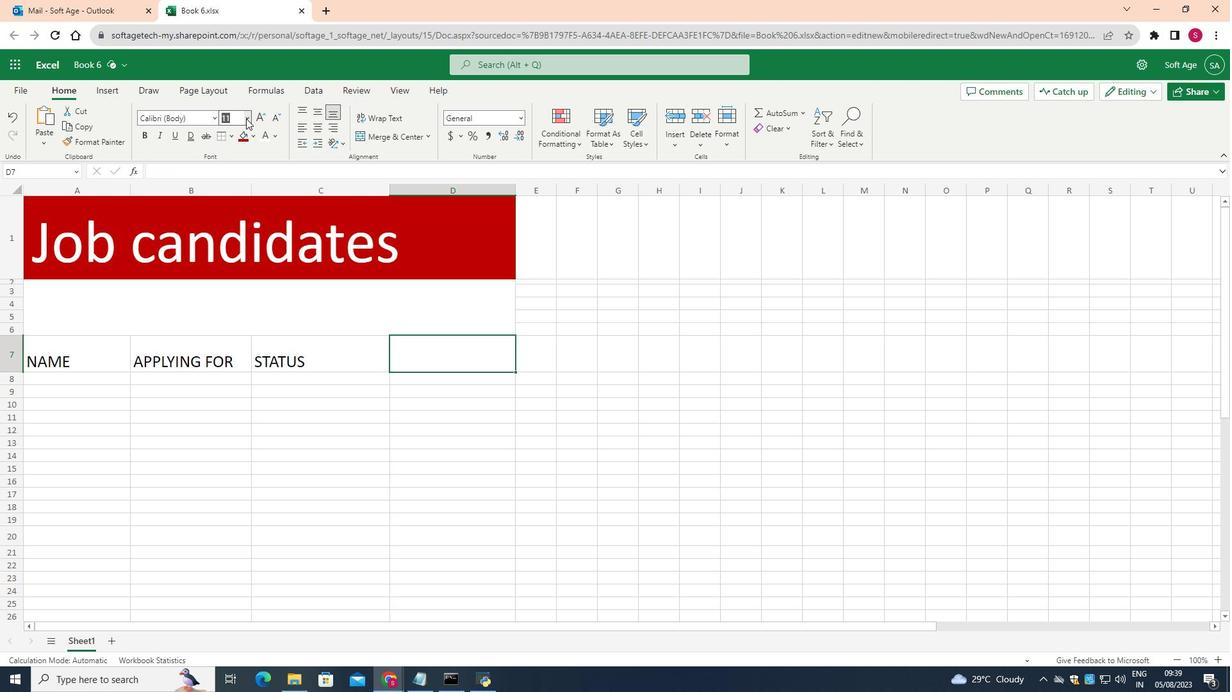 
Action: Mouse moved to (230, 279)
Screenshot: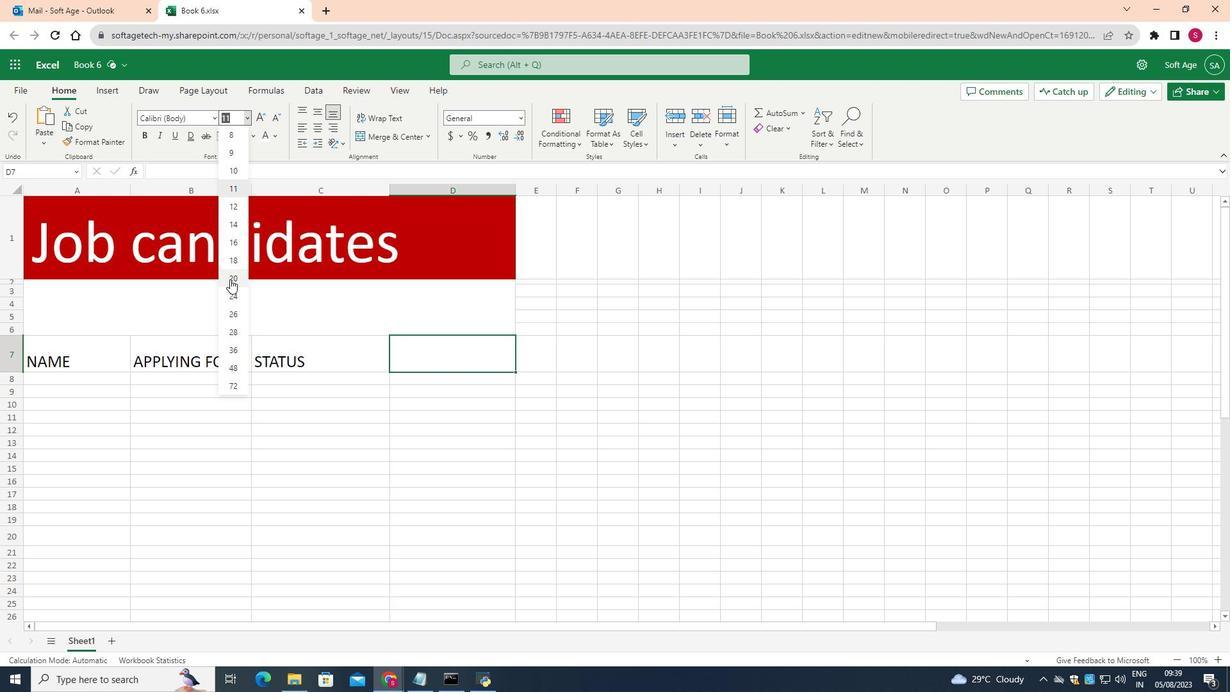 
Action: Mouse pressed left at (230, 279)
Screenshot: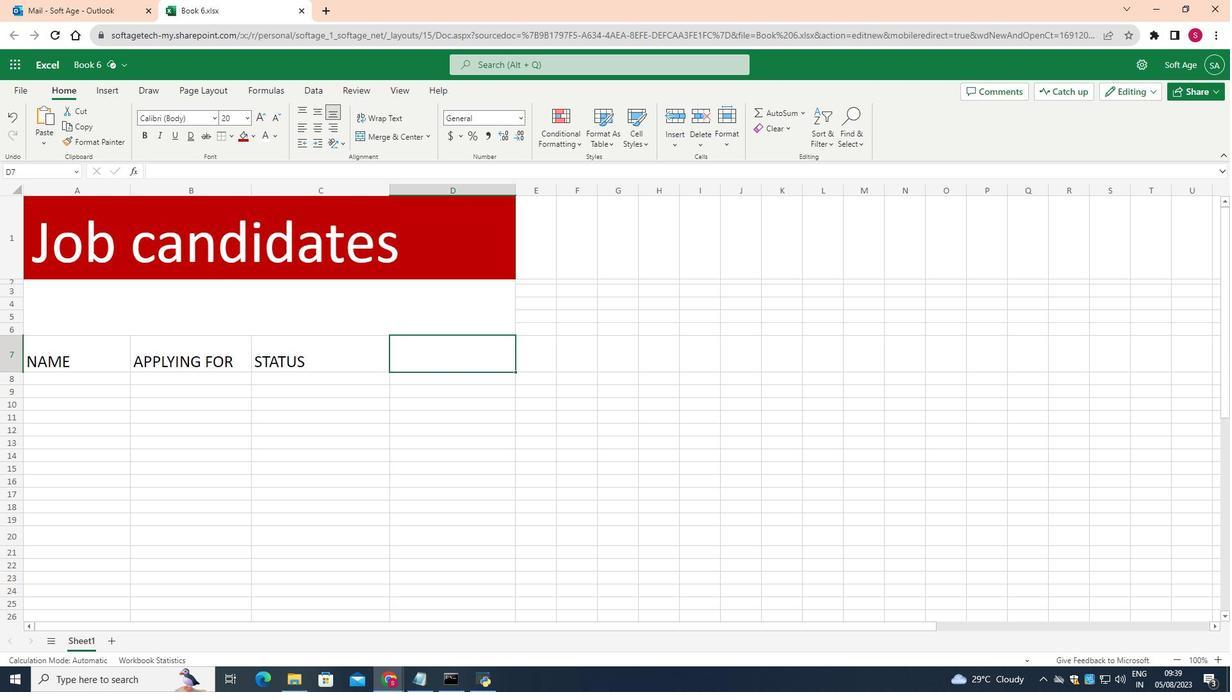 
Action: Mouse moved to (429, 360)
Screenshot: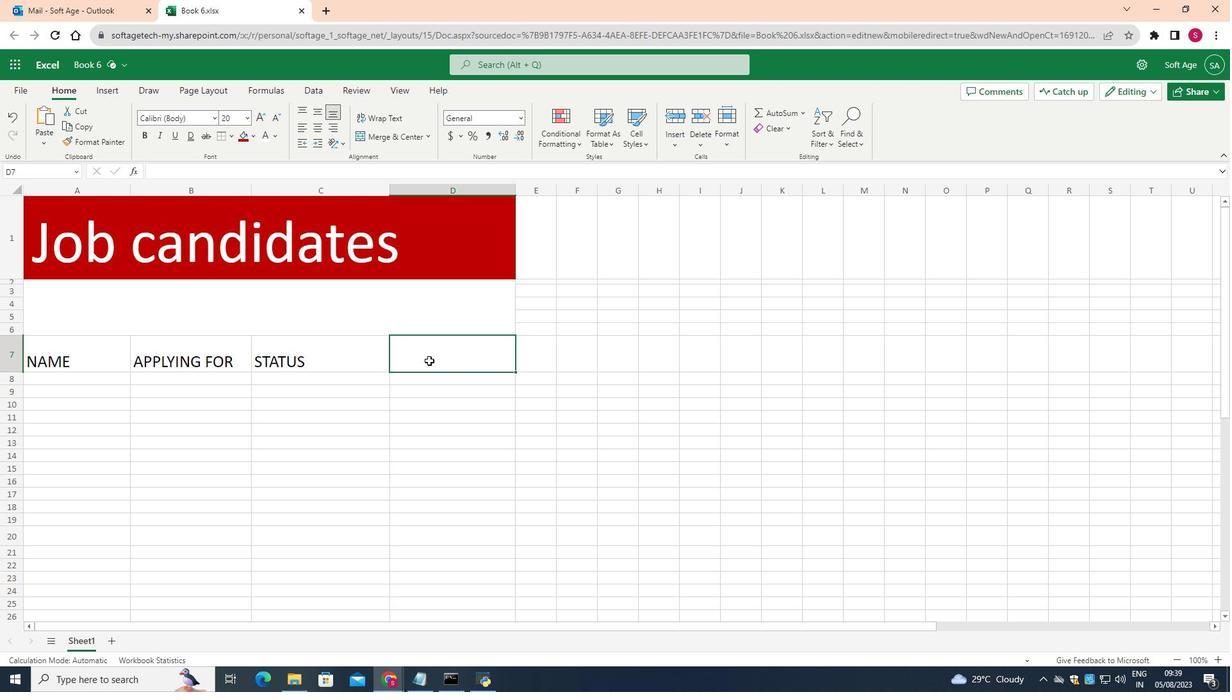 
Action: Mouse pressed left at (429, 360)
Screenshot: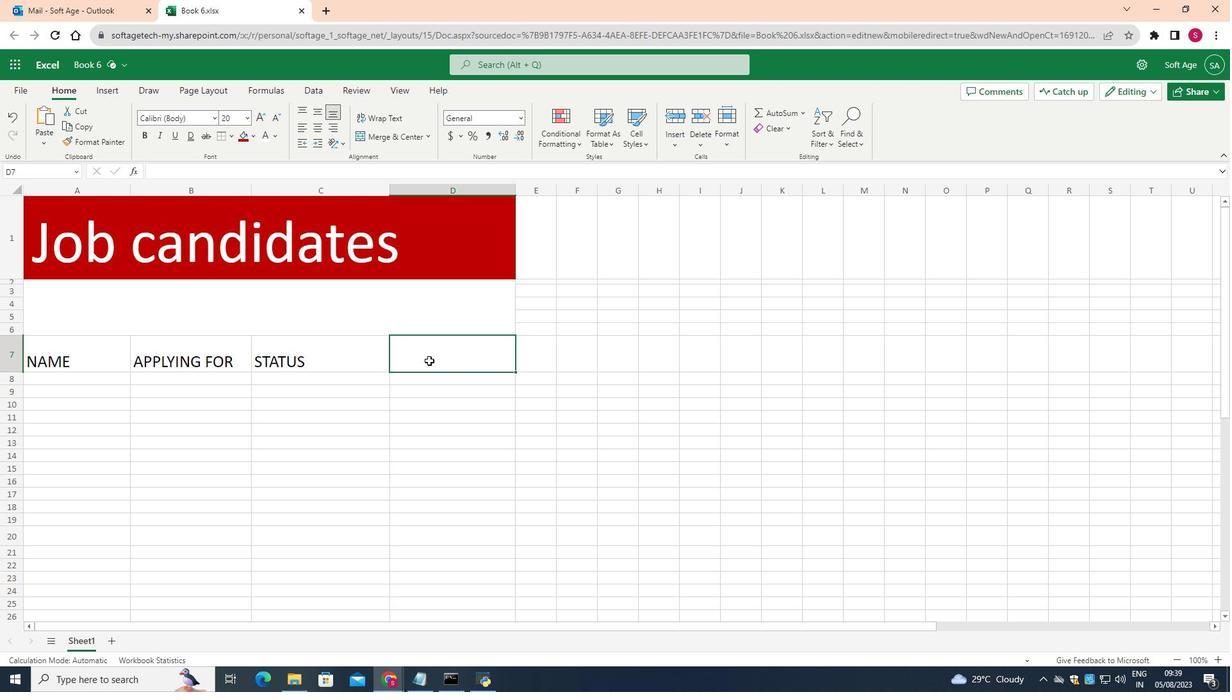
Action: Key pressed <Key.shift>CANDIDATE<Key.space><Key.shift><Key.shift><Key.shift><Key.shift><Key.shift><Key.shift><Key.shift><Key.shift><Key.shift><Key.shift><Key.shift><Key.shift><Key.shift>TYPE
Screenshot: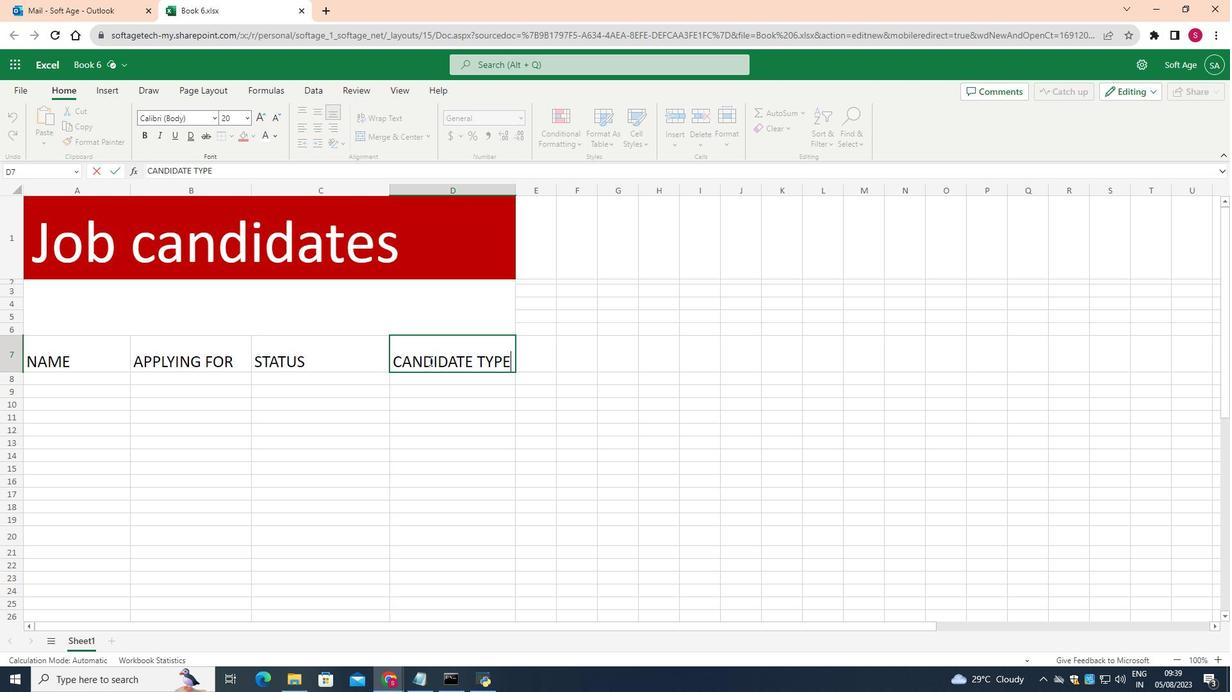 
Action: Mouse moved to (298, 482)
Screenshot: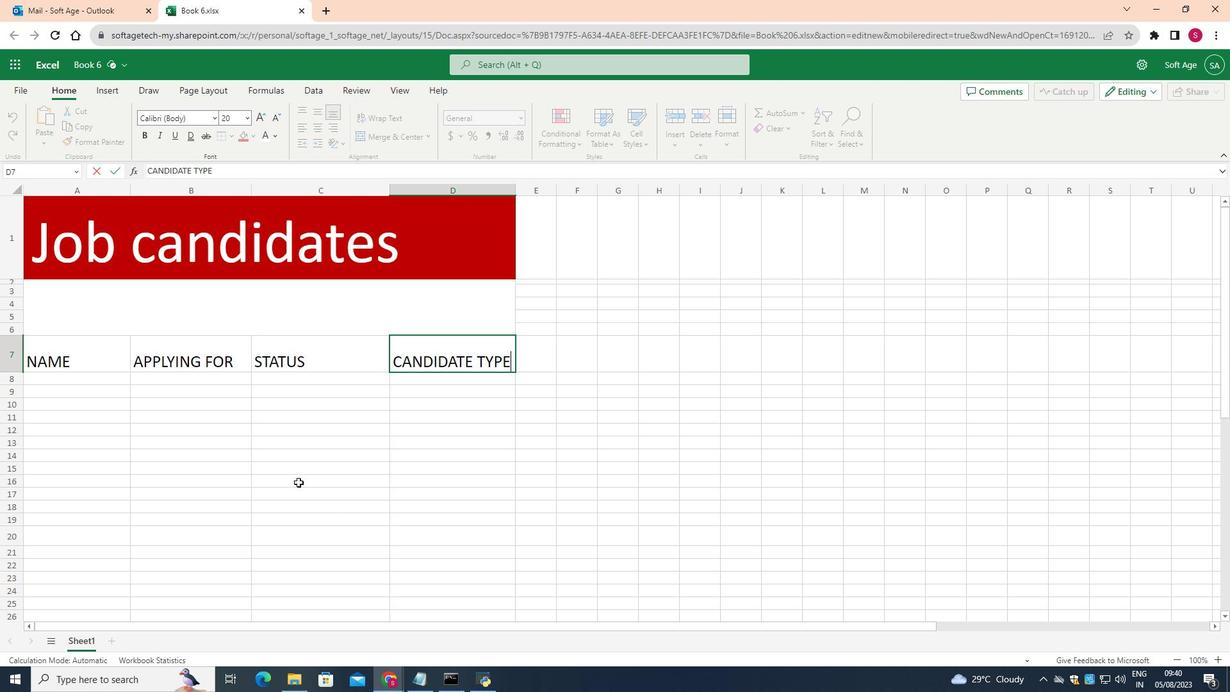 
Action: Mouse pressed left at (298, 482)
Screenshot: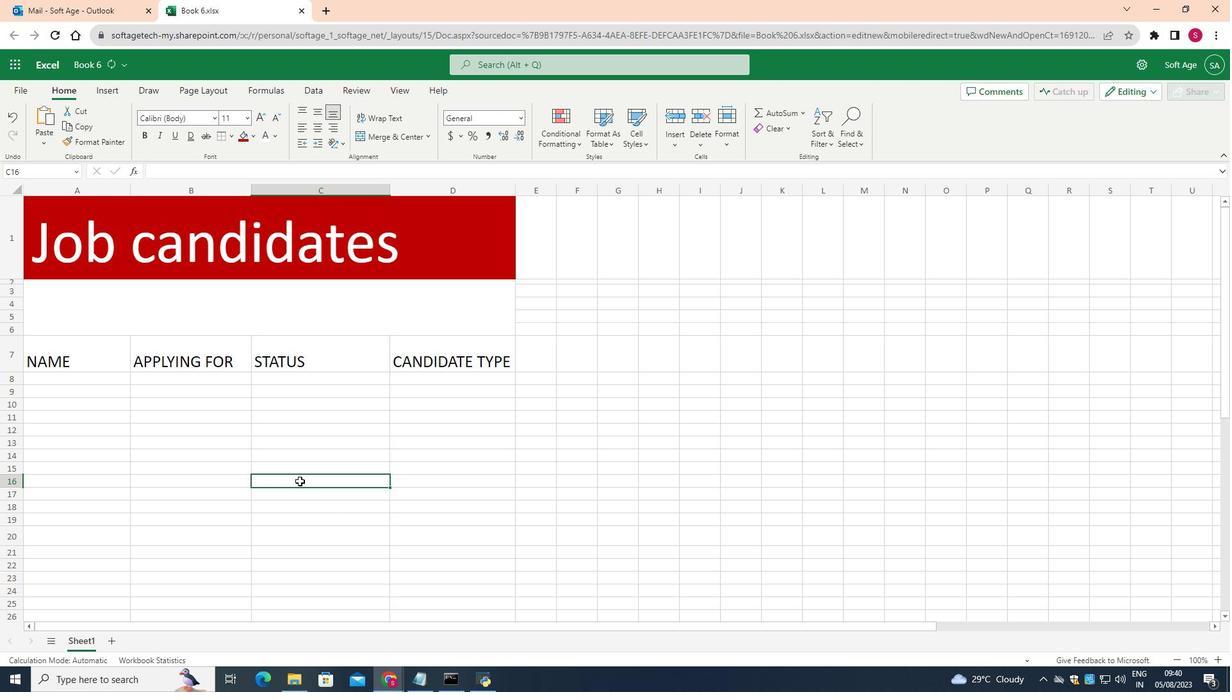 
Action: Mouse moved to (251, 189)
Screenshot: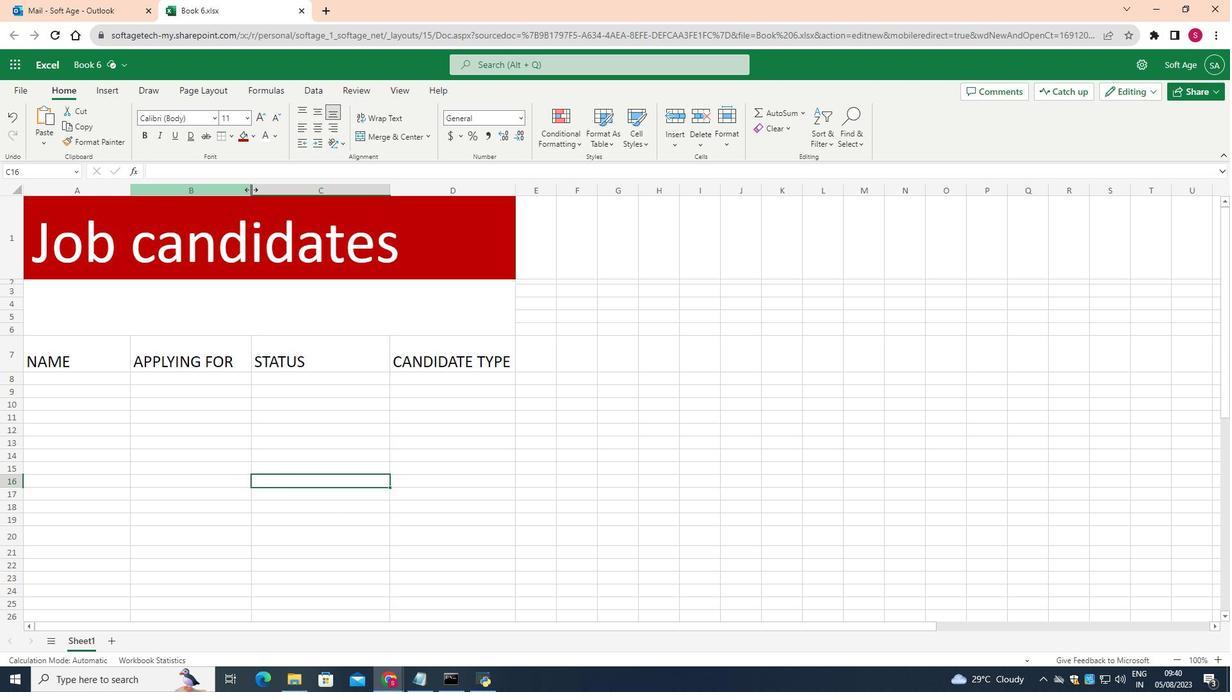 
Action: Mouse pressed left at (251, 189)
Screenshot: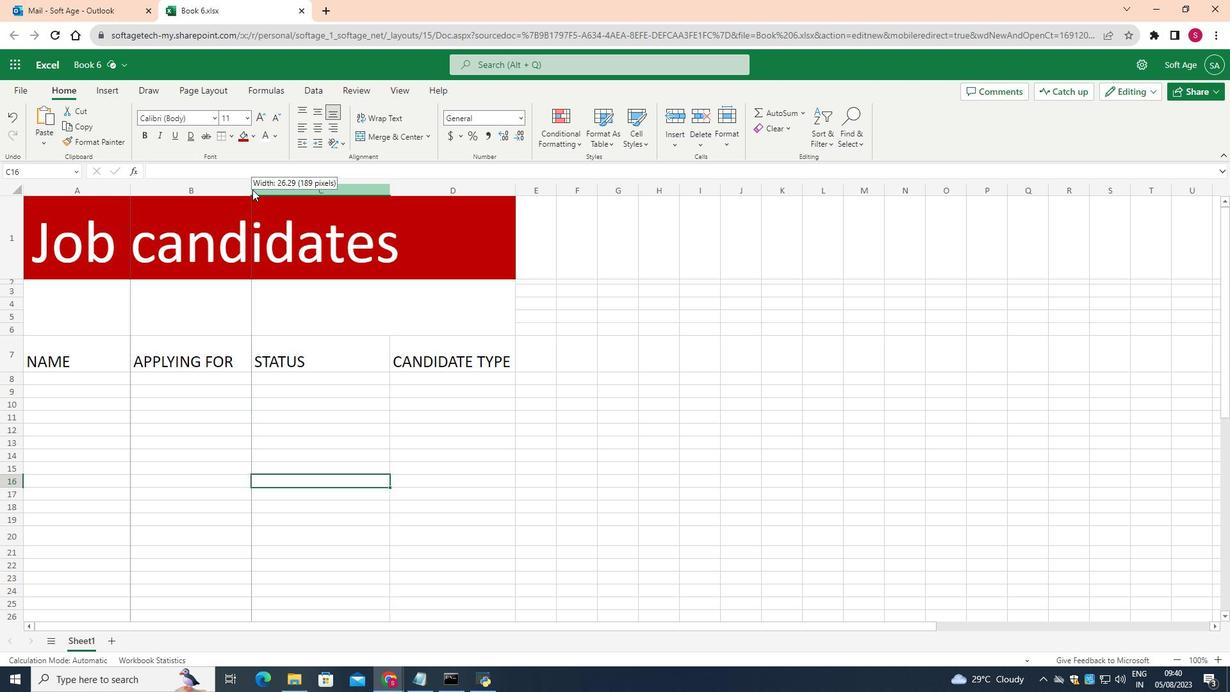 
Action: Mouse moved to (94, 351)
Screenshot: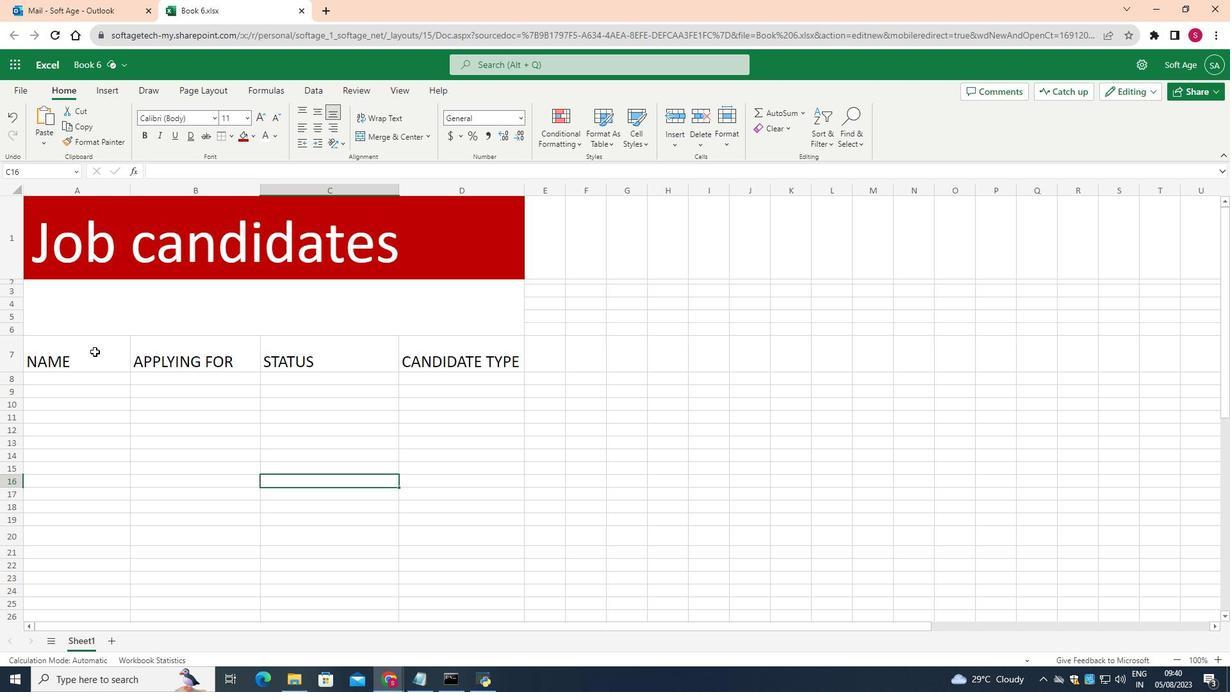 
Action: Mouse pressed left at (94, 351)
Screenshot: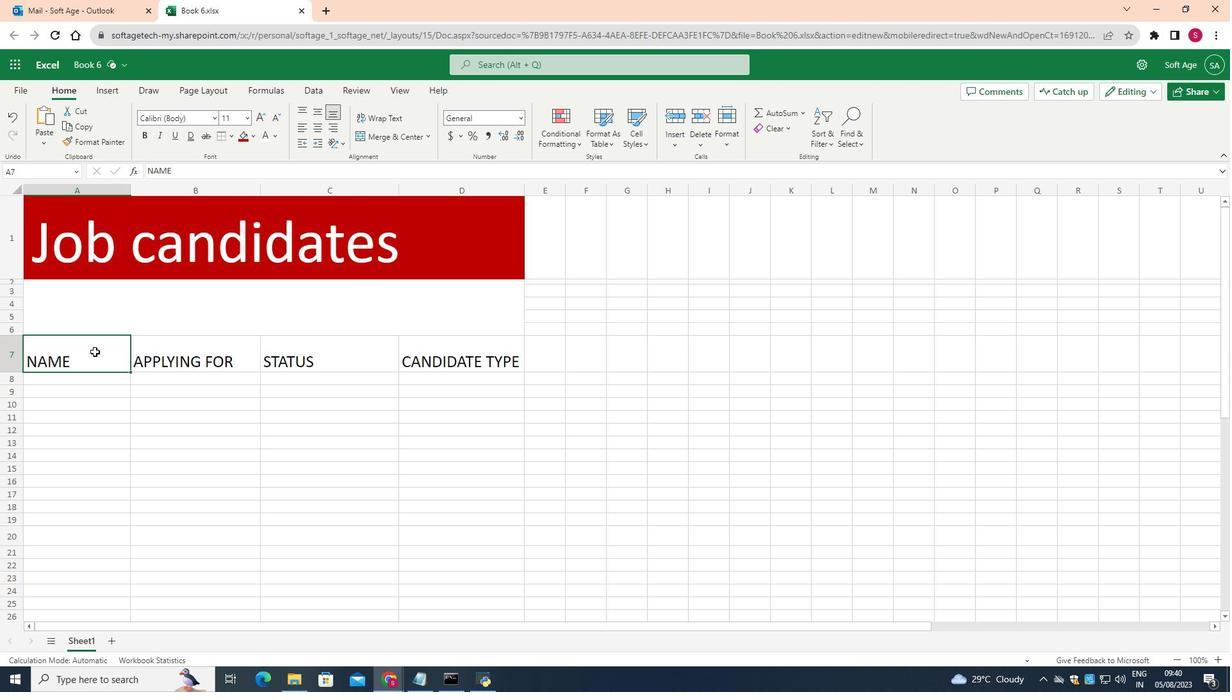 
Action: Mouse moved to (315, 112)
Screenshot: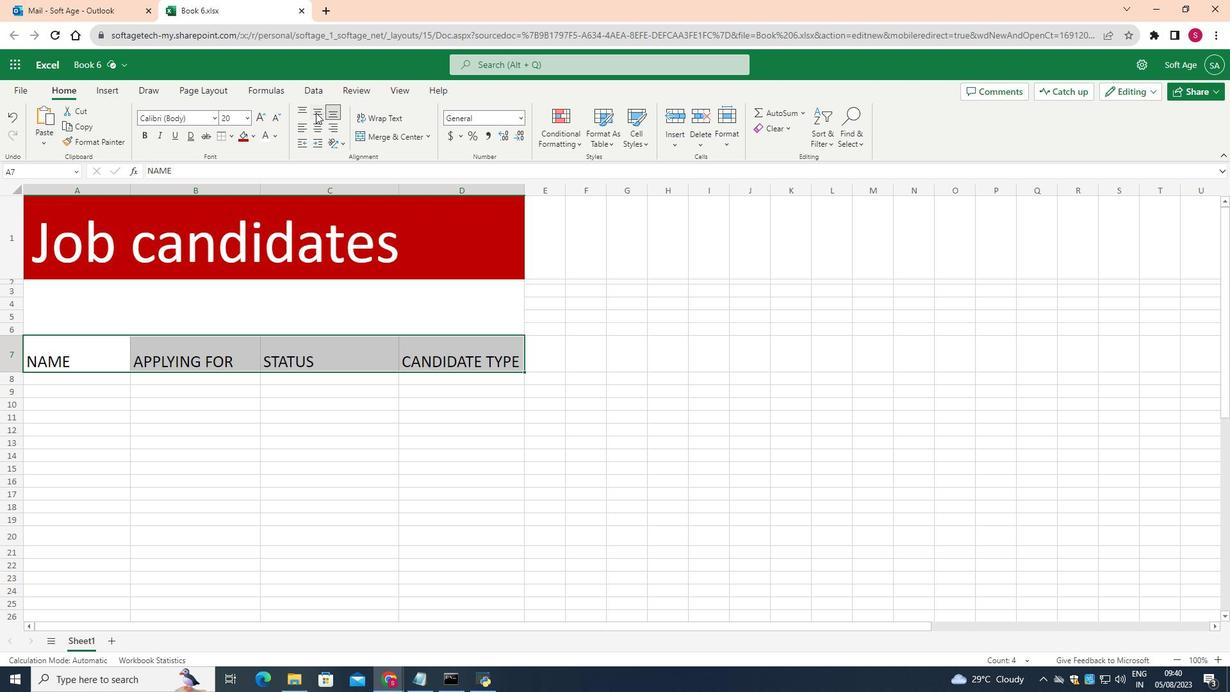 
Action: Mouse pressed left at (315, 112)
Screenshot: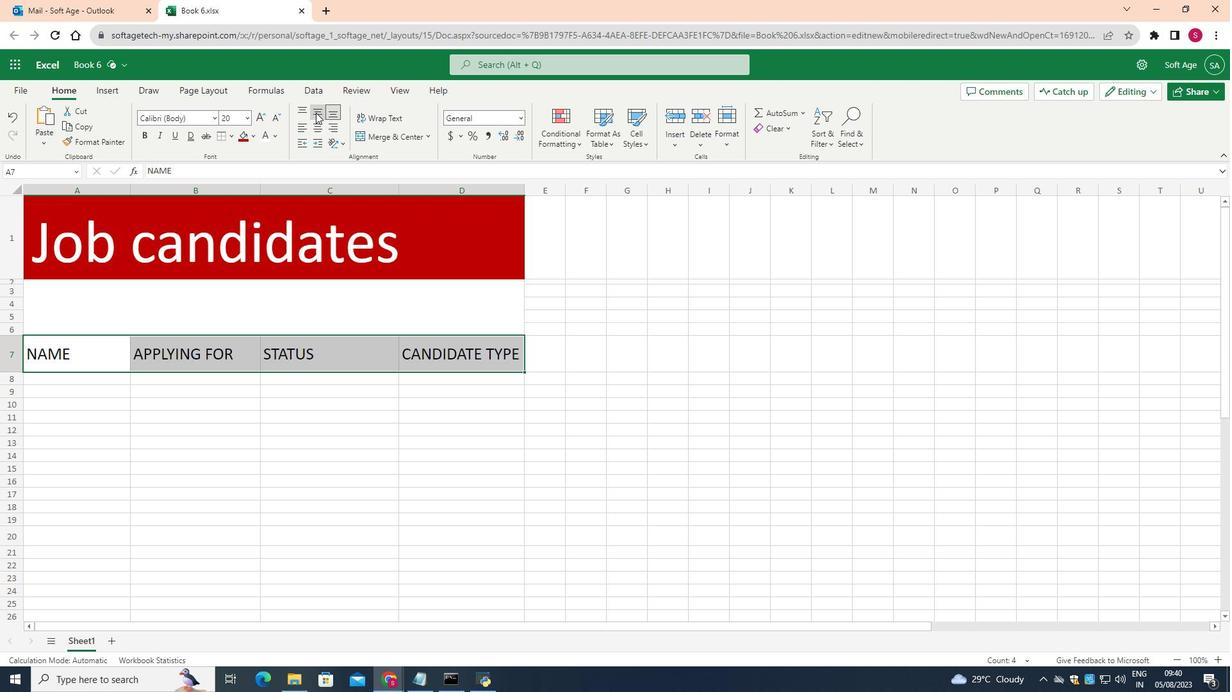 
Action: Mouse moved to (314, 127)
Screenshot: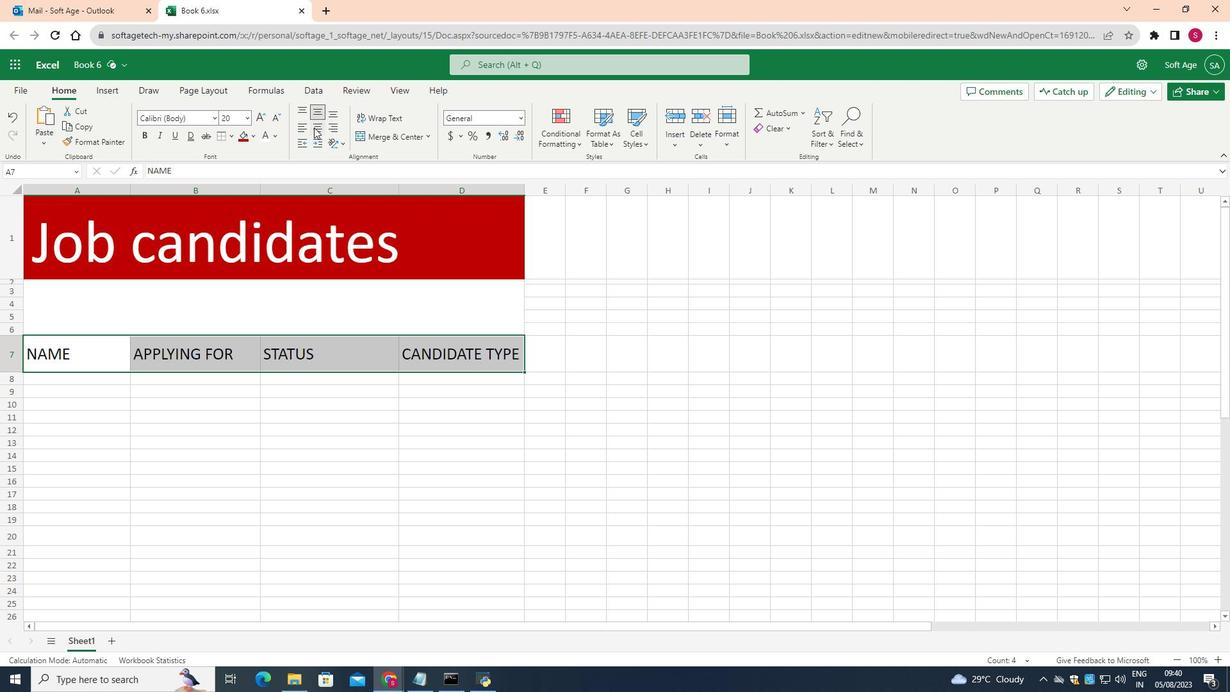 
Action: Mouse pressed left at (314, 127)
Screenshot: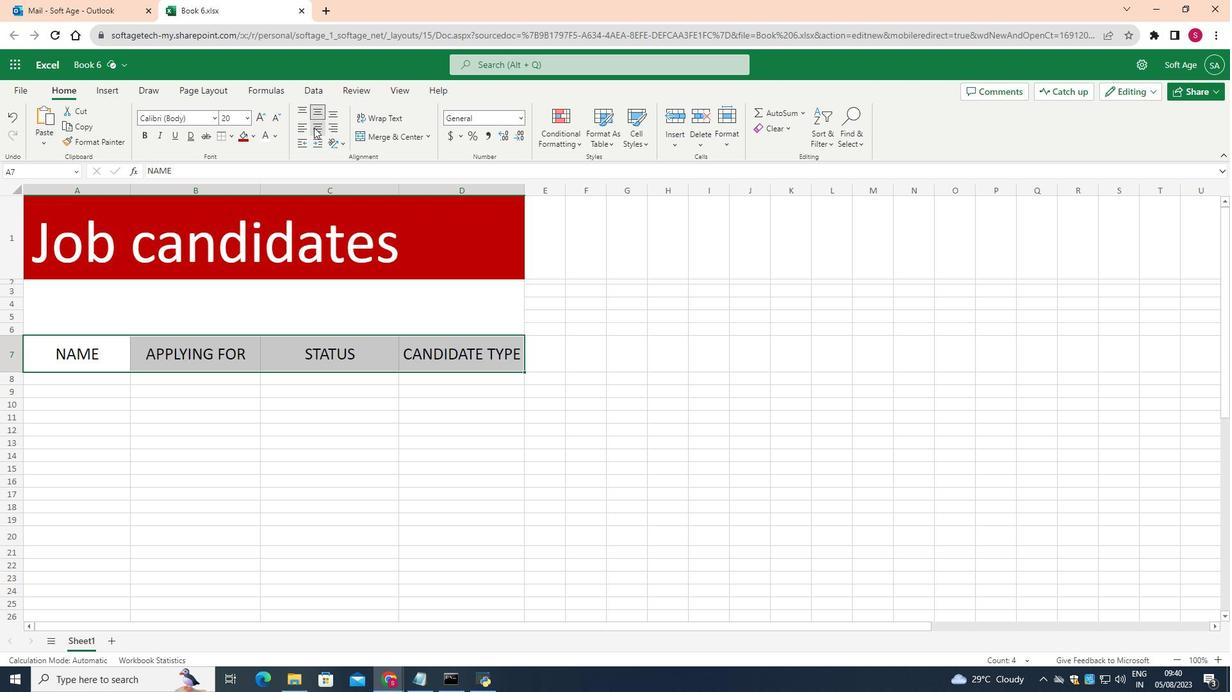 
Action: Mouse moved to (253, 133)
Screenshot: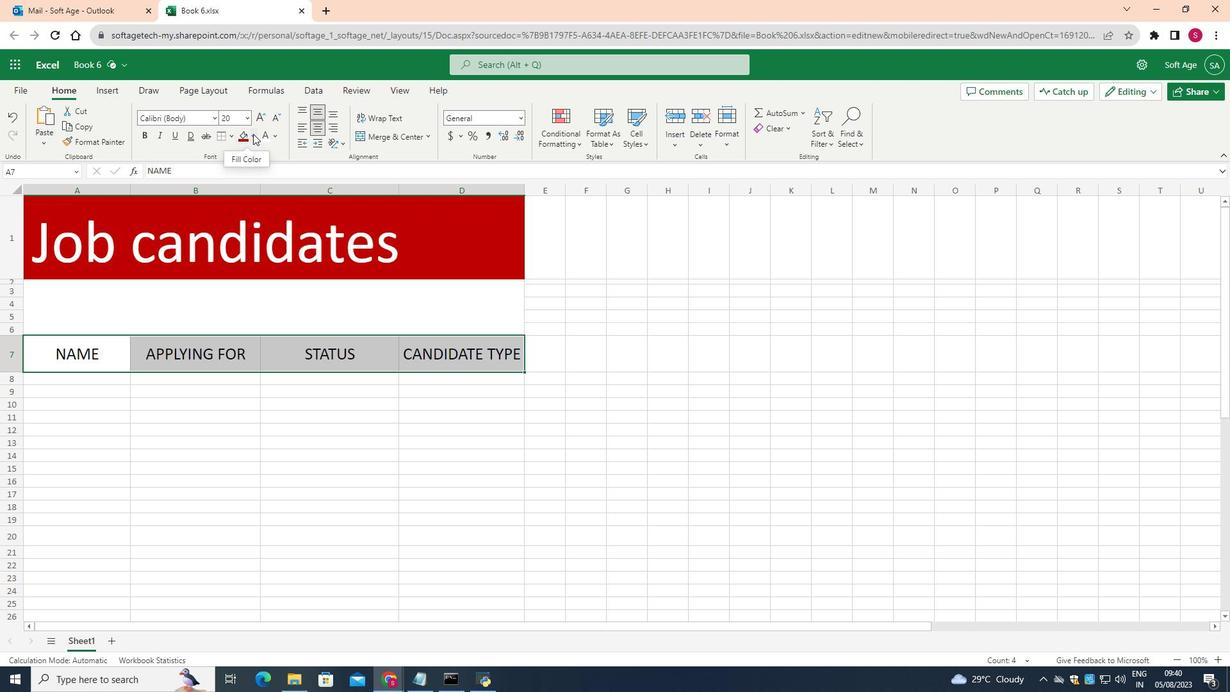 
Action: Mouse pressed left at (253, 133)
Screenshot: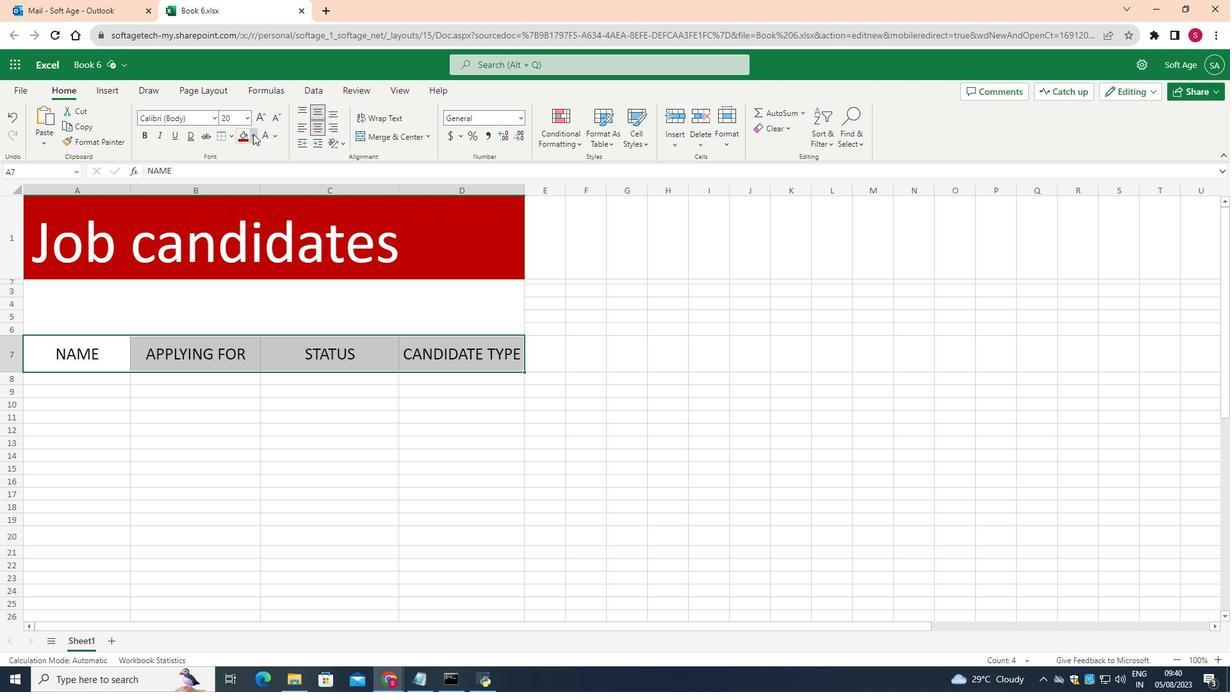 
Action: Mouse moved to (326, 221)
Screenshot: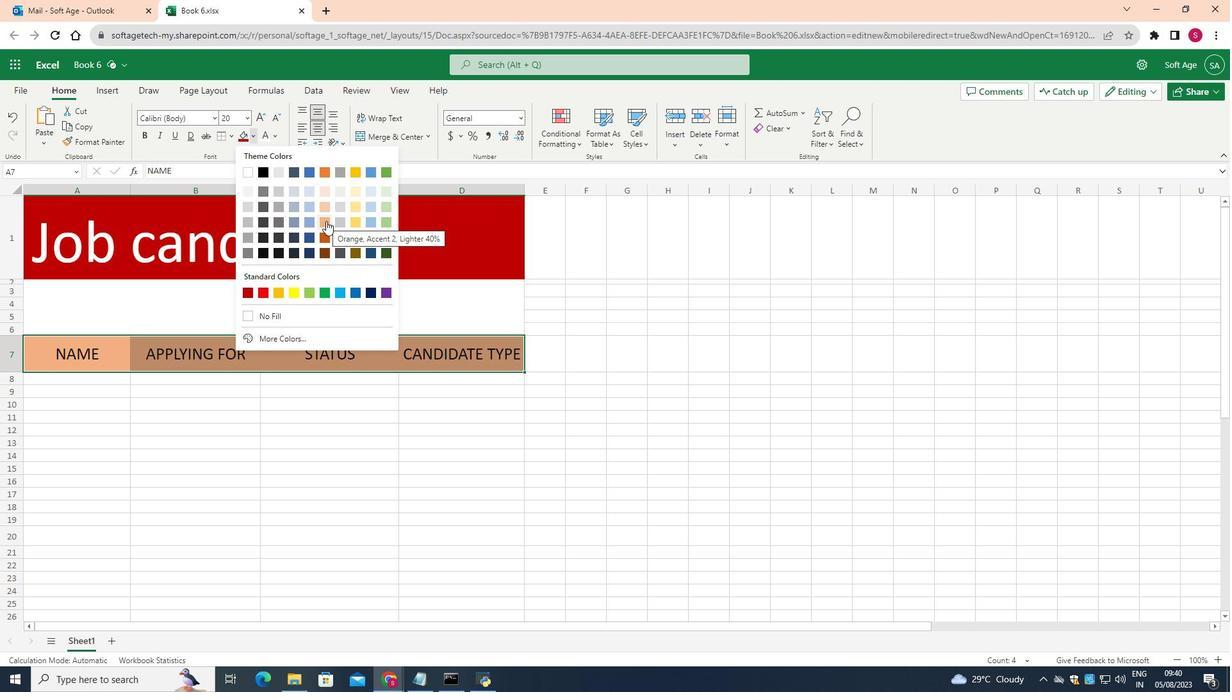 
Action: Mouse pressed left at (326, 221)
Screenshot: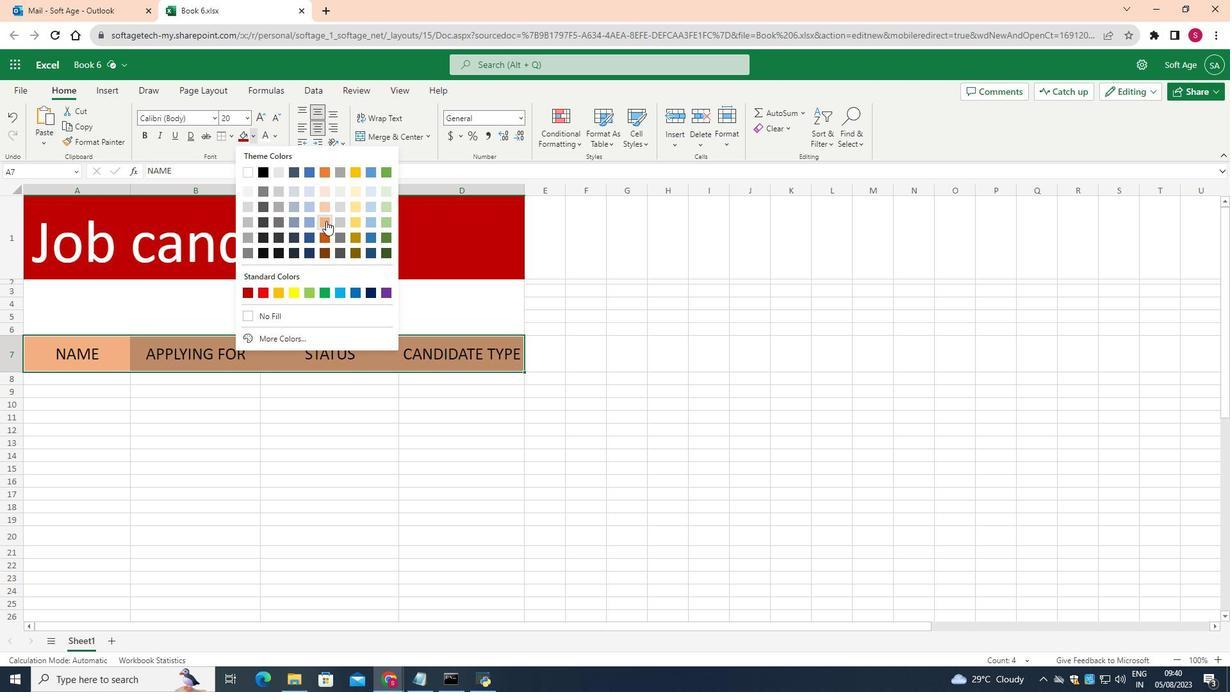 
Action: Mouse moved to (367, 484)
Screenshot: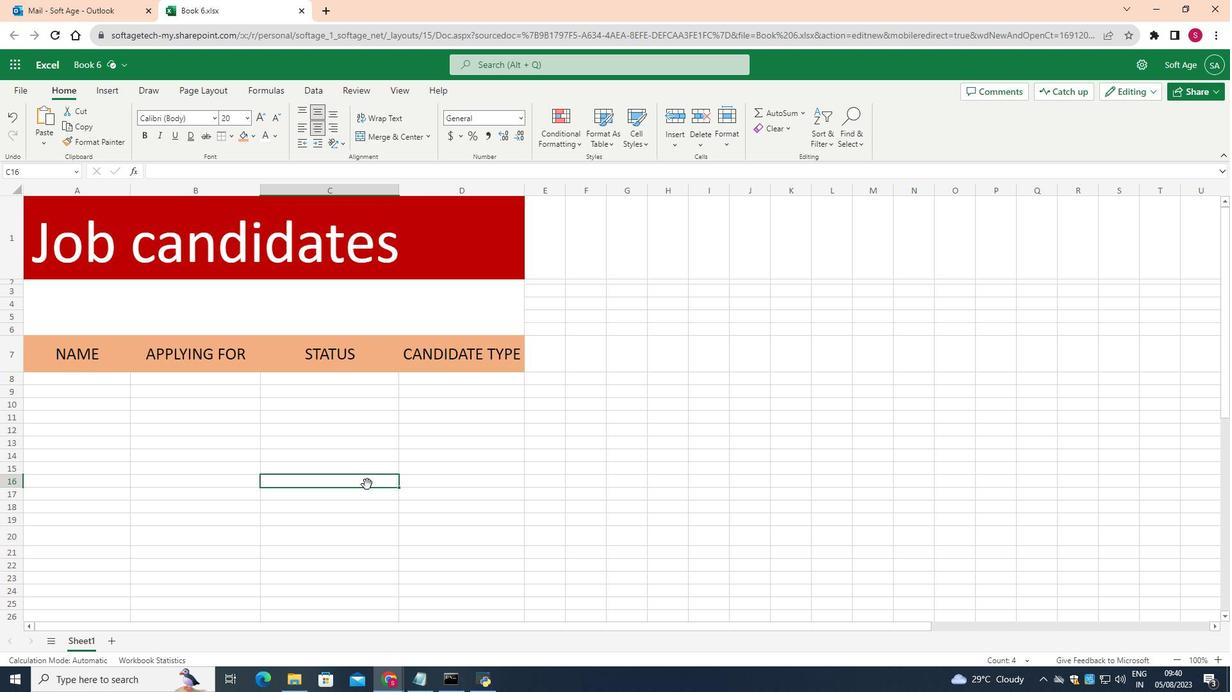
Action: Mouse pressed left at (367, 484)
Screenshot: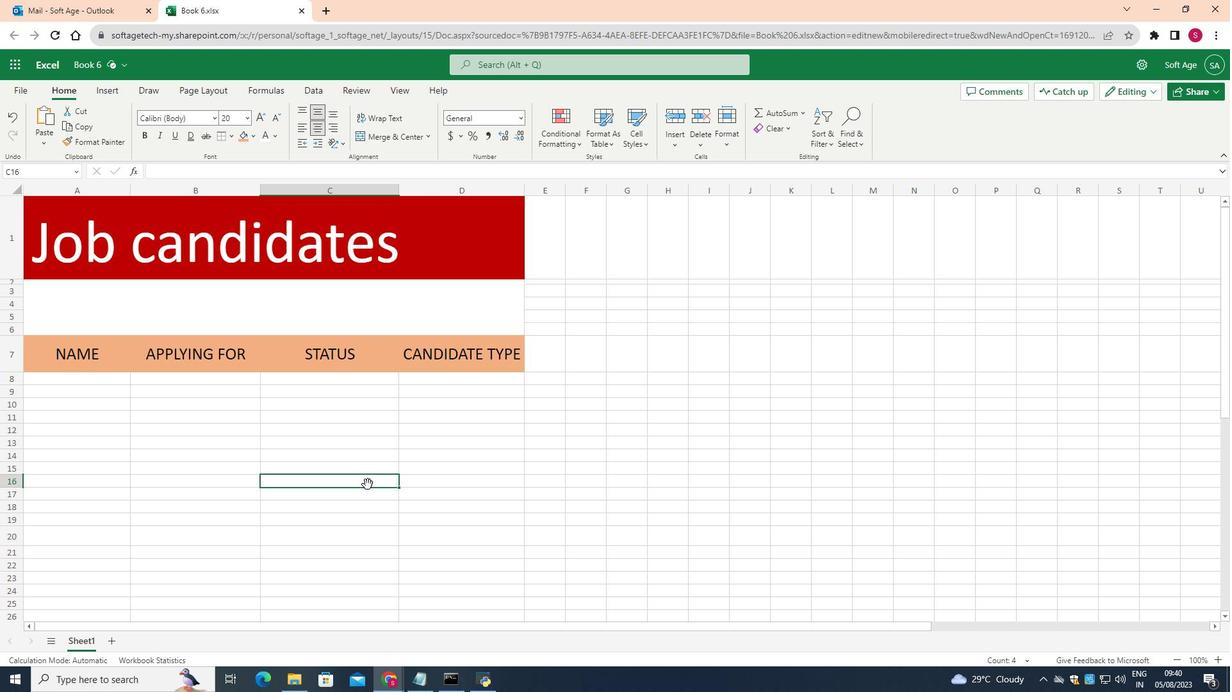 
Action: Mouse moved to (447, 364)
Screenshot: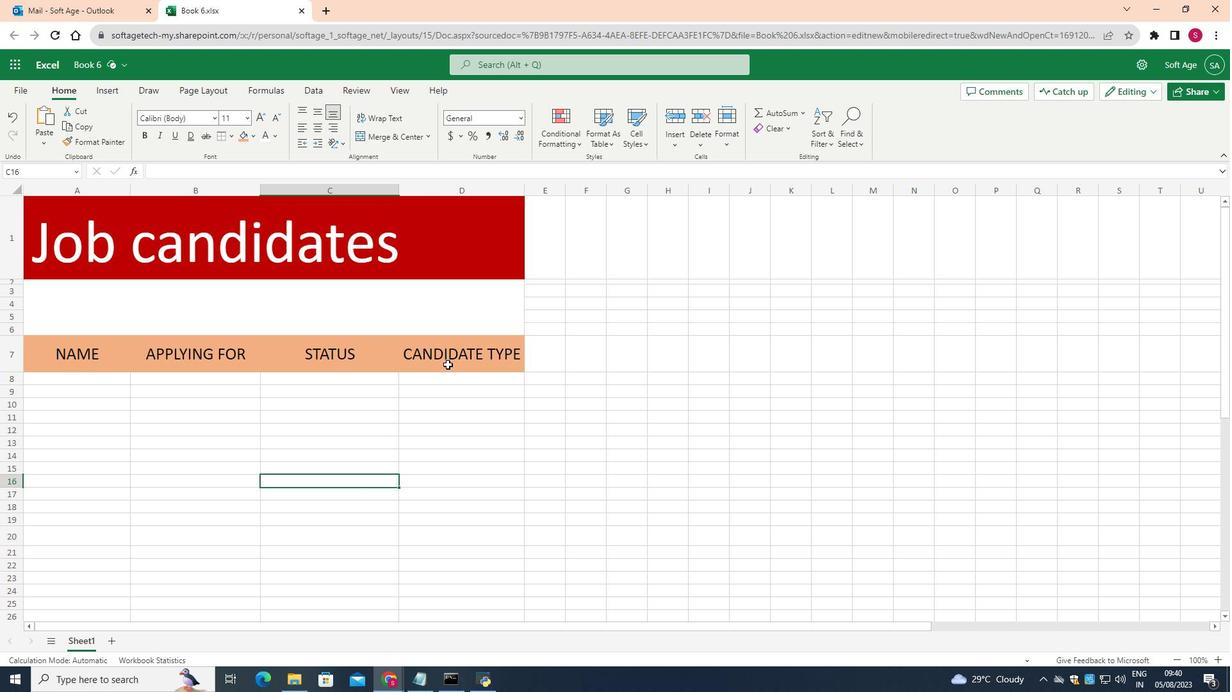 
Action: Mouse pressed left at (447, 364)
Screenshot: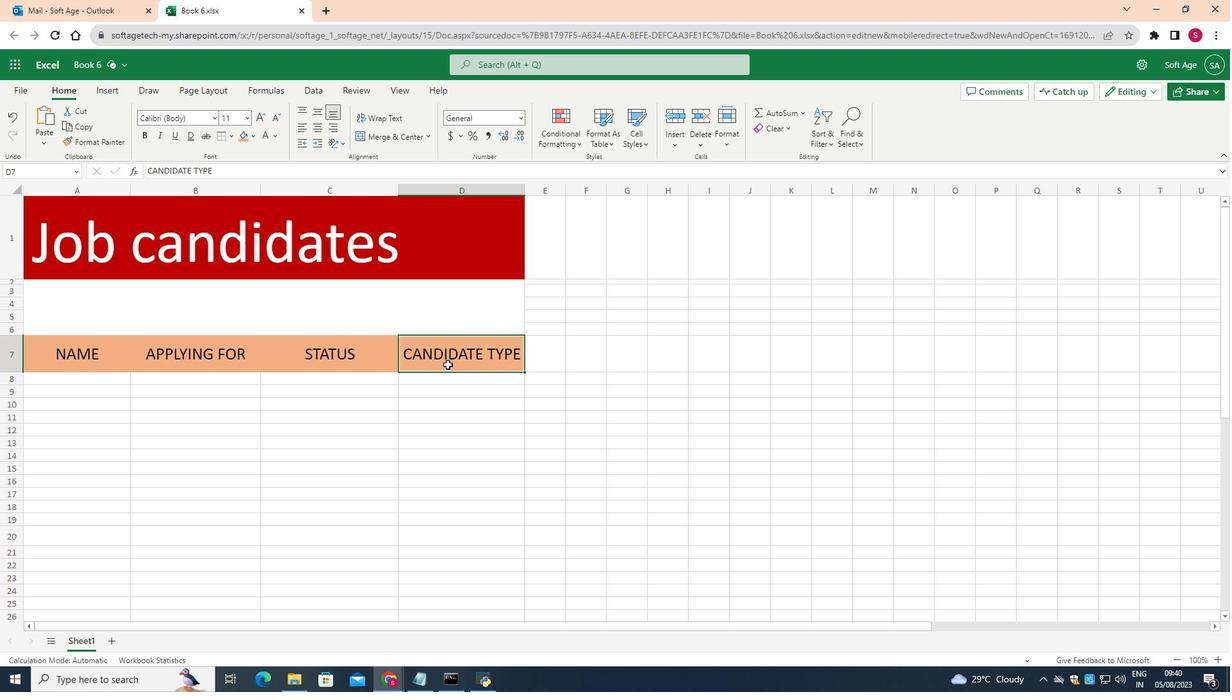 
Action: Mouse moved to (389, 112)
Screenshot: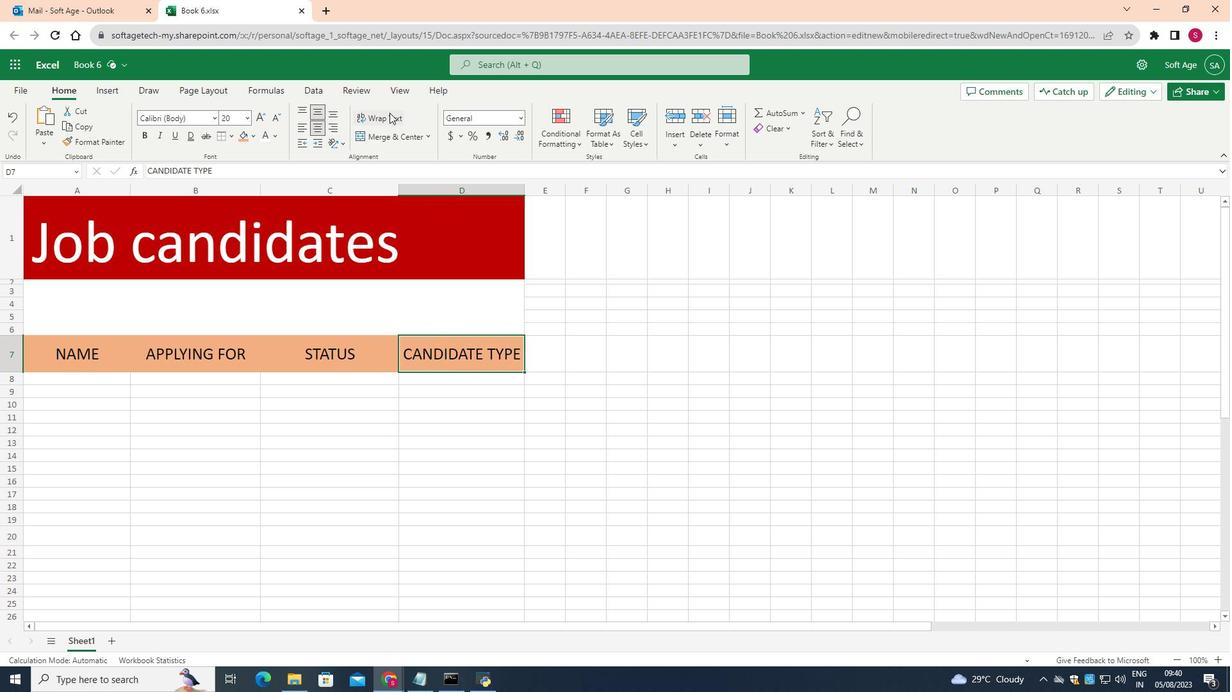 
Action: Mouse pressed left at (389, 112)
Screenshot: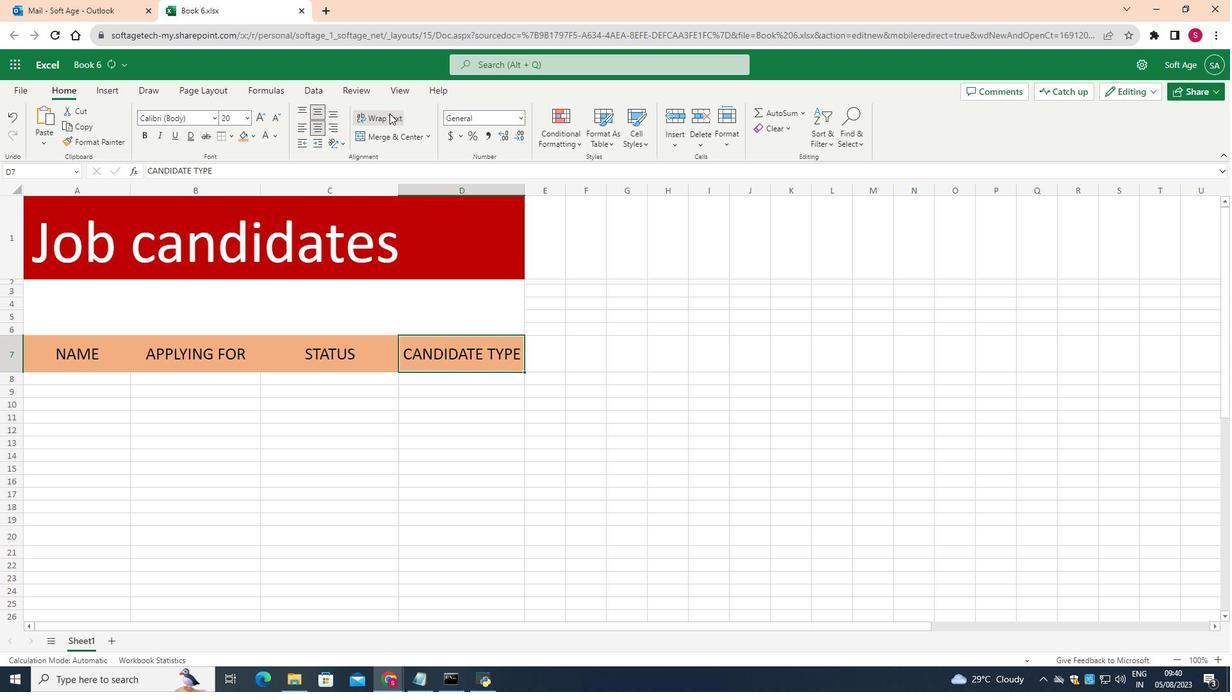 
Action: Mouse moved to (390, 116)
Screenshot: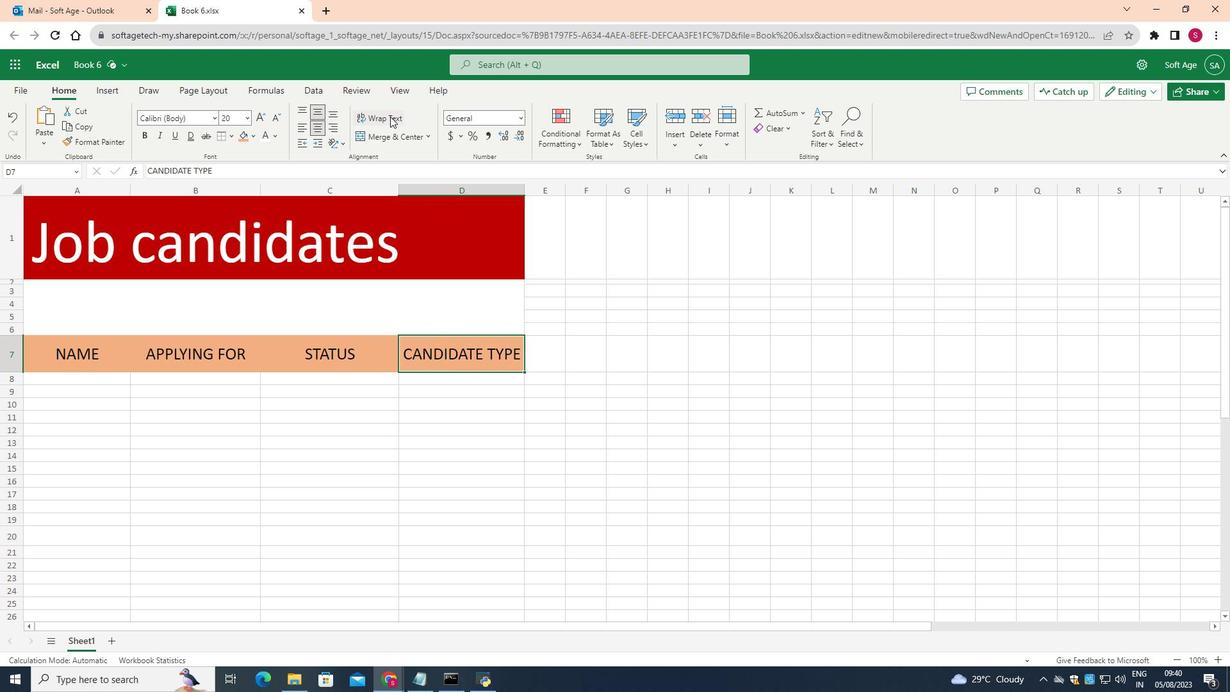 
Action: Mouse pressed left at (390, 116)
Screenshot: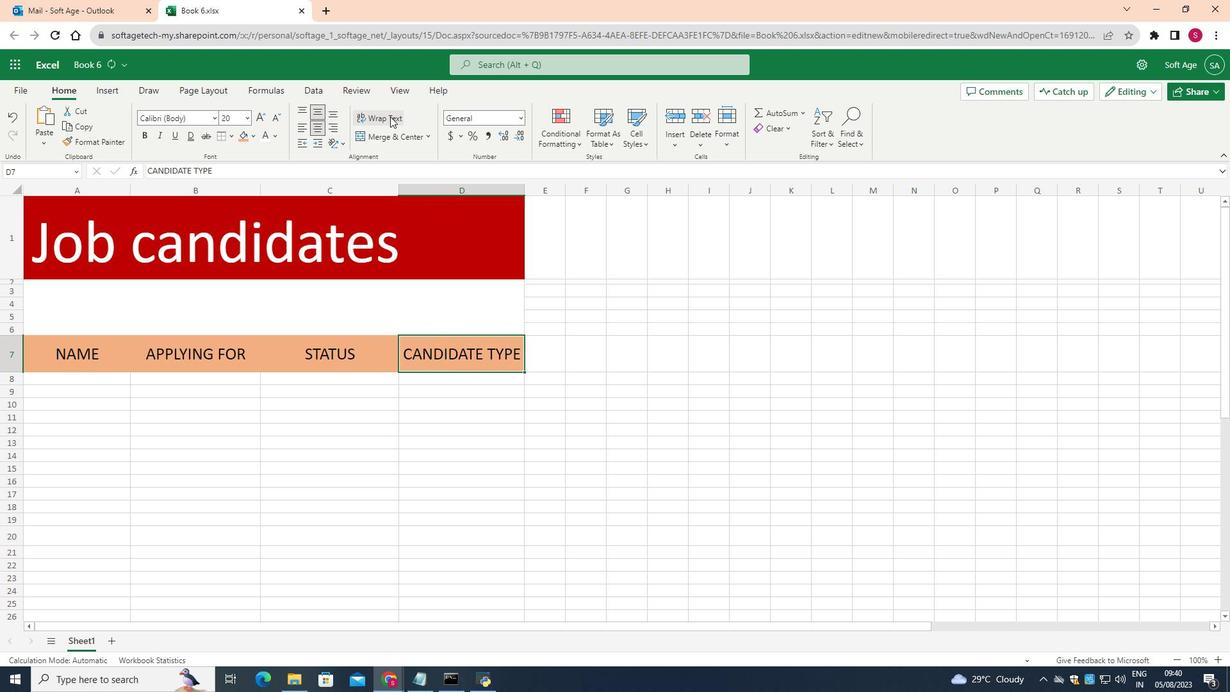 
Action: Mouse moved to (435, 422)
Screenshot: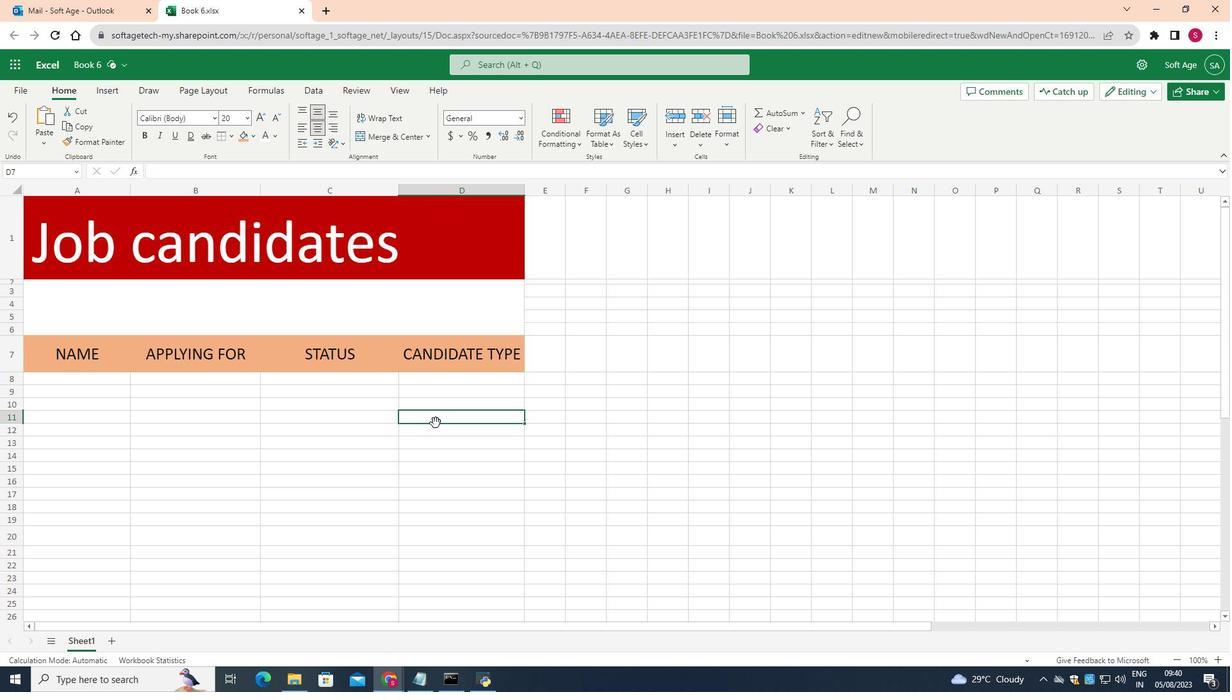 
Action: Mouse pressed left at (435, 422)
Screenshot: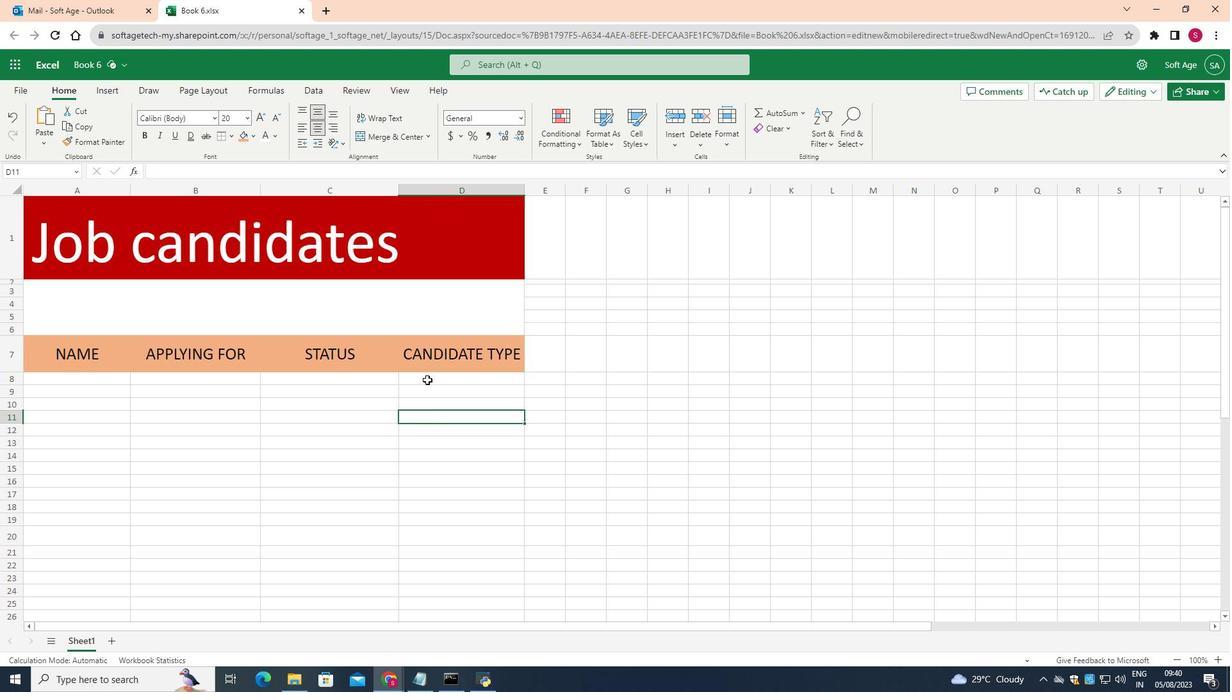 
Action: Mouse moved to (433, 358)
Screenshot: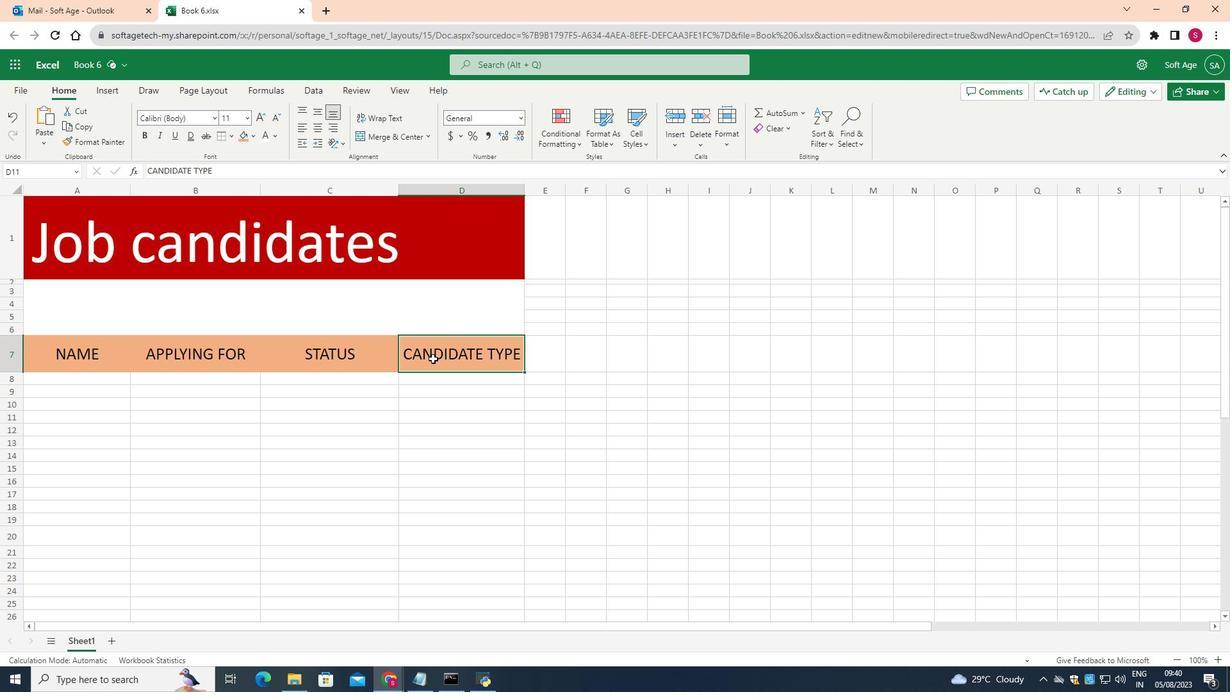 
Action: Mouse pressed left at (433, 358)
Screenshot: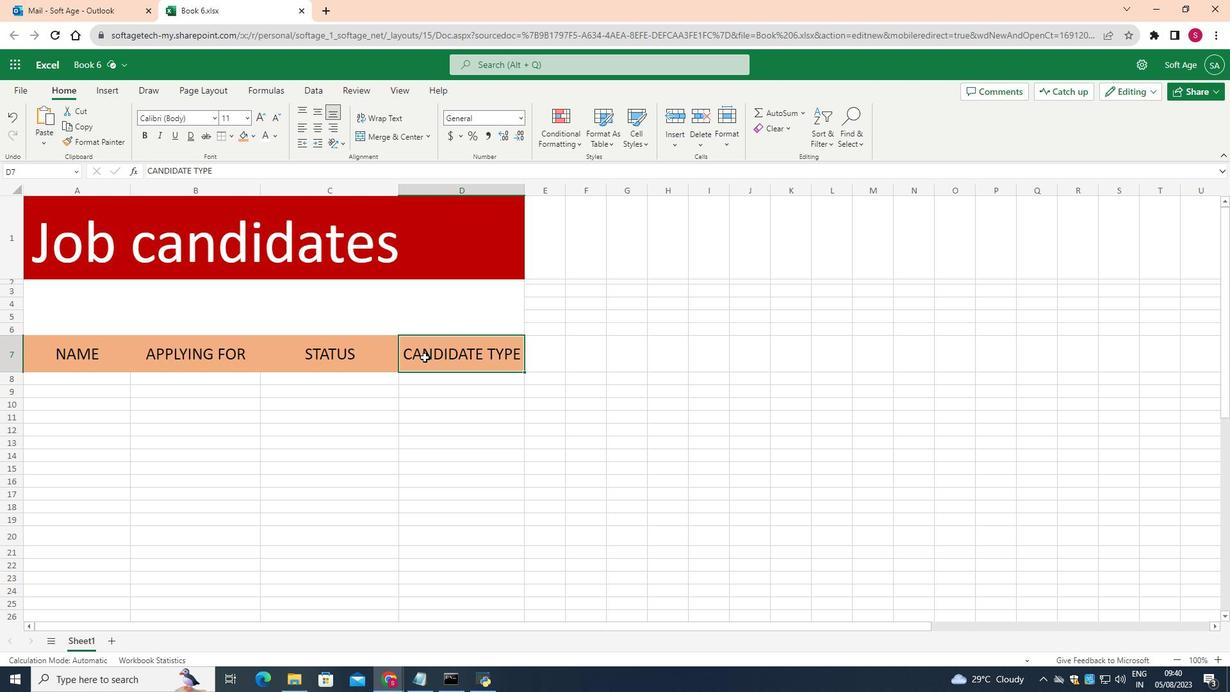 
Action: Mouse moved to (405, 352)
Screenshot: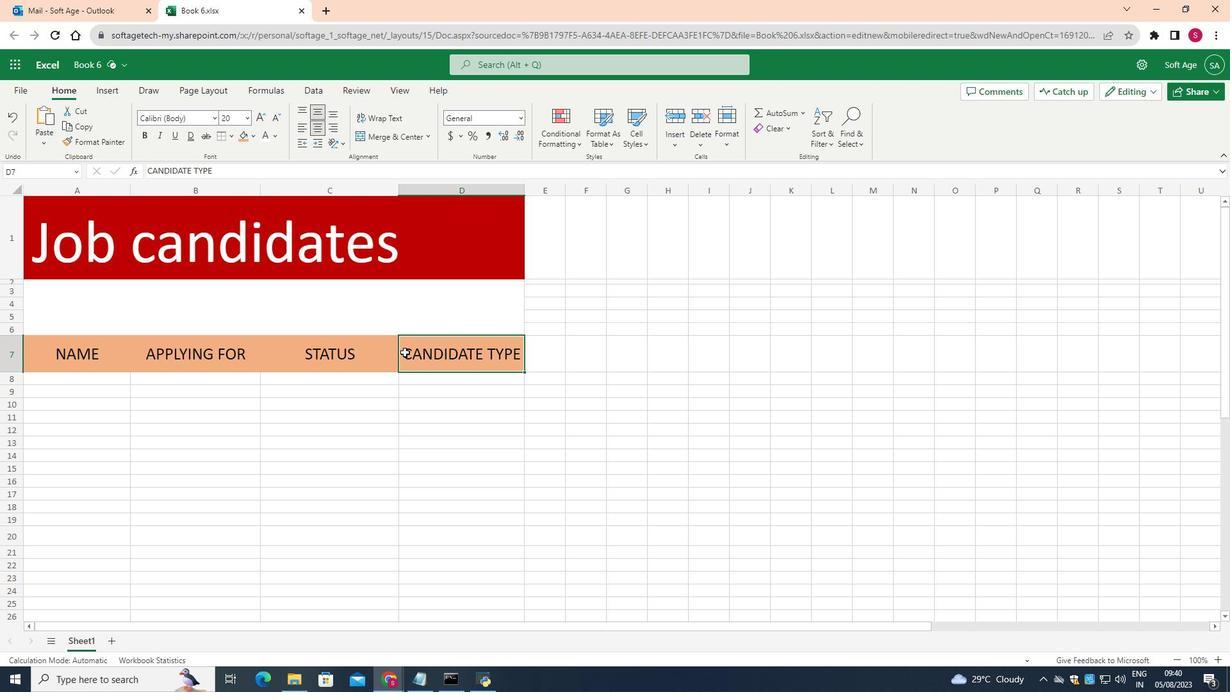 
Action: Mouse pressed left at (405, 352)
Screenshot: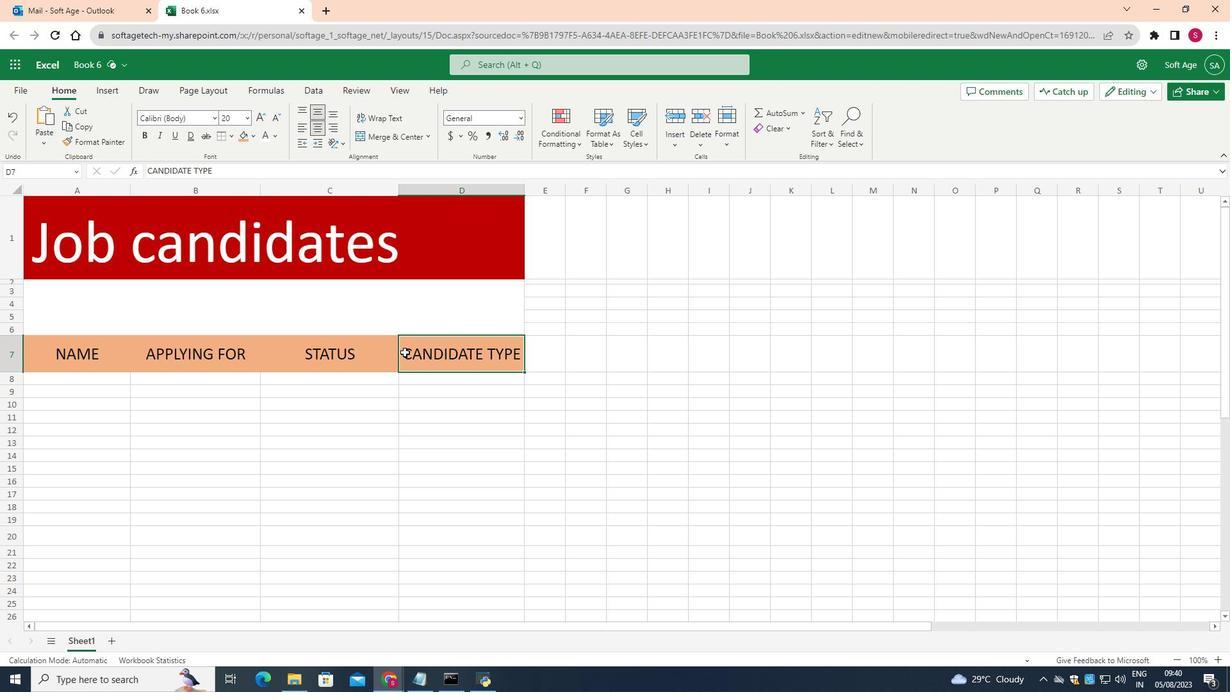 
Action: Mouse pressed left at (405, 352)
Screenshot: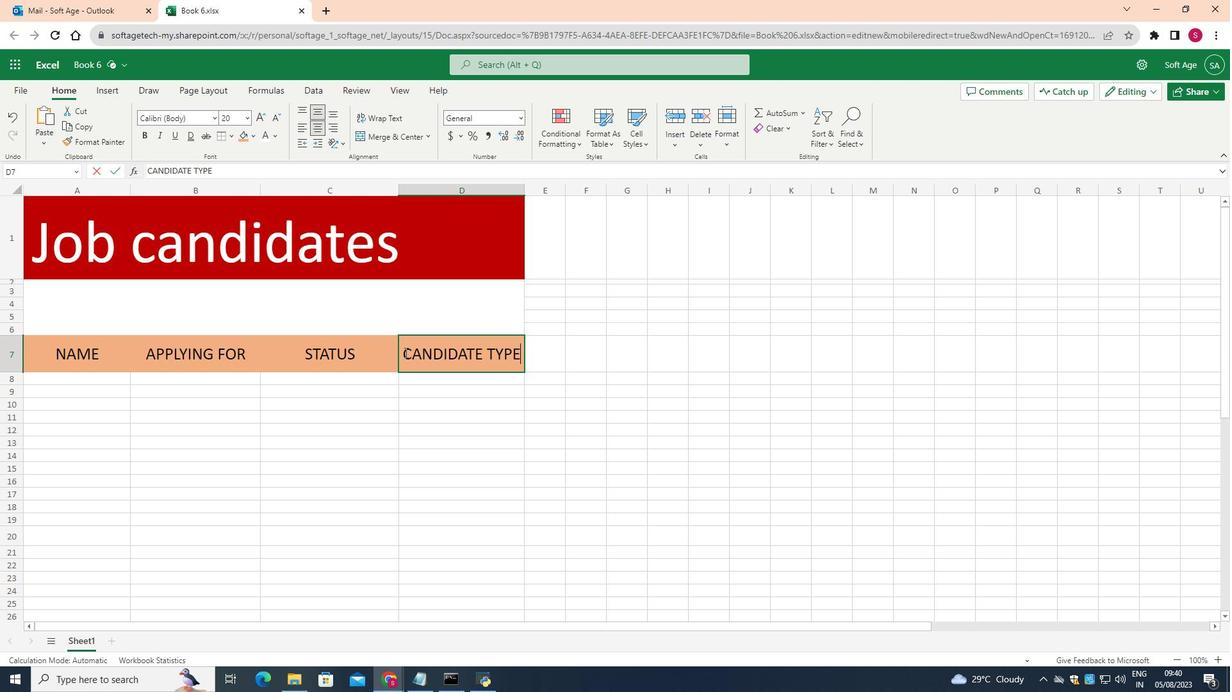 
Action: Mouse pressed left at (405, 352)
Screenshot: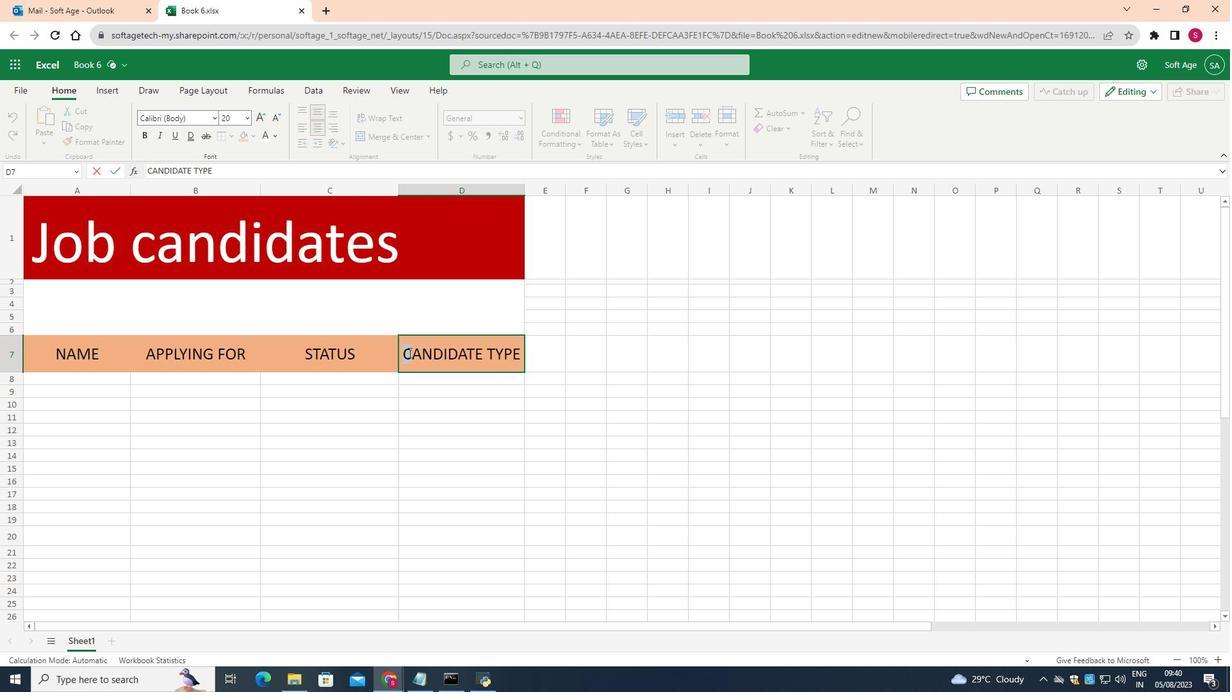 
Action: Mouse moved to (478, 544)
Screenshot: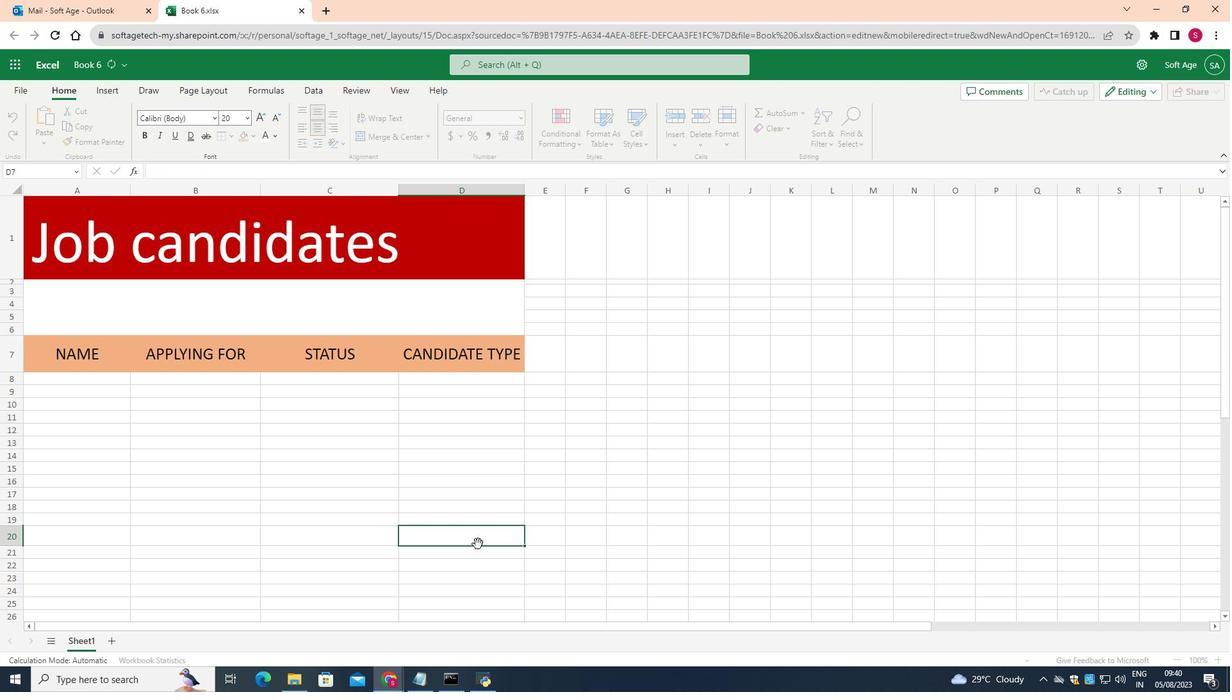 
Action: Mouse pressed left at (478, 544)
Screenshot: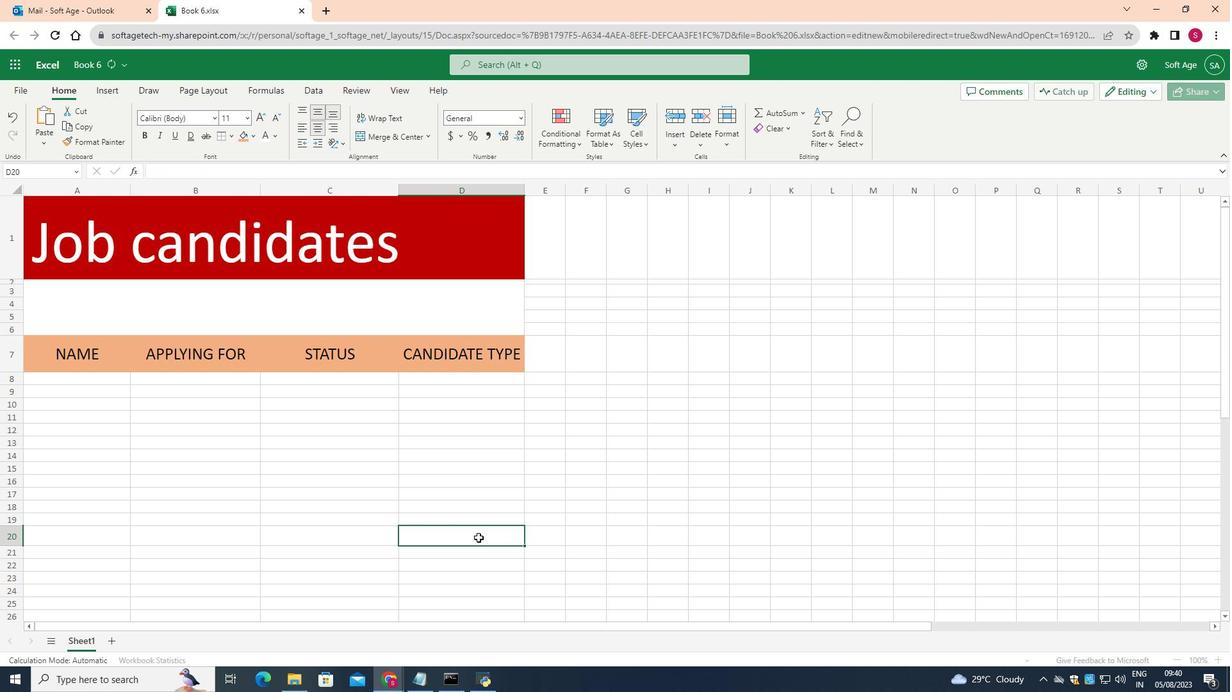 
Action: Mouse moved to (16, 384)
Screenshot: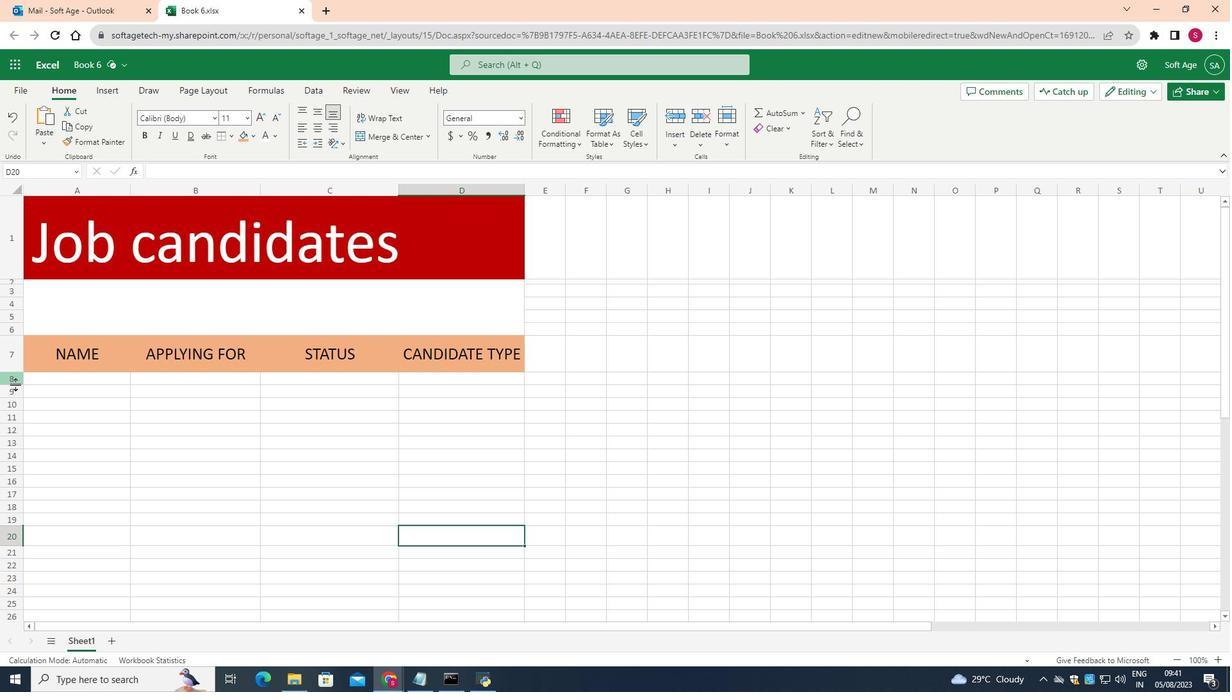 
Action: Mouse pressed left at (16, 384)
Screenshot: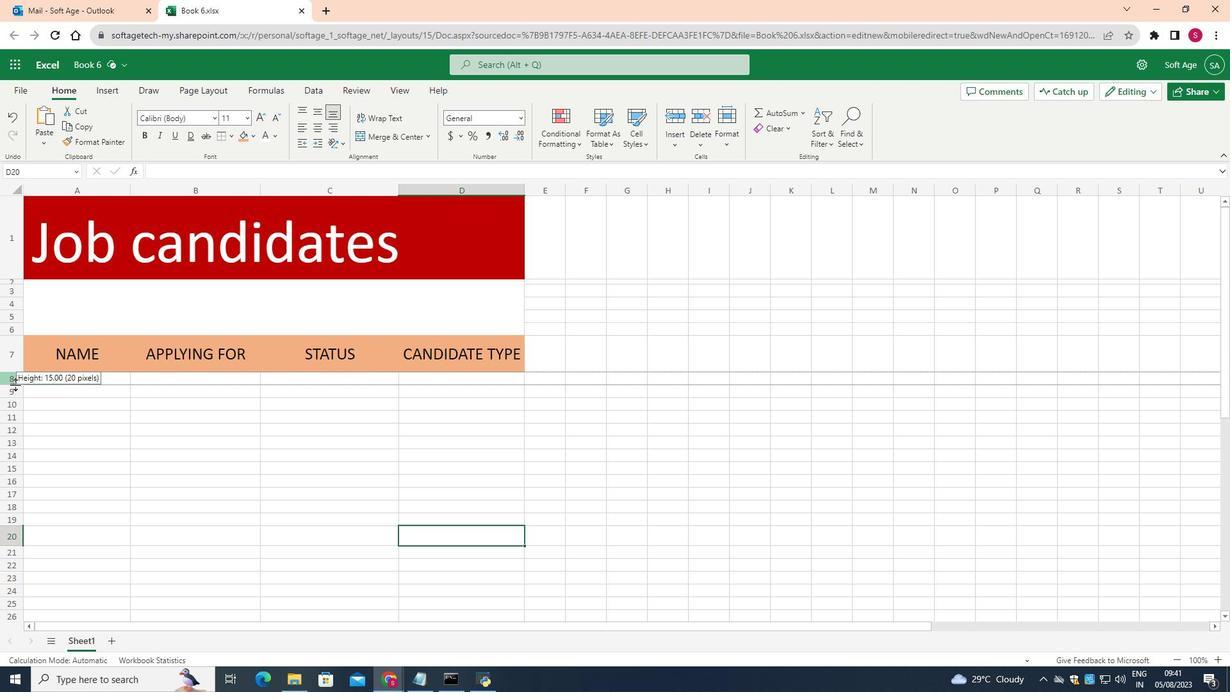 
Action: Mouse moved to (19, 408)
Screenshot: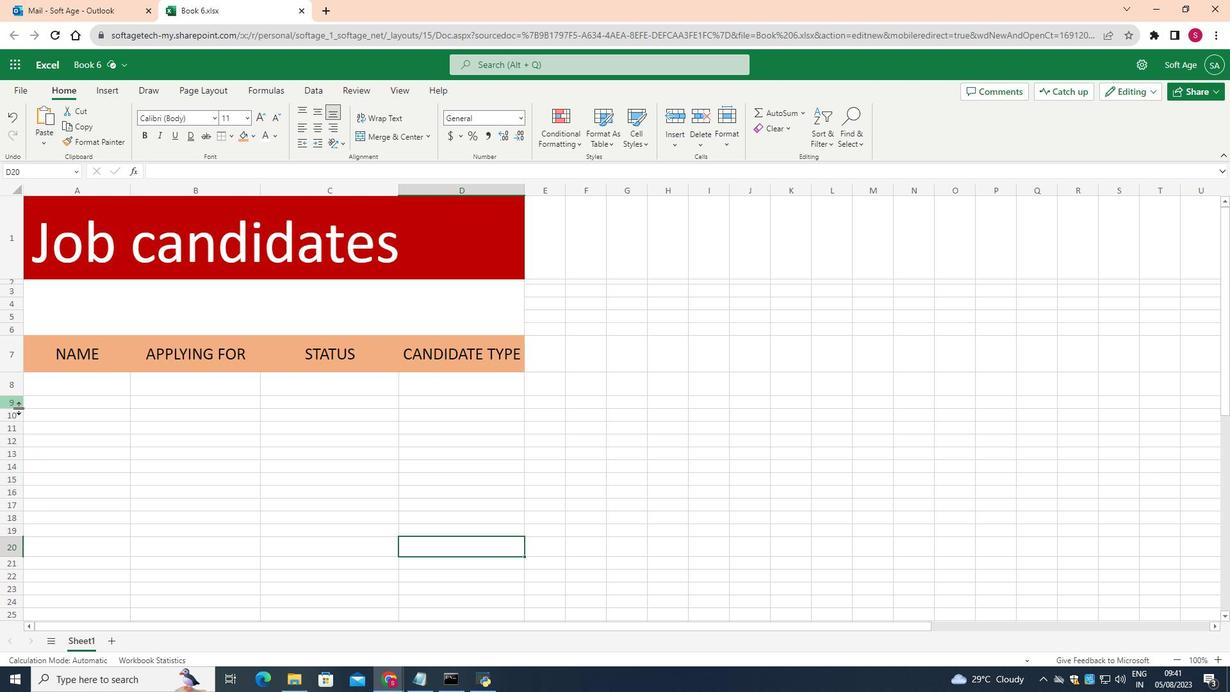 
Action: Mouse pressed left at (19, 408)
Screenshot: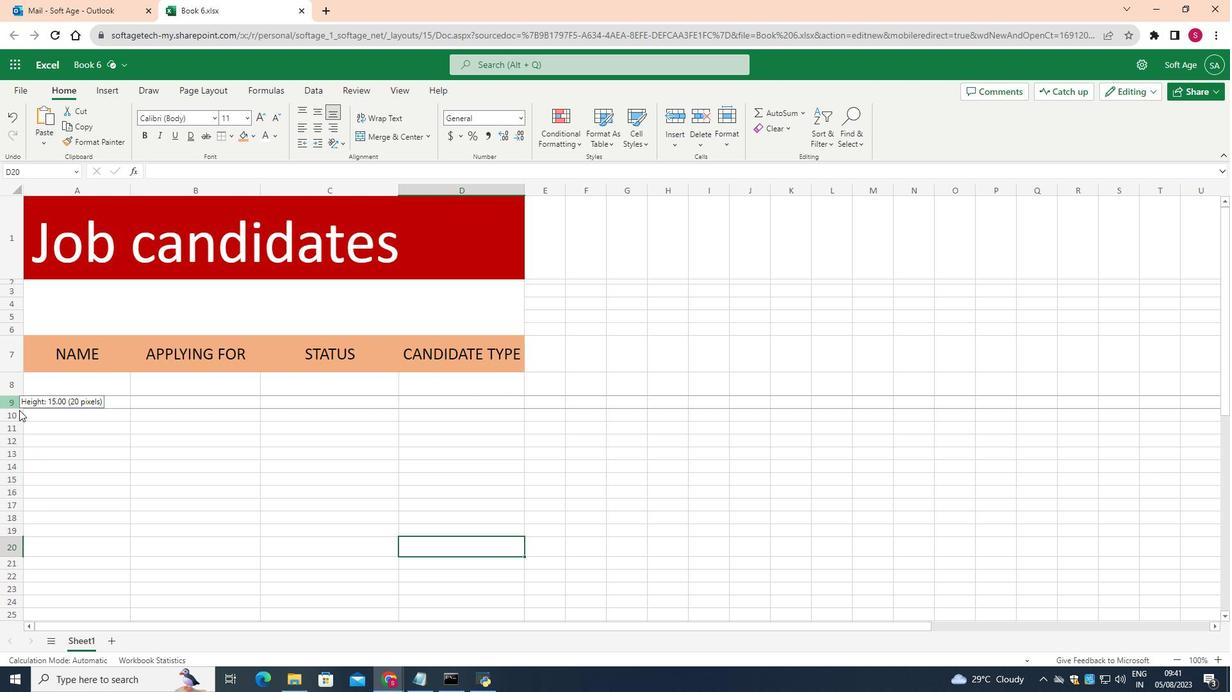 
Action: Mouse moved to (15, 434)
Screenshot: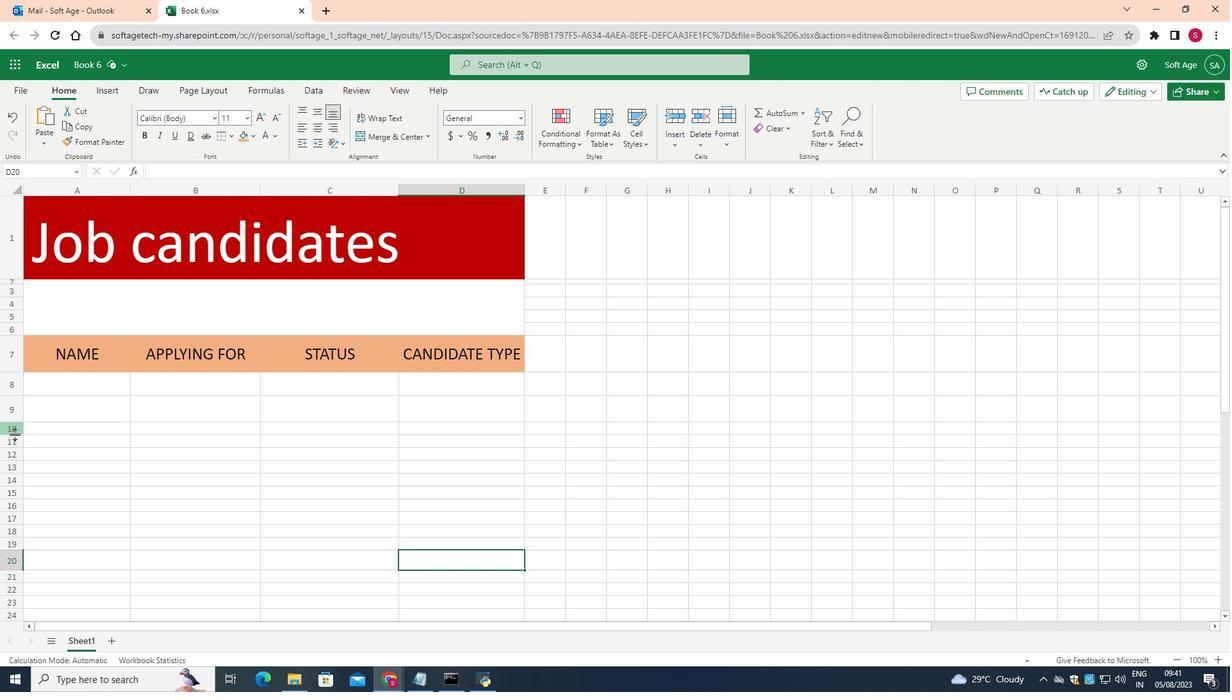
Action: Mouse pressed left at (15, 434)
Screenshot: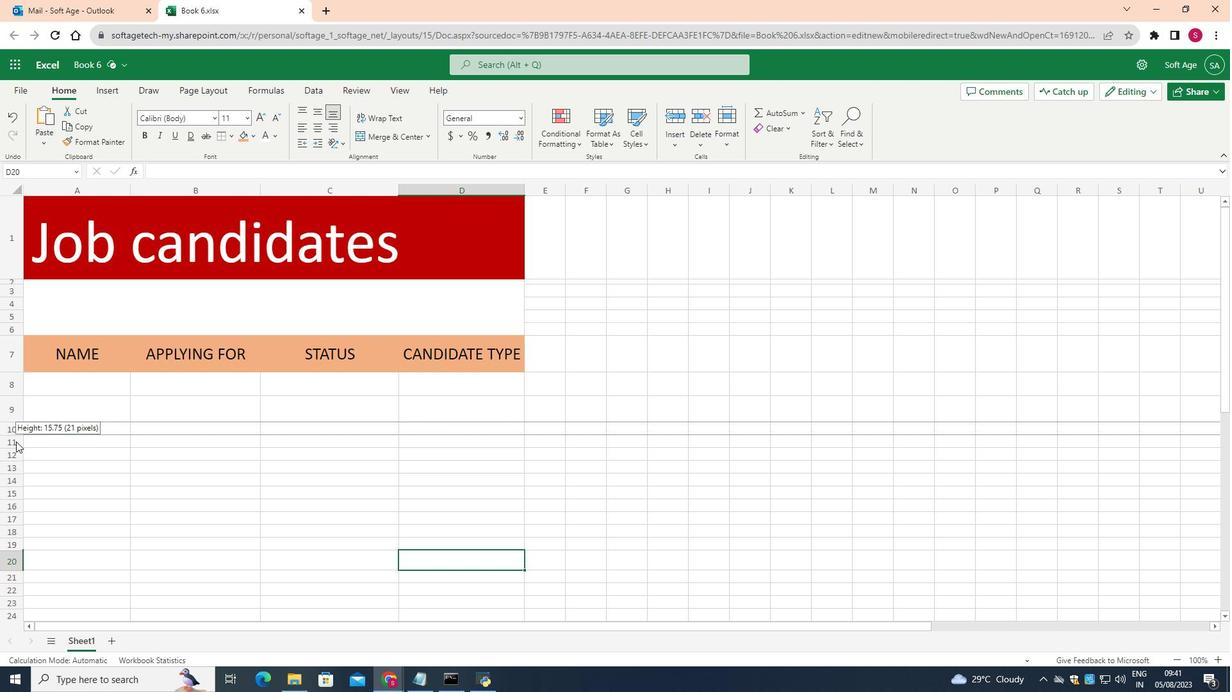 
Action: Mouse moved to (15, 461)
Screenshot: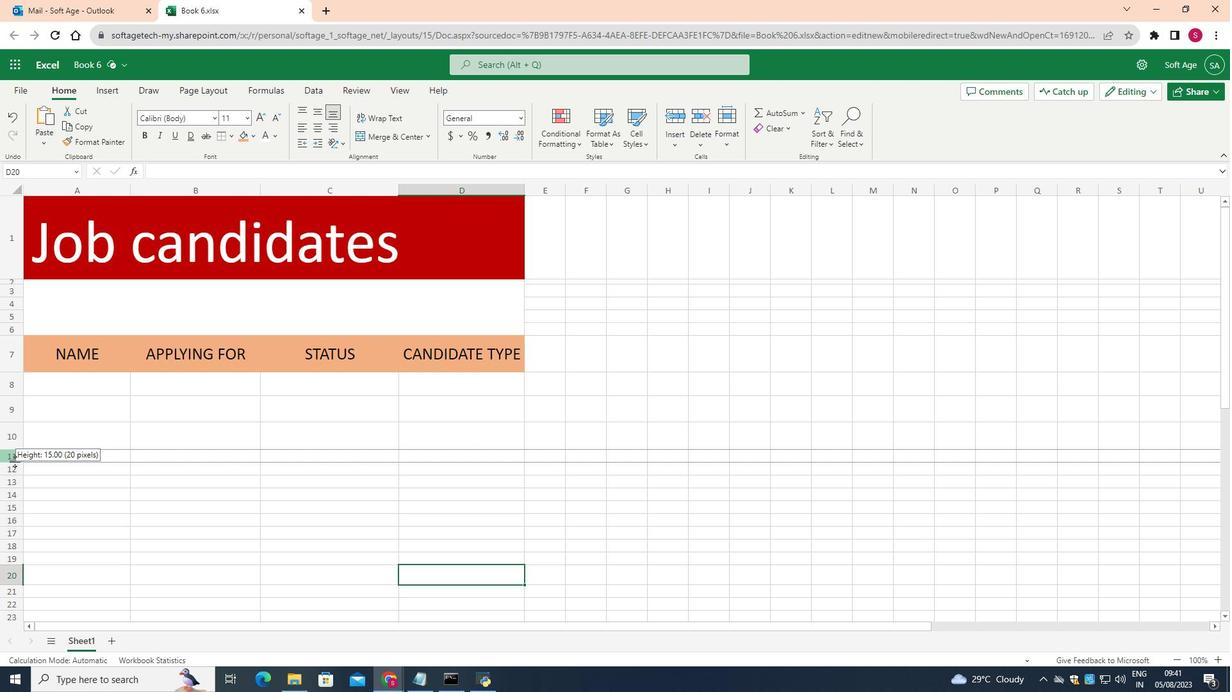
Action: Mouse pressed left at (15, 461)
Screenshot: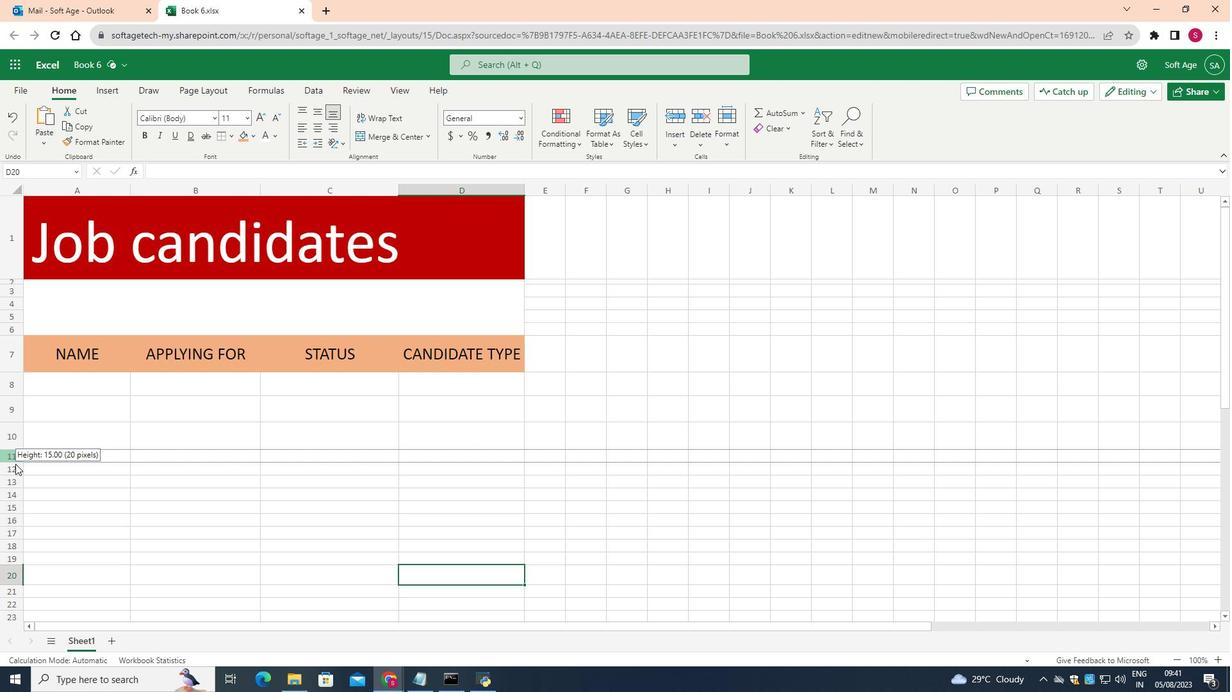 
Action: Mouse moved to (80, 387)
Screenshot: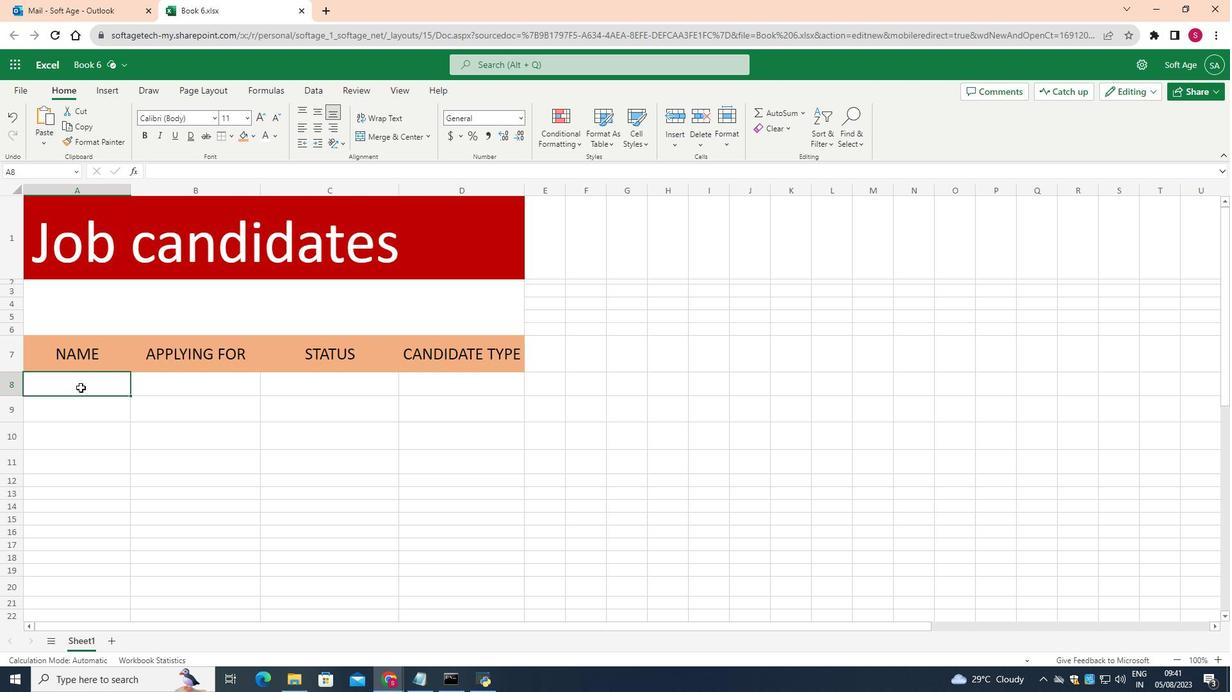 
Action: Mouse pressed left at (80, 387)
Screenshot: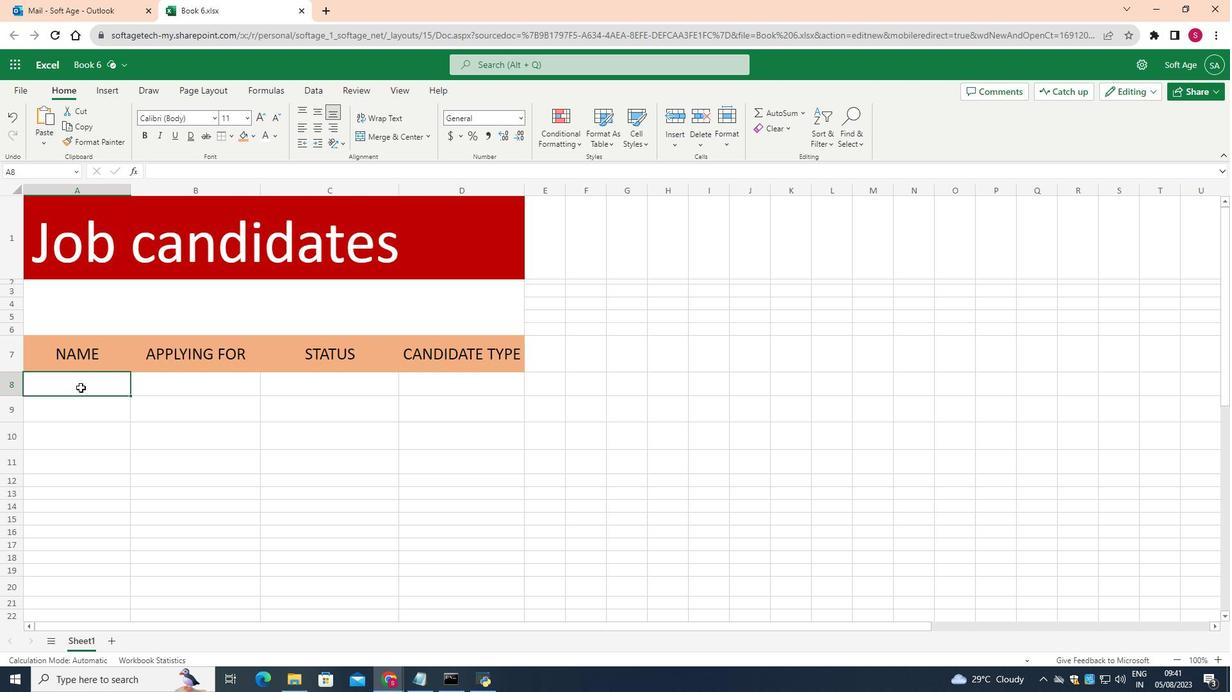 
Action: Mouse moved to (248, 118)
Screenshot: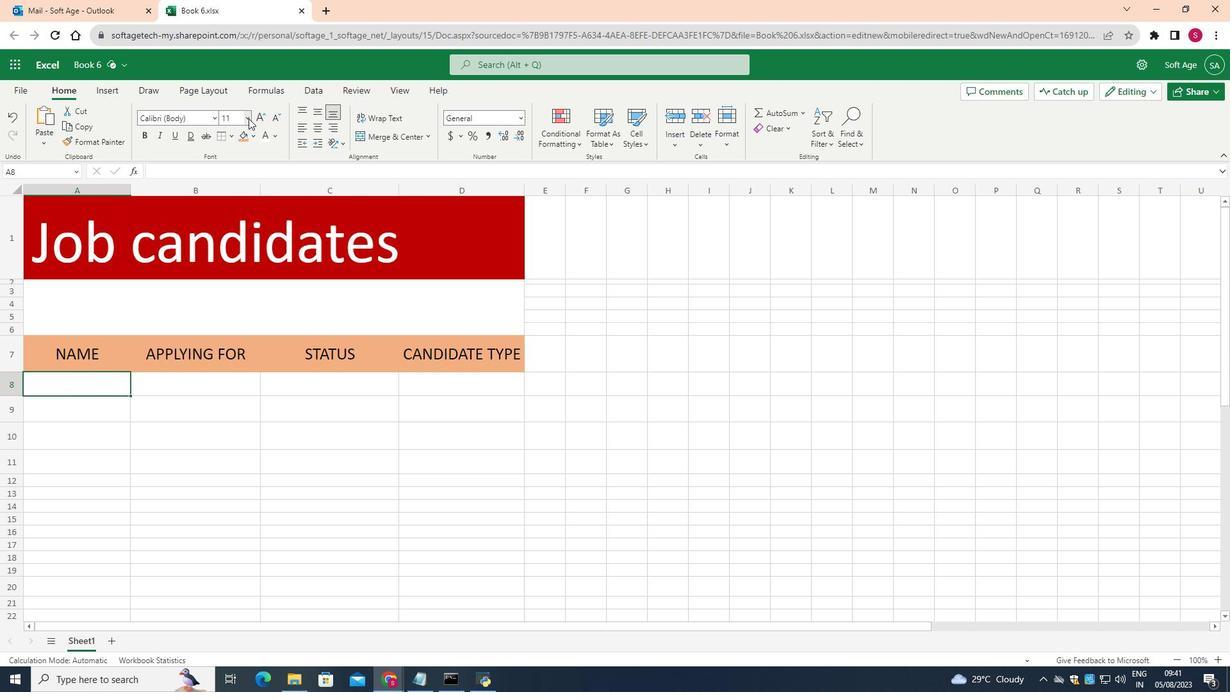 
Action: Mouse pressed left at (248, 118)
Screenshot: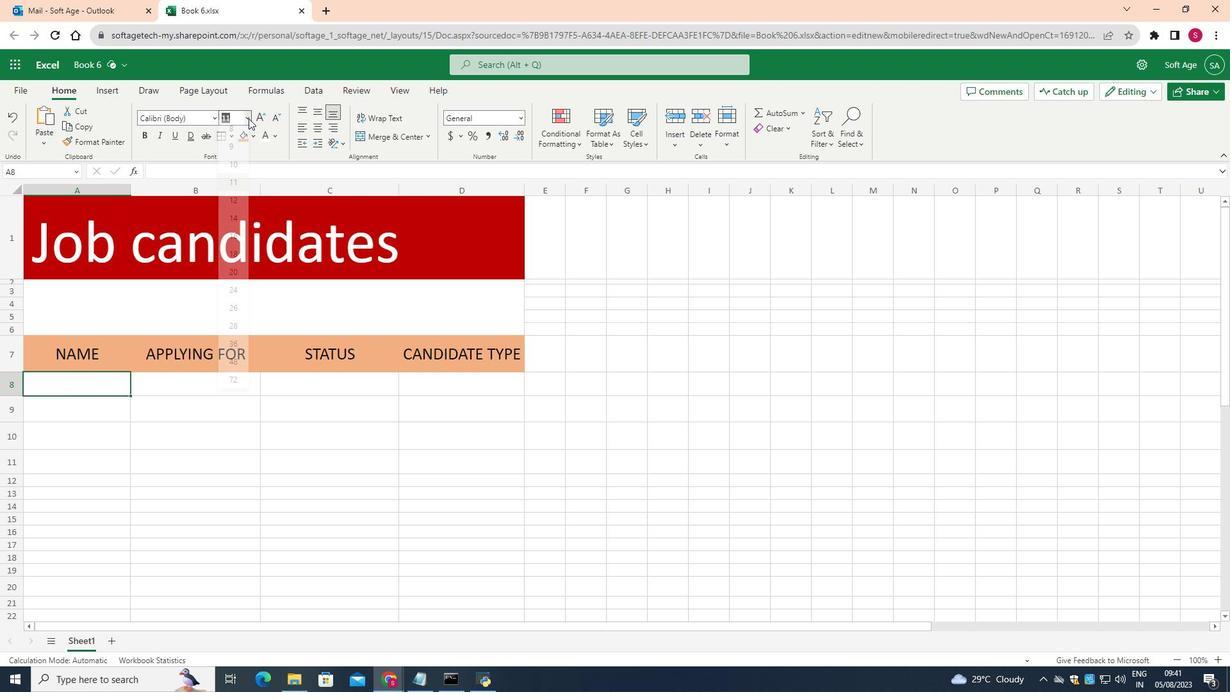 
Action: Mouse moved to (235, 222)
Screenshot: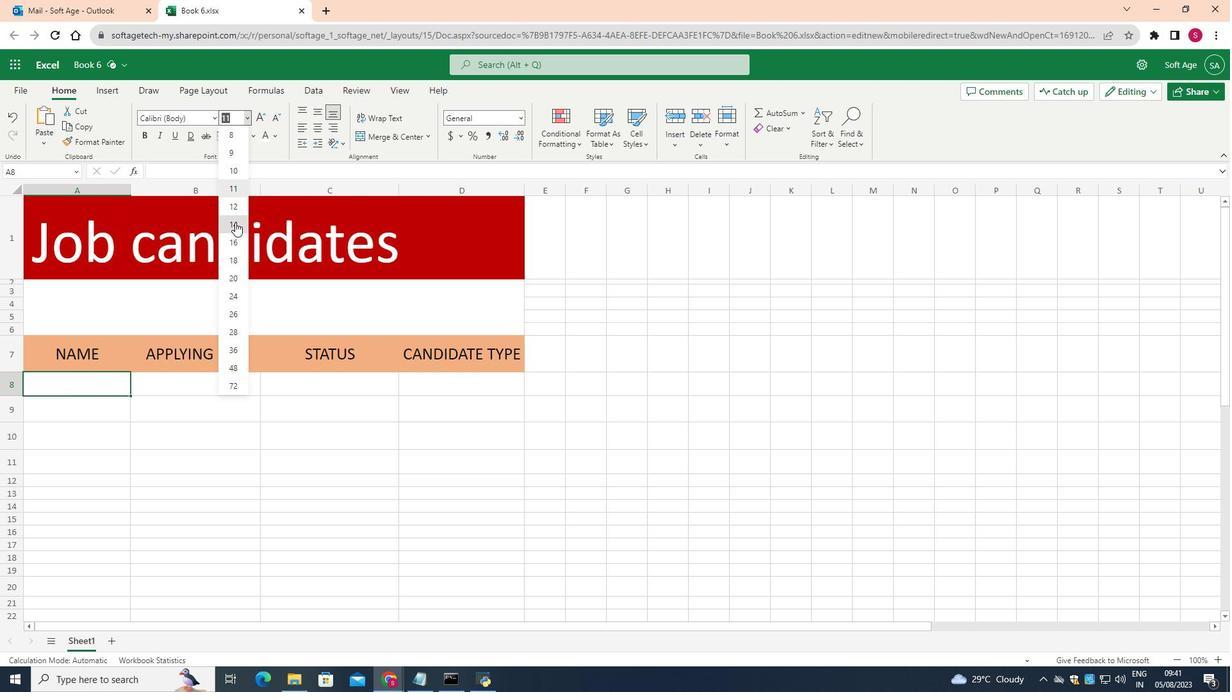 
Action: Mouse pressed left at (235, 222)
Screenshot: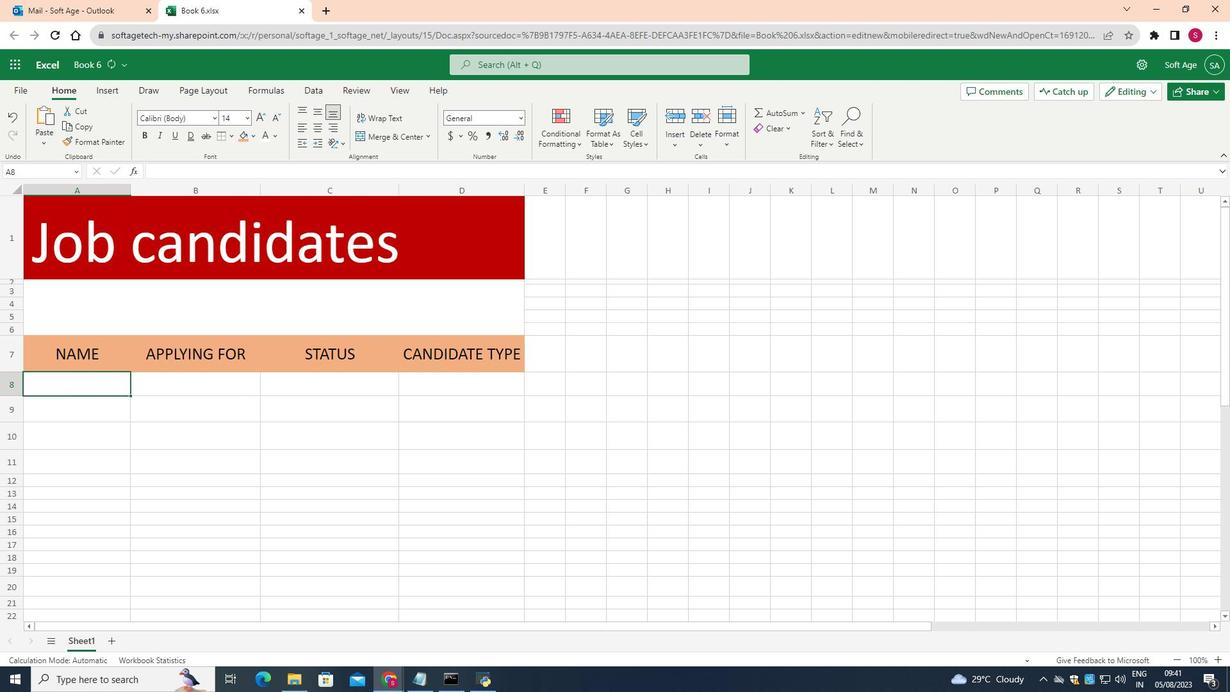 
Action: Mouse moved to (86, 387)
Screenshot: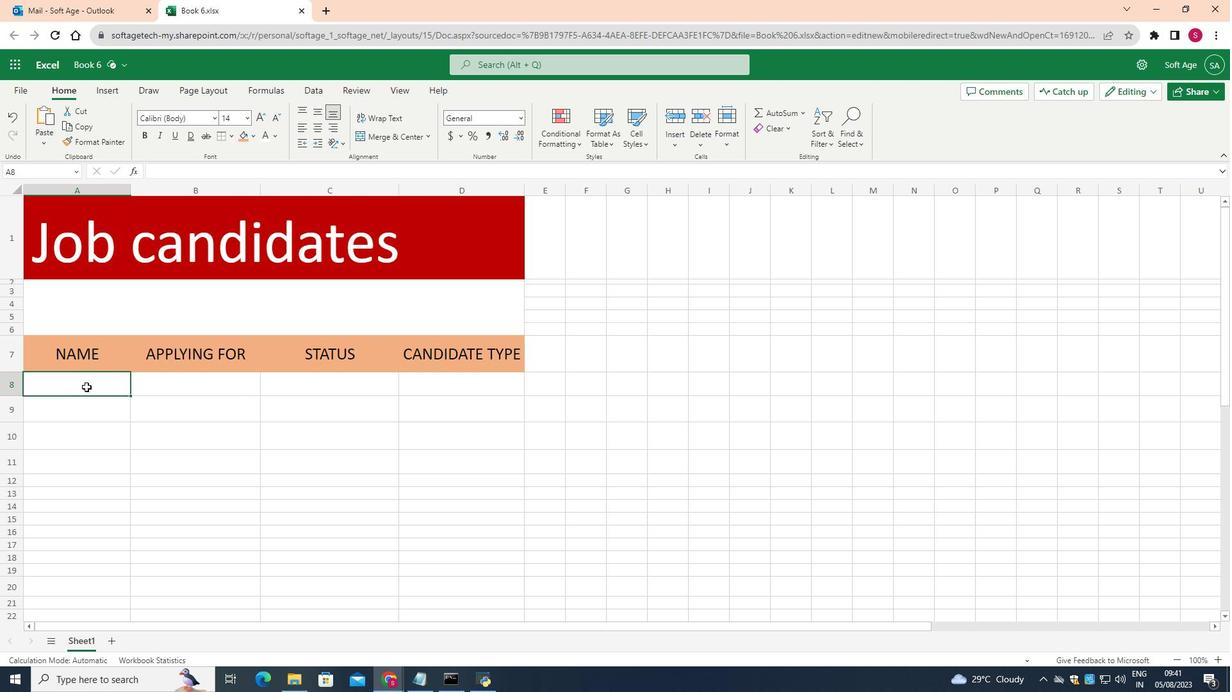 
Action: Mouse pressed left at (86, 387)
Screenshot: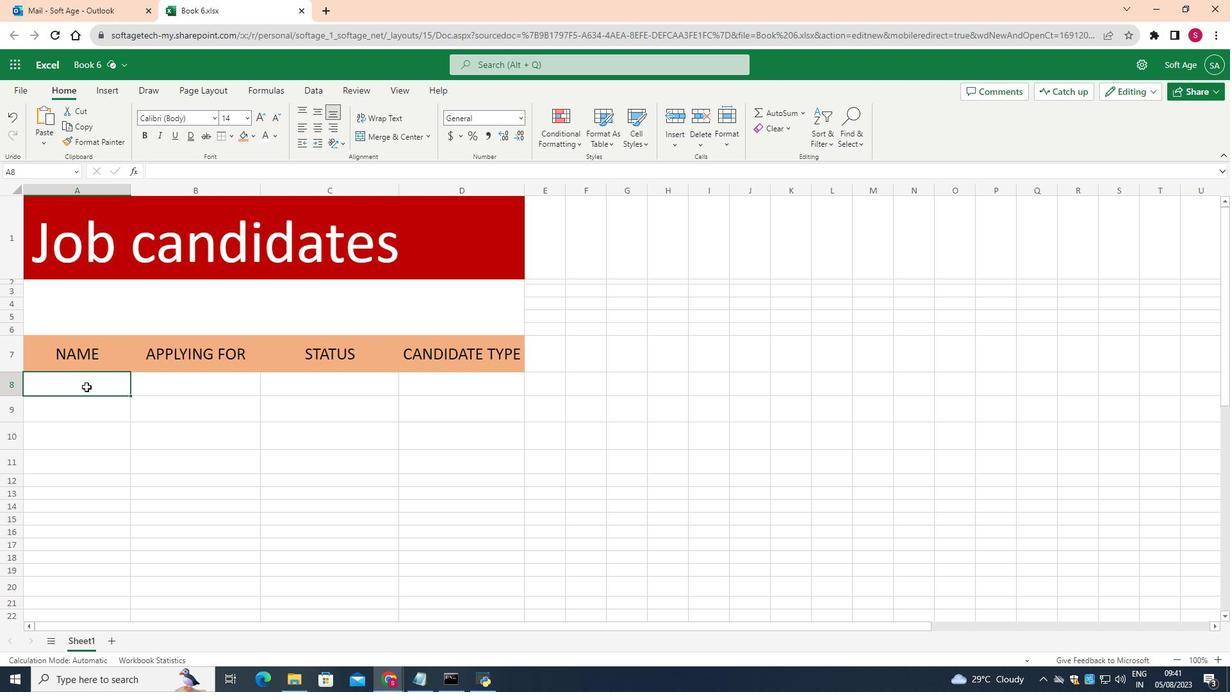 
Action: Mouse pressed left at (86, 387)
Screenshot: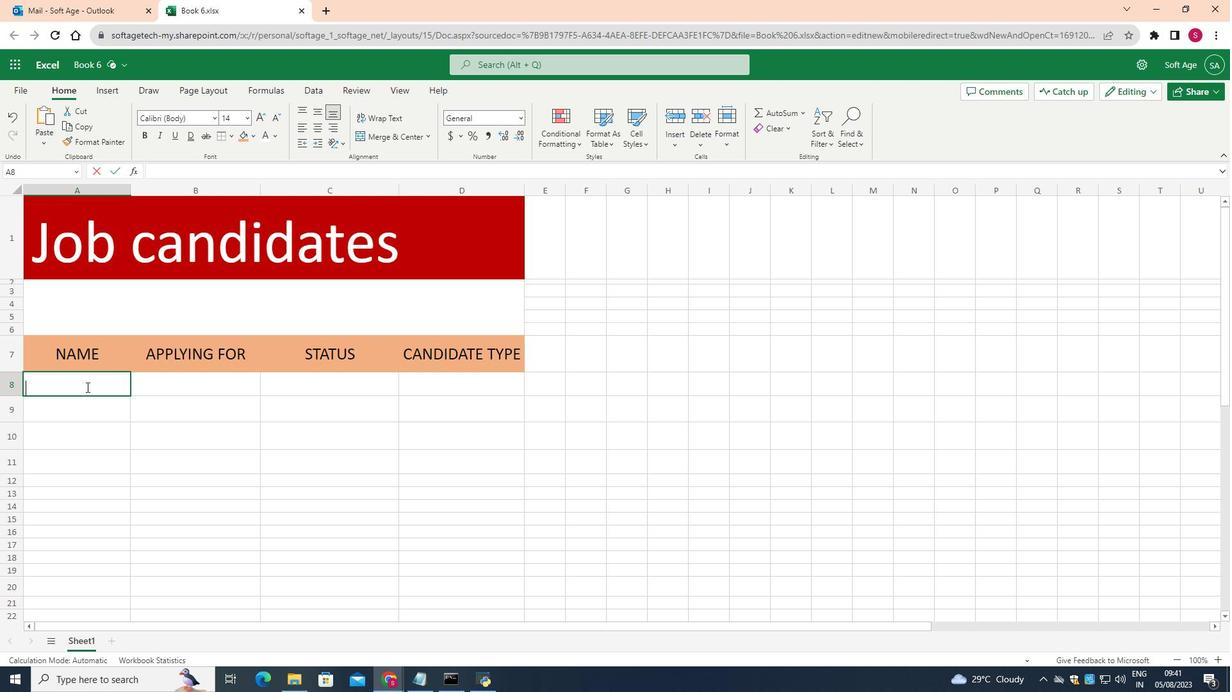 
Action: Mouse moved to (87, 385)
Screenshot: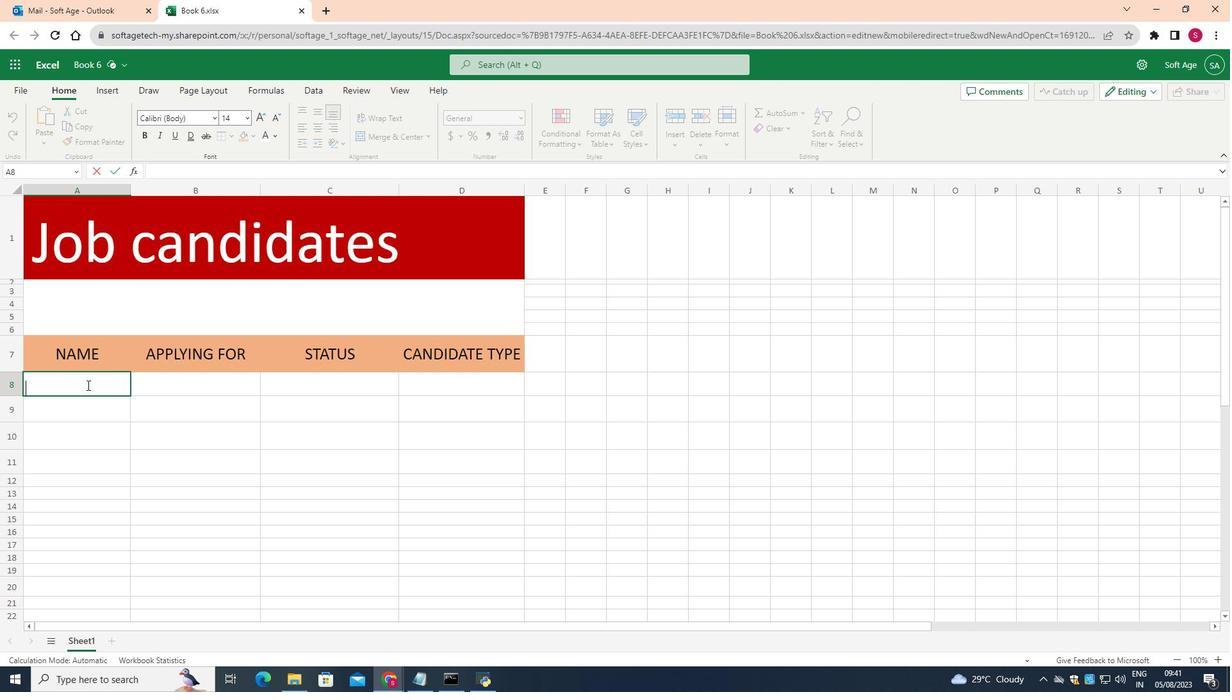 
Action: Key pressed <Key.shift>Mirjam<Key.space><Key.shift>Nilsson
Screenshot: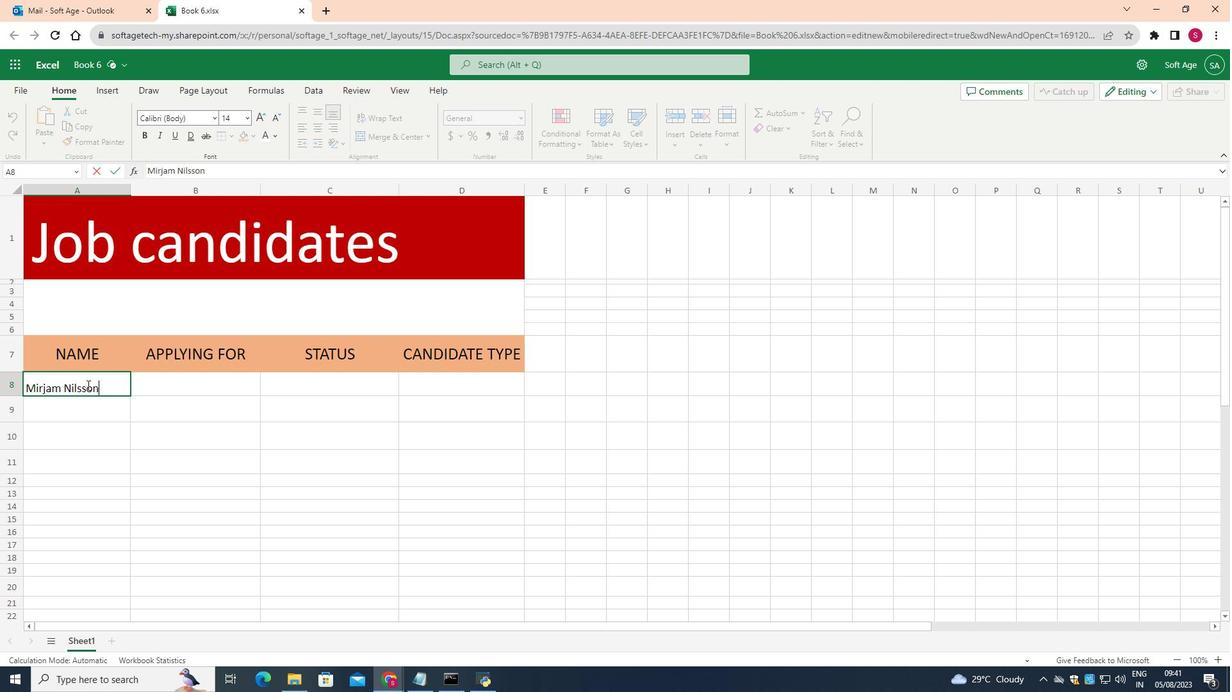 
Action: Mouse moved to (99, 405)
Screenshot: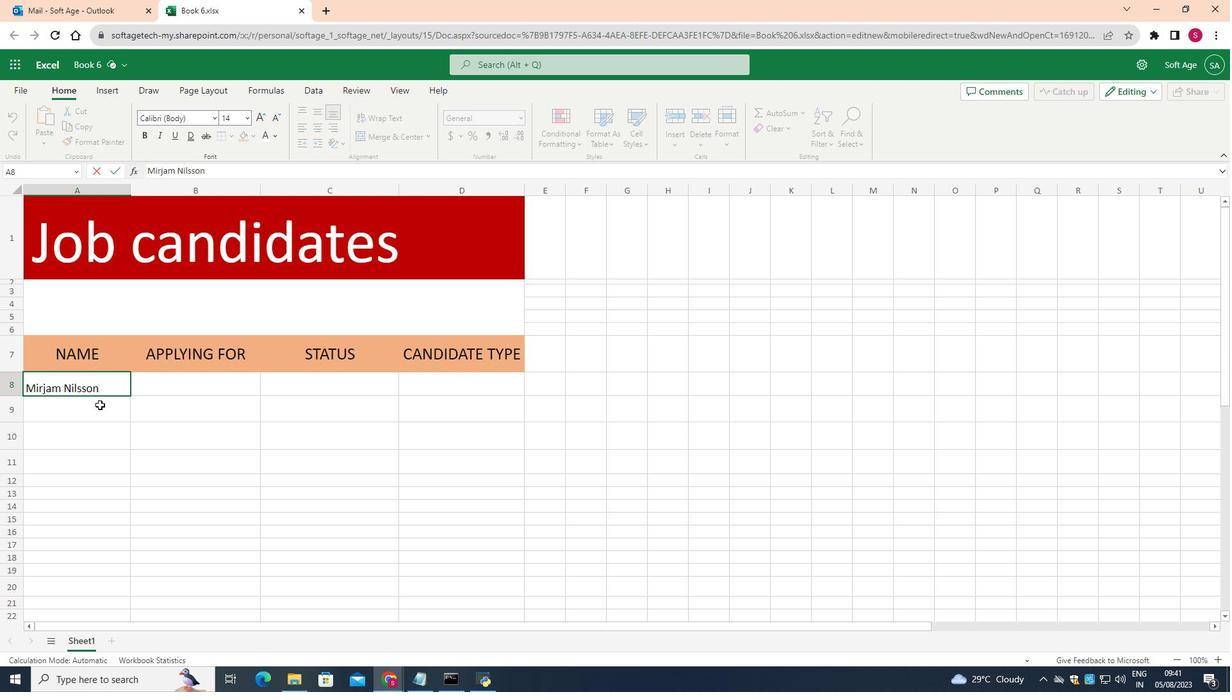 
Action: Mouse pressed left at (99, 405)
Screenshot: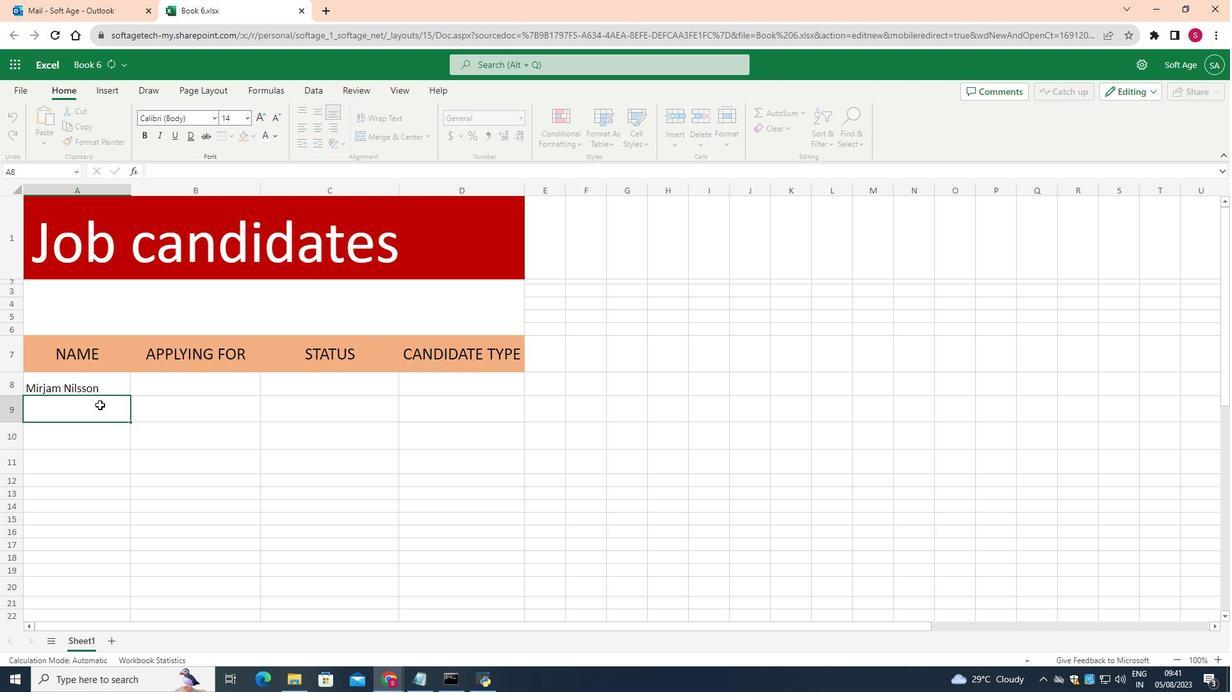 
Action: Mouse moved to (248, 115)
Screenshot: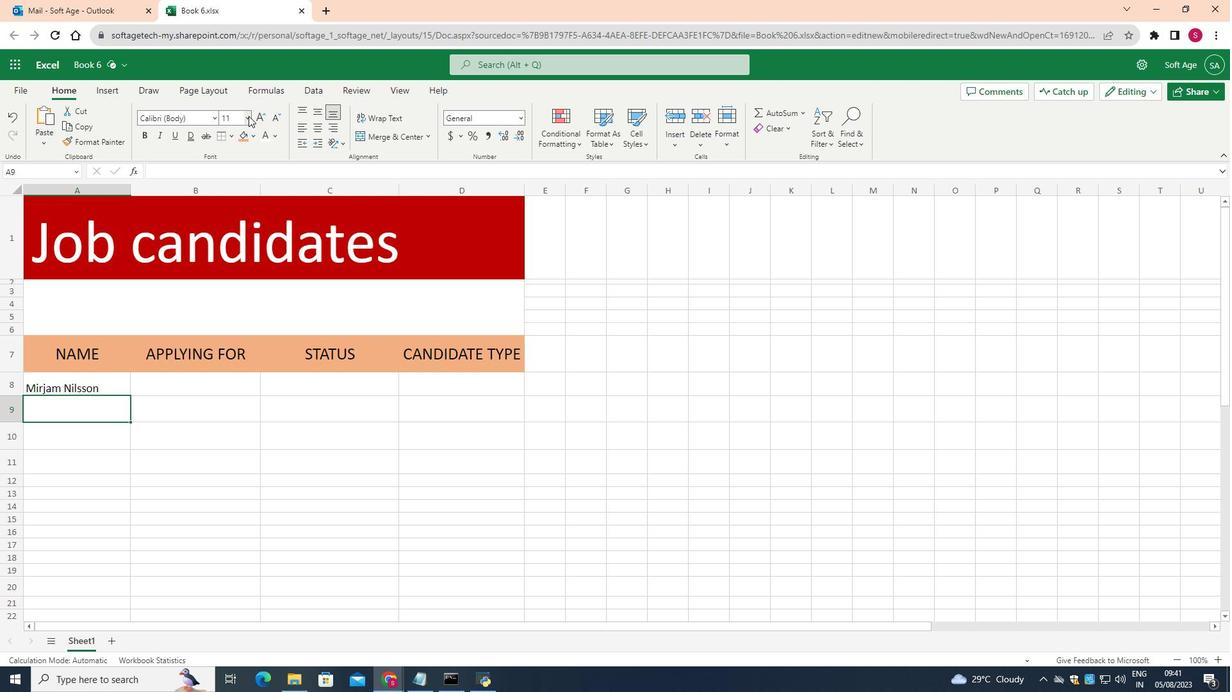 
Action: Mouse pressed left at (248, 115)
Screenshot: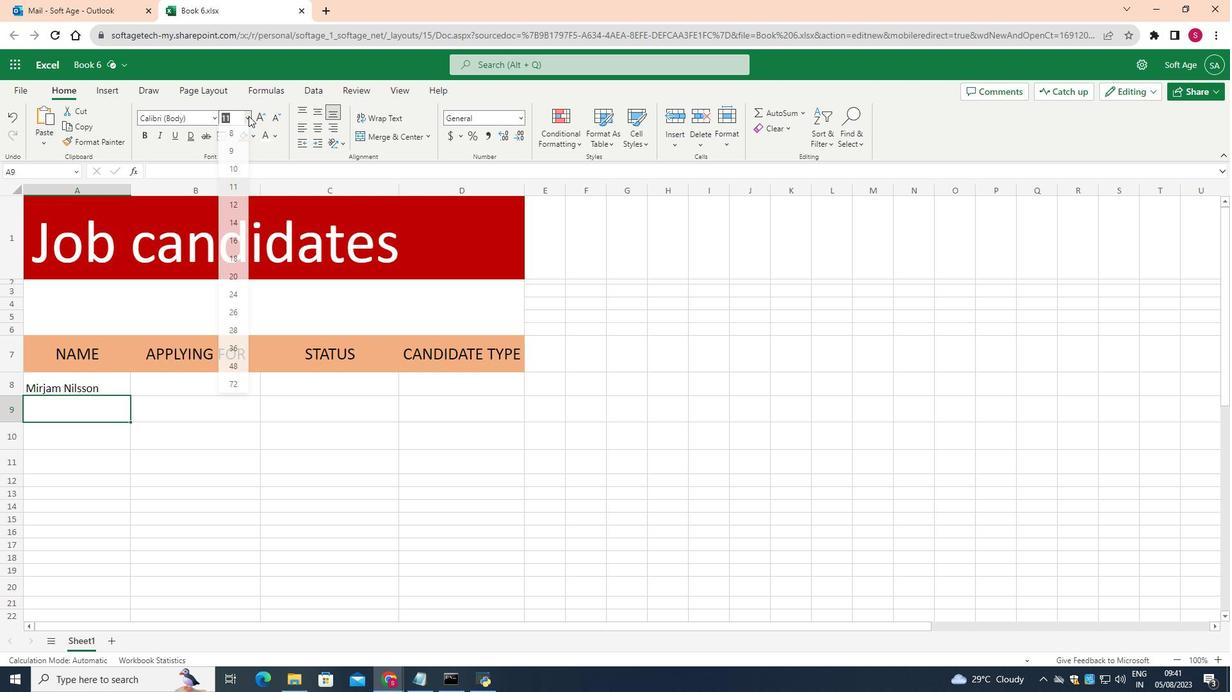 
Action: Mouse moved to (232, 226)
Screenshot: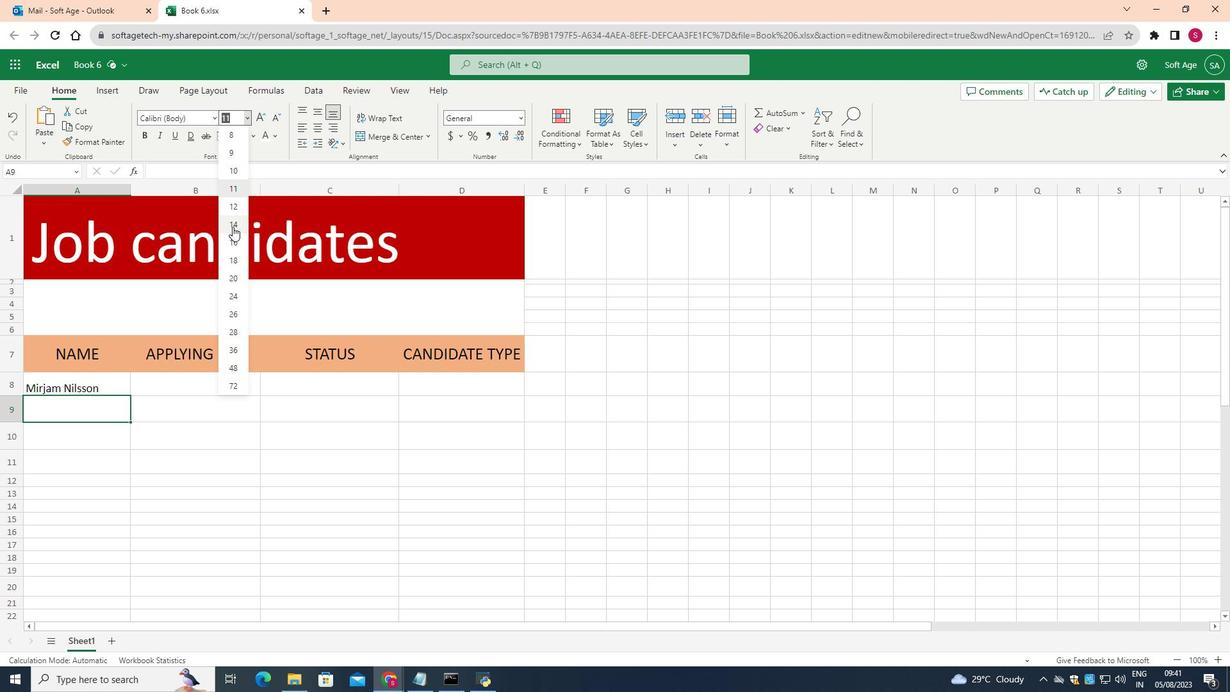 
Action: Mouse pressed left at (232, 226)
Screenshot: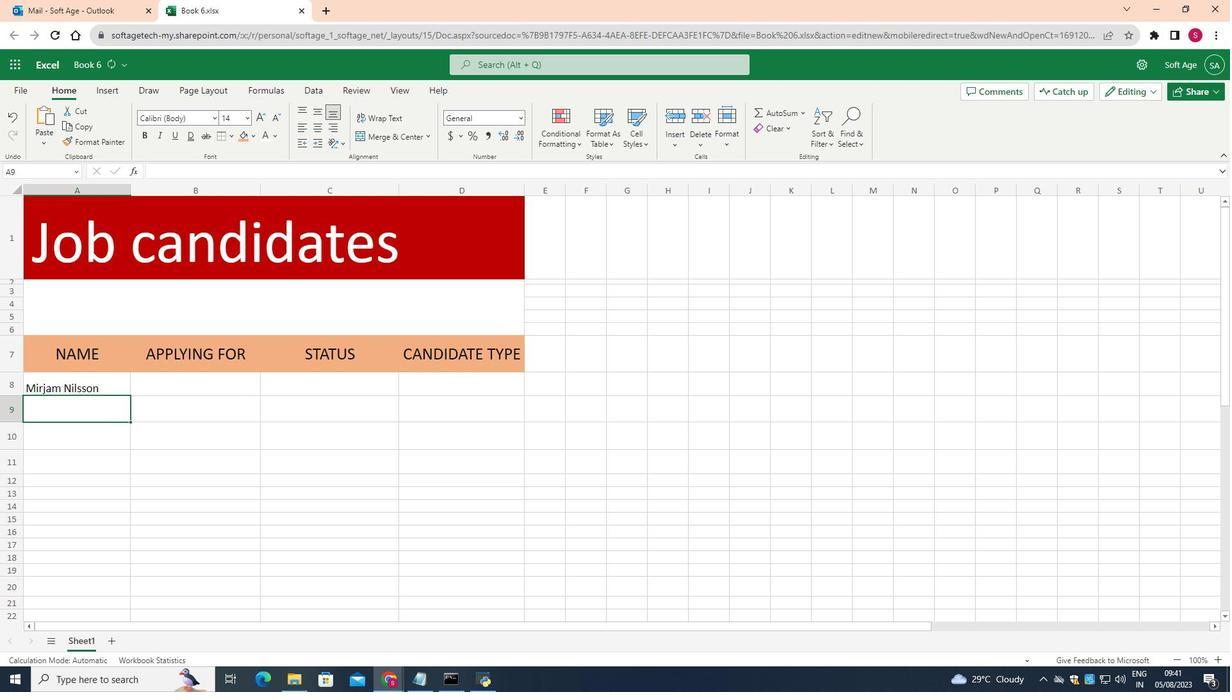 
Action: Mouse moved to (94, 412)
Screenshot: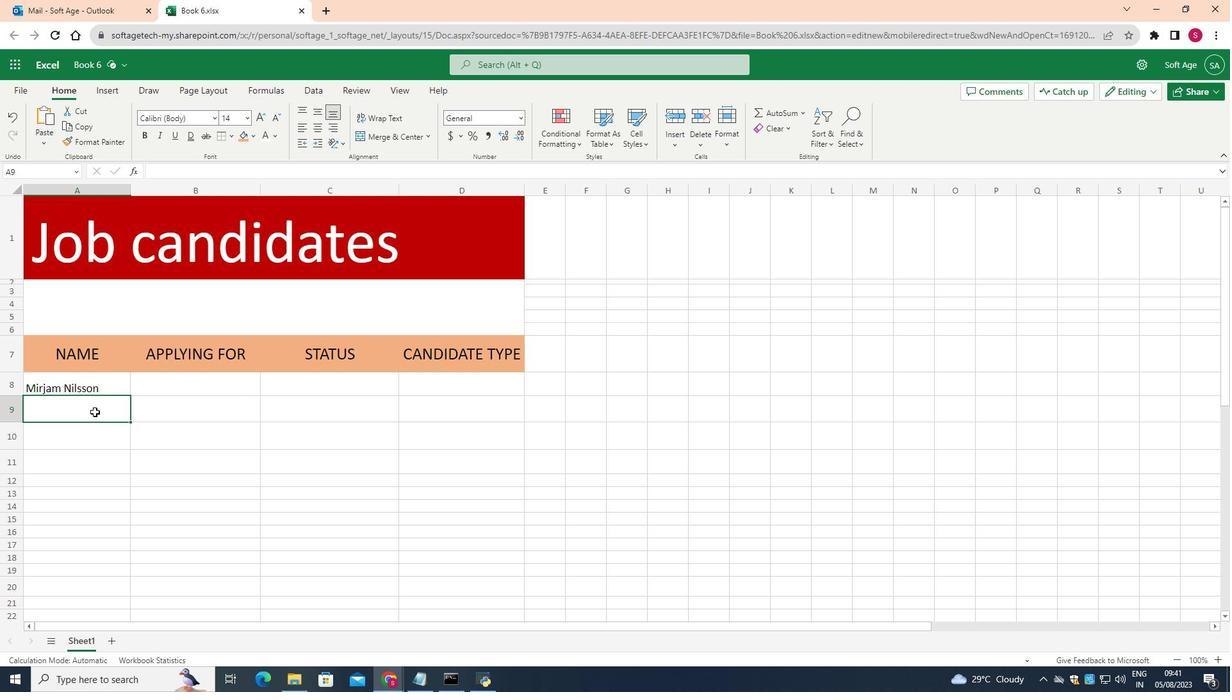 
Action: Mouse pressed left at (94, 412)
Screenshot: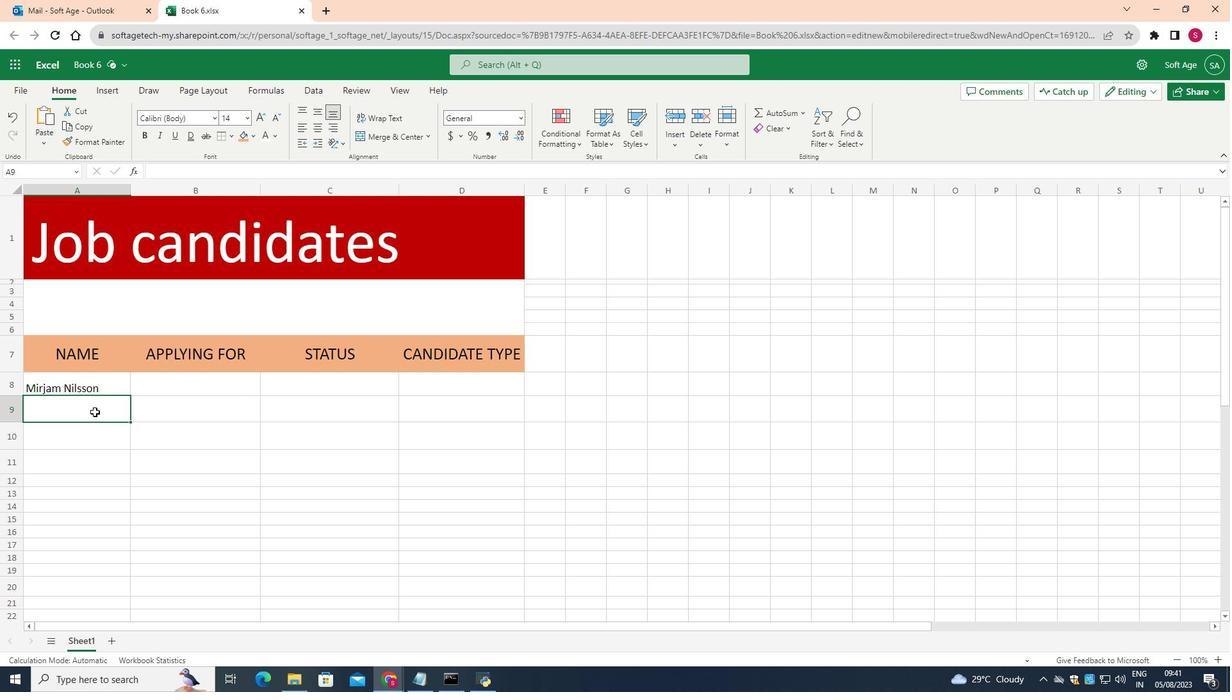 
Action: Mouse pressed left at (94, 412)
Screenshot: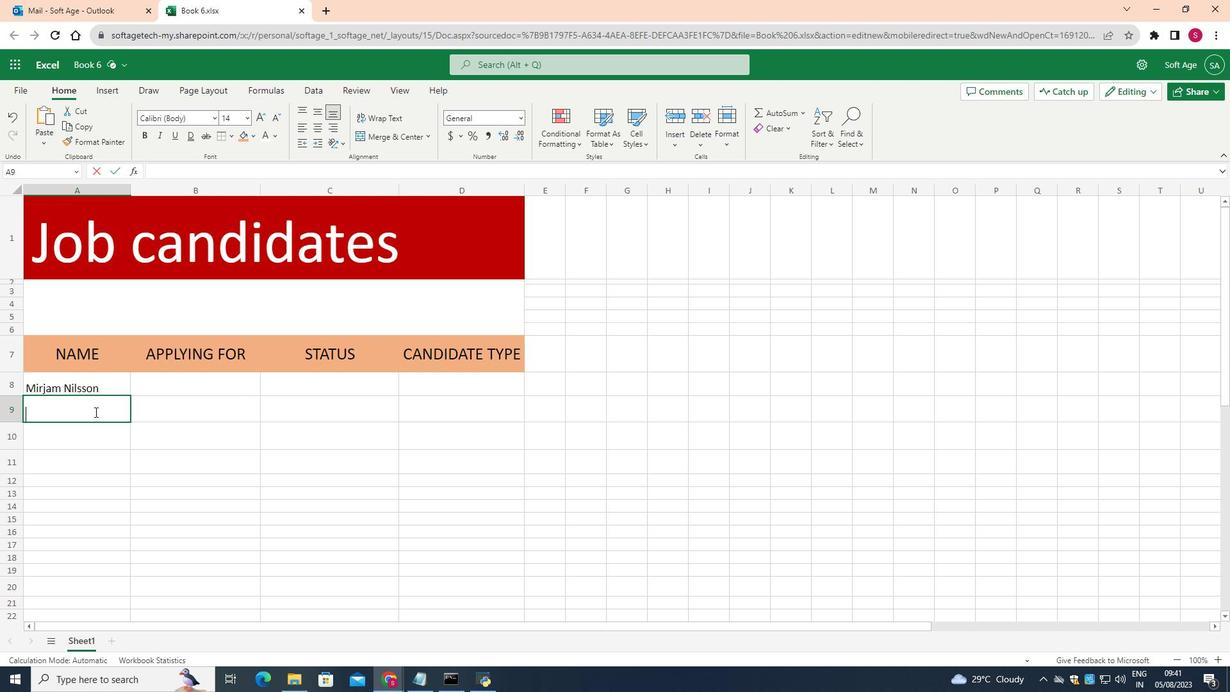 
Action: Key pressed <Key.shift>Victoria<Key.space><Key.shift>Lindqvist
Screenshot: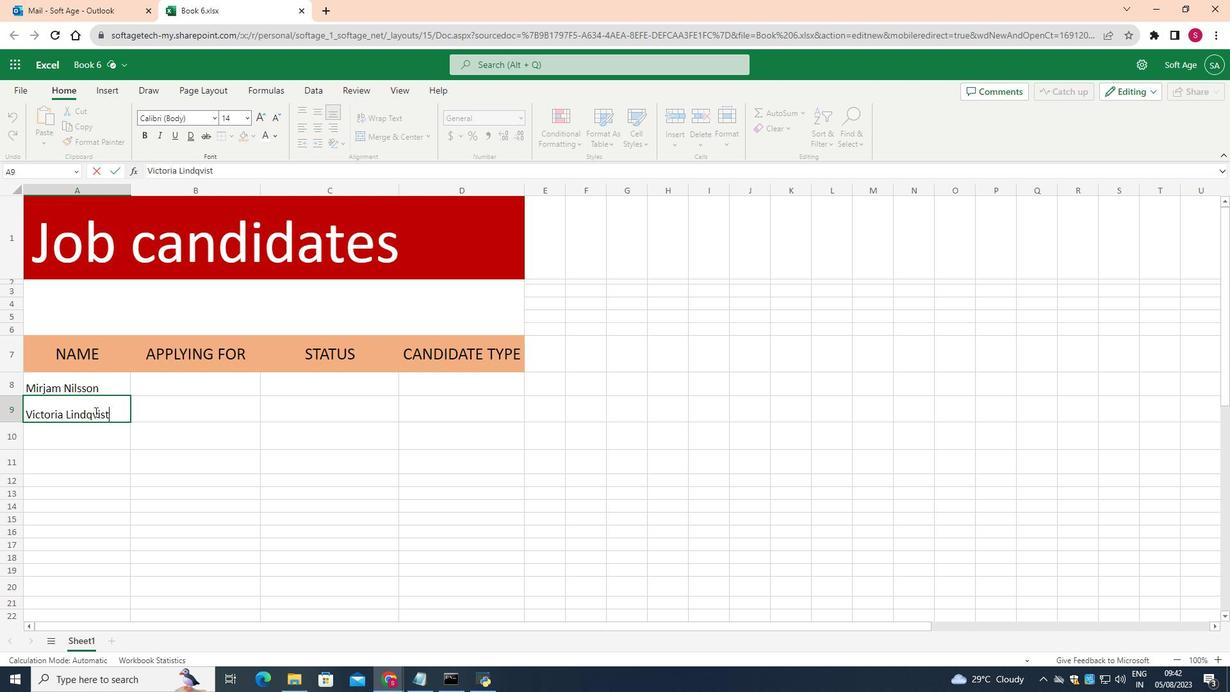 
Action: Mouse moved to (83, 435)
Screenshot: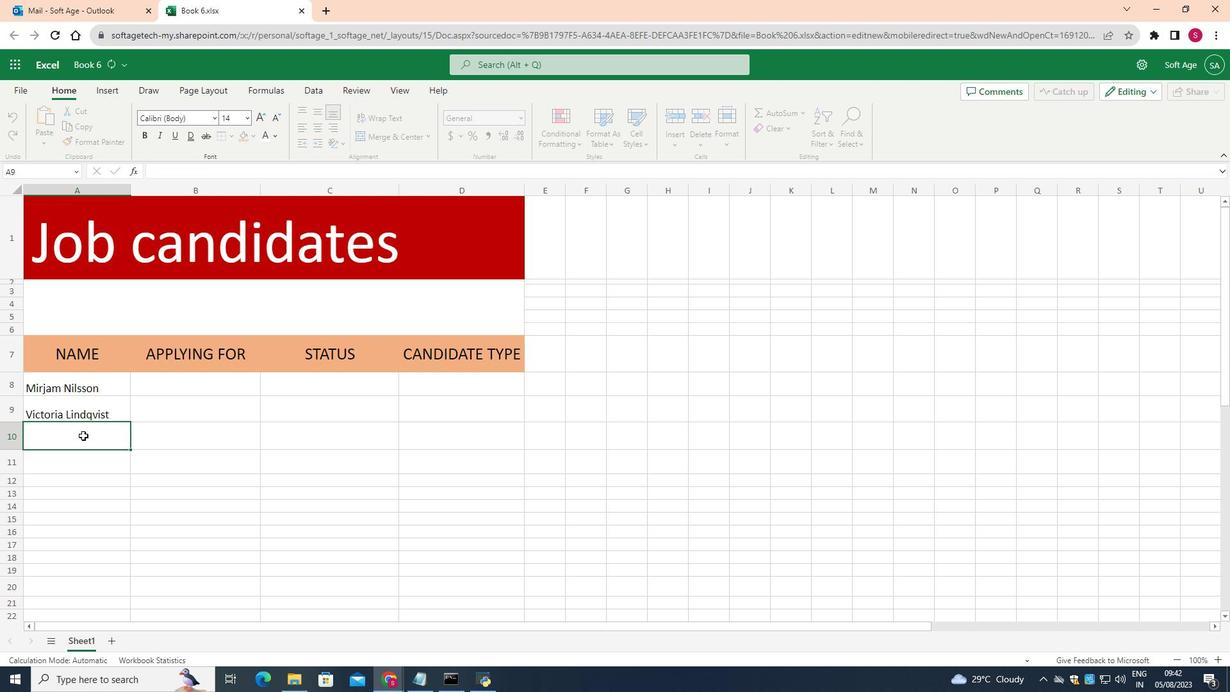 
Action: Mouse pressed left at (83, 435)
Screenshot: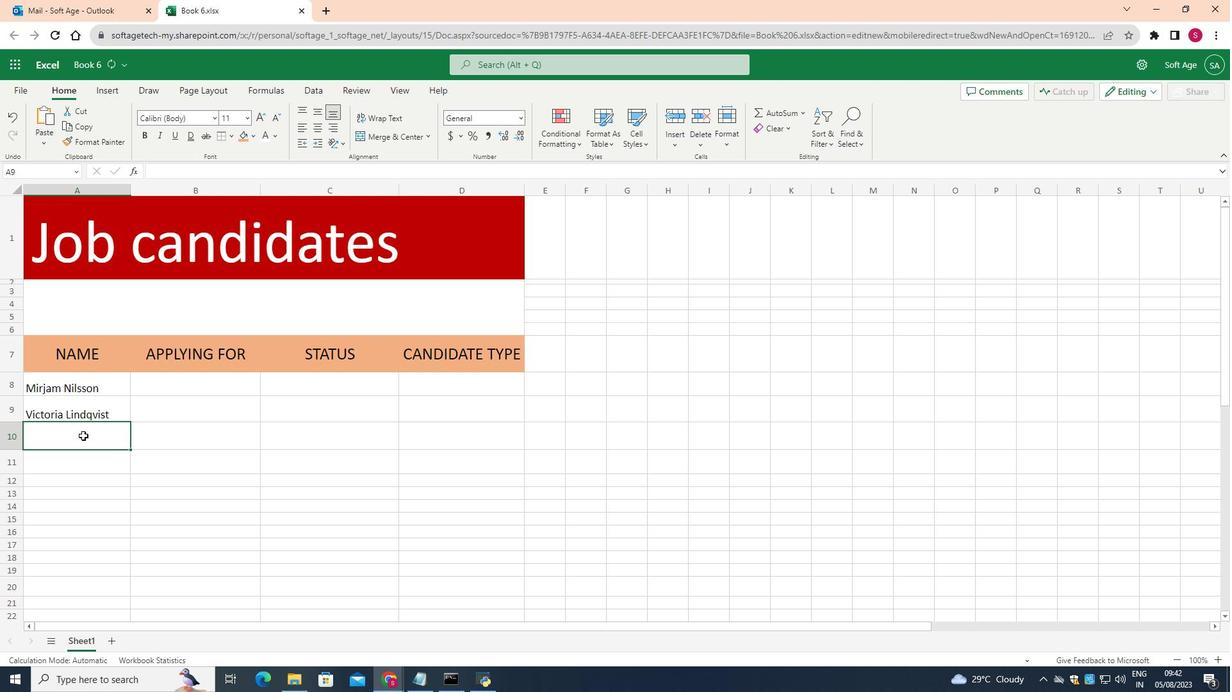 
Action: Mouse moved to (247, 119)
Screenshot: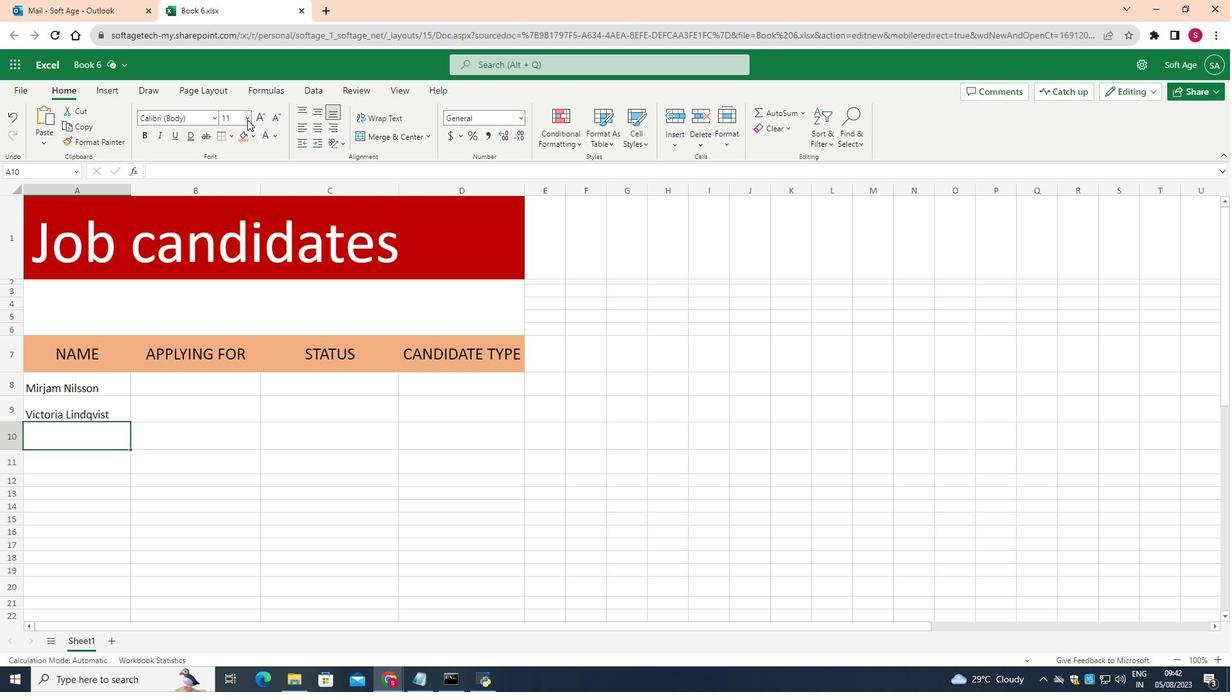 
Action: Mouse pressed left at (247, 119)
Screenshot: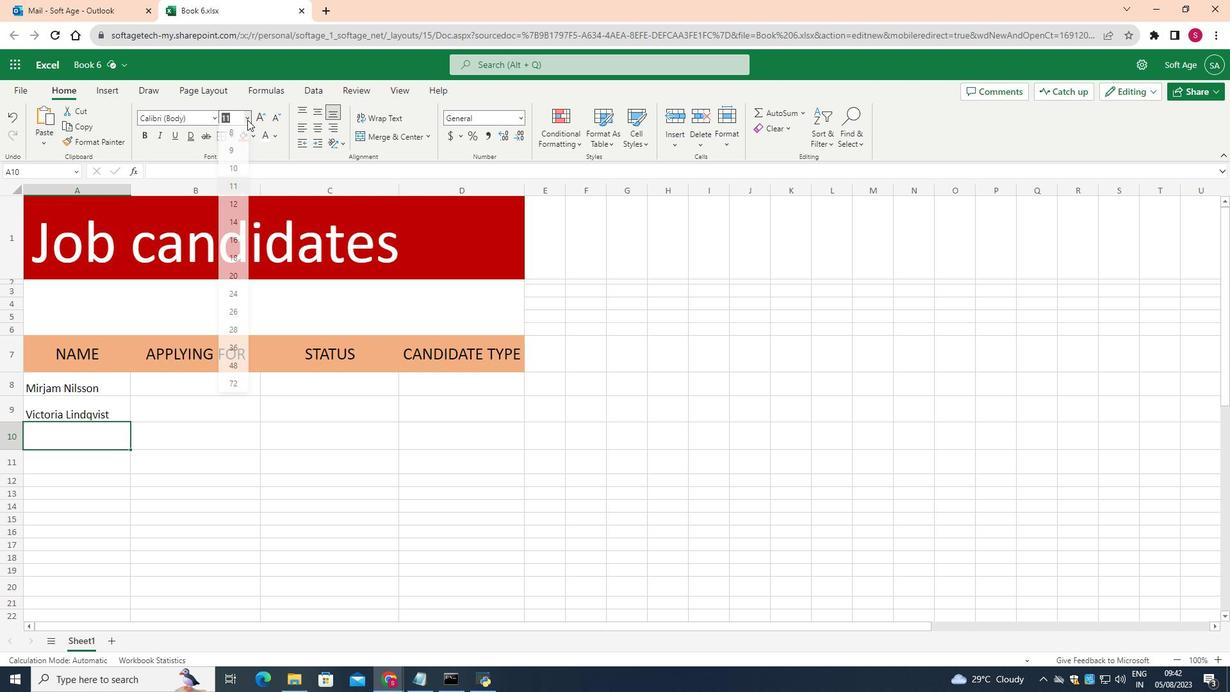 
Action: Mouse moved to (230, 221)
Screenshot: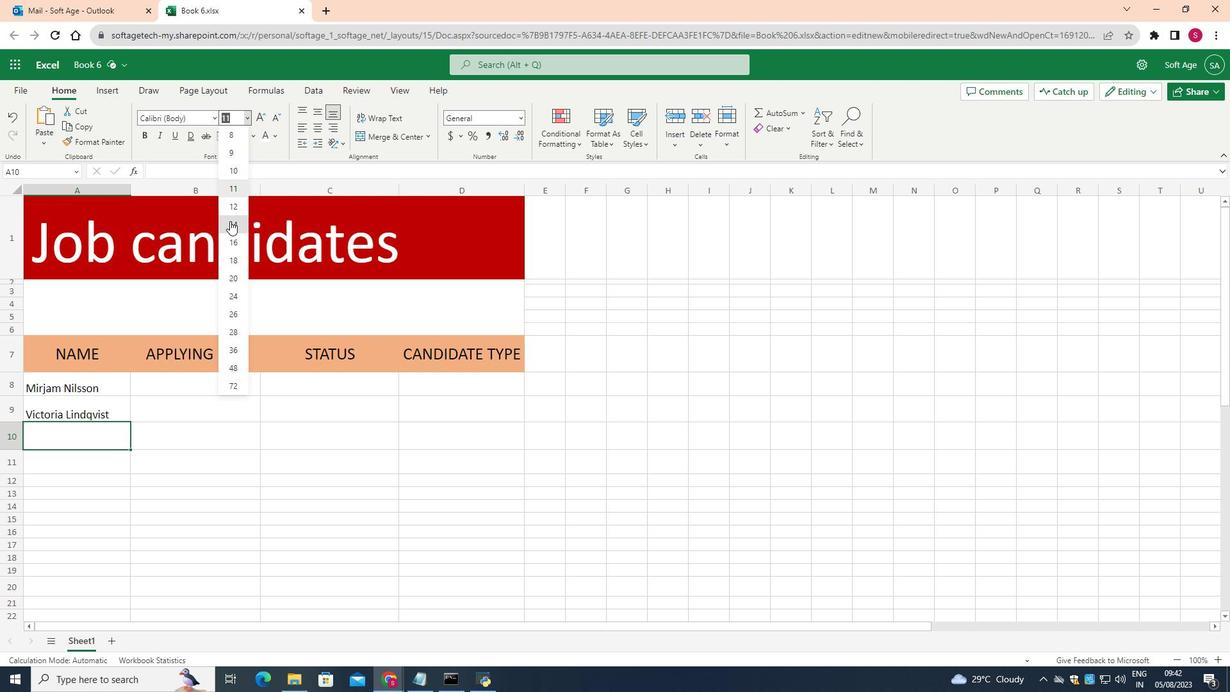 
Action: Mouse pressed left at (230, 221)
Screenshot: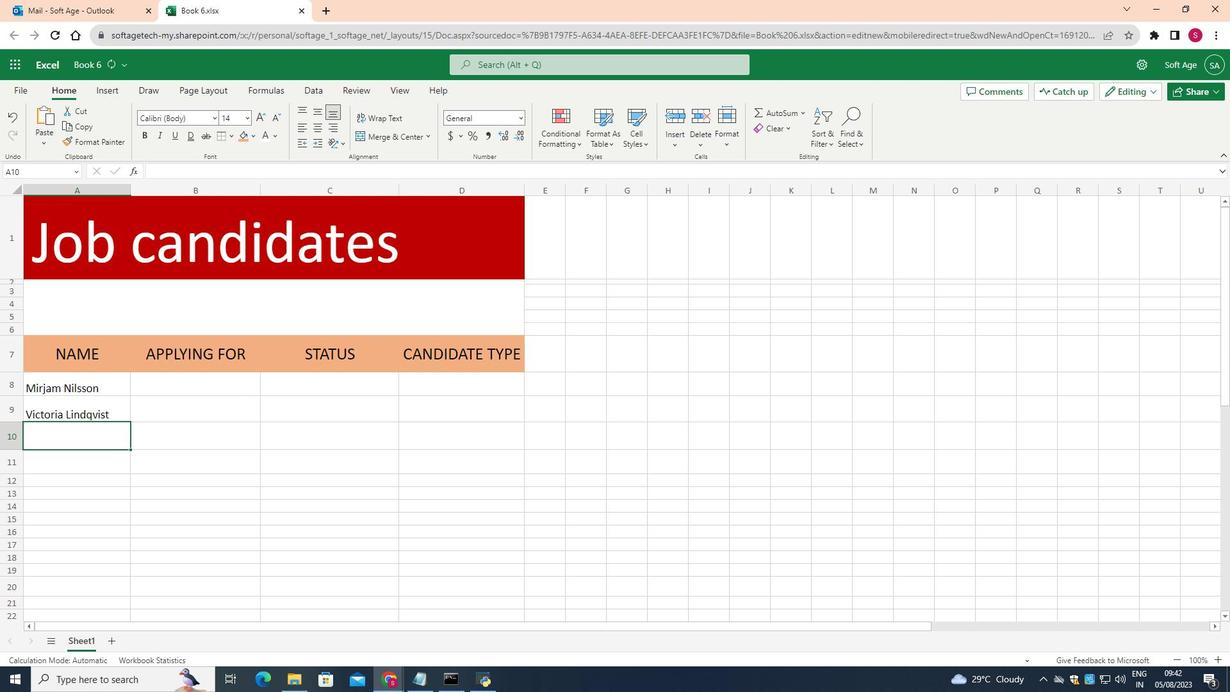 
Action: Mouse moved to (57, 435)
Screenshot: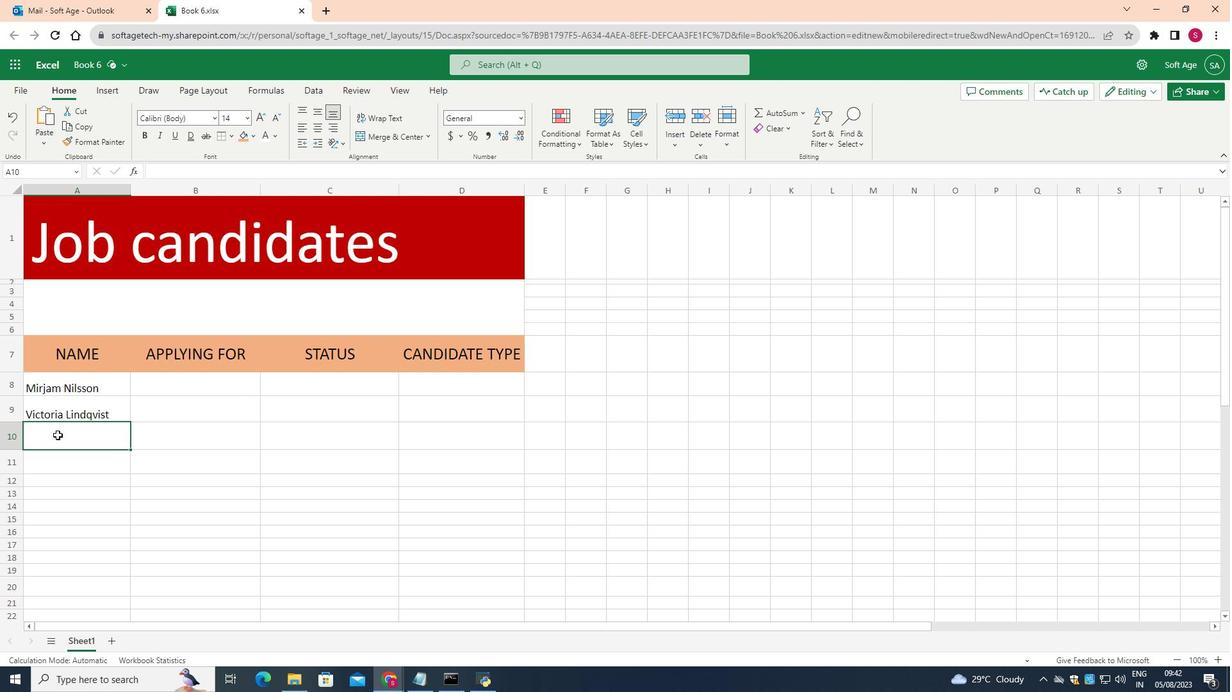 
Action: Mouse pressed left at (57, 435)
Screenshot: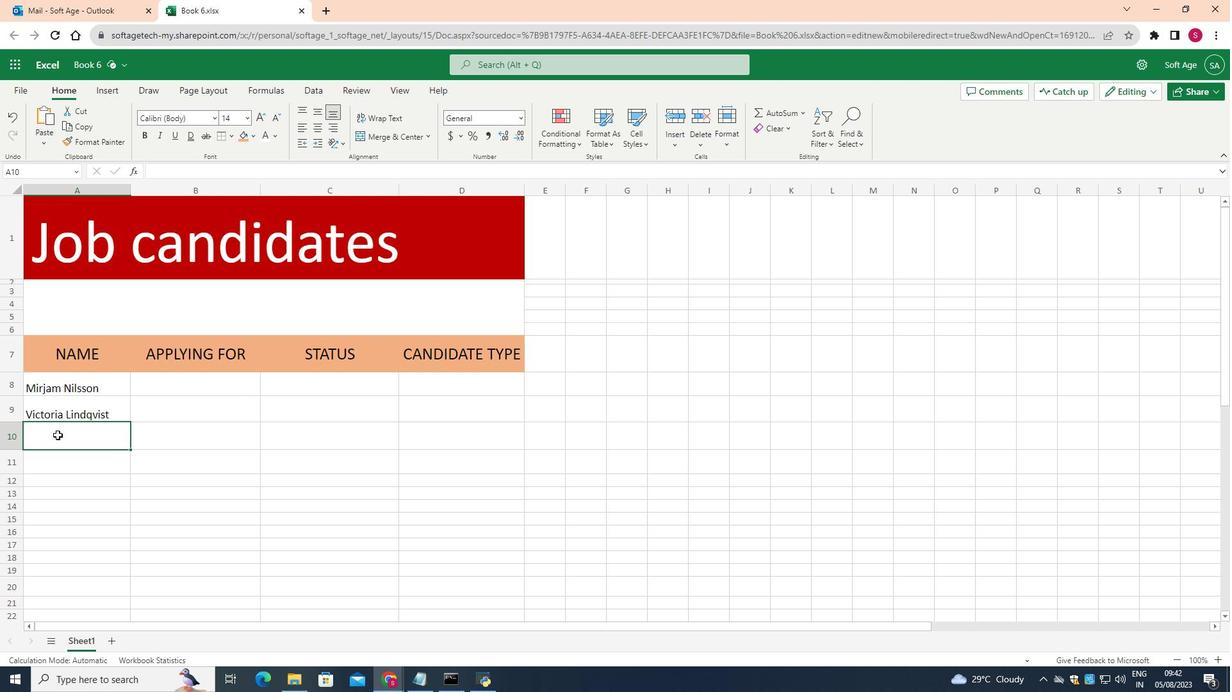 
Action: Mouse pressed left at (57, 435)
Screenshot: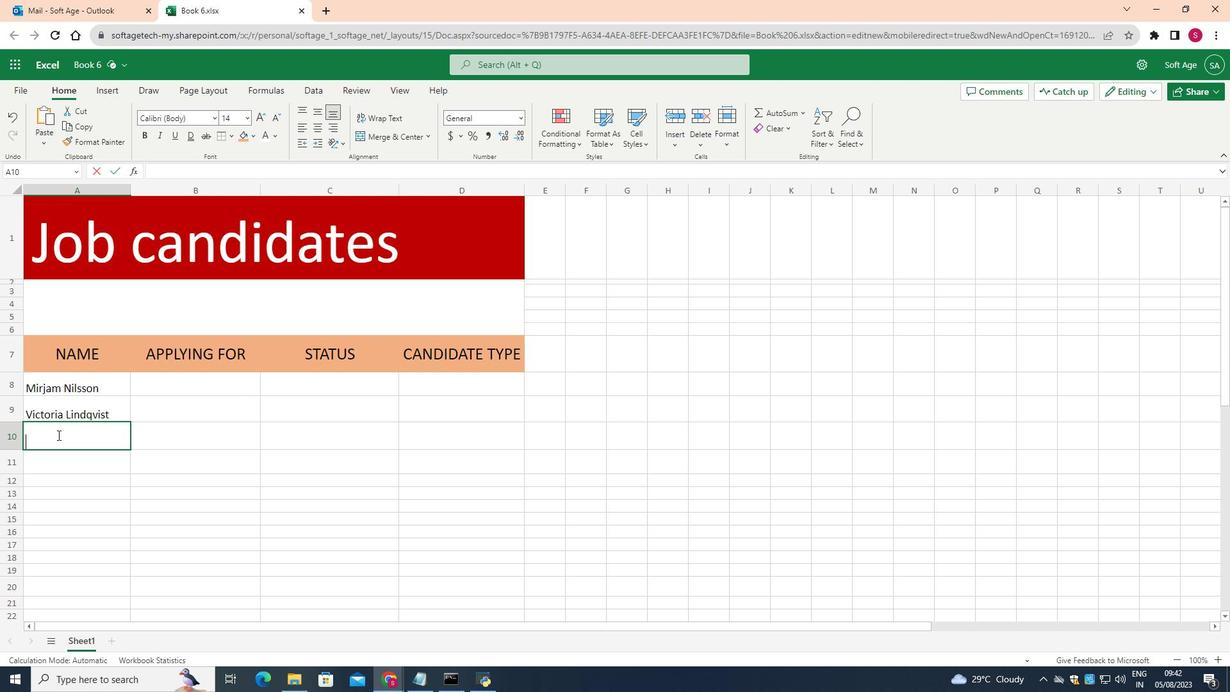 
Action: Mouse moved to (58, 435)
Screenshot: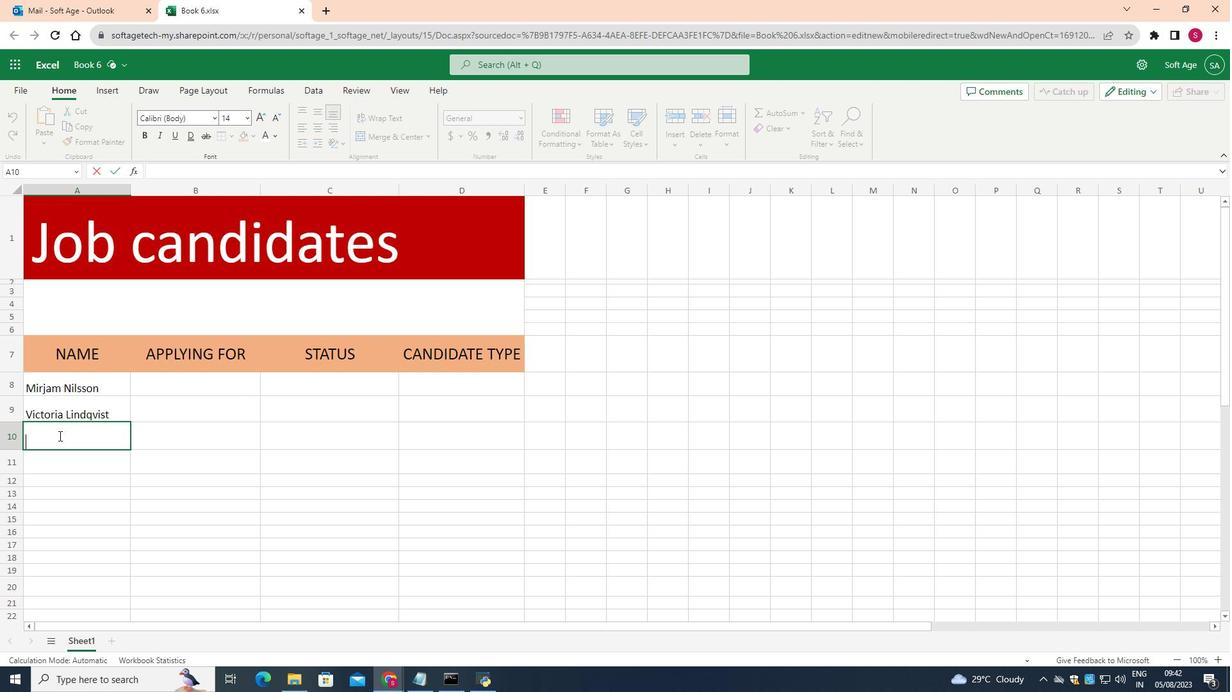 
Action: Key pressed <Key.shift>August<Key.space><Key.shift>Bergvist
Screenshot: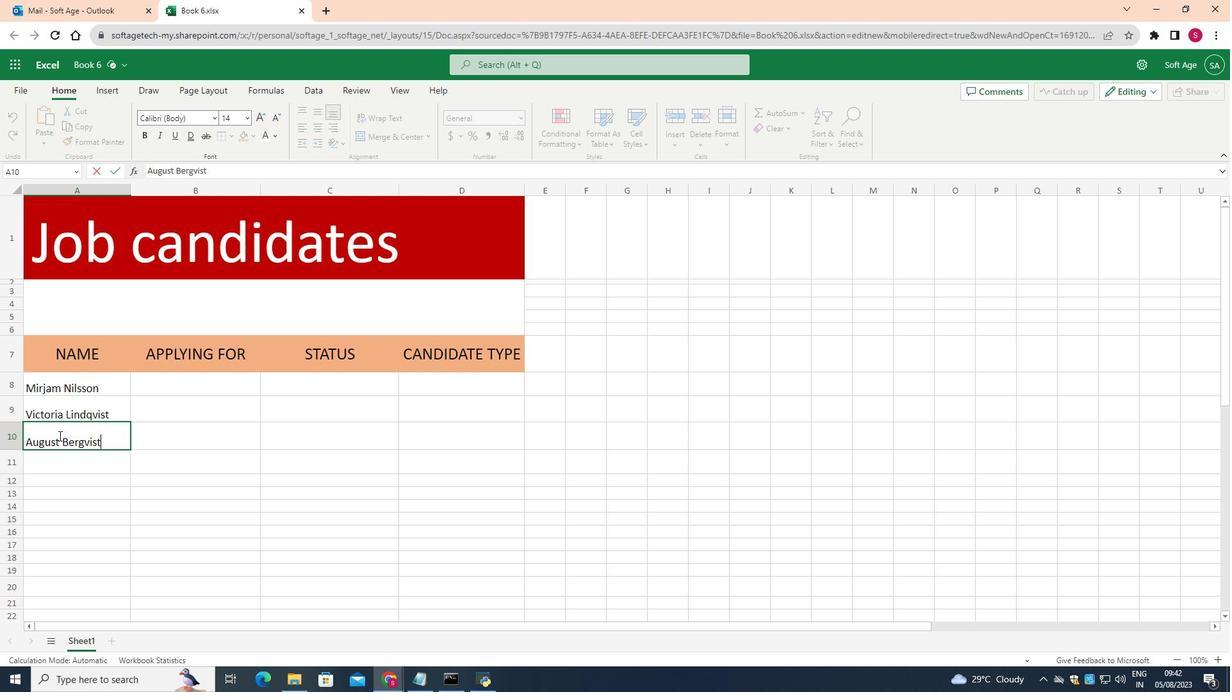 
Action: Mouse moved to (80, 467)
Screenshot: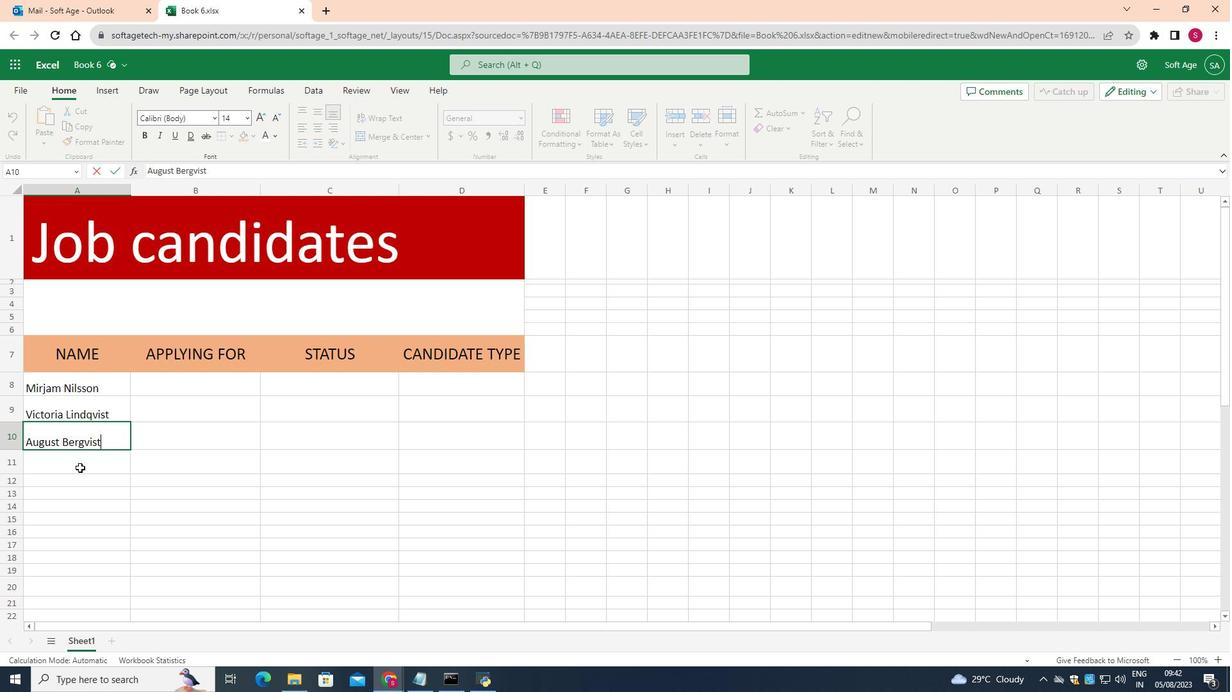 
Action: Mouse pressed left at (80, 467)
Screenshot: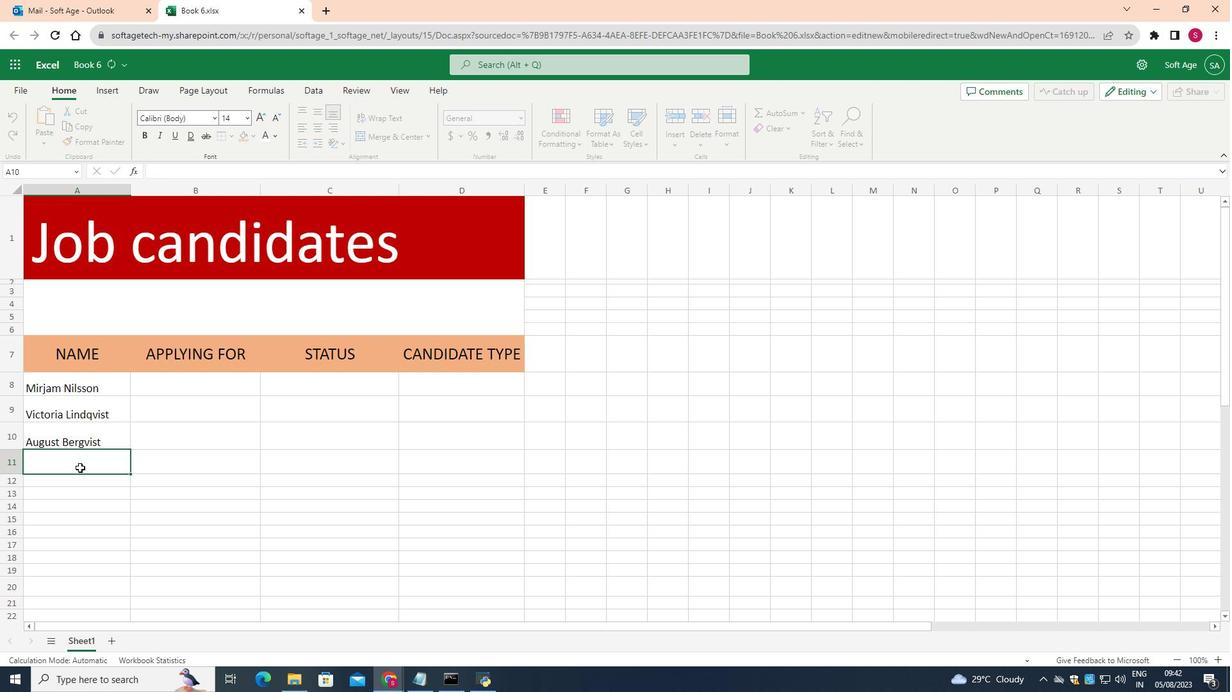 
Action: Mouse moved to (248, 118)
Screenshot: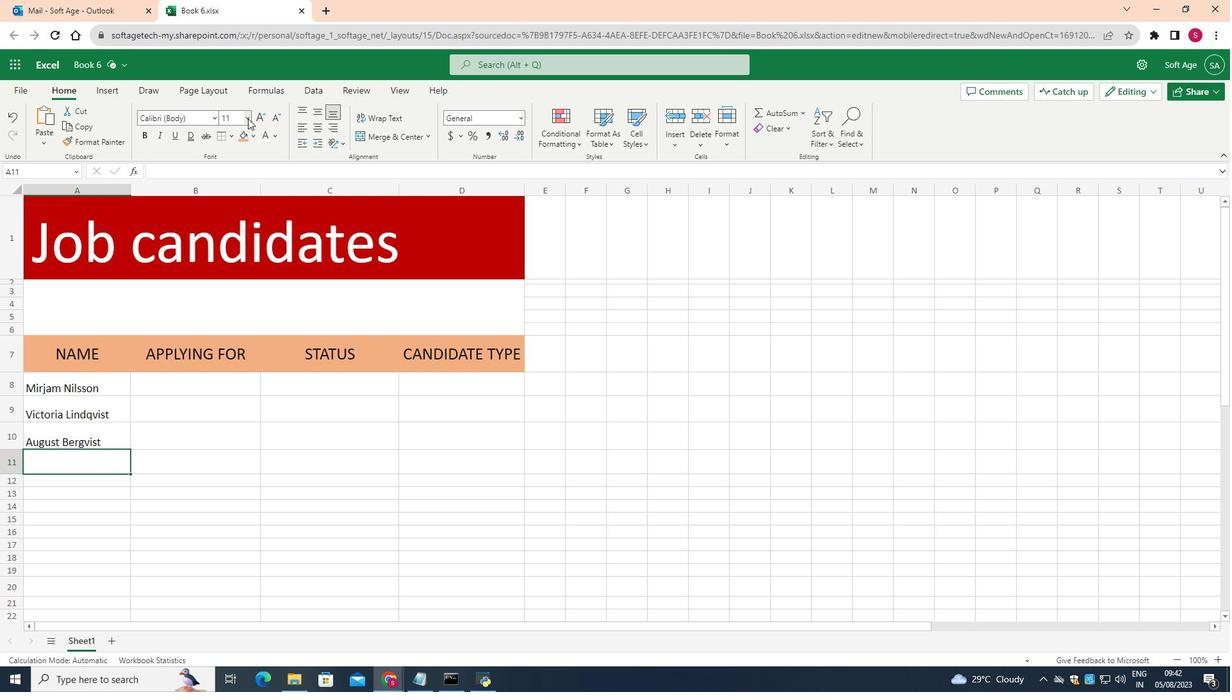 
Action: Mouse pressed left at (248, 118)
Screenshot: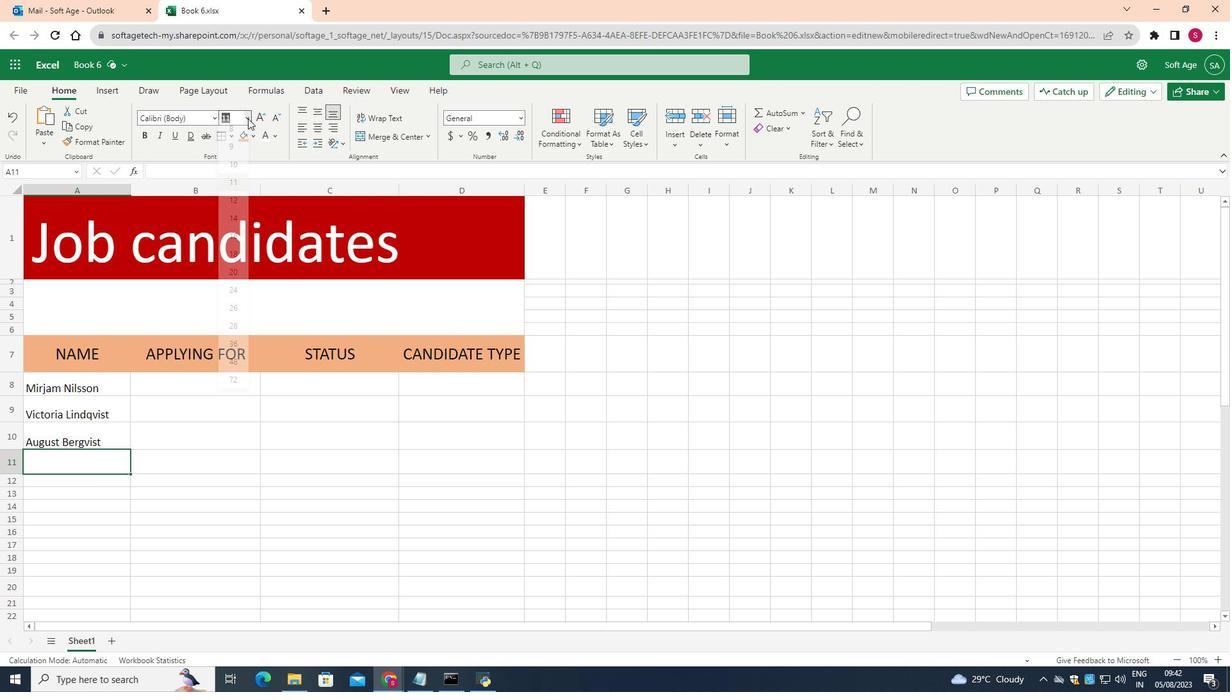 
Action: Mouse moved to (237, 219)
Screenshot: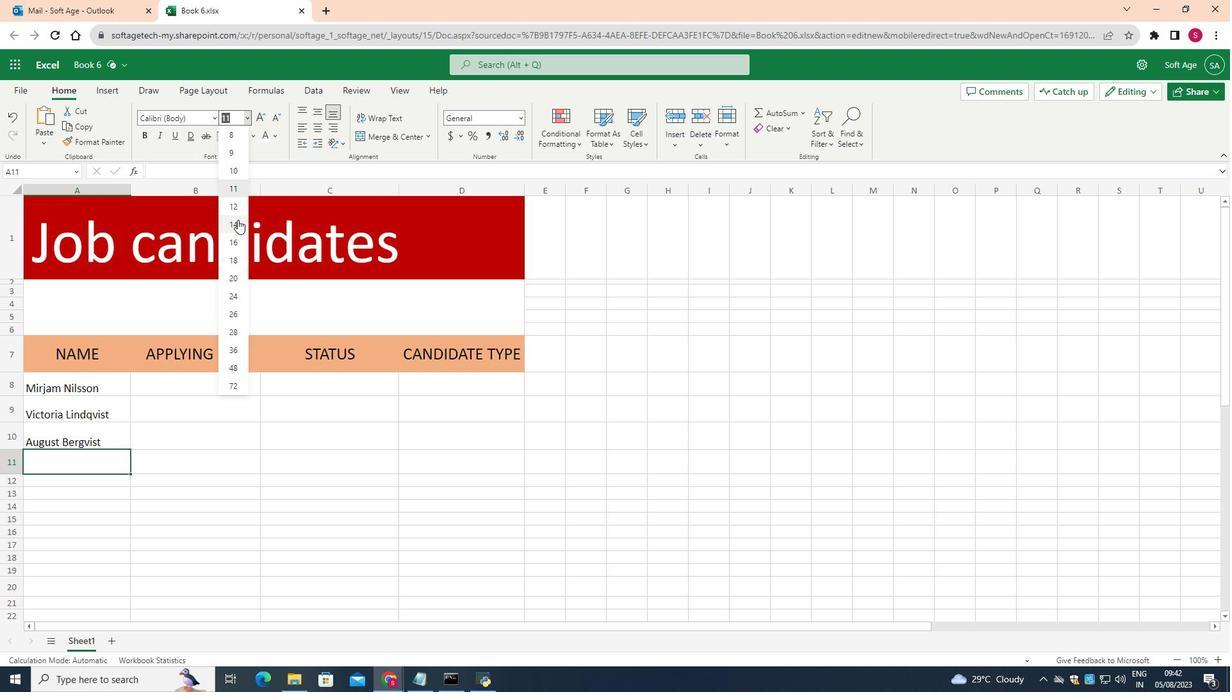 
Action: Mouse pressed left at (237, 219)
Screenshot: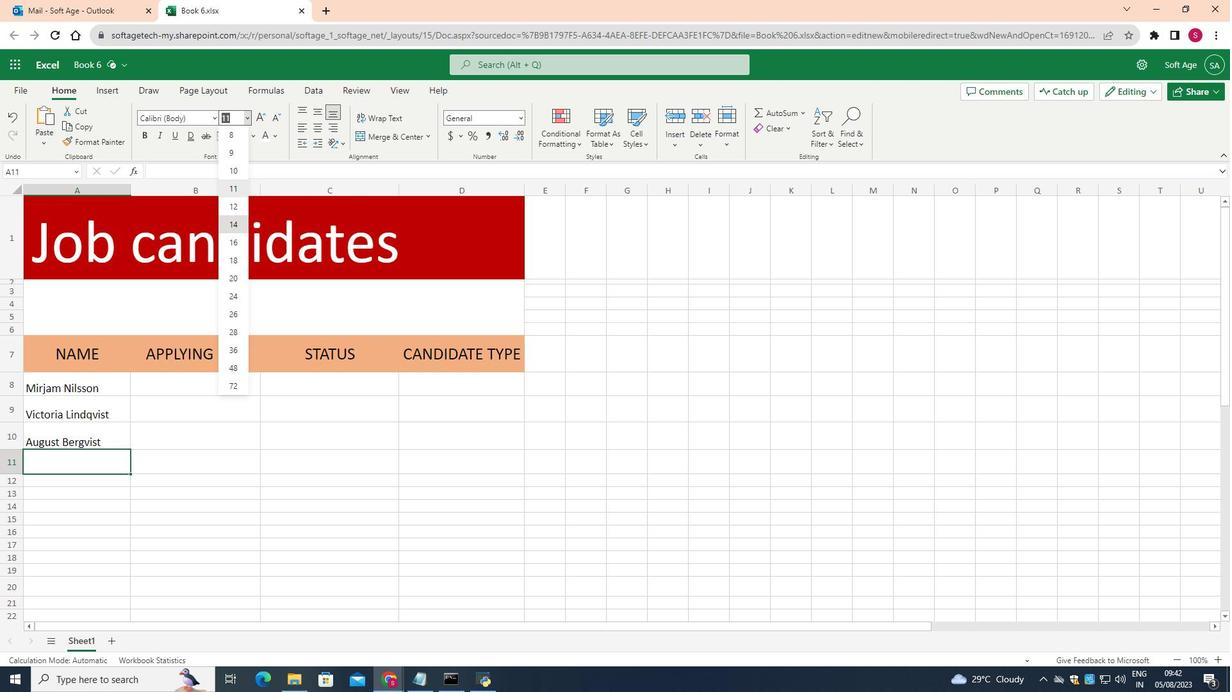 
Action: Mouse moved to (236, 220)
